 Task: Get directions from Amicalola Falls State Park, Georgia, United States to Asheville, North Carolina, United States  and explore the nearby things to do with rating 4 and above and open 24 hours
Action: Mouse moved to (141, 70)
Screenshot: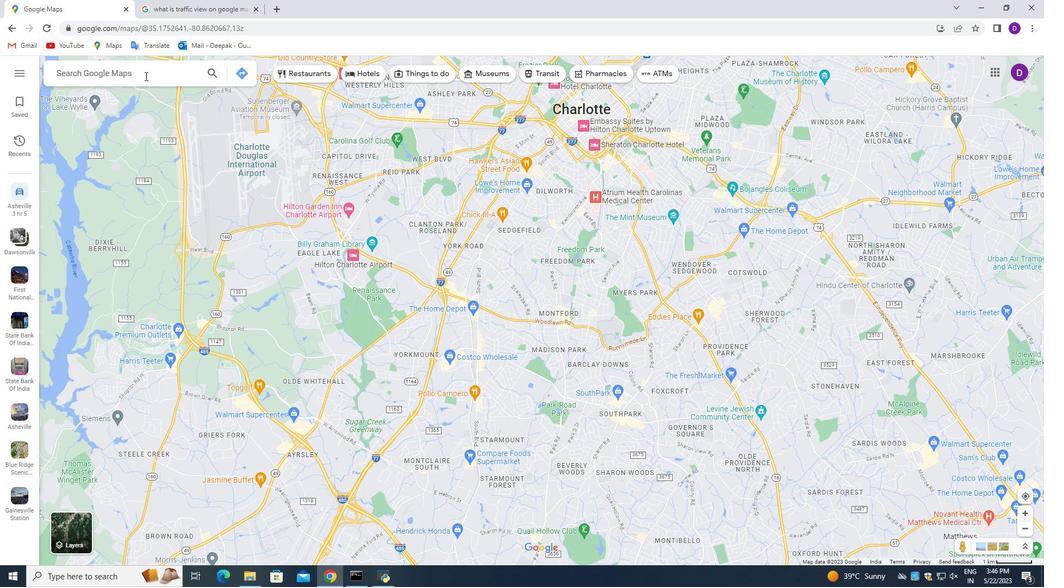 
Action: Mouse pressed left at (141, 70)
Screenshot: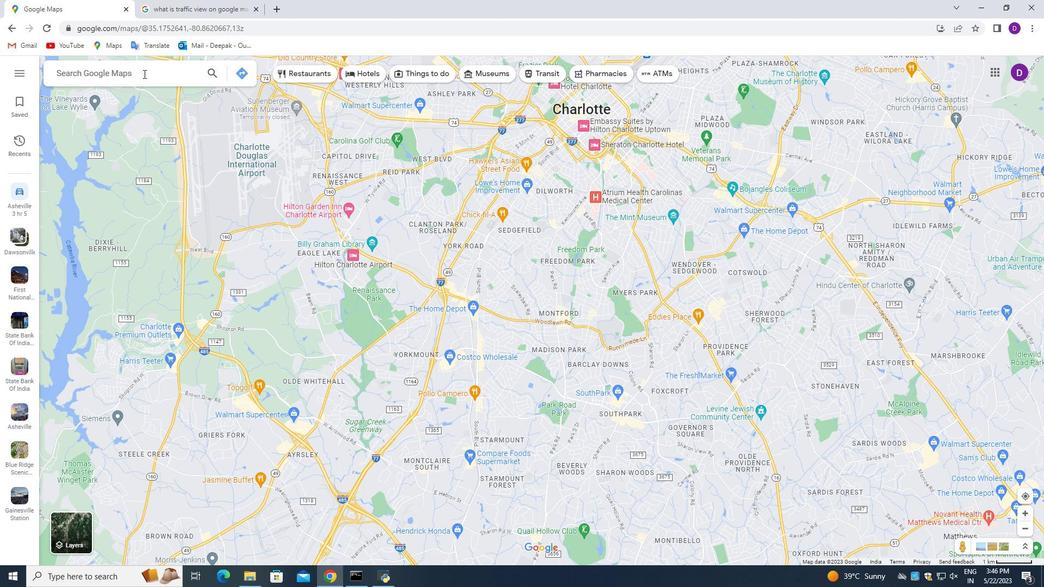 
Action: Mouse moved to (290, 147)
Screenshot: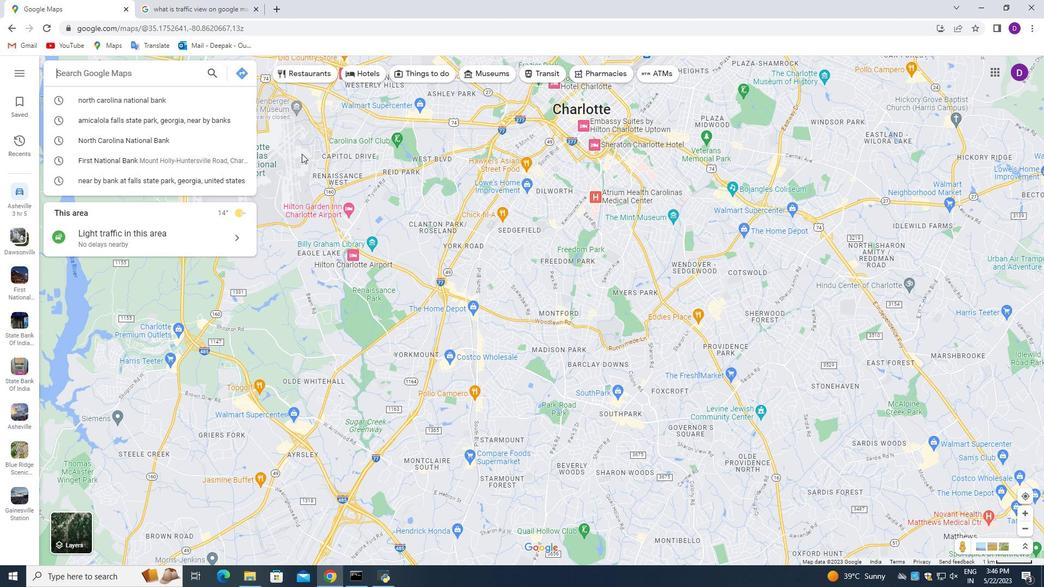 
Action: Key pressed <Key.shift_r>Amicalola<Key.space><Key.shift_r>Falls<Key.space><Key.shift_r>State<Key.space><Key.shift>Park,<Key.space><Key.shift_r>Georgia<Key.space><Key.backspace>,<Key.space><Key.shift>United<Key.space><Key.shift_r>States
Screenshot: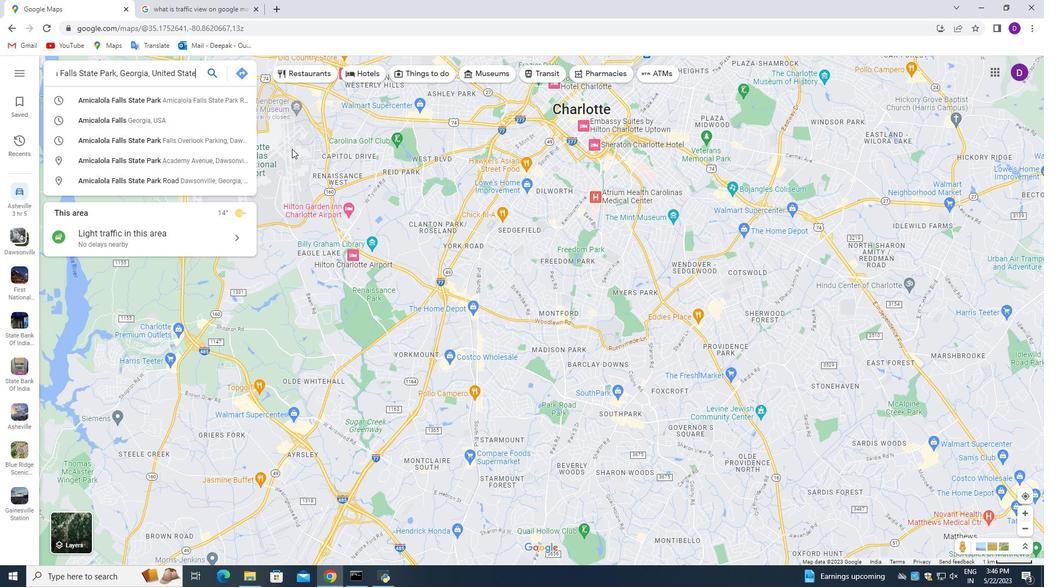 
Action: Mouse moved to (242, 65)
Screenshot: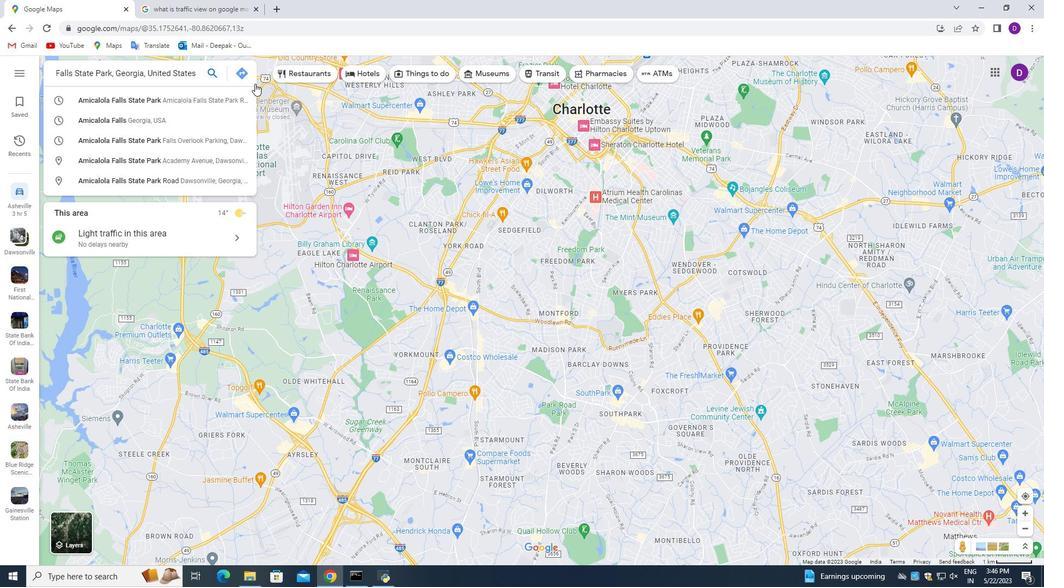 
Action: Mouse pressed left at (242, 65)
Screenshot: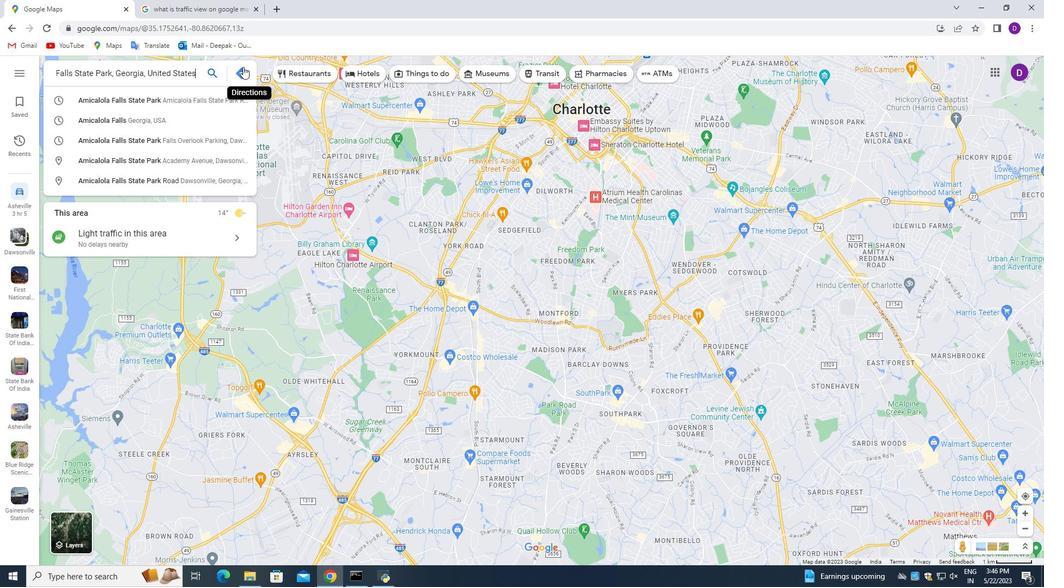 
Action: Mouse moved to (135, 107)
Screenshot: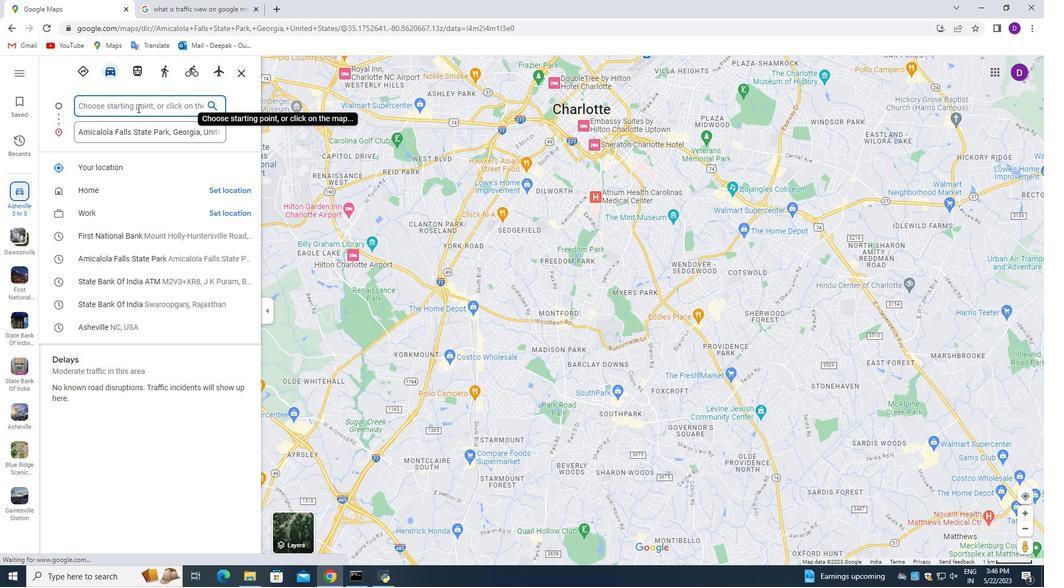 
Action: Mouse pressed left at (135, 107)
Screenshot: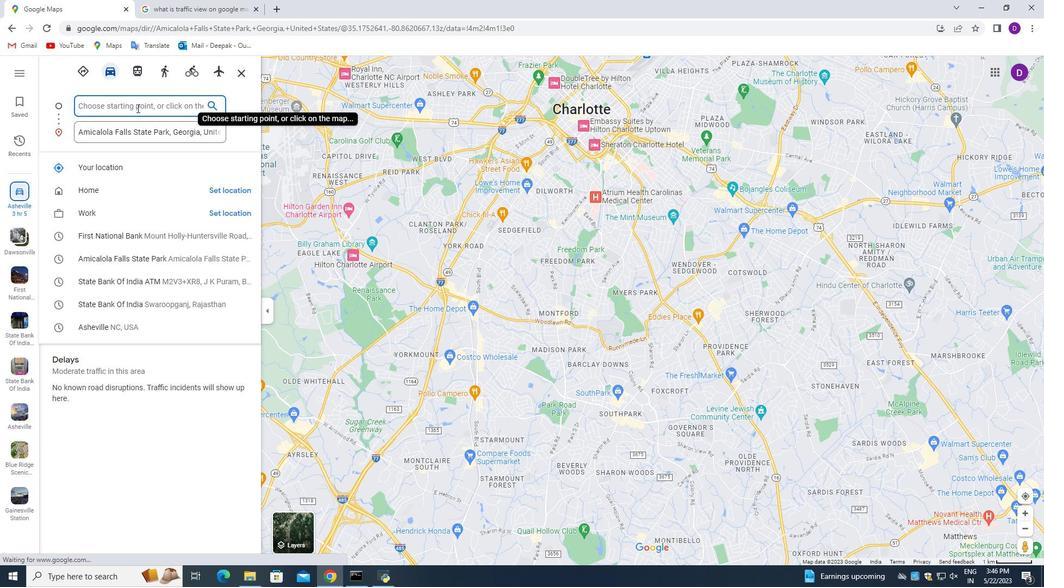 
Action: Mouse moved to (62, 79)
Screenshot: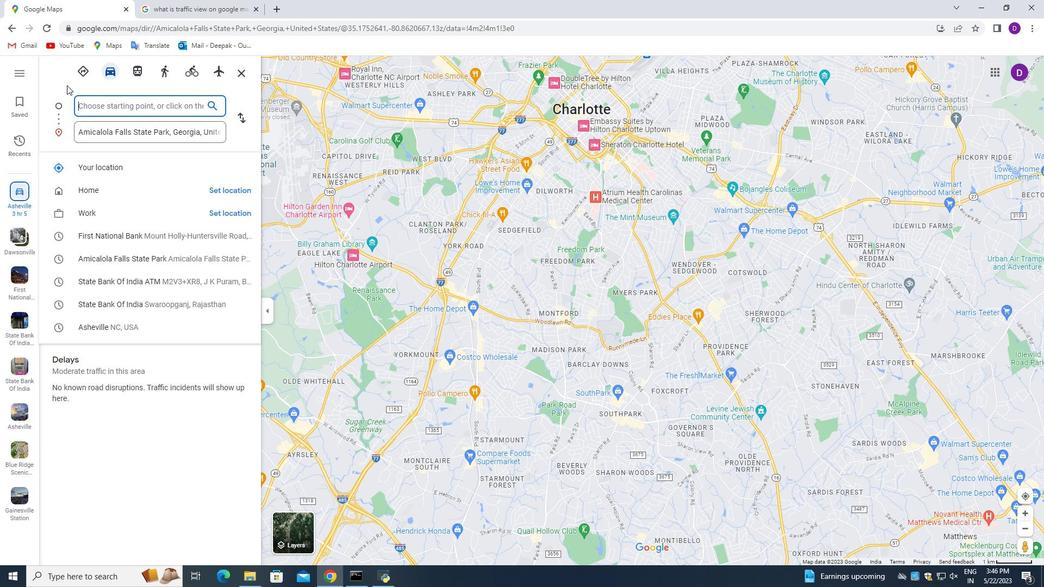 
Action: Key pressed <Key.shift_r>Asheville,<Key.space><Key.shift>North<Key.space><Key.shift_r>Carolina,<Key.space><Key.shift>United<Key.space><Key.shift_r>States
Screenshot: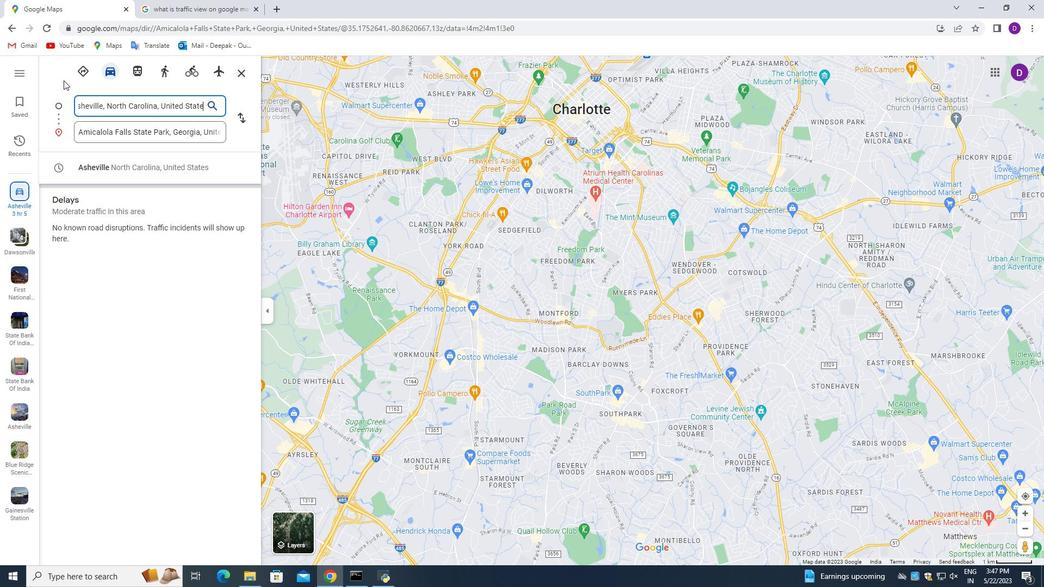 
Action: Mouse moved to (246, 120)
Screenshot: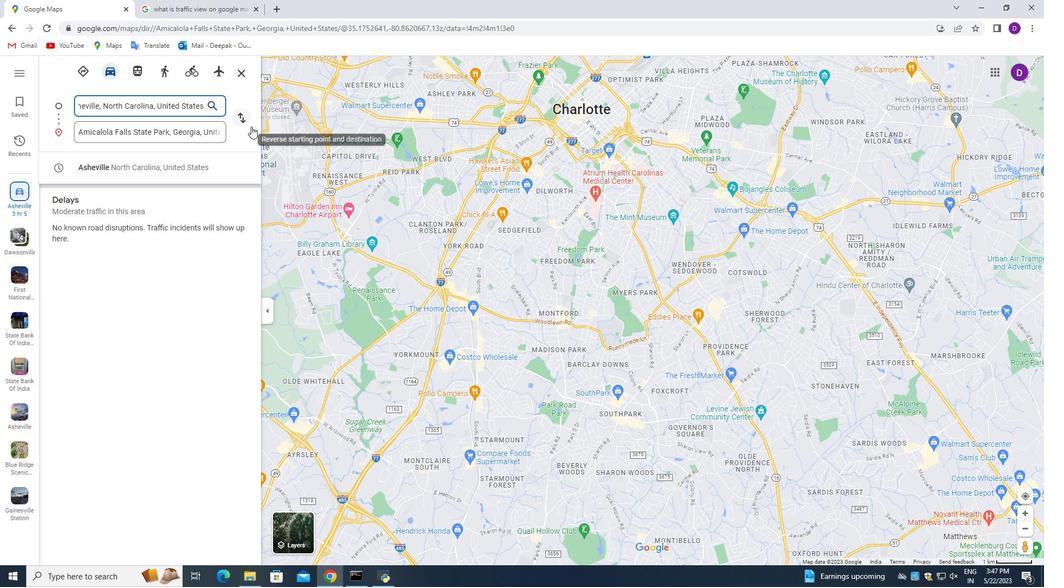 
Action: Mouse pressed left at (246, 120)
Screenshot: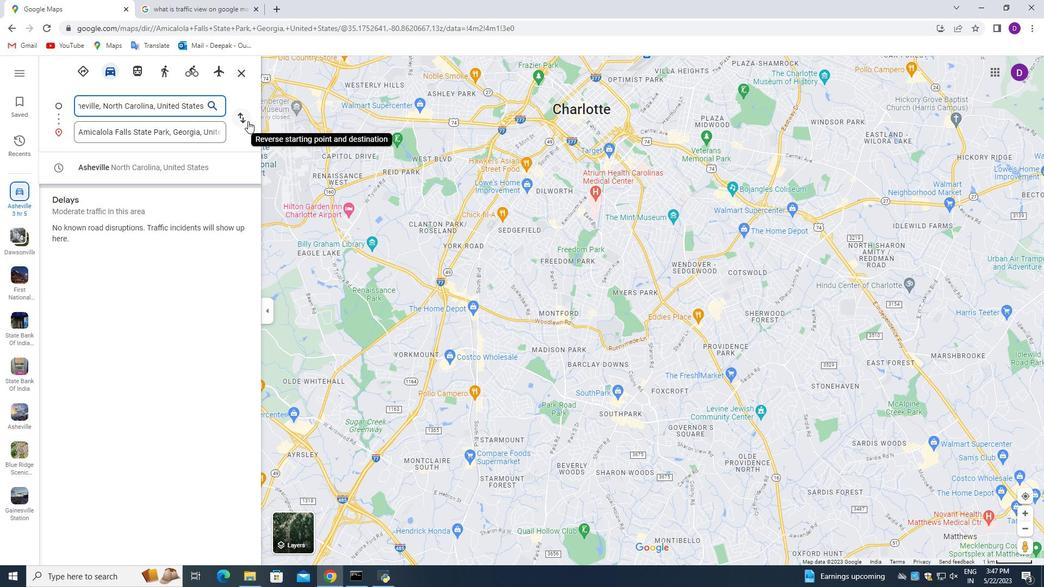 
Action: Mouse moved to (507, 444)
Screenshot: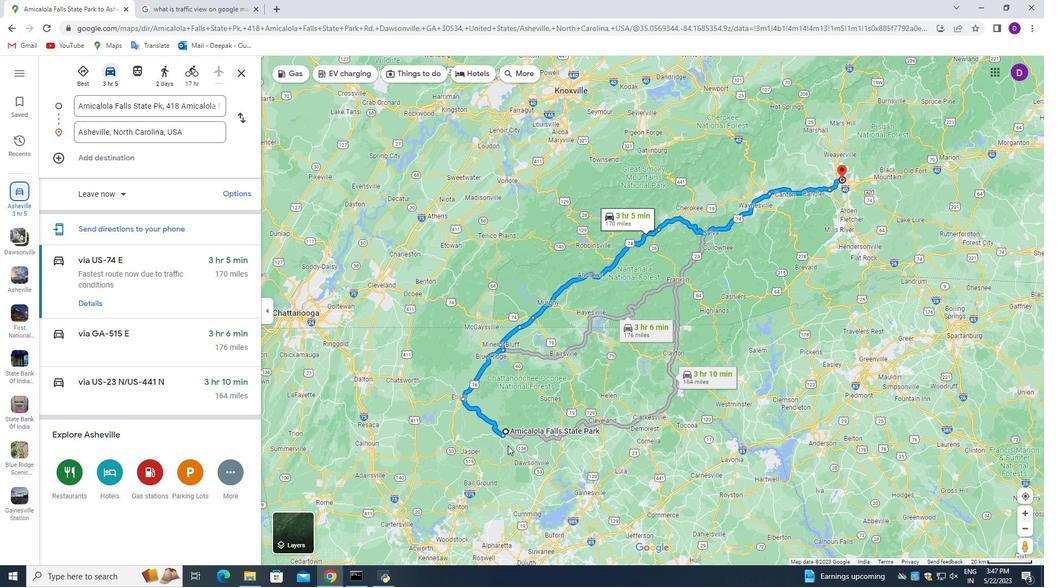 
Action: Mouse scrolled (507, 444) with delta (0, 0)
Screenshot: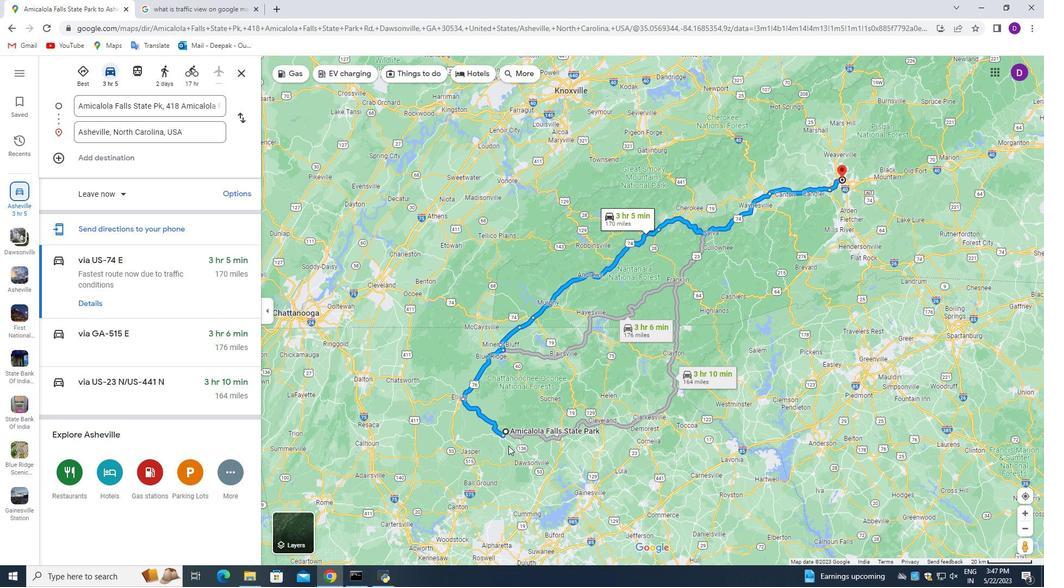 
Action: Mouse scrolled (507, 444) with delta (0, 0)
Screenshot: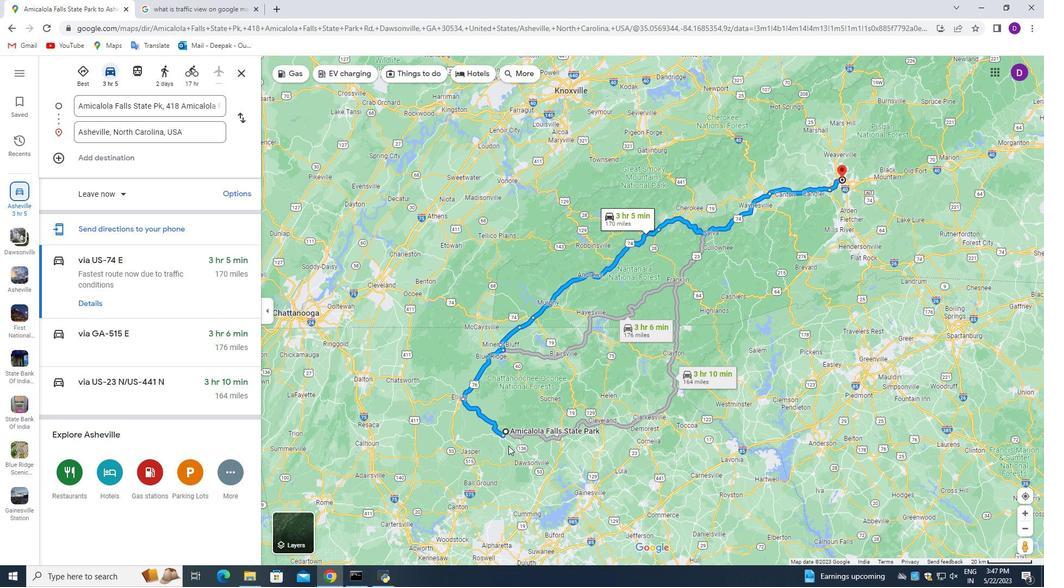 
Action: Mouse scrolled (507, 444) with delta (0, 0)
Screenshot: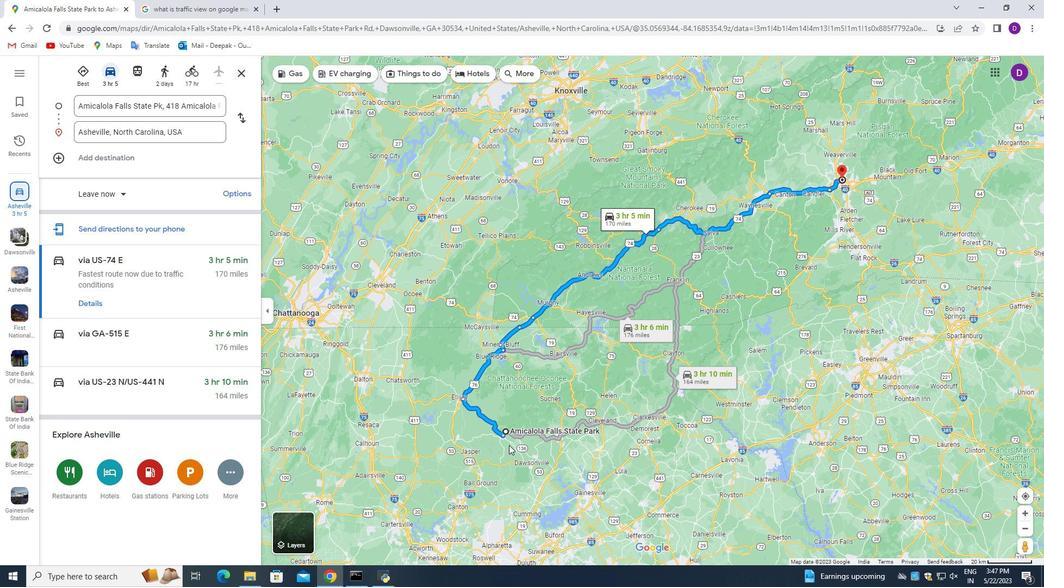 
Action: Mouse moved to (501, 441)
Screenshot: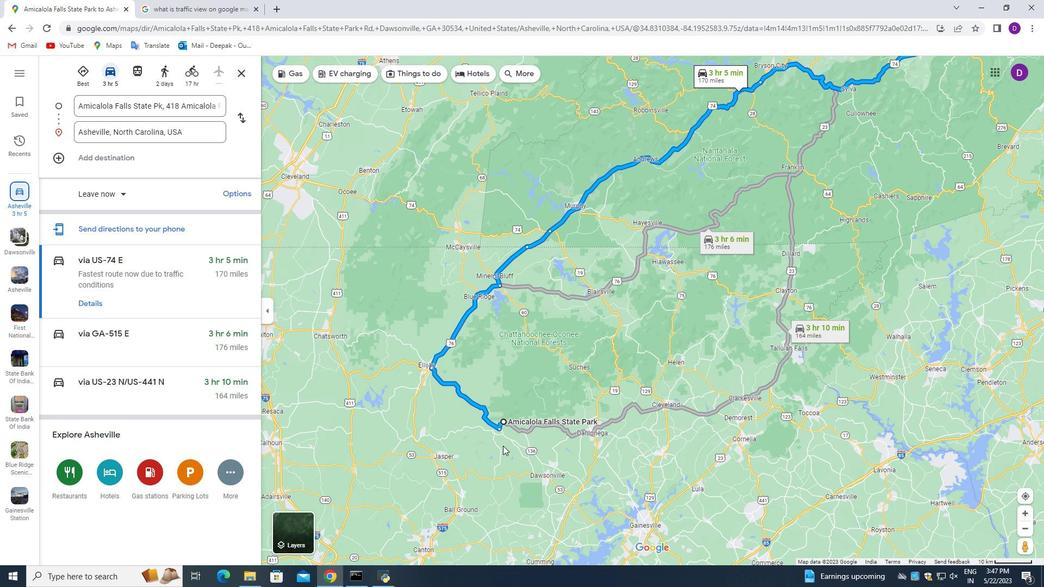 
Action: Mouse scrolled (501, 444) with delta (0, 0)
Screenshot: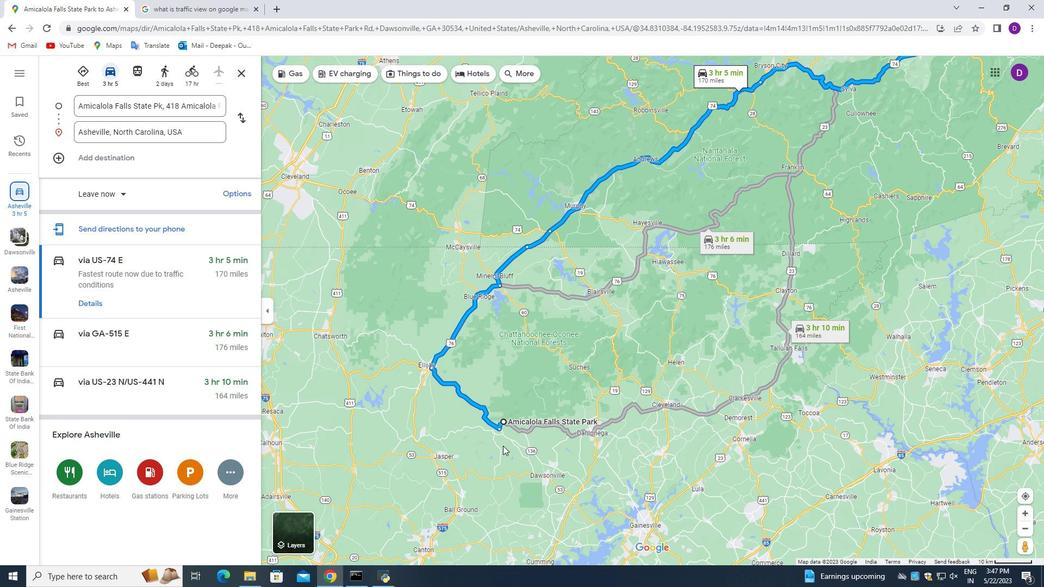 
Action: Mouse moved to (503, 432)
Screenshot: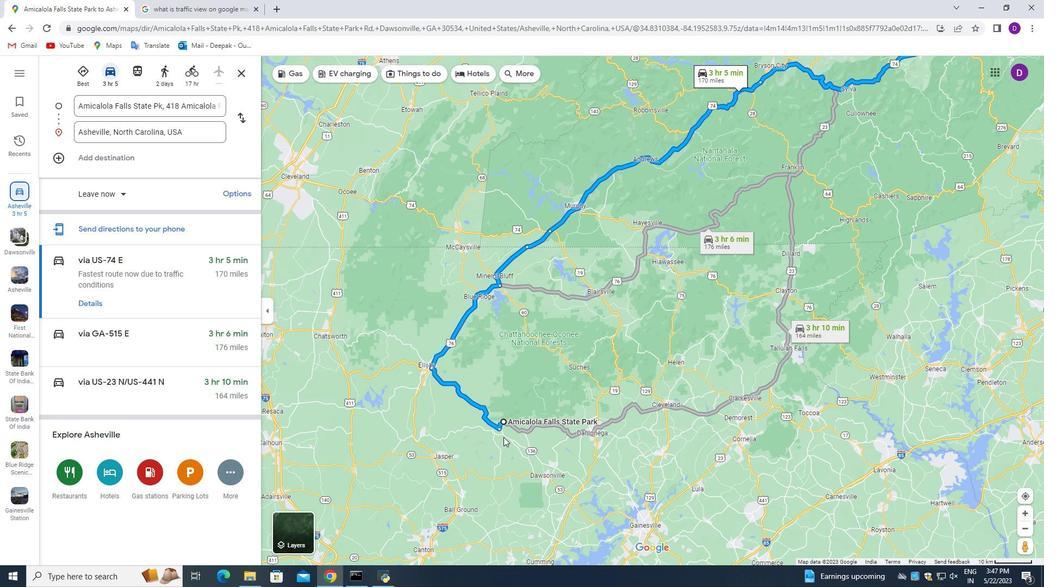 
Action: Mouse scrolled (503, 432) with delta (0, 0)
Screenshot: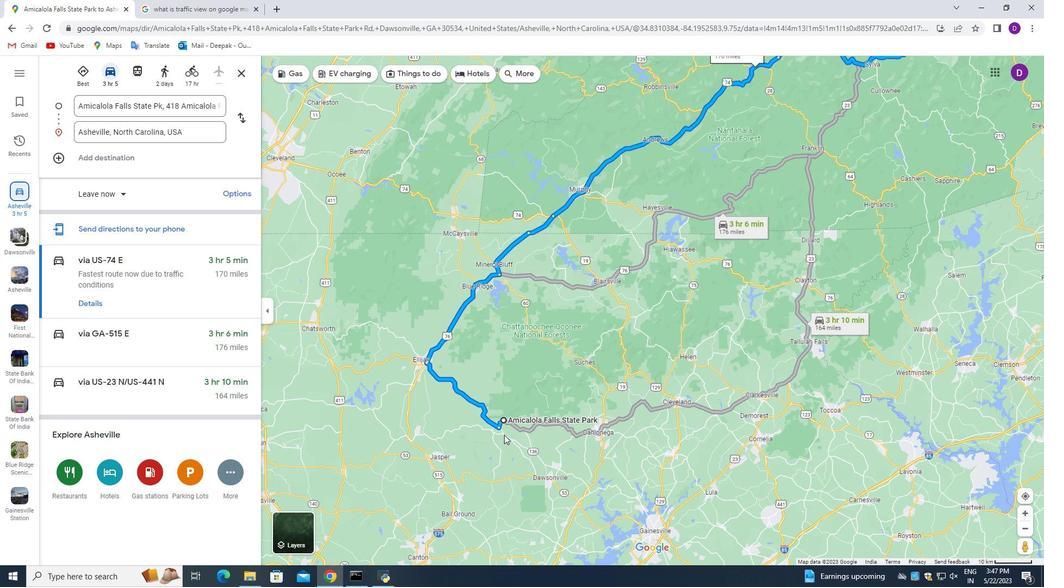 
Action: Mouse scrolled (503, 432) with delta (0, 0)
Screenshot: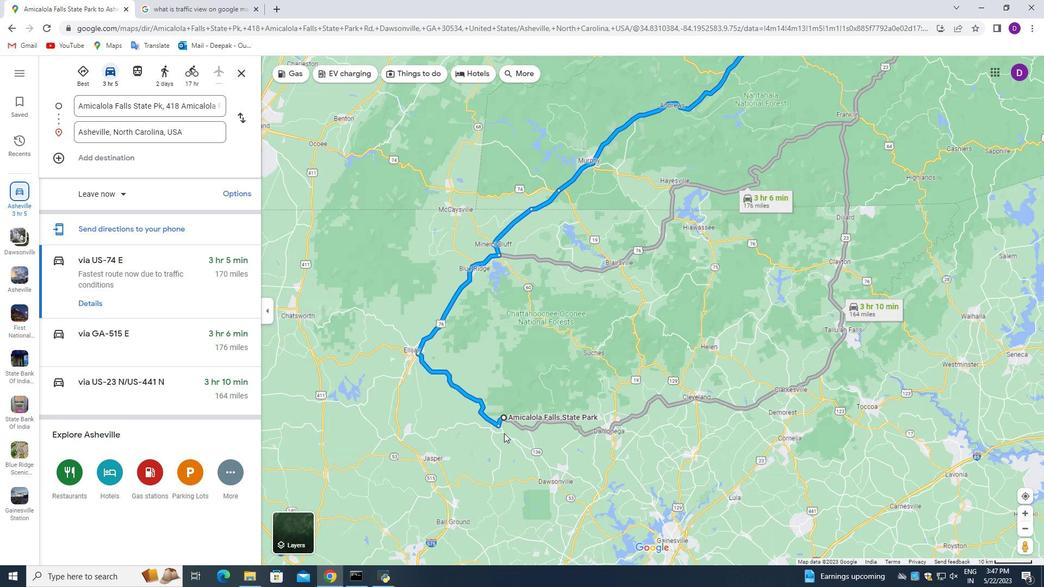 
Action: Mouse scrolled (503, 432) with delta (0, 0)
Screenshot: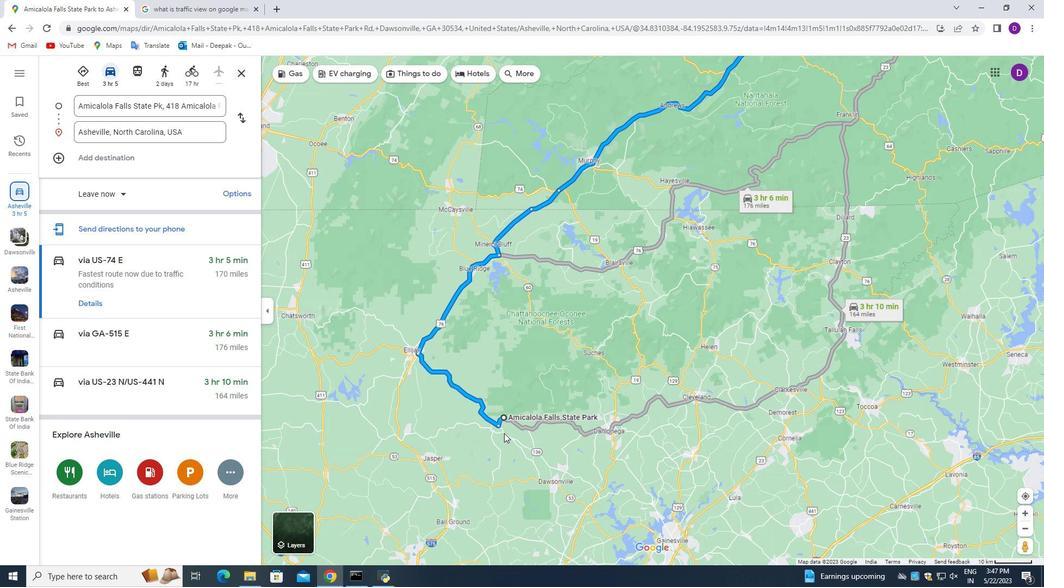 
Action: Mouse scrolled (503, 432) with delta (0, 0)
Screenshot: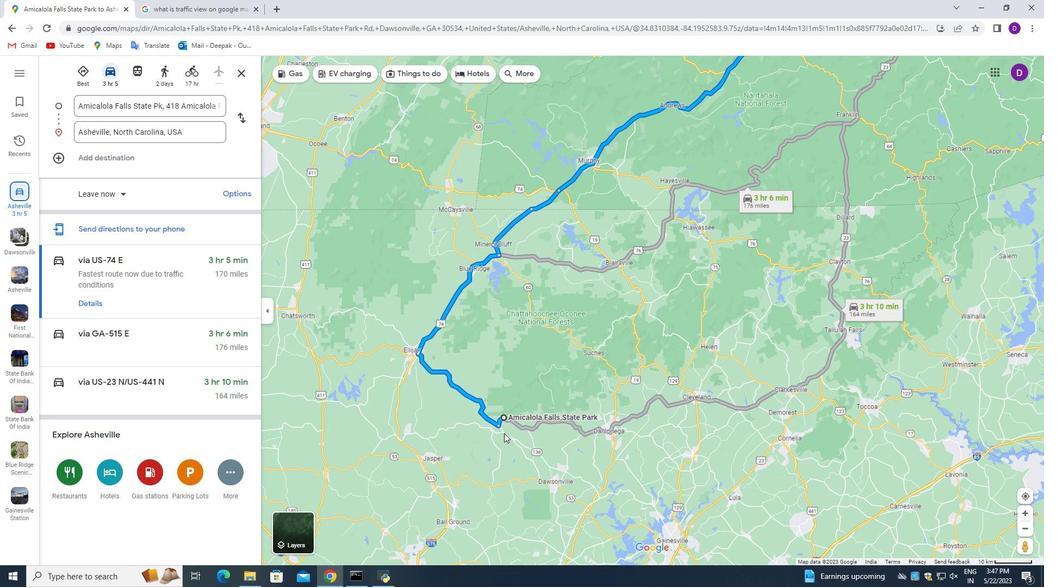 
Action: Mouse scrolled (503, 432) with delta (0, 0)
Screenshot: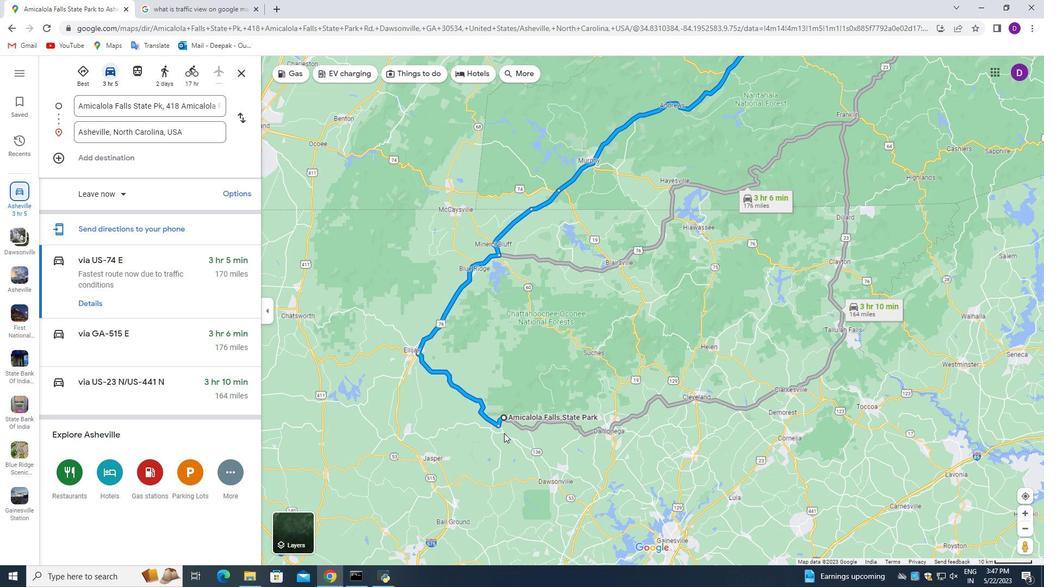 
Action: Mouse scrolled (503, 432) with delta (0, 0)
Screenshot: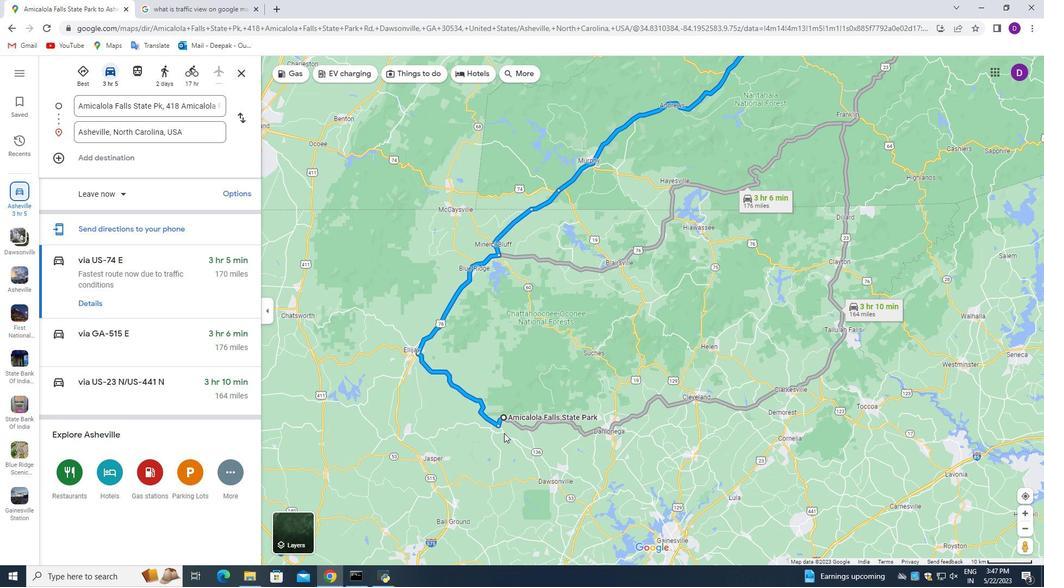 
Action: Mouse scrolled (503, 432) with delta (0, 0)
Screenshot: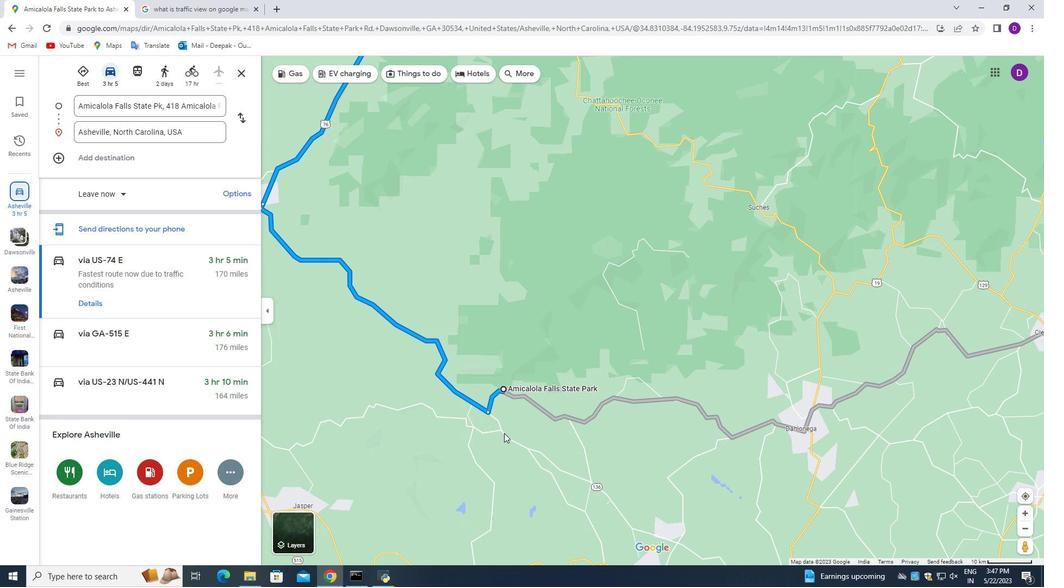 
Action: Mouse scrolled (503, 432) with delta (0, 0)
Screenshot: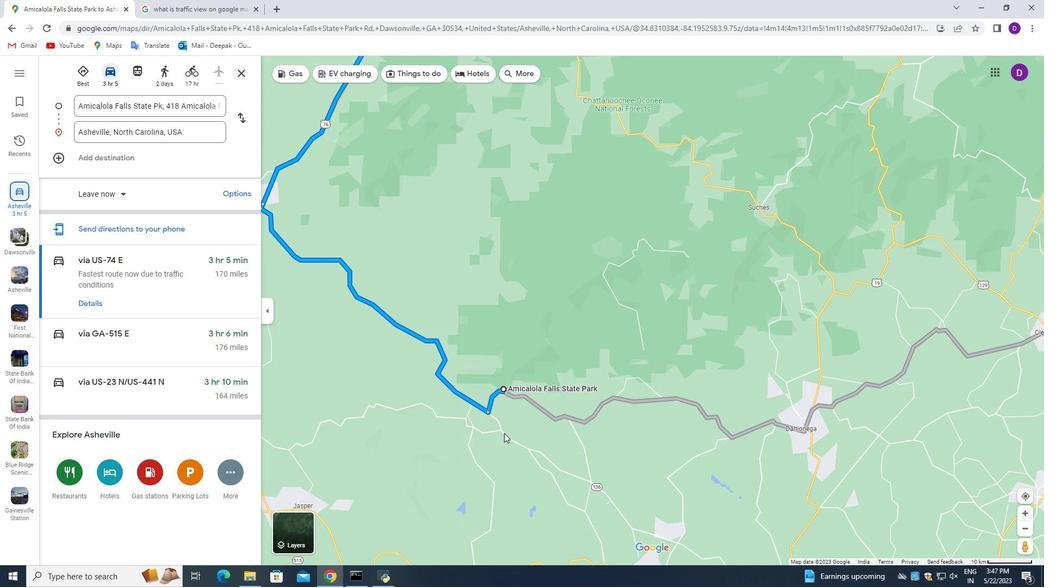
Action: Mouse scrolled (503, 432) with delta (0, 0)
Screenshot: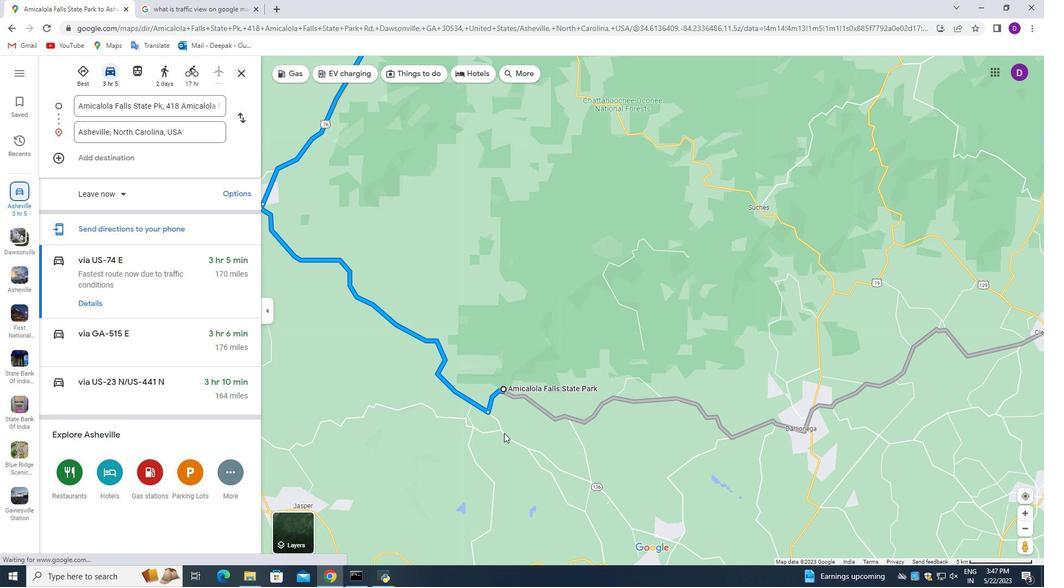 
Action: Mouse moved to (483, 420)
Screenshot: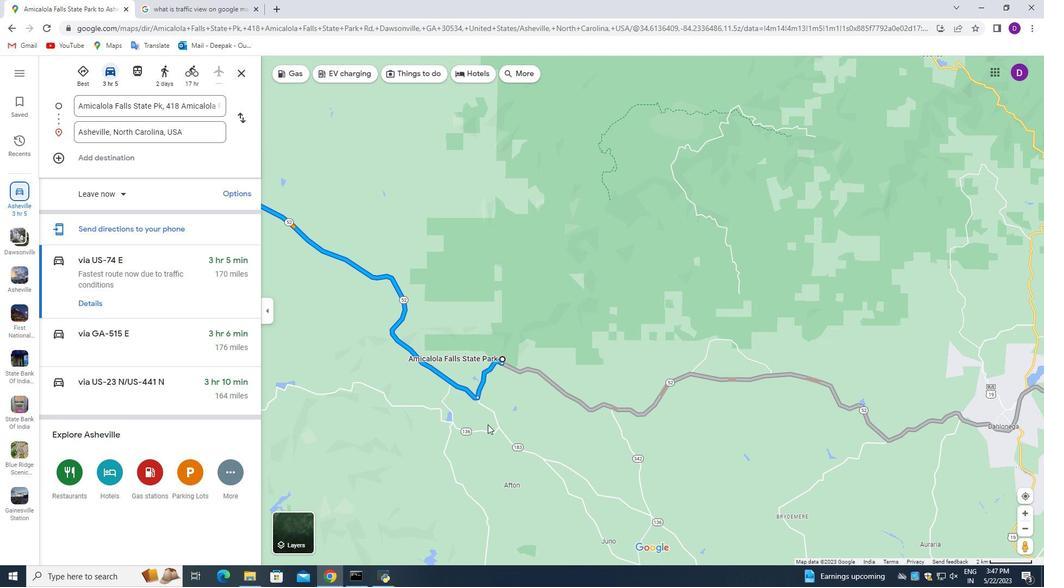 
Action: Mouse scrolled (483, 420) with delta (0, 0)
Screenshot: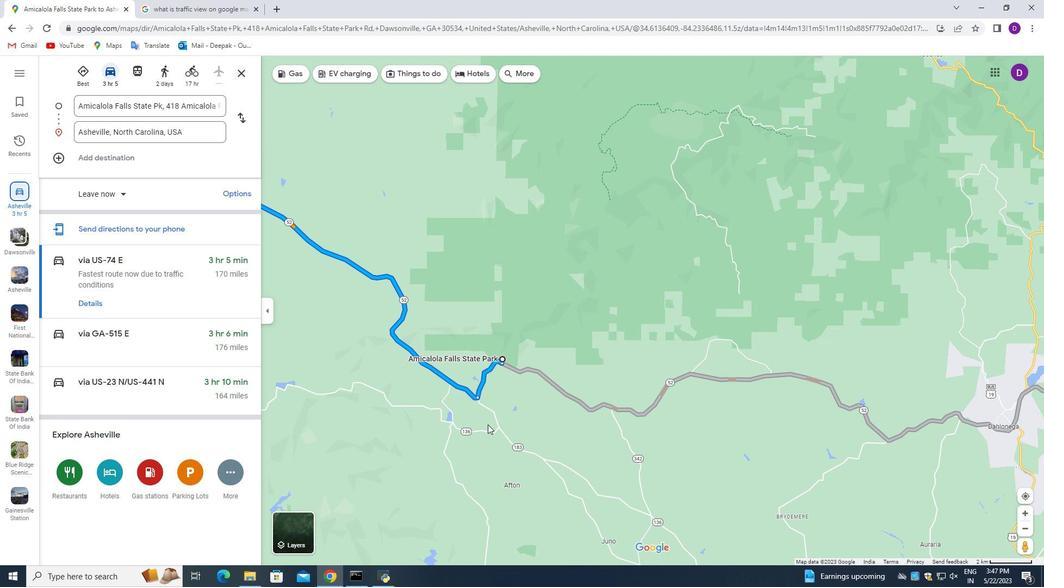 
Action: Mouse scrolled (483, 420) with delta (0, 0)
Screenshot: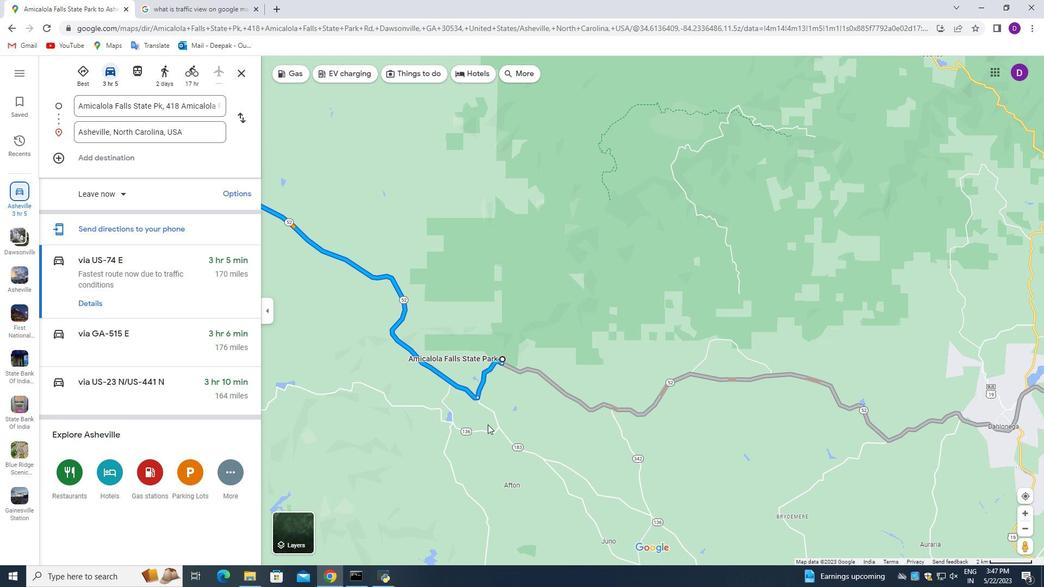 
Action: Mouse scrolled (483, 420) with delta (0, 0)
Screenshot: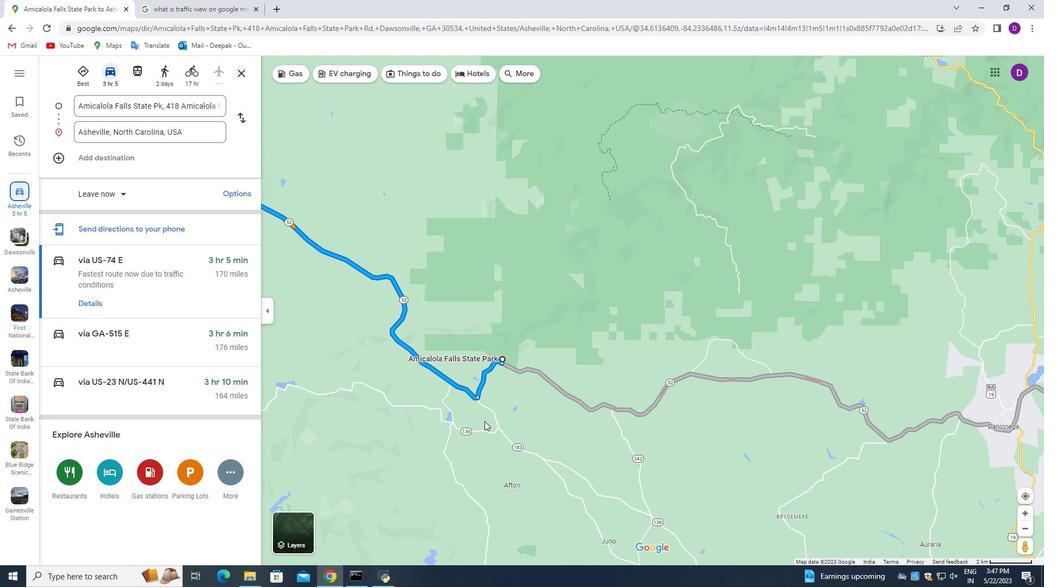 
Action: Mouse moved to (479, 404)
Screenshot: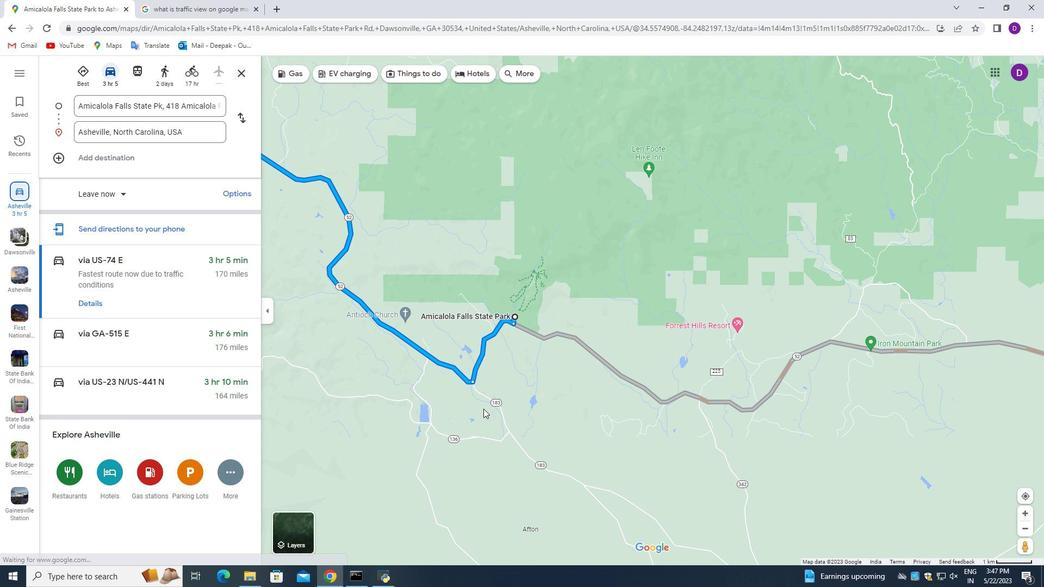 
Action: Mouse scrolled (480, 405) with delta (0, 0)
Screenshot: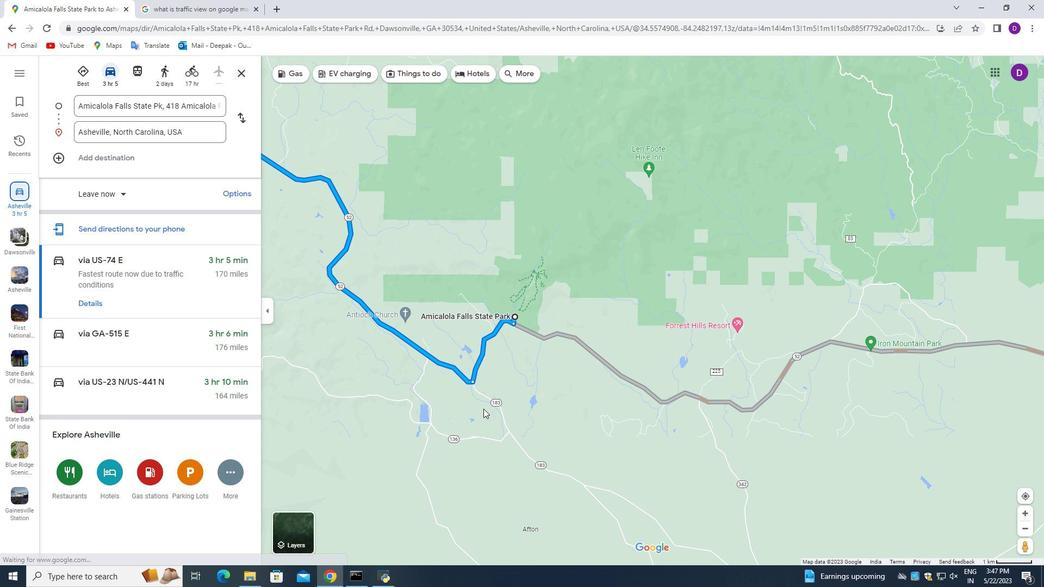 
Action: Mouse scrolled (479, 404) with delta (0, 0)
Screenshot: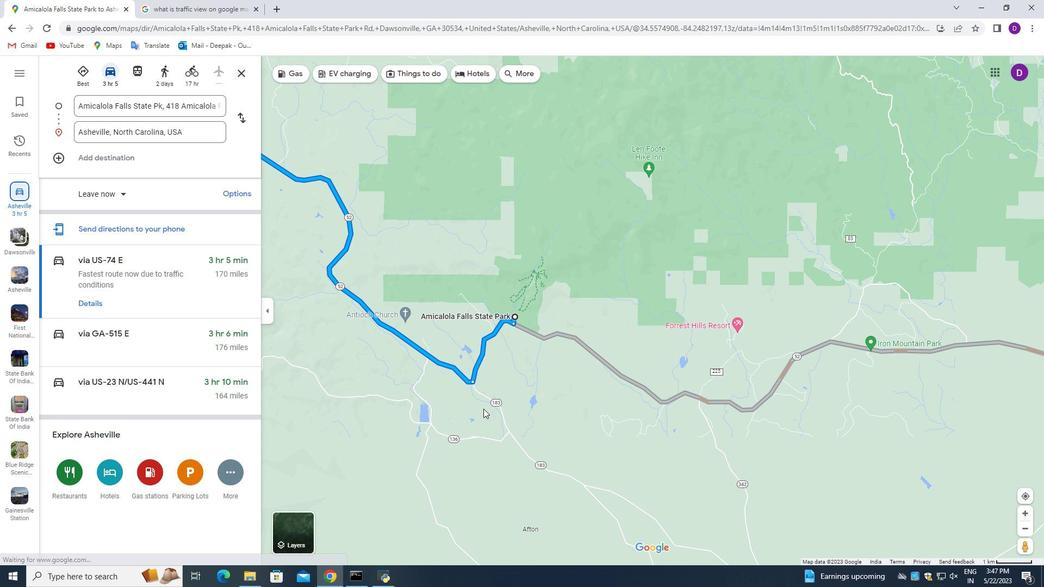 
Action: Mouse scrolled (479, 404) with delta (0, 0)
Screenshot: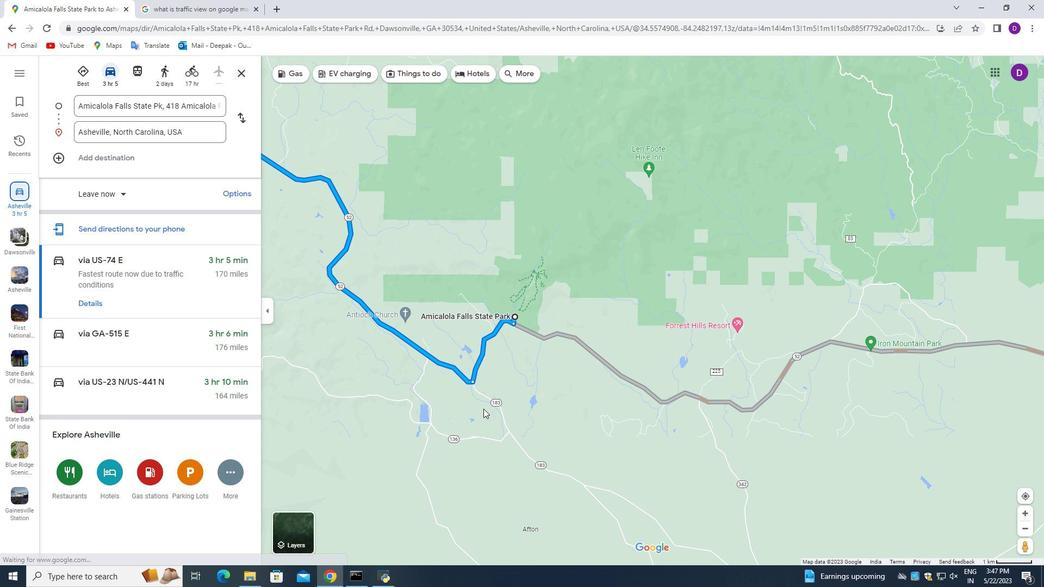 
Action: Mouse scrolled (479, 404) with delta (0, 0)
Screenshot: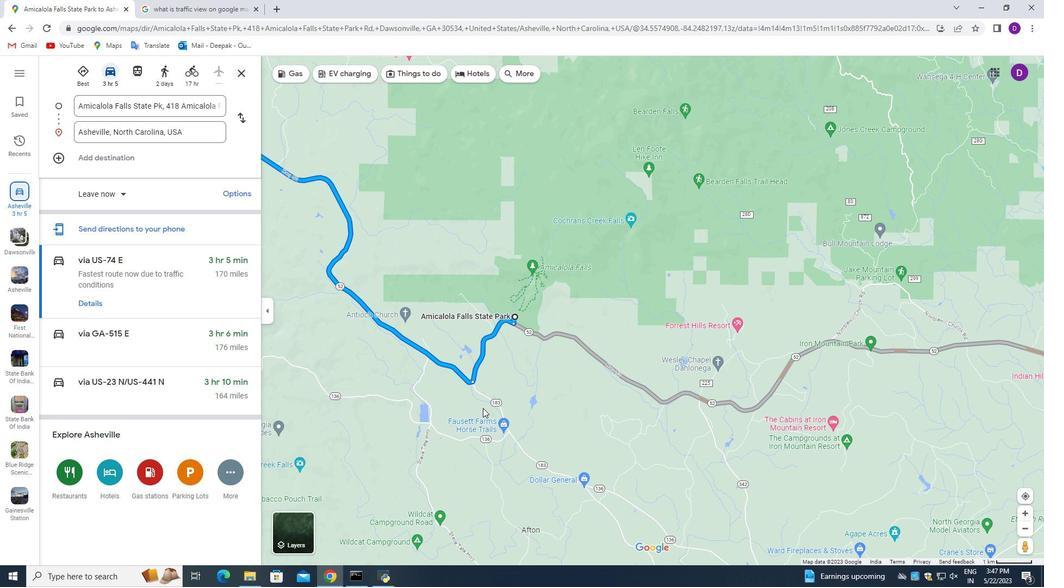 
Action: Mouse moved to (525, 453)
Screenshot: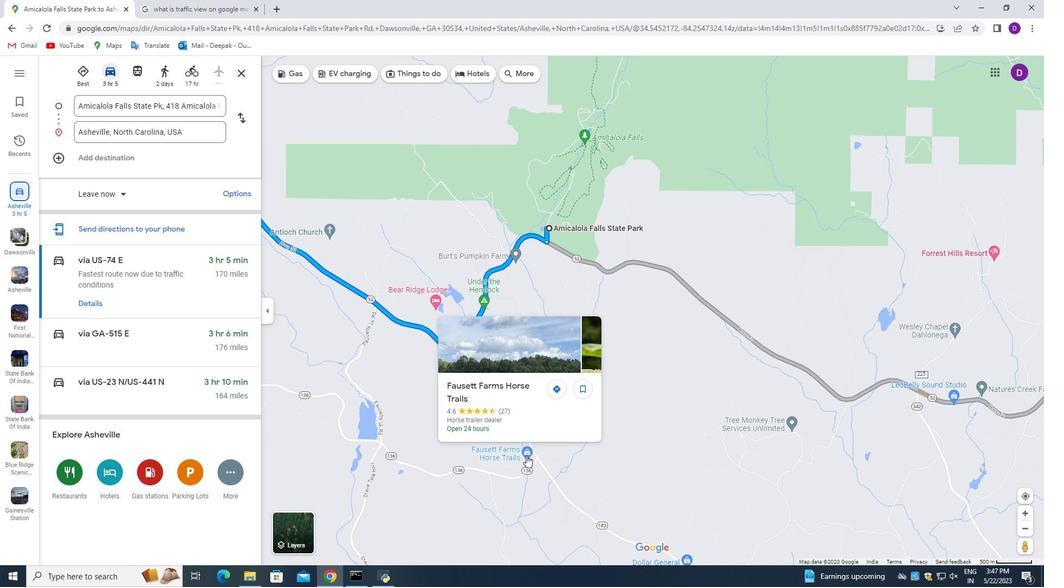 
Action: Mouse pressed left at (525, 453)
Screenshot: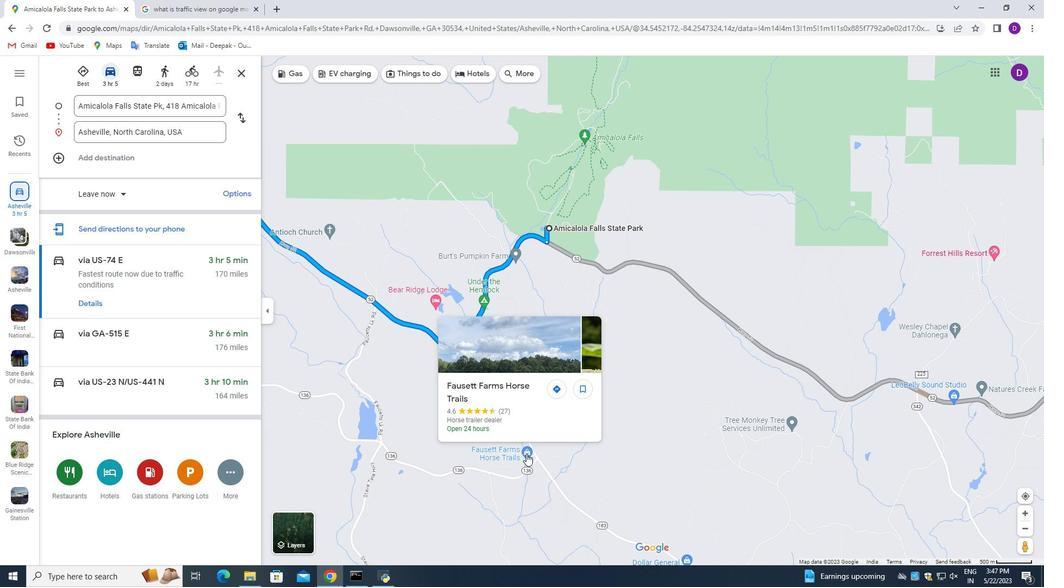 
Action: Mouse moved to (146, 371)
Screenshot: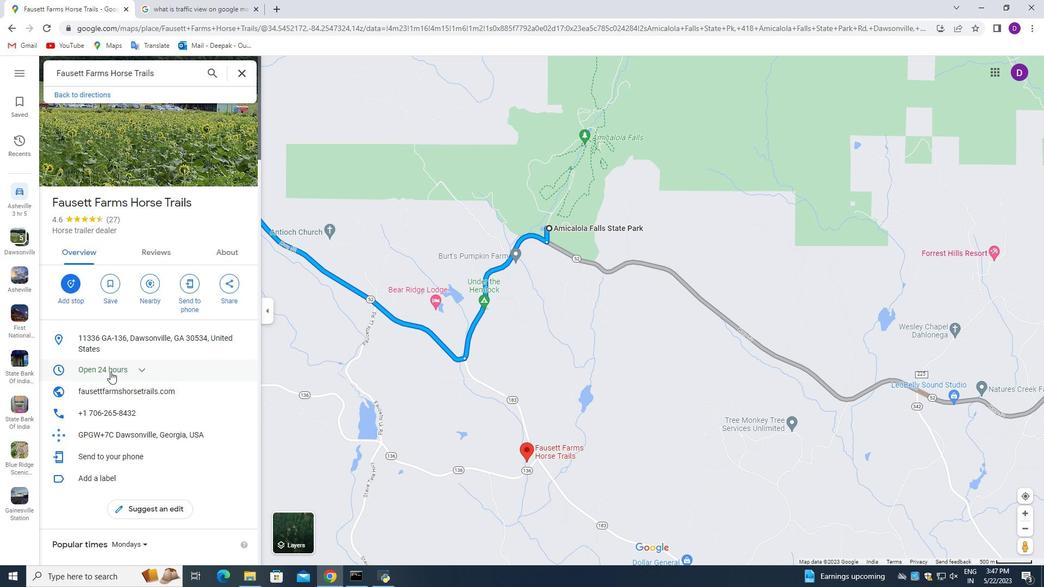 
Action: Mouse pressed left at (146, 371)
Screenshot: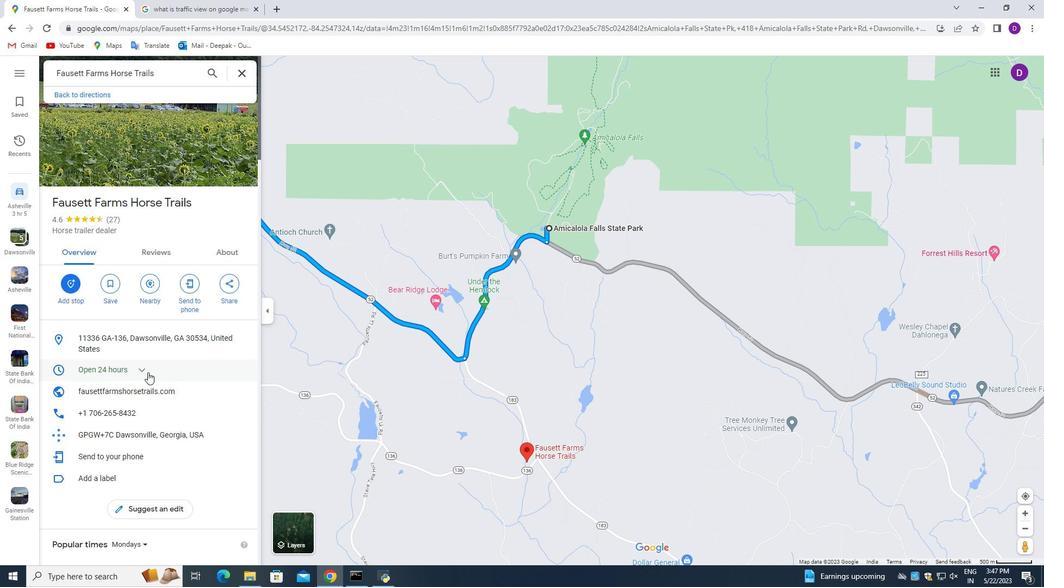 
Action: Mouse moved to (147, 371)
Screenshot: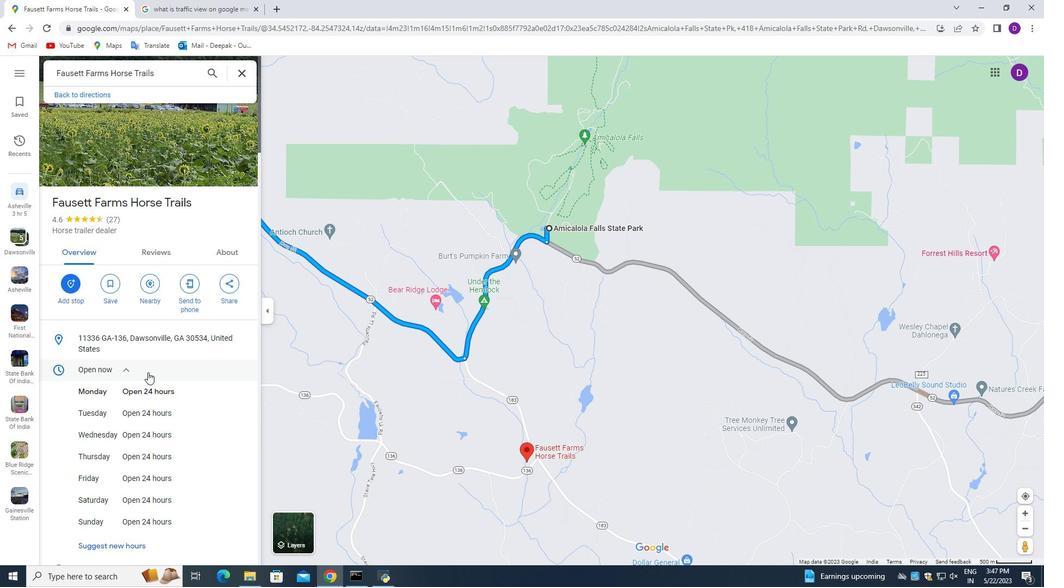 
Action: Mouse scrolled (147, 370) with delta (0, 0)
Screenshot: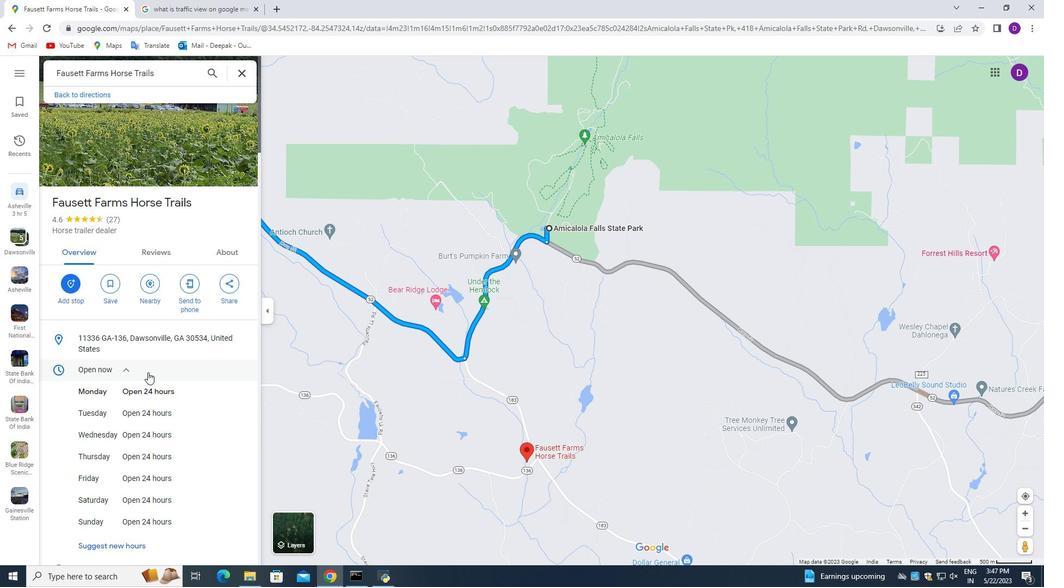 
Action: Mouse moved to (148, 372)
Screenshot: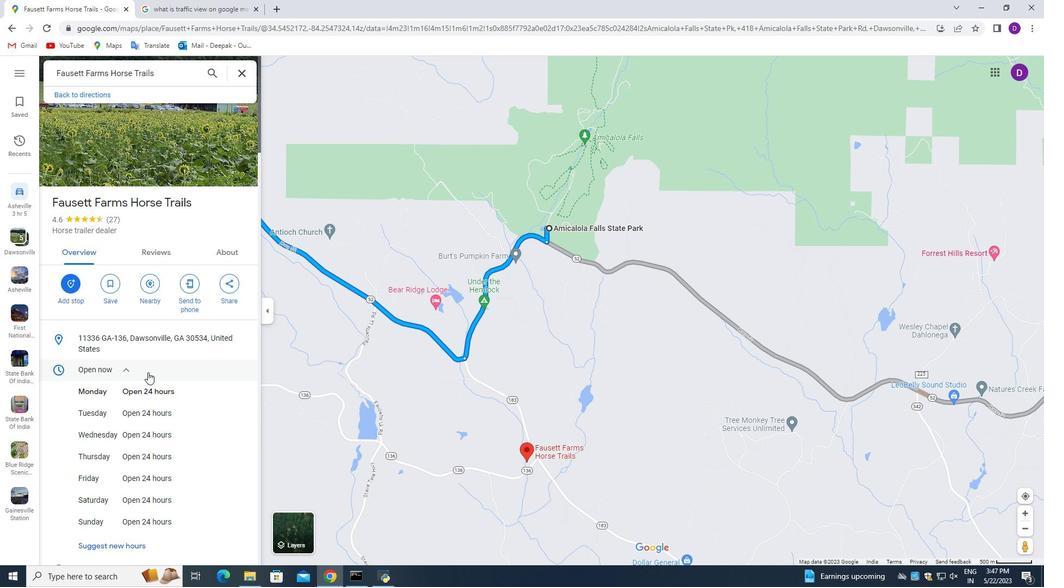 
Action: Mouse scrolled (148, 372) with delta (0, 0)
Screenshot: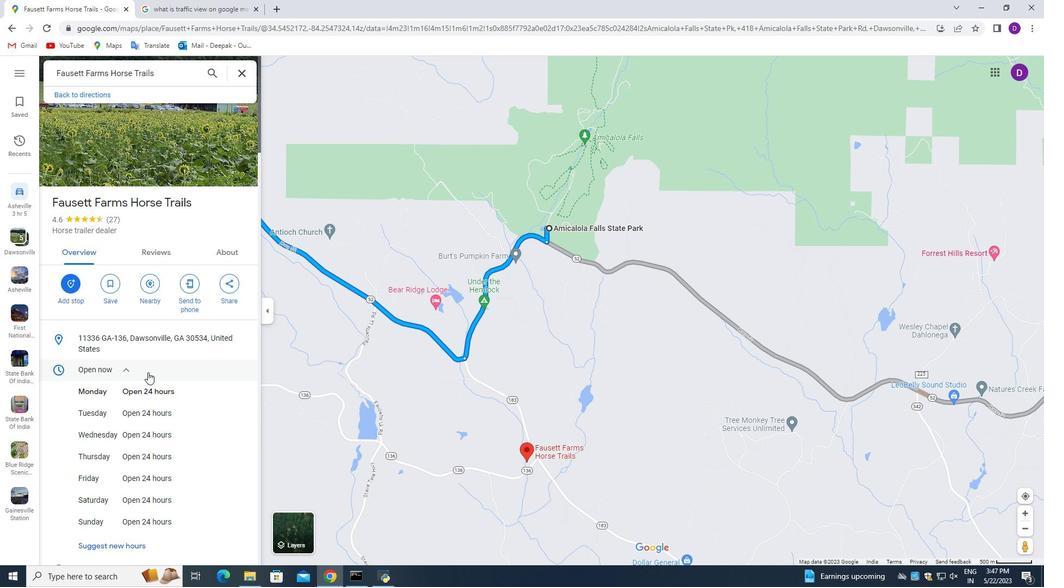 
Action: Mouse moved to (144, 358)
Screenshot: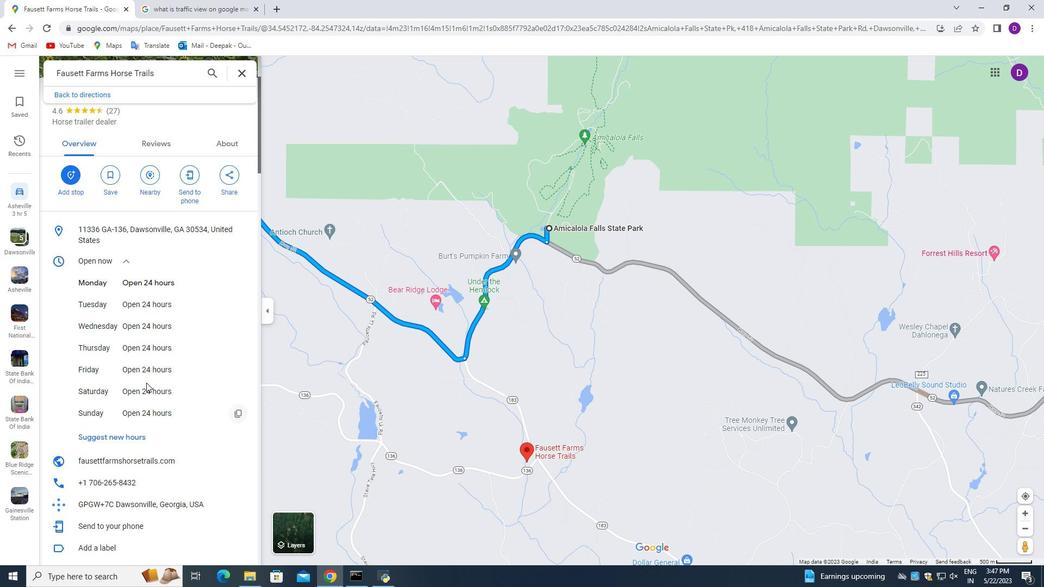 
Action: Mouse scrolled (144, 360) with delta (0, 0)
Screenshot: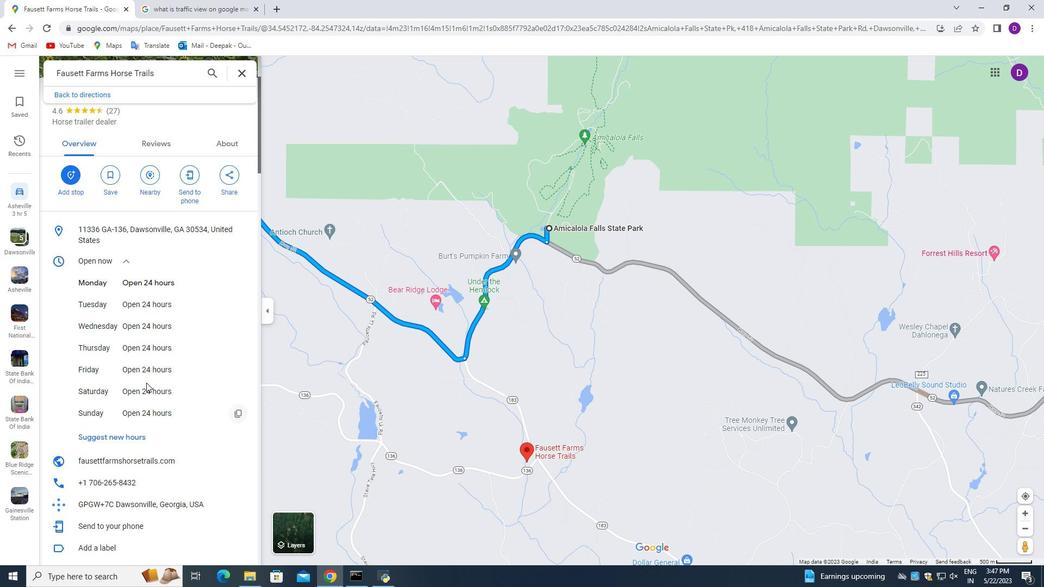
Action: Mouse moved to (144, 354)
Screenshot: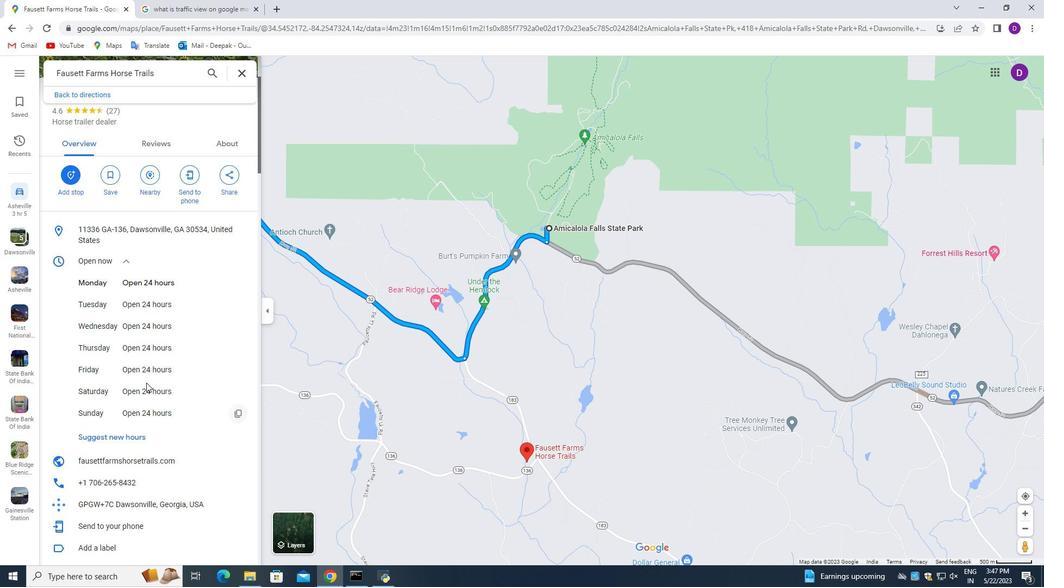 
Action: Mouse scrolled (144, 354) with delta (0, 0)
Screenshot: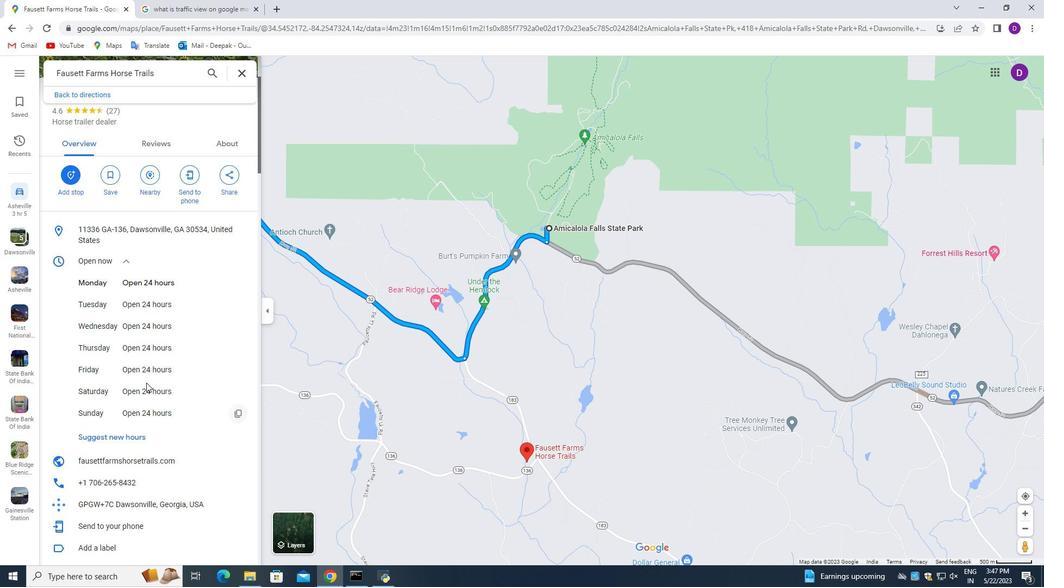 
Action: Mouse moved to (144, 351)
Screenshot: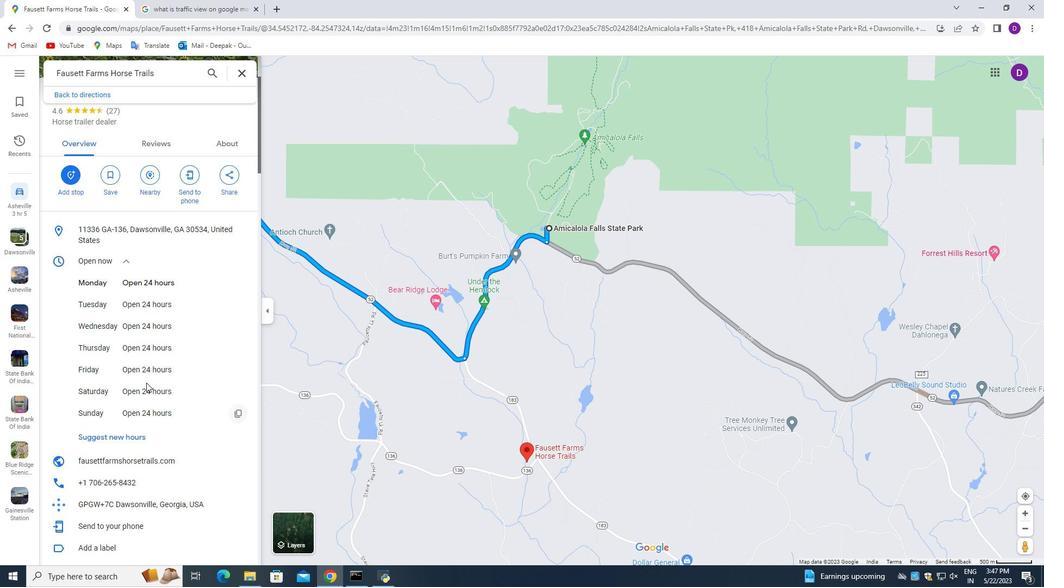 
Action: Mouse scrolled (144, 351) with delta (0, 0)
Screenshot: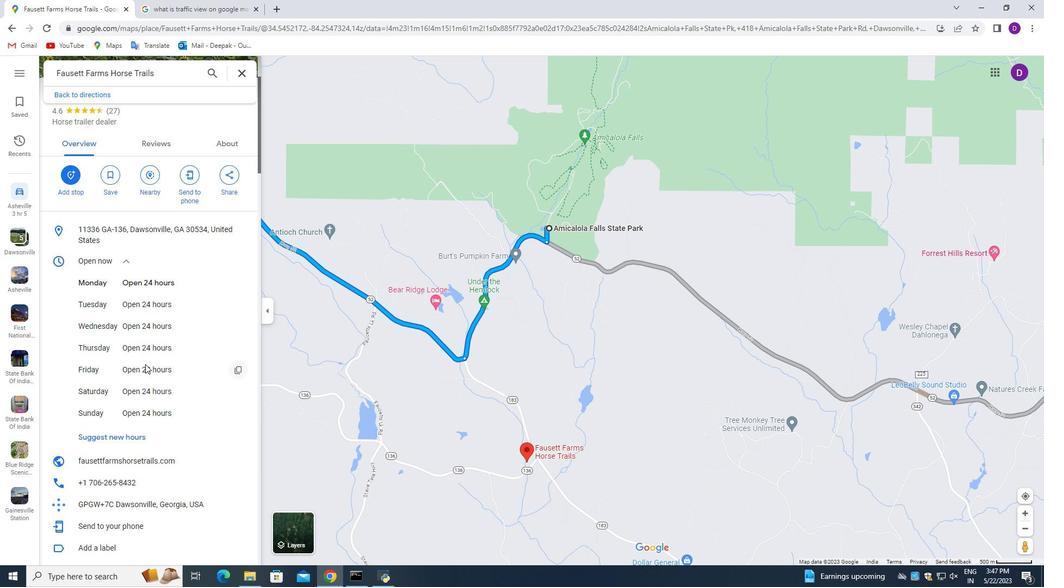 
Action: Mouse moved to (144, 348)
Screenshot: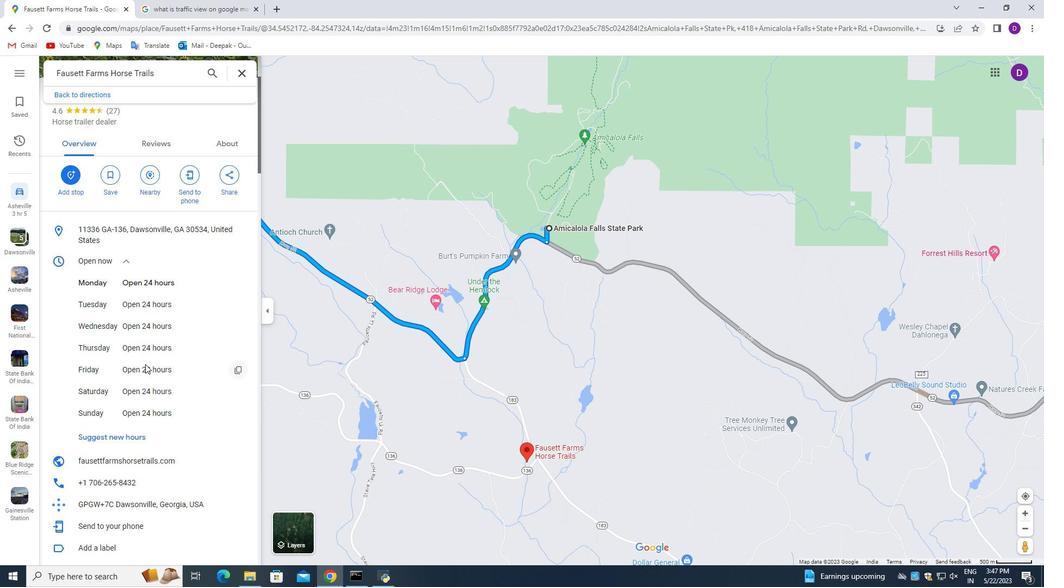
Action: Mouse scrolled (144, 348) with delta (0, 0)
Screenshot: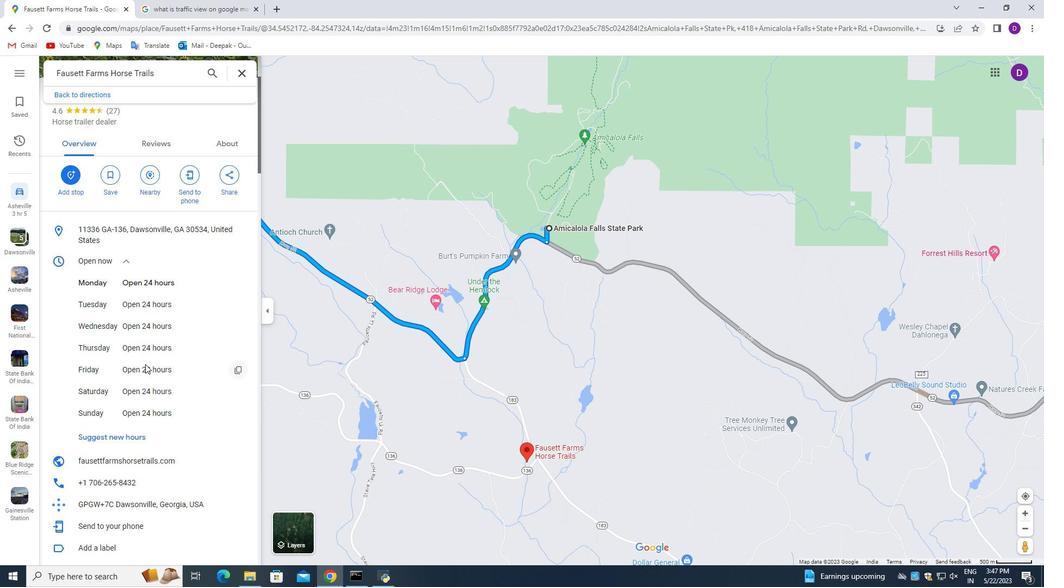 
Action: Mouse moved to (144, 341)
Screenshot: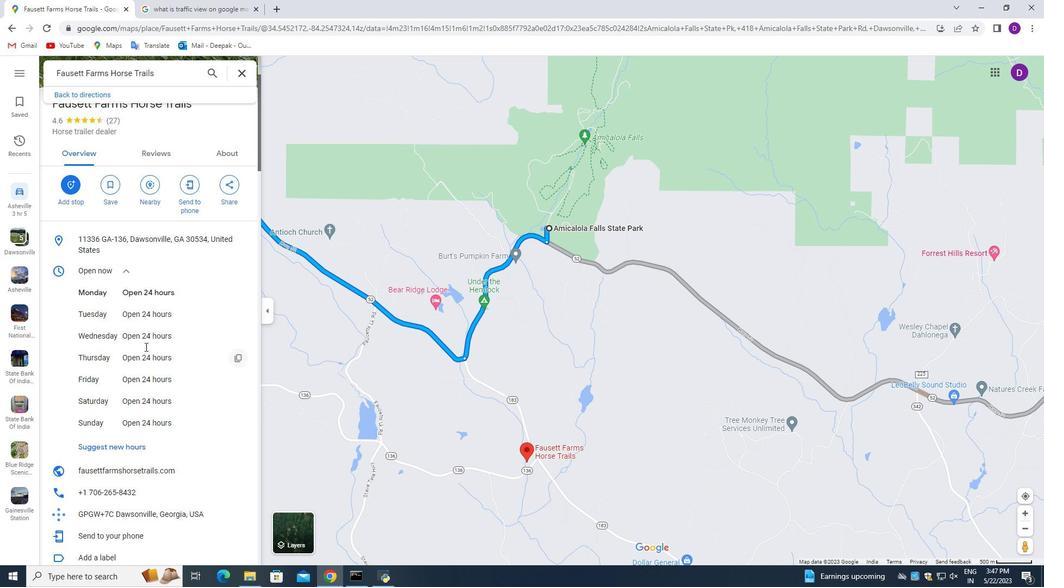 
Action: Mouse scrolled (144, 341) with delta (0, 0)
Screenshot: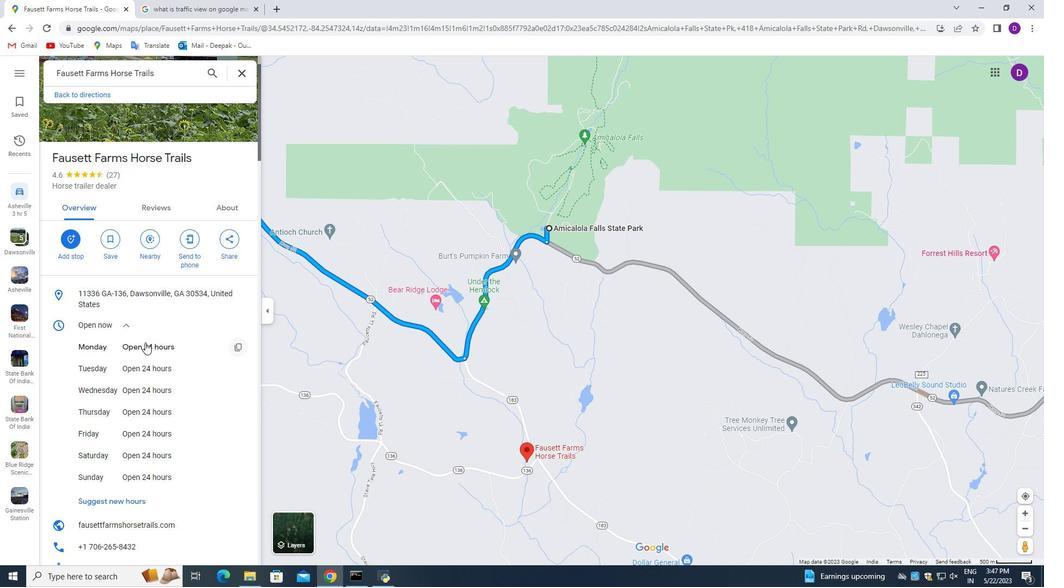 
Action: Mouse scrolled (144, 341) with delta (0, 0)
Screenshot: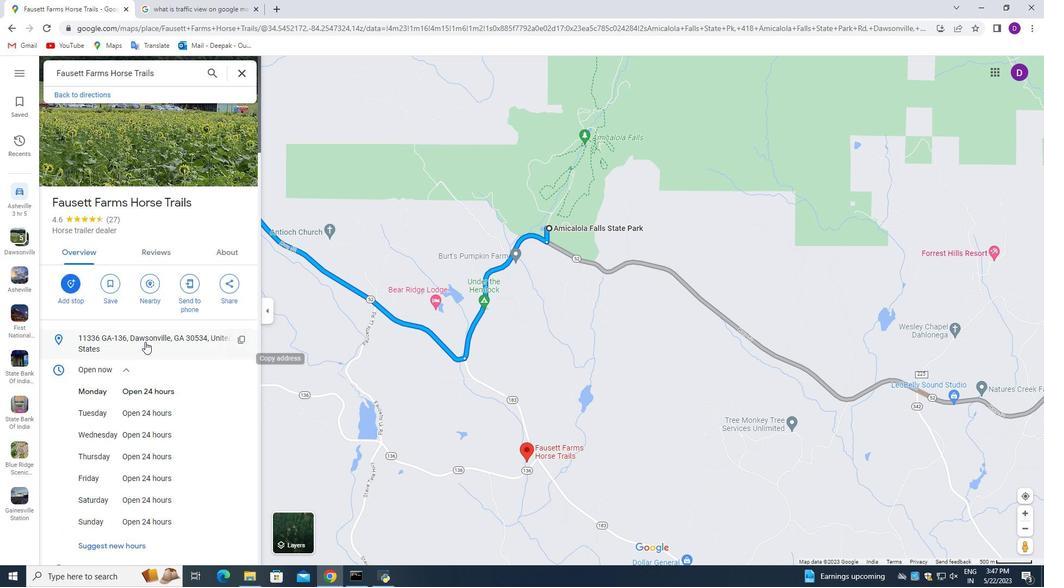 
Action: Mouse scrolled (144, 341) with delta (0, 0)
Screenshot: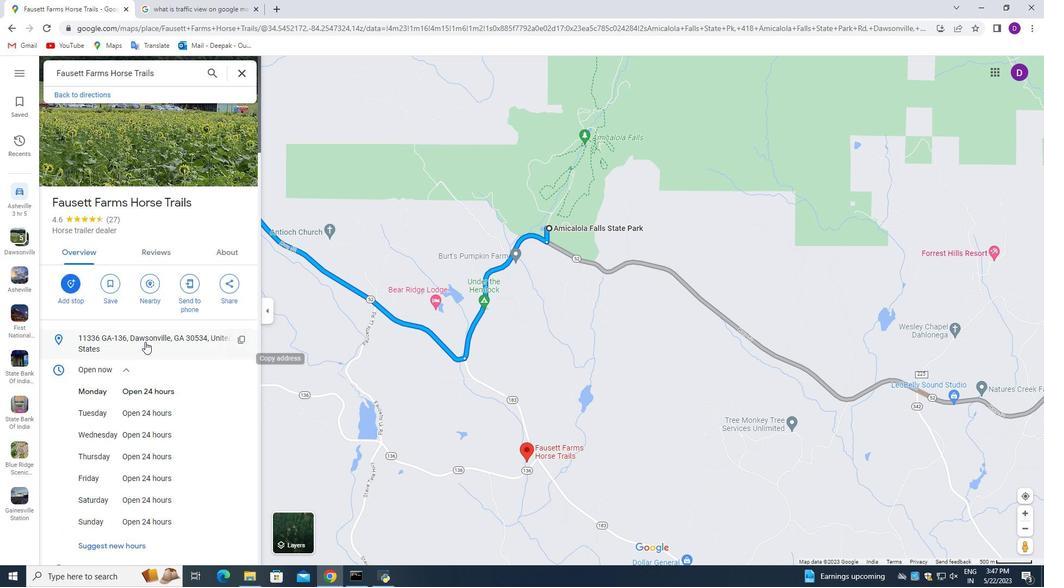 
Action: Mouse scrolled (144, 341) with delta (0, 0)
Screenshot: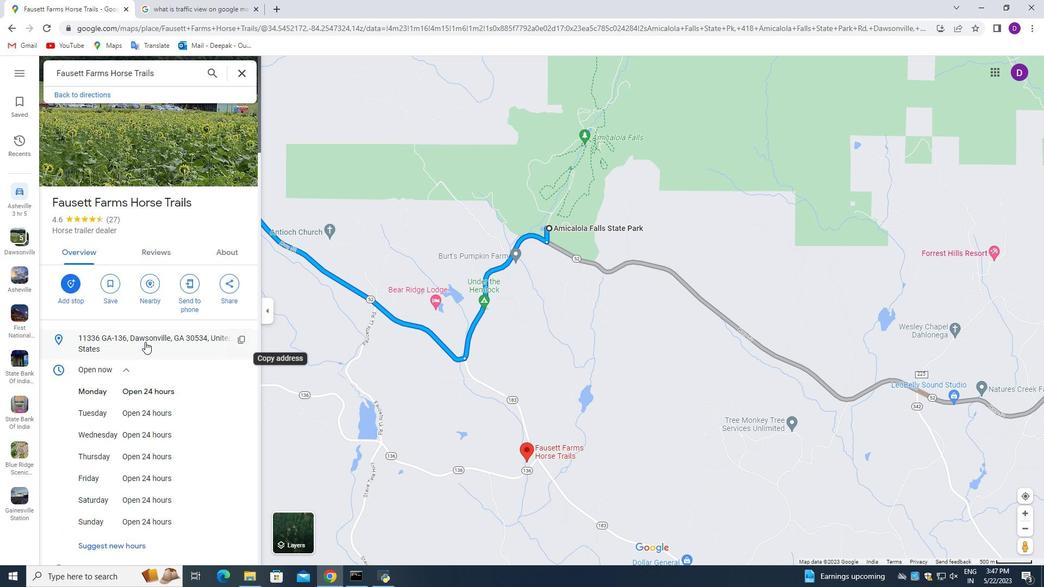 
Action: Mouse moved to (149, 258)
Screenshot: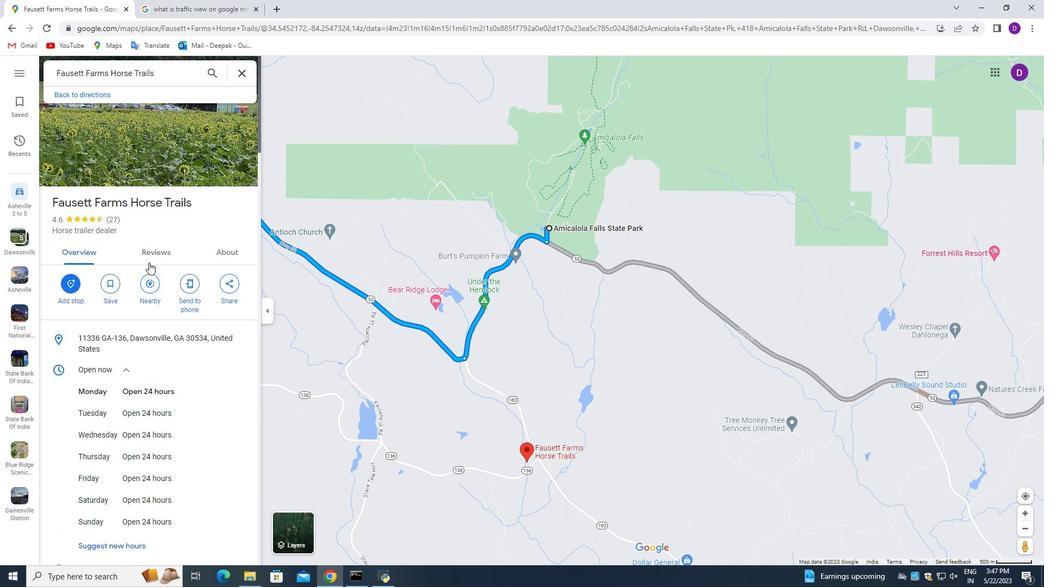 
Action: Mouse pressed left at (149, 258)
Screenshot: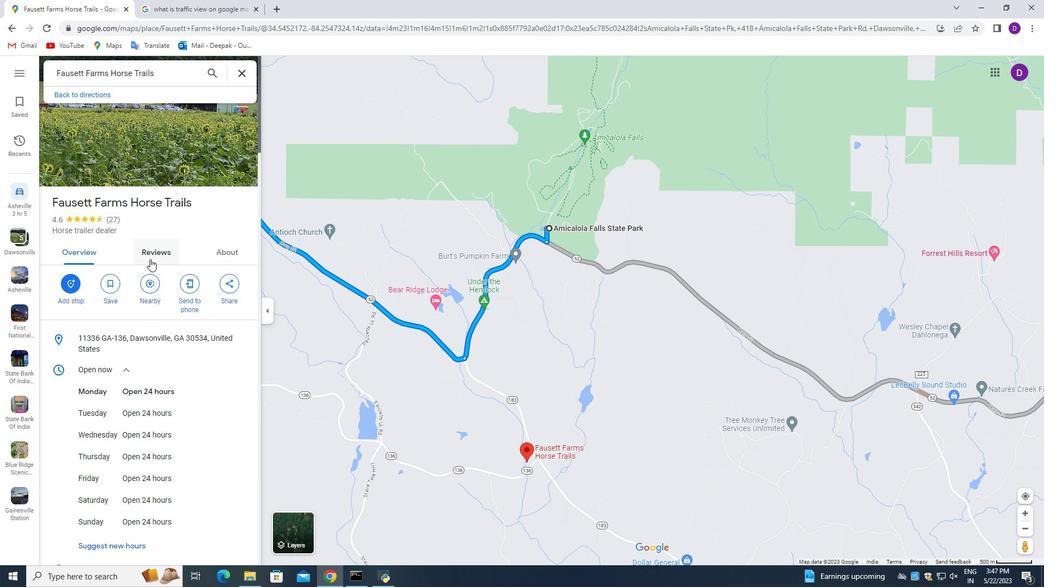 
Action: Mouse moved to (155, 236)
Screenshot: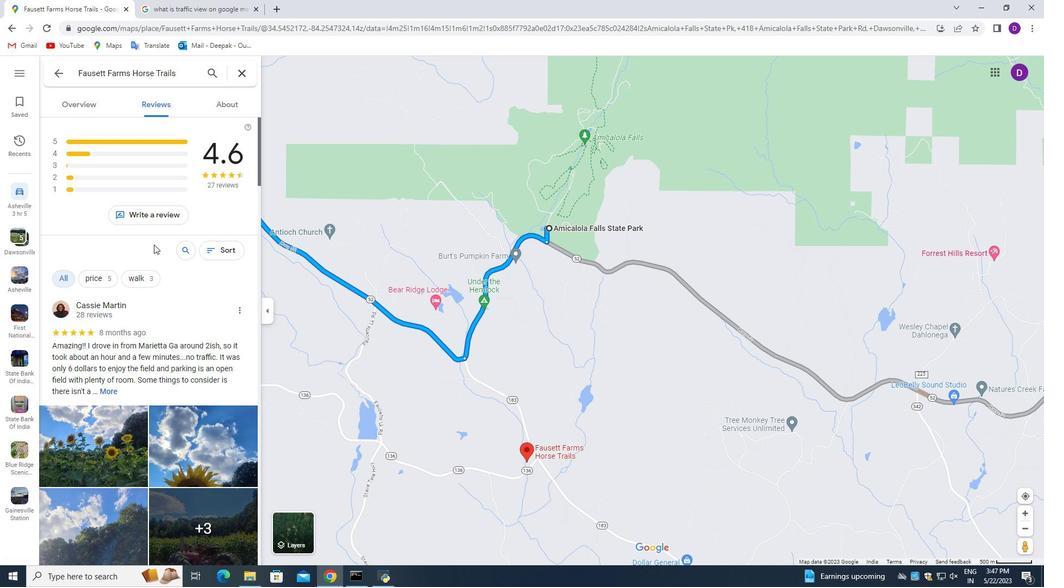 
Action: Mouse scrolled (155, 237) with delta (0, 0)
Screenshot: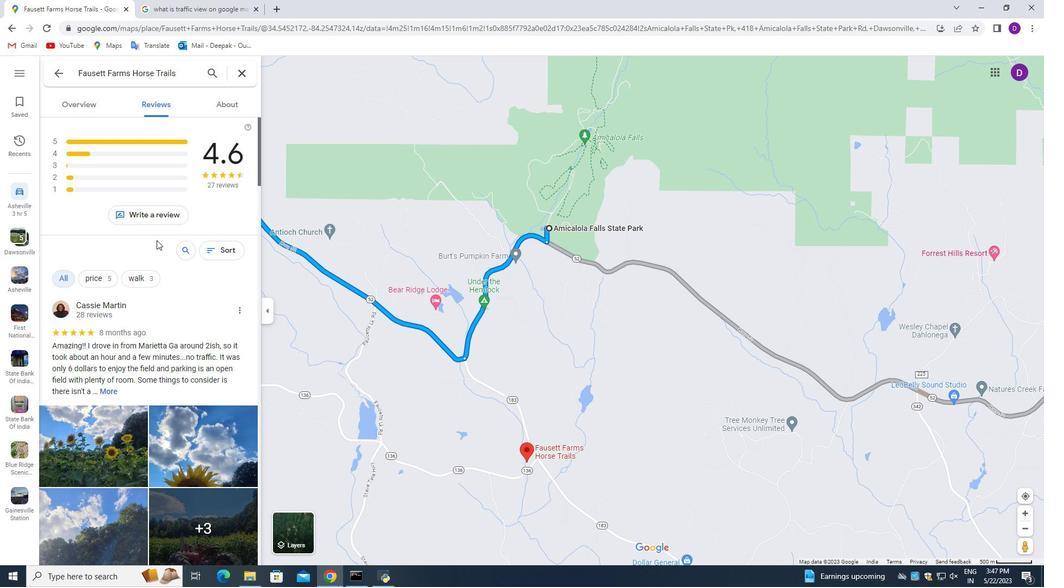 
Action: Mouse moved to (156, 236)
Screenshot: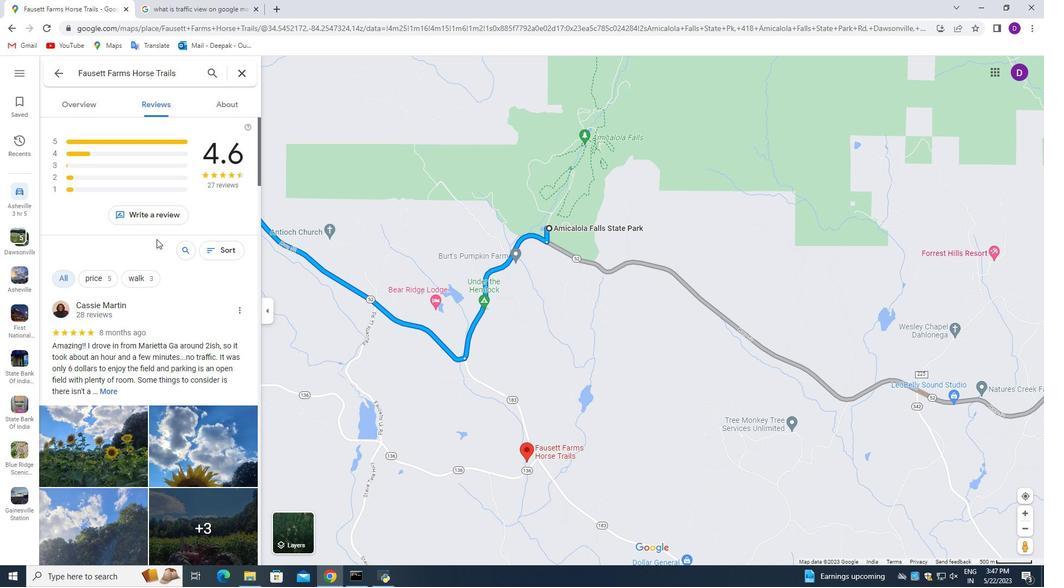 
Action: Mouse scrolled (156, 237) with delta (0, 0)
Screenshot: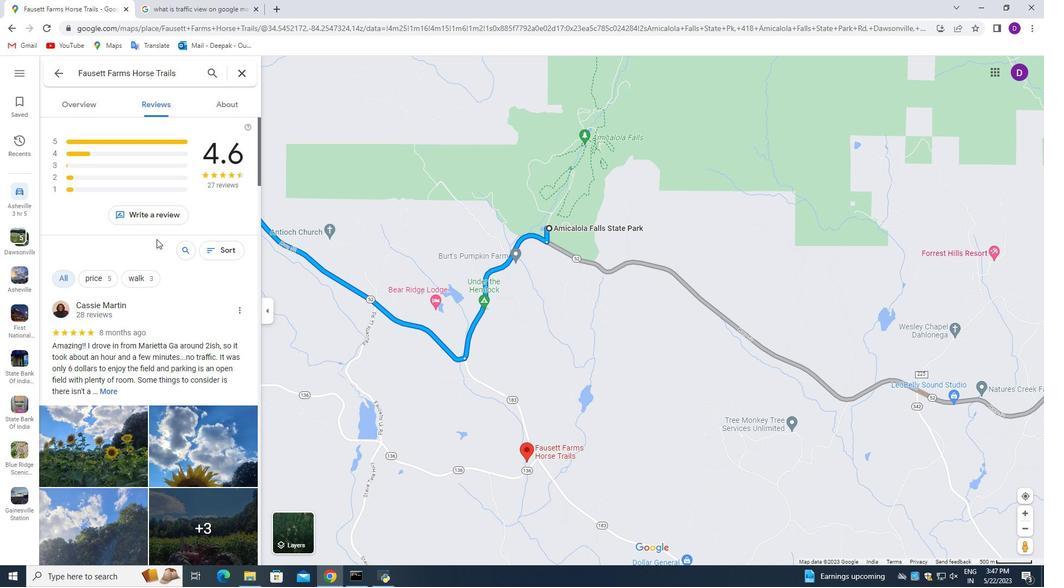 
Action: Mouse moved to (157, 239)
Screenshot: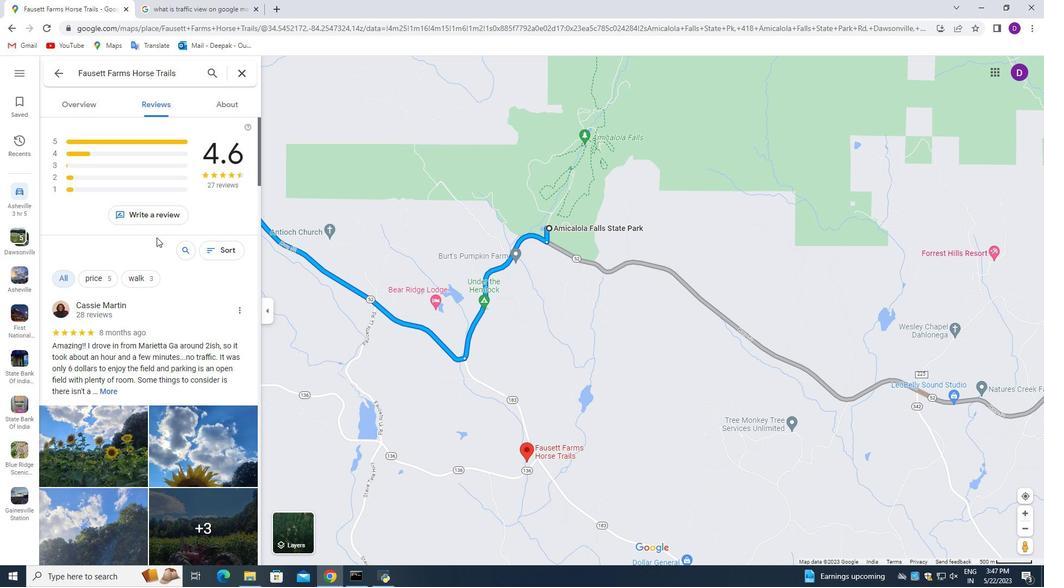 
Action: Mouse scrolled (157, 240) with delta (0, 0)
Screenshot: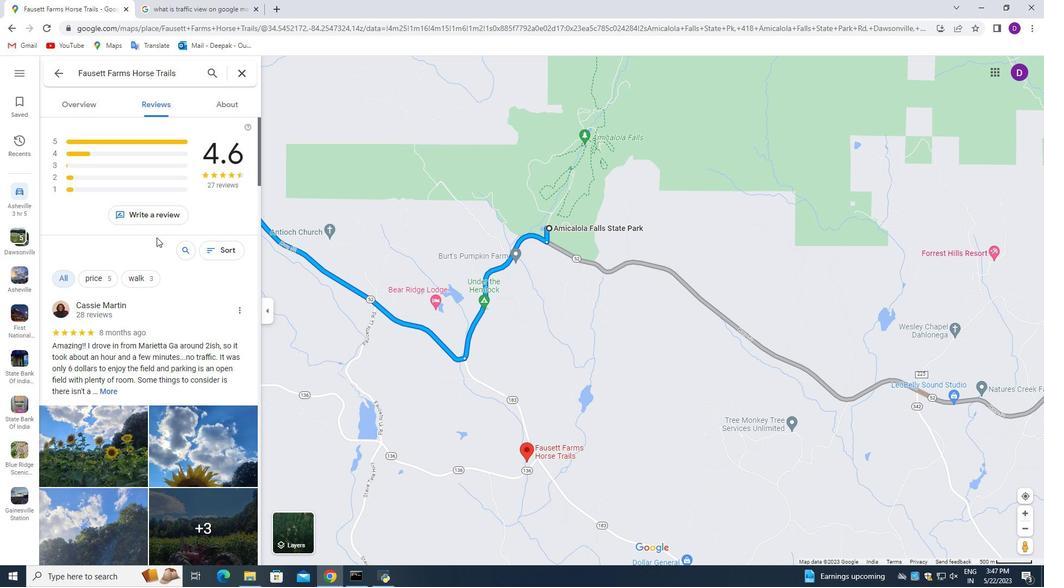 
Action: Mouse moved to (156, 243)
Screenshot: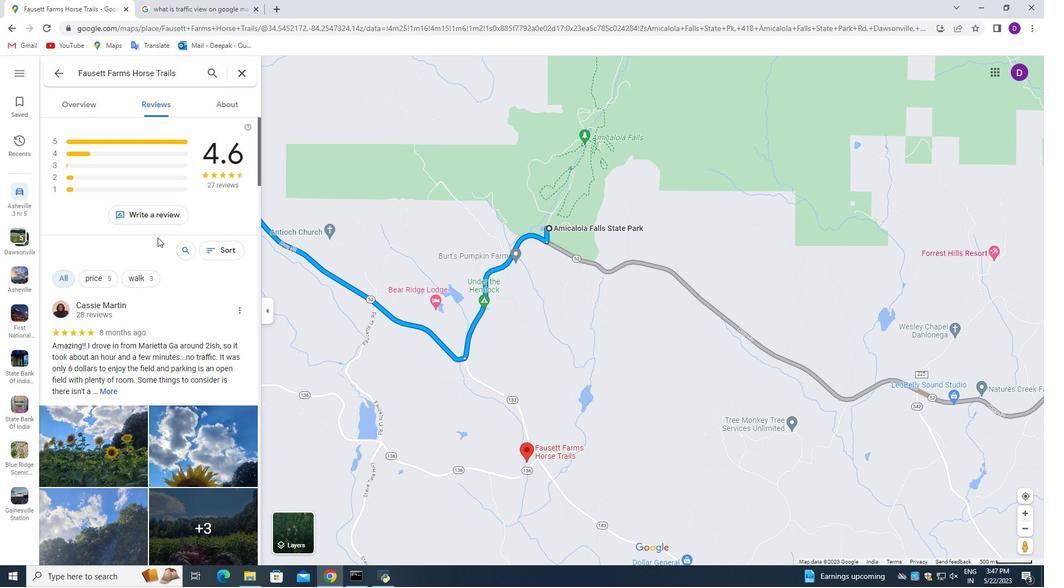 
Action: Mouse scrolled (156, 244) with delta (0, 0)
Screenshot: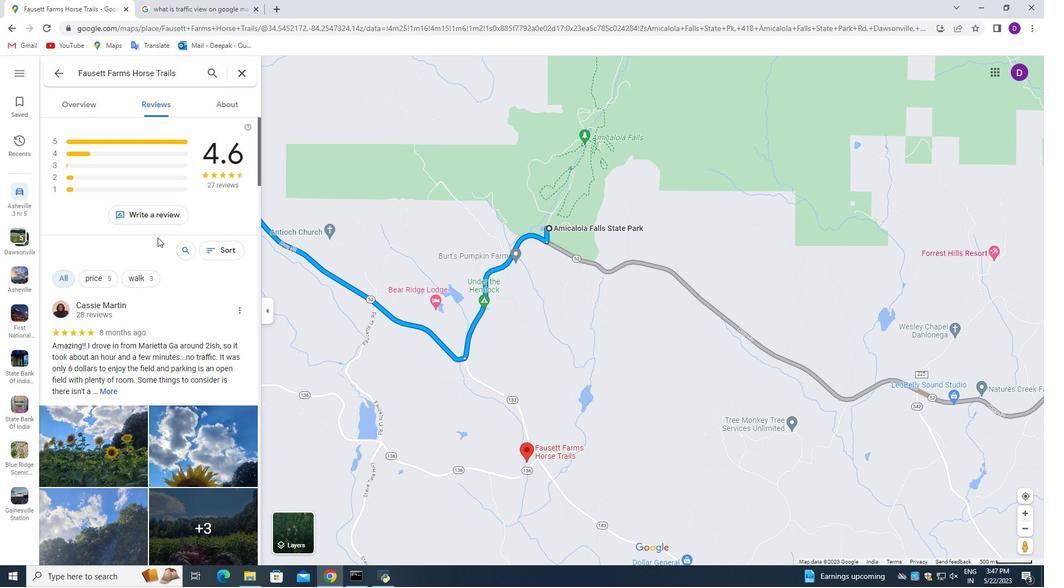 
Action: Mouse moved to (156, 244)
Screenshot: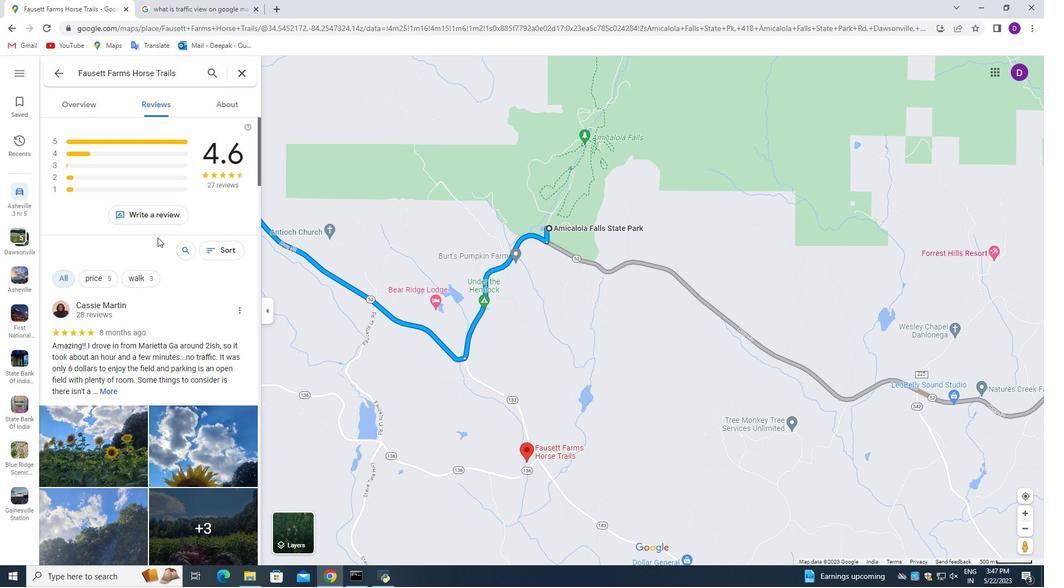 
Action: Mouse scrolled (156, 244) with delta (0, 0)
Screenshot: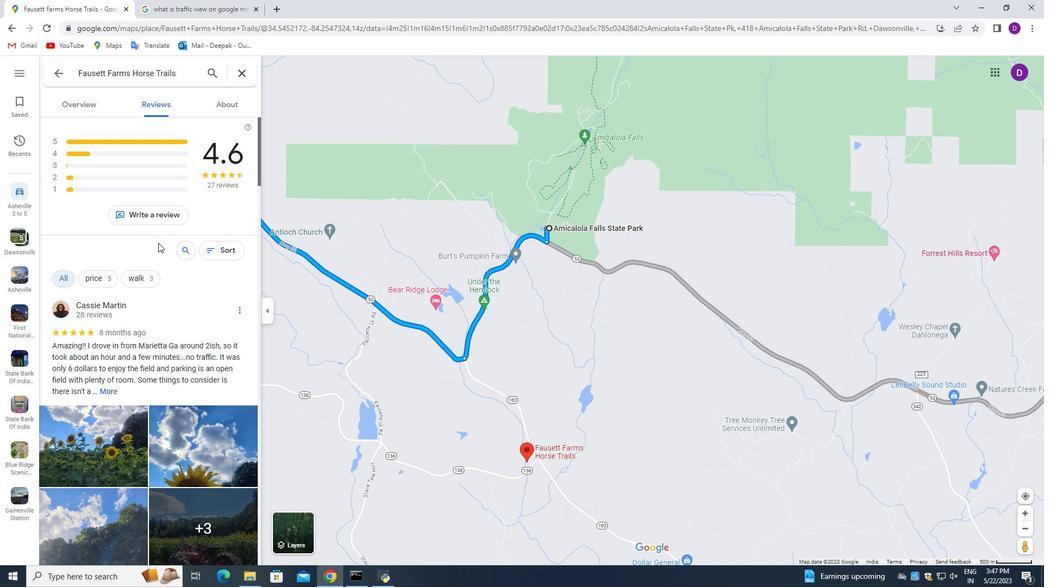 
Action: Mouse moved to (168, 337)
Screenshot: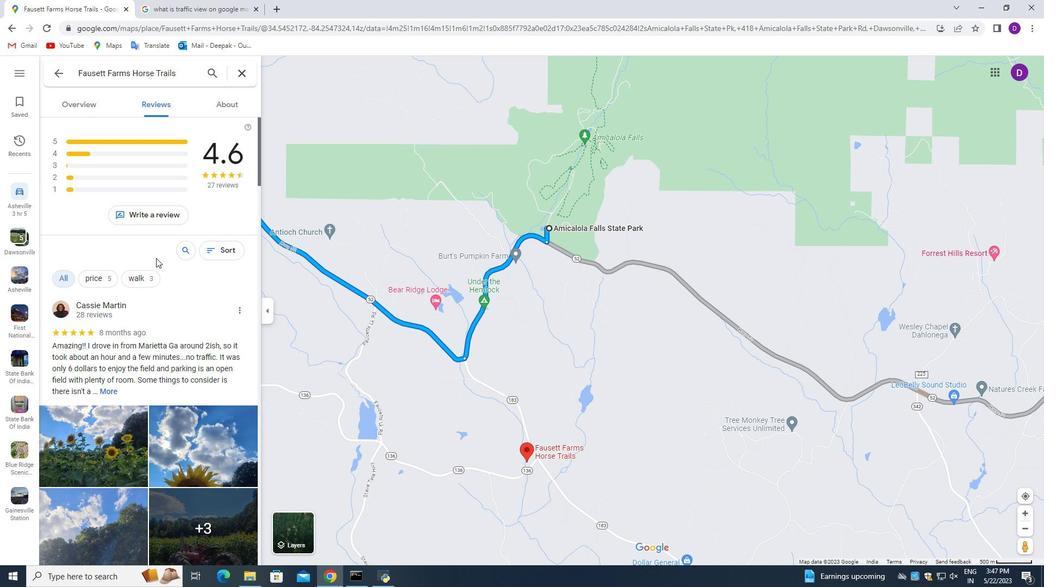 
Action: Mouse scrolled (164, 311) with delta (0, 0)
Screenshot: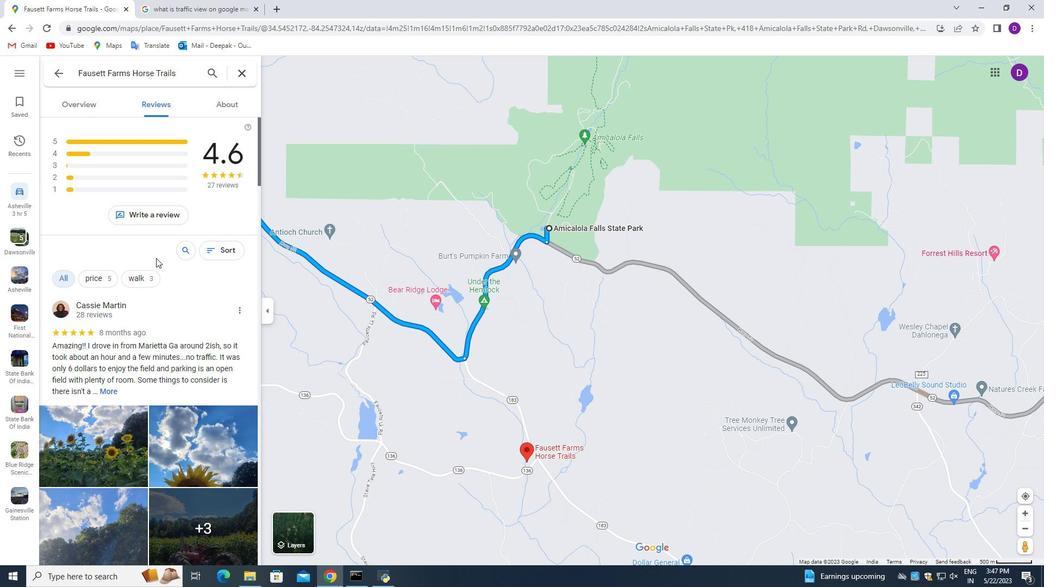 
Action: Mouse moved to (168, 342)
Screenshot: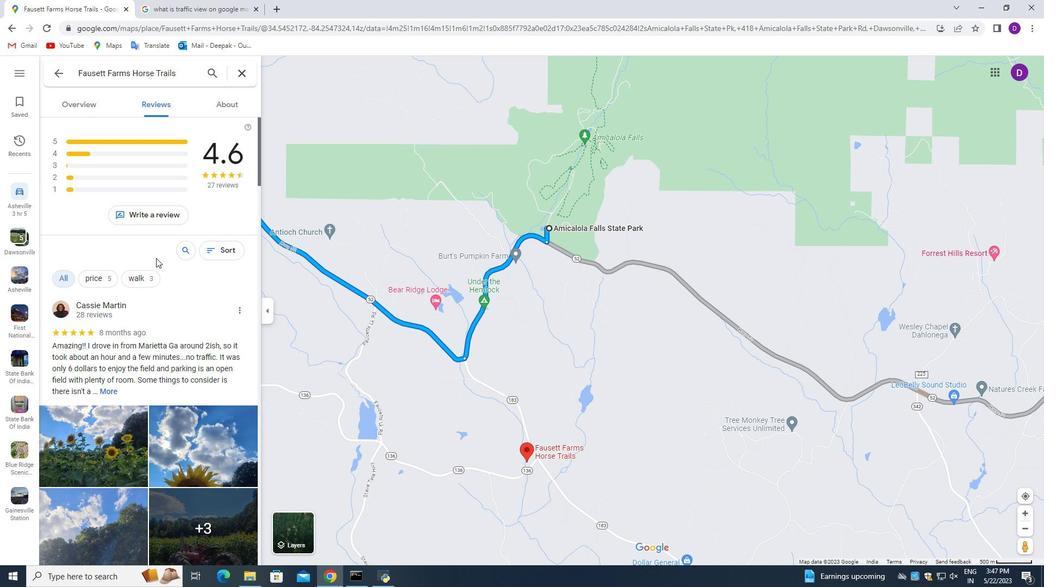 
Action: Mouse scrolled (168, 336) with delta (0, 0)
Screenshot: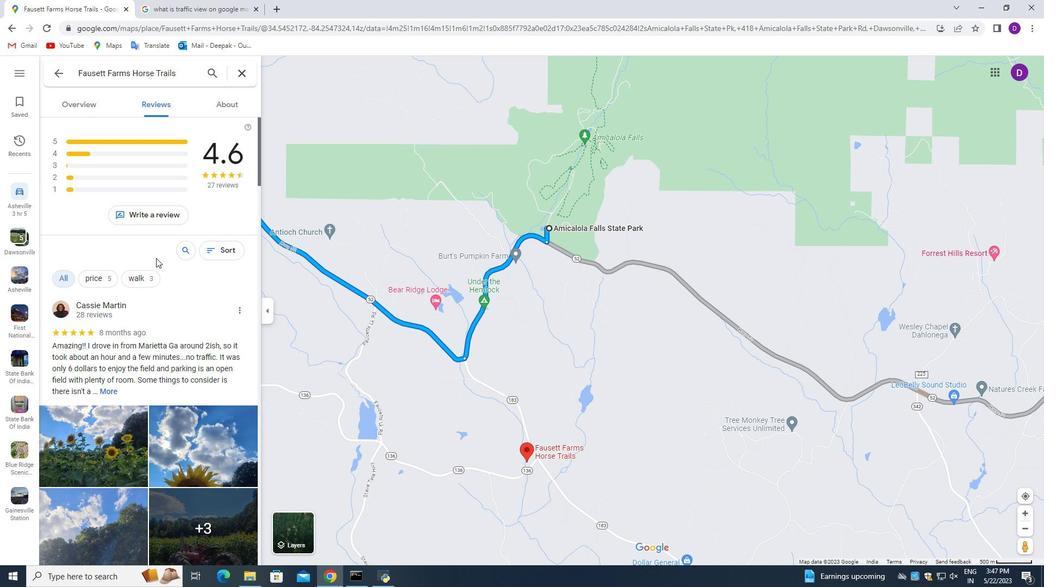 
Action: Mouse moved to (168, 342)
Screenshot: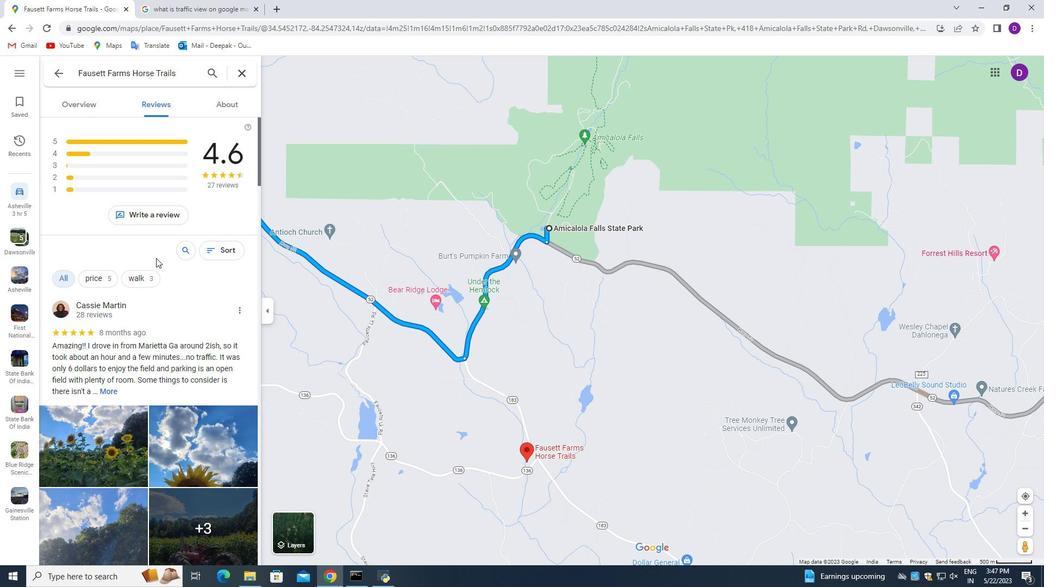 
Action: Mouse scrolled (168, 342) with delta (0, 0)
Screenshot: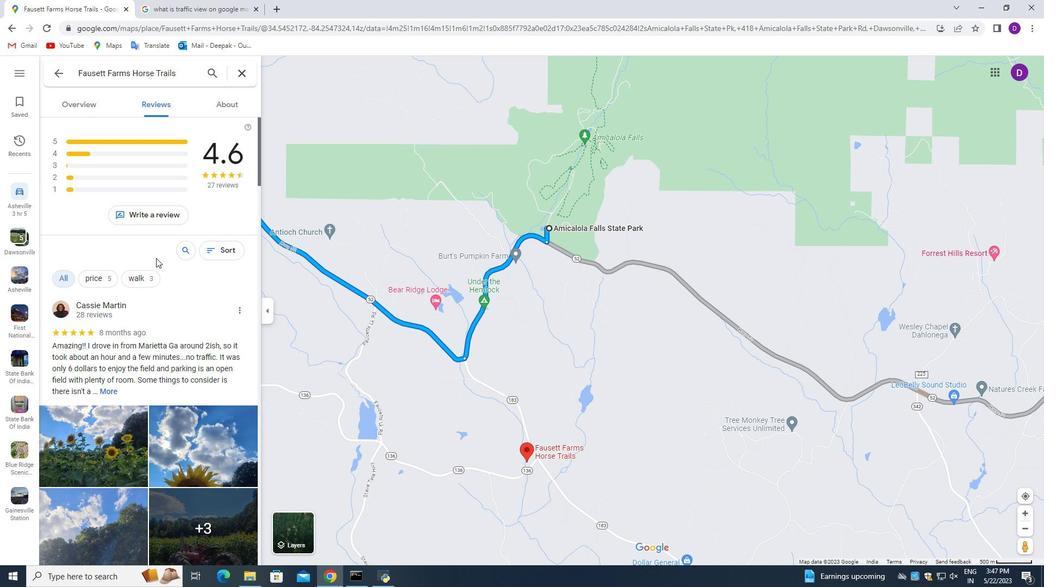
Action: Mouse moved to (129, 292)
Screenshot: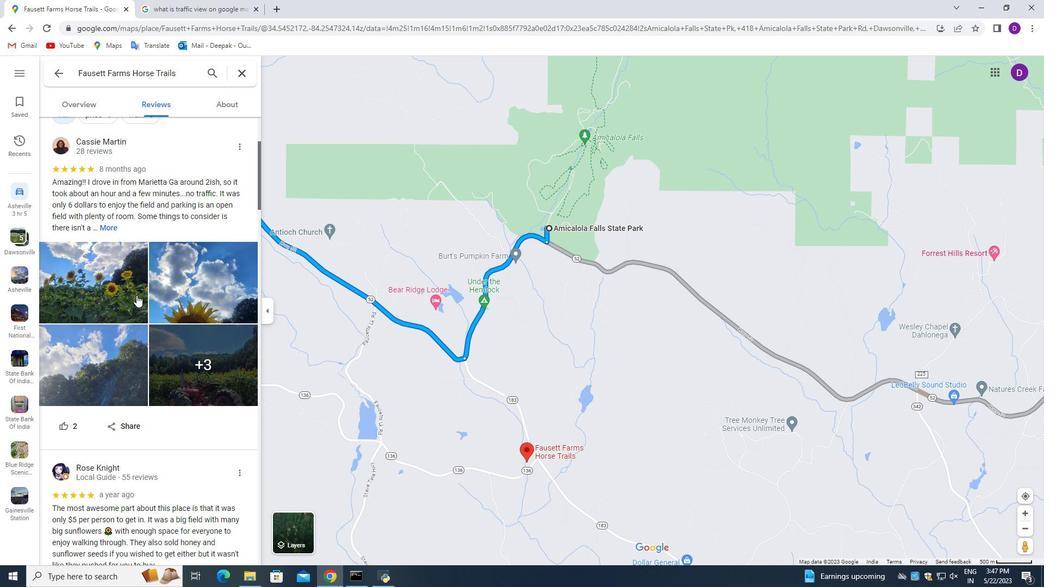 
Action: Mouse pressed left at (129, 292)
Screenshot: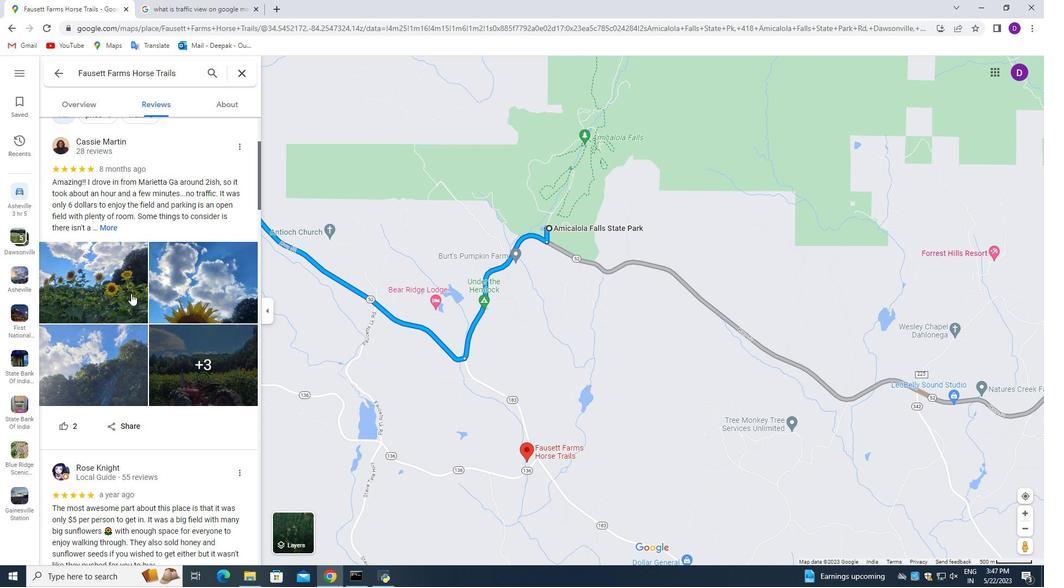 
Action: Mouse moved to (662, 483)
Screenshot: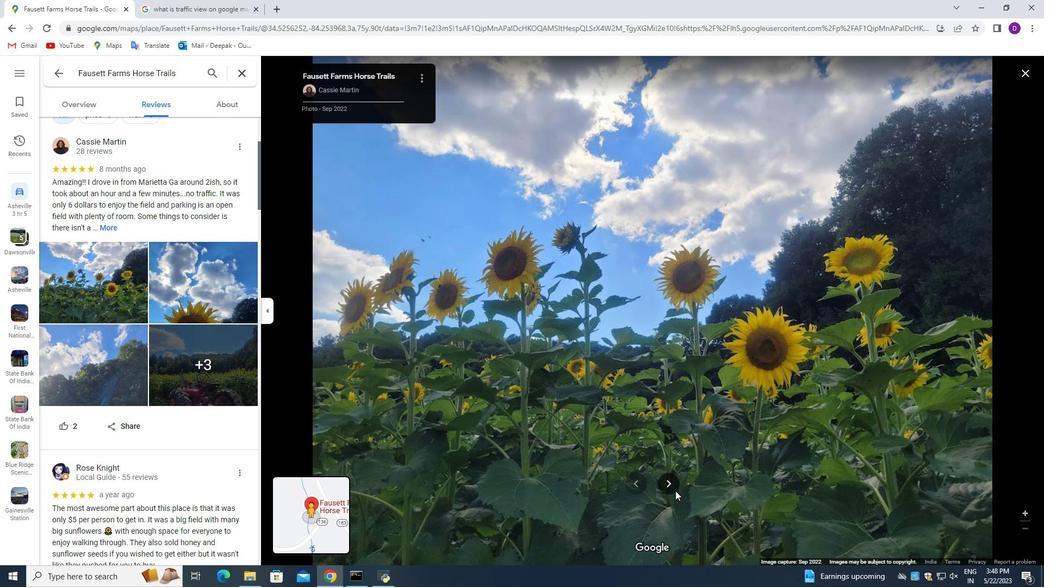 
Action: Mouse pressed left at (662, 483)
Screenshot: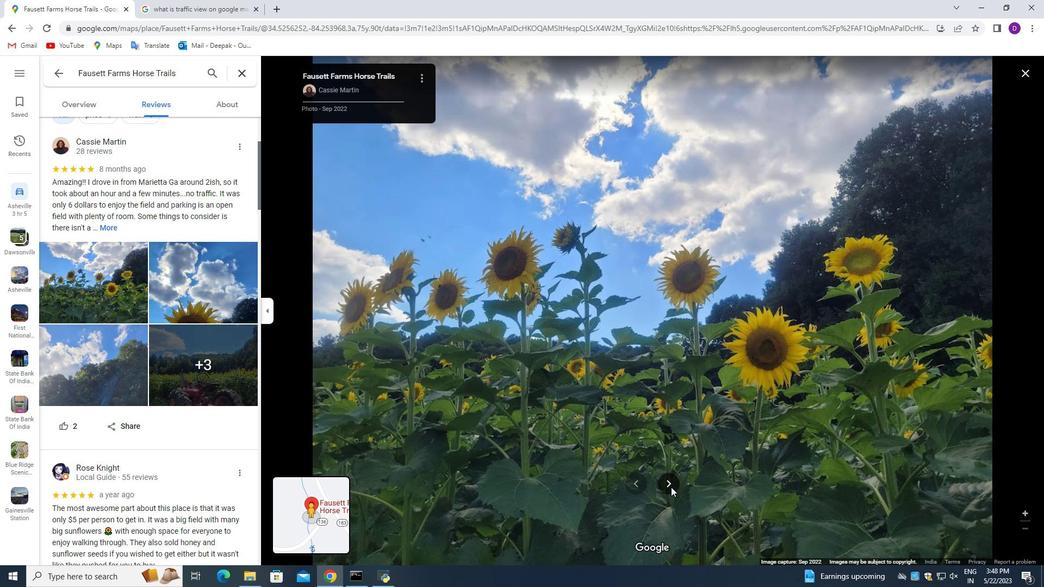 
Action: Mouse pressed left at (662, 483)
Screenshot: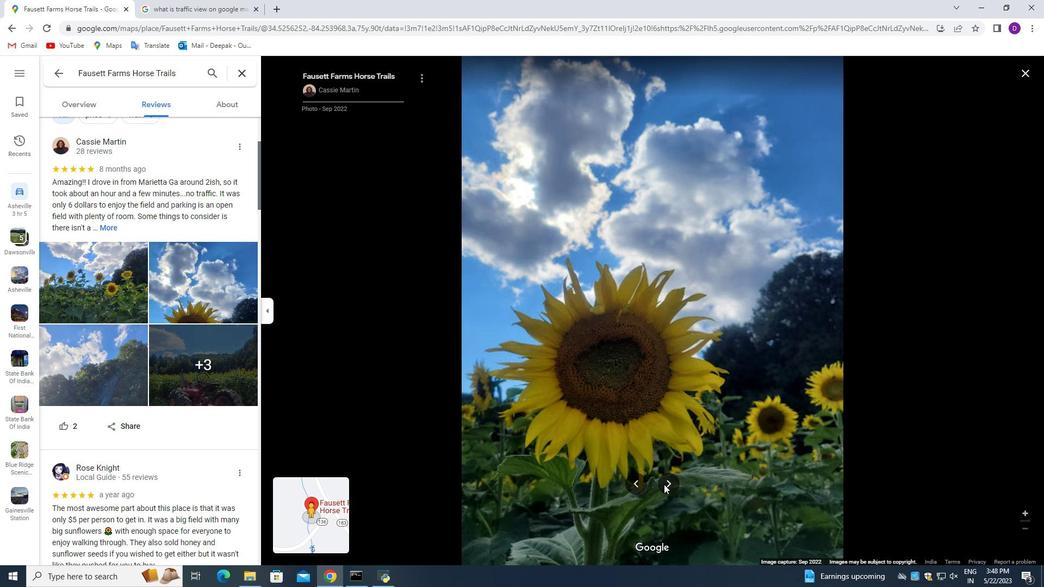 
Action: Mouse pressed left at (662, 483)
Screenshot: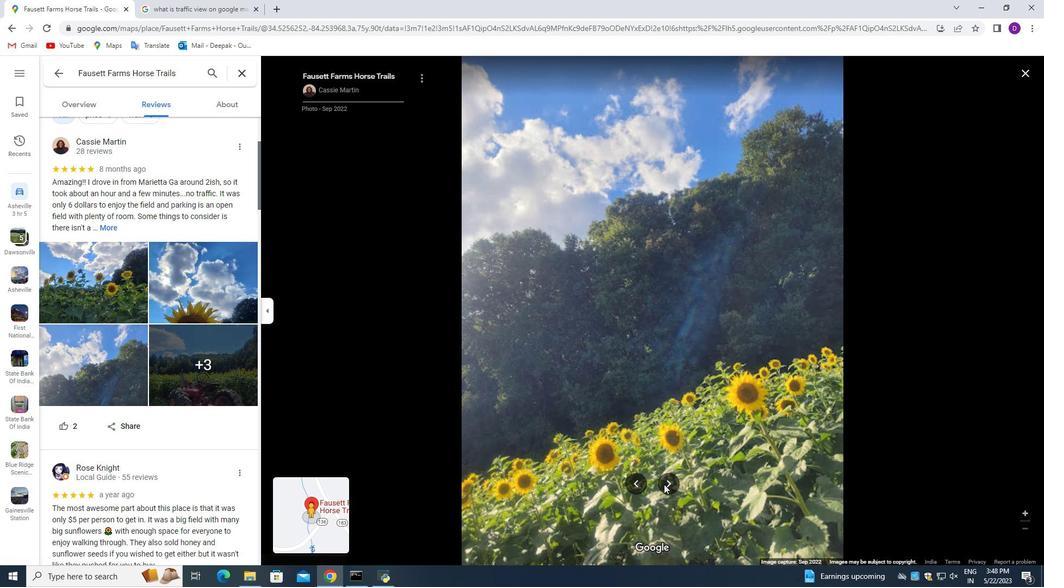 
Action: Mouse moved to (632, 489)
Screenshot: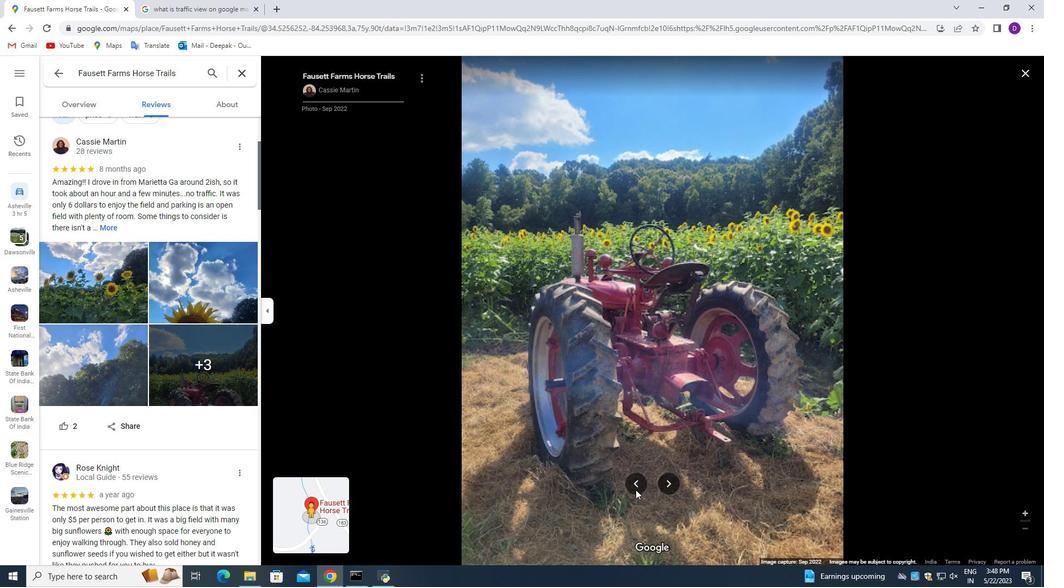 
Action: Mouse pressed left at (632, 489)
Screenshot: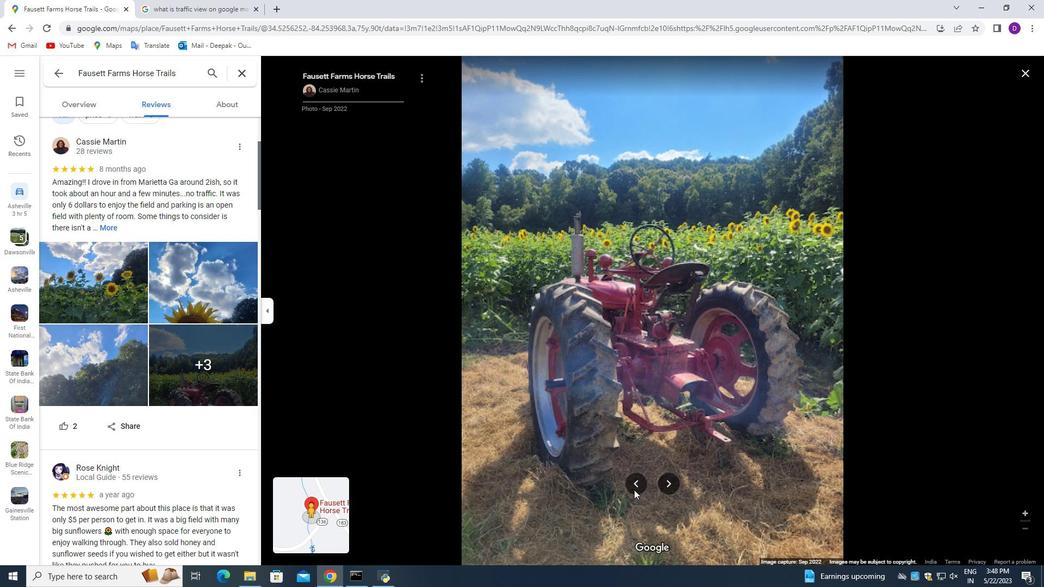
Action: Mouse moved to (662, 486)
Screenshot: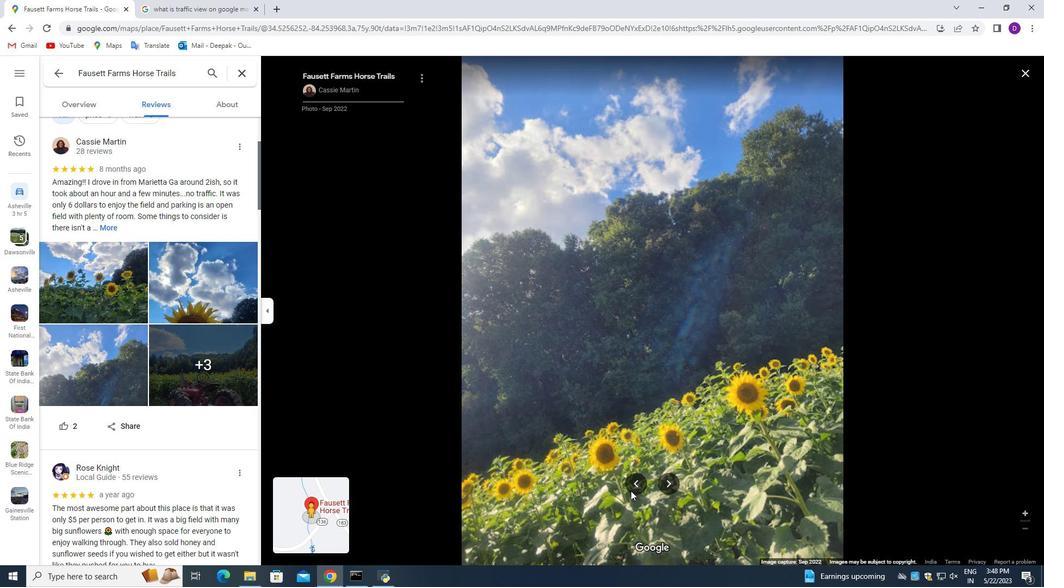 
Action: Mouse pressed left at (662, 486)
Screenshot: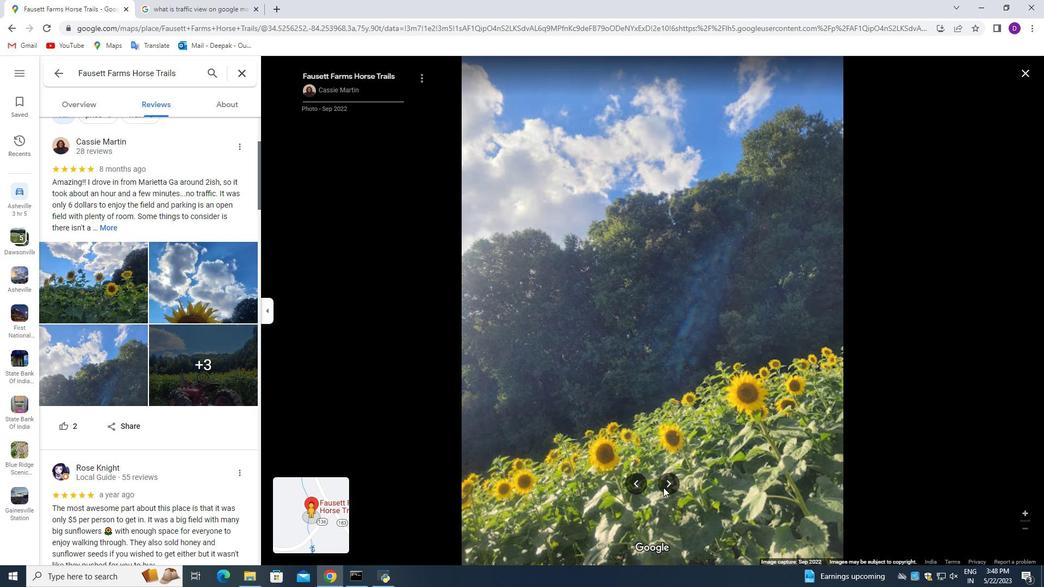 
Action: Mouse moved to (663, 485)
Screenshot: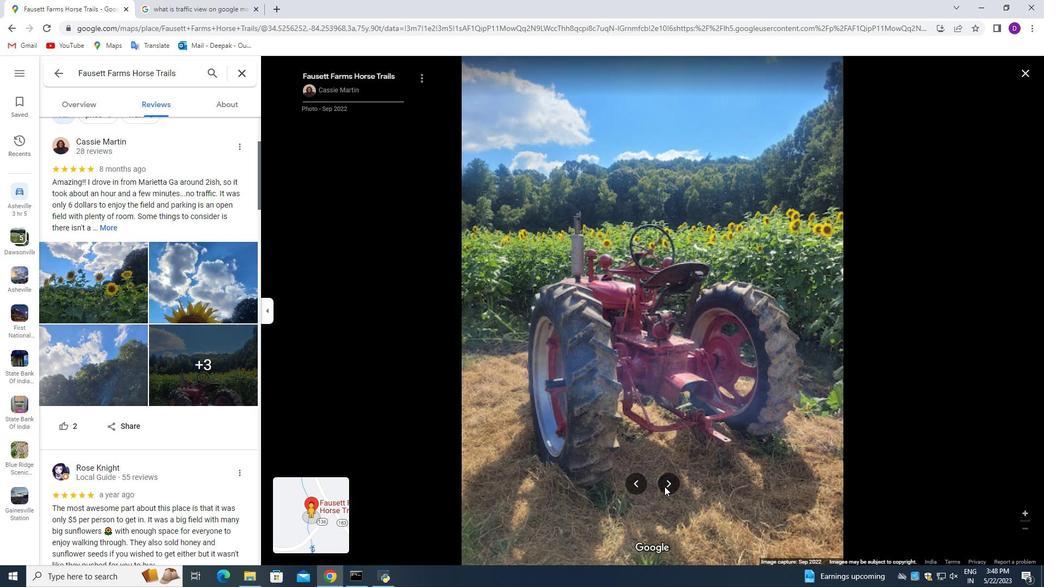 
Action: Mouse pressed left at (663, 485)
Screenshot: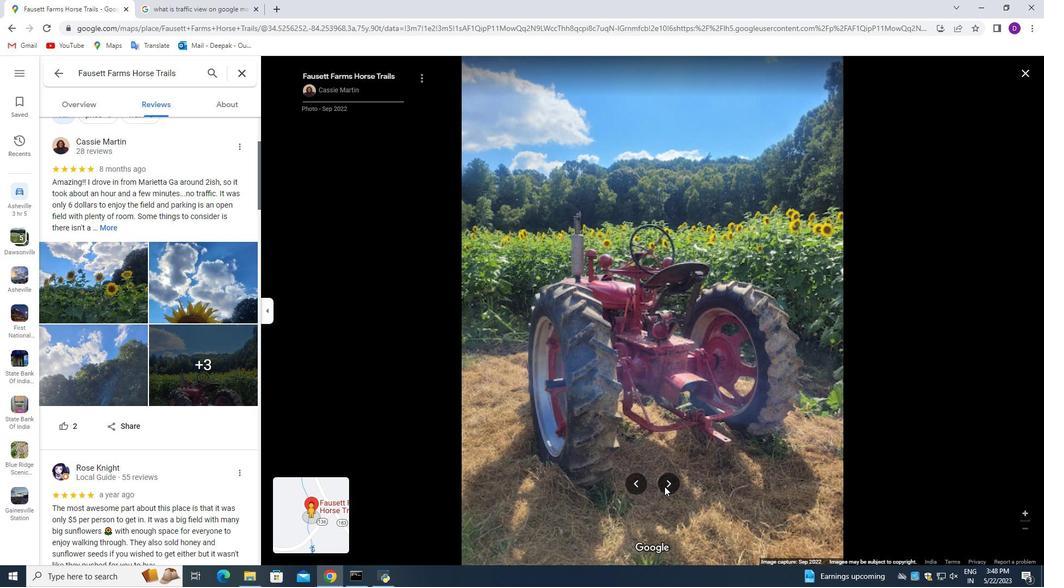 
Action: Mouse pressed left at (663, 485)
Screenshot: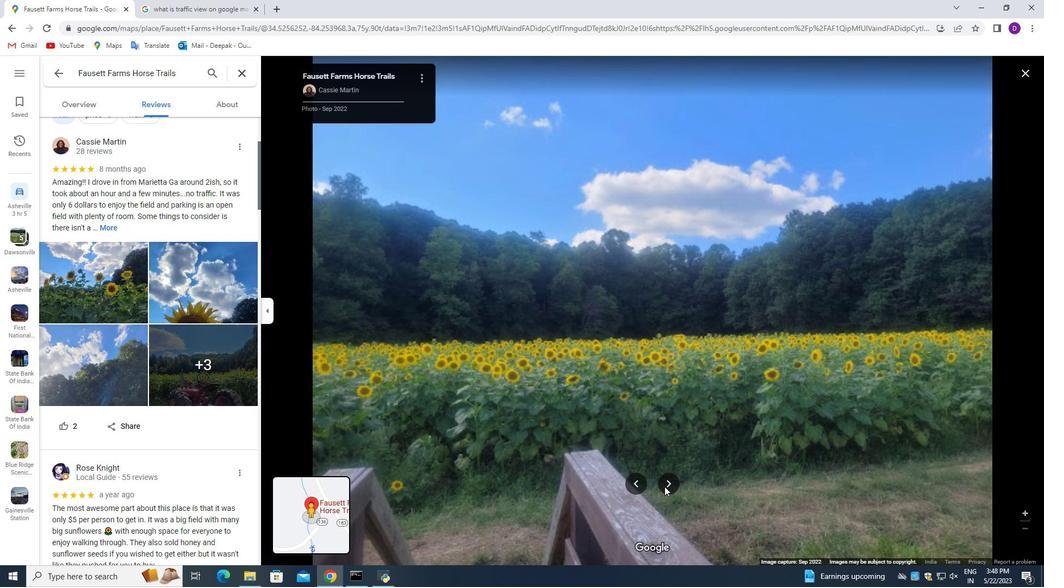 
Action: Mouse pressed left at (663, 485)
Screenshot: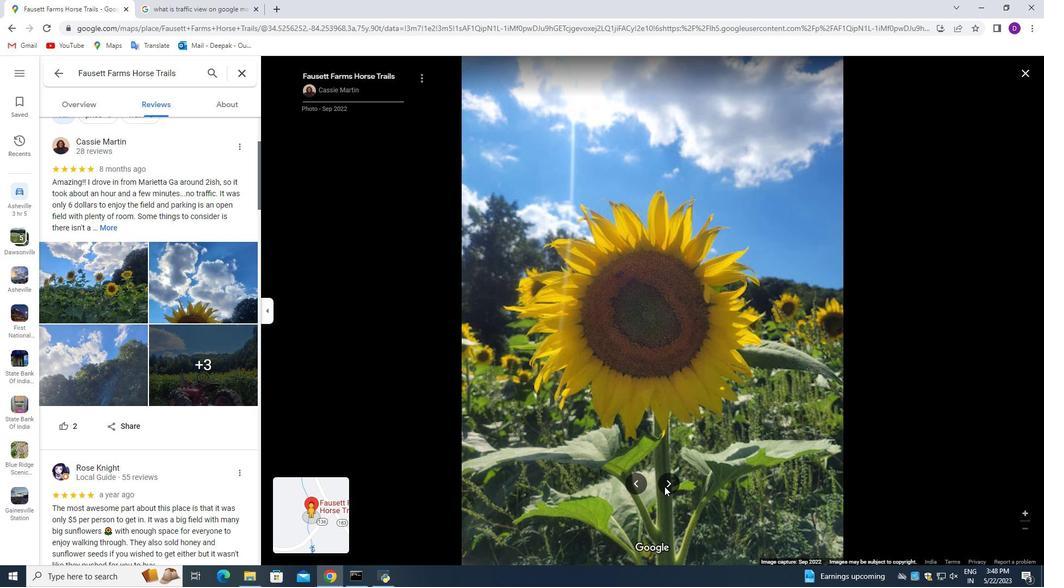 
Action: Mouse moved to (668, 482)
Screenshot: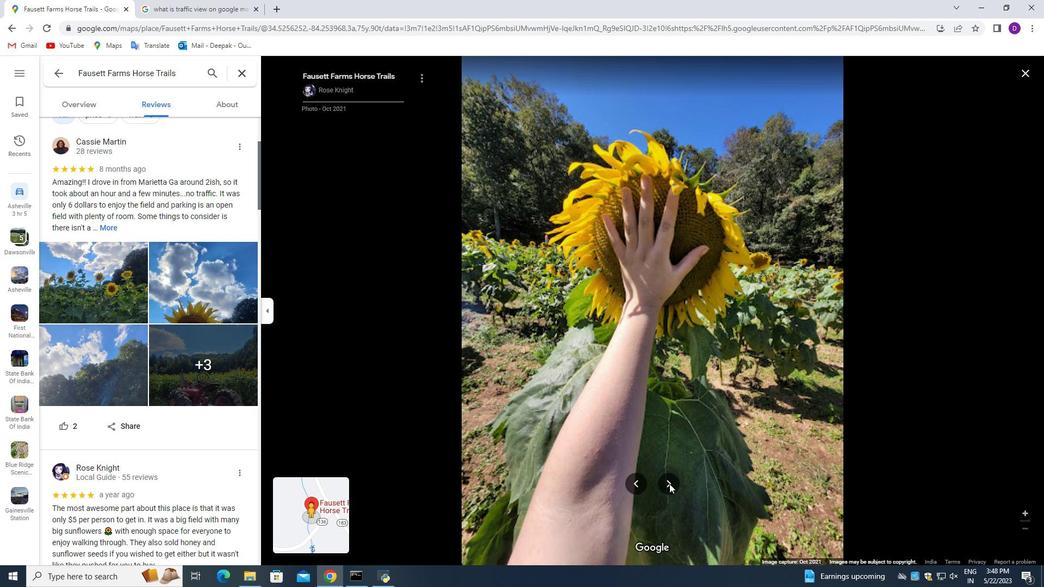
Action: Mouse pressed left at (668, 482)
Screenshot: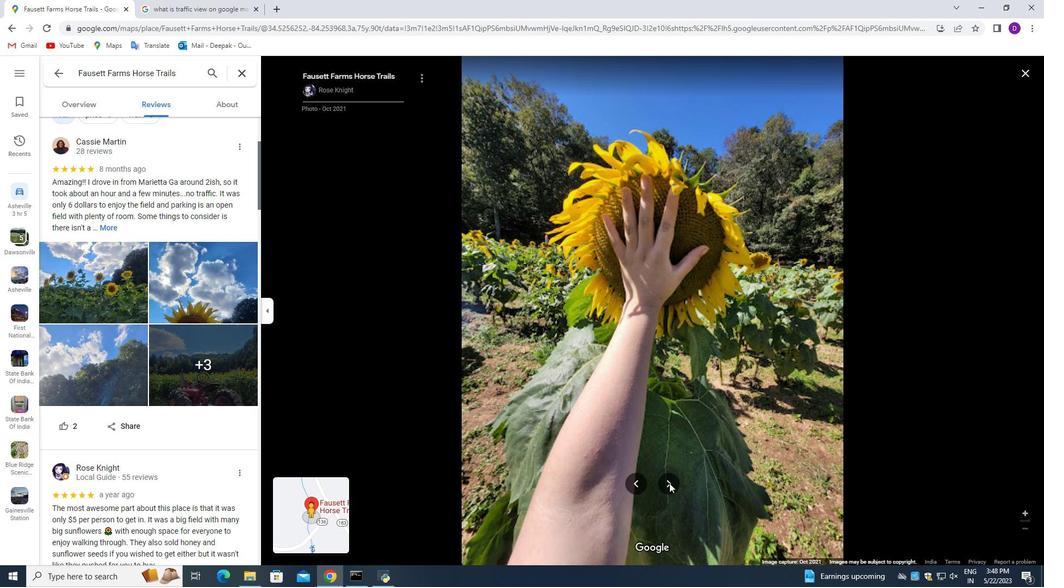 
Action: Mouse pressed left at (668, 482)
Screenshot: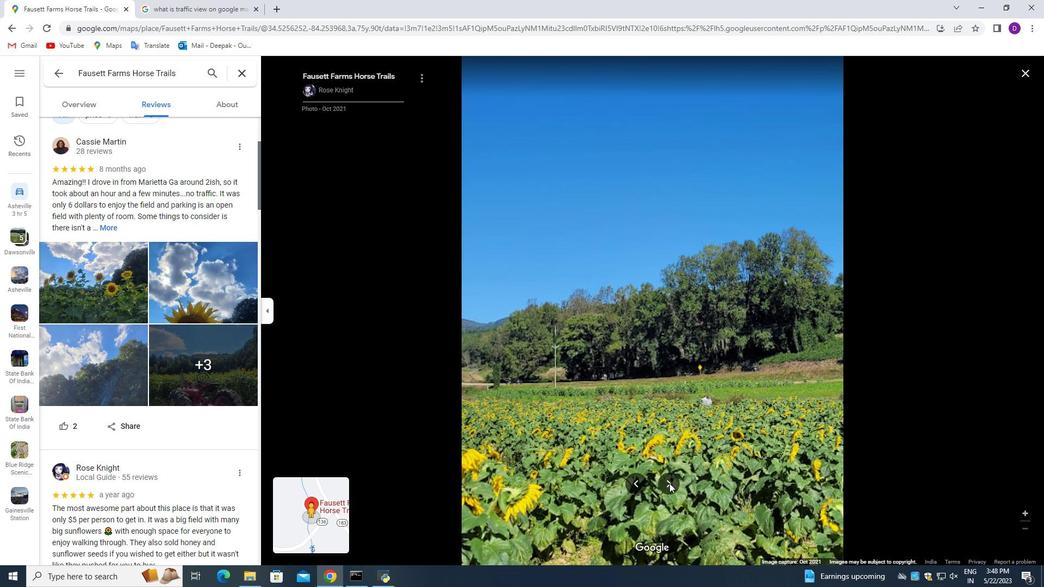 
Action: Mouse pressed left at (668, 482)
Screenshot: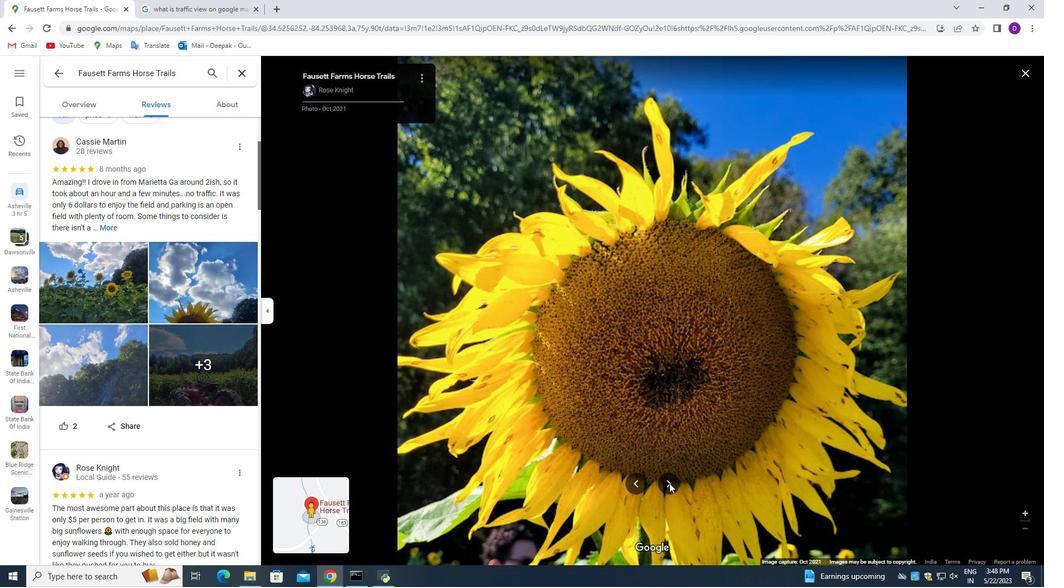 
Action: Mouse pressed left at (668, 482)
Screenshot: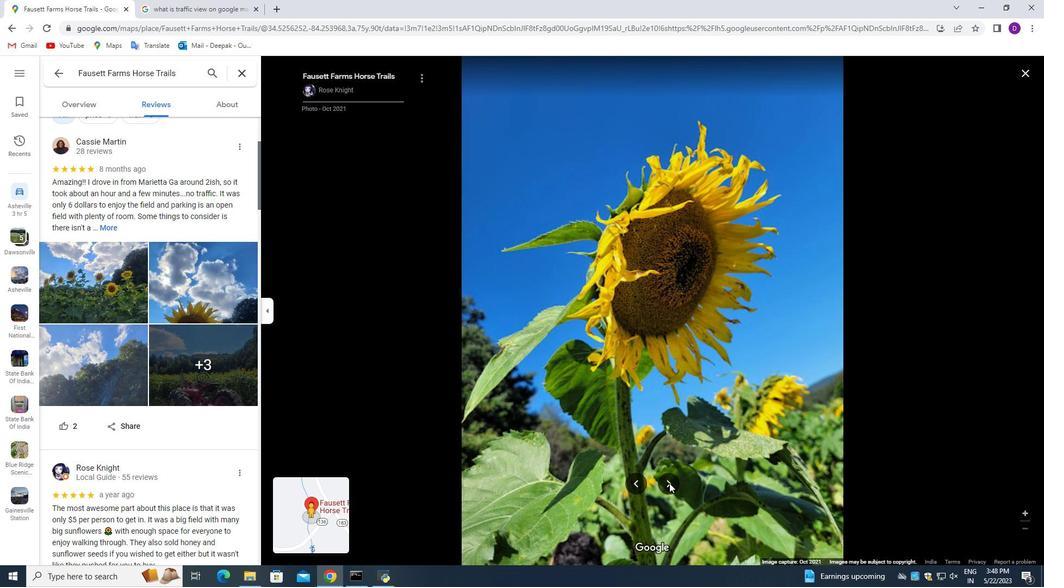 
Action: Mouse moved to (651, 486)
Screenshot: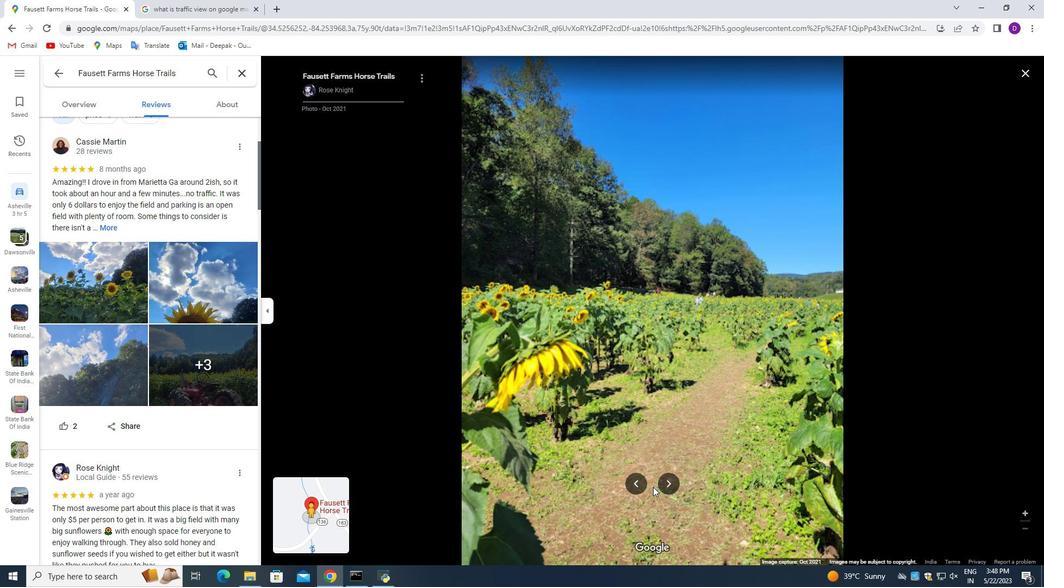 
Action: Mouse pressed left at (651, 486)
Screenshot: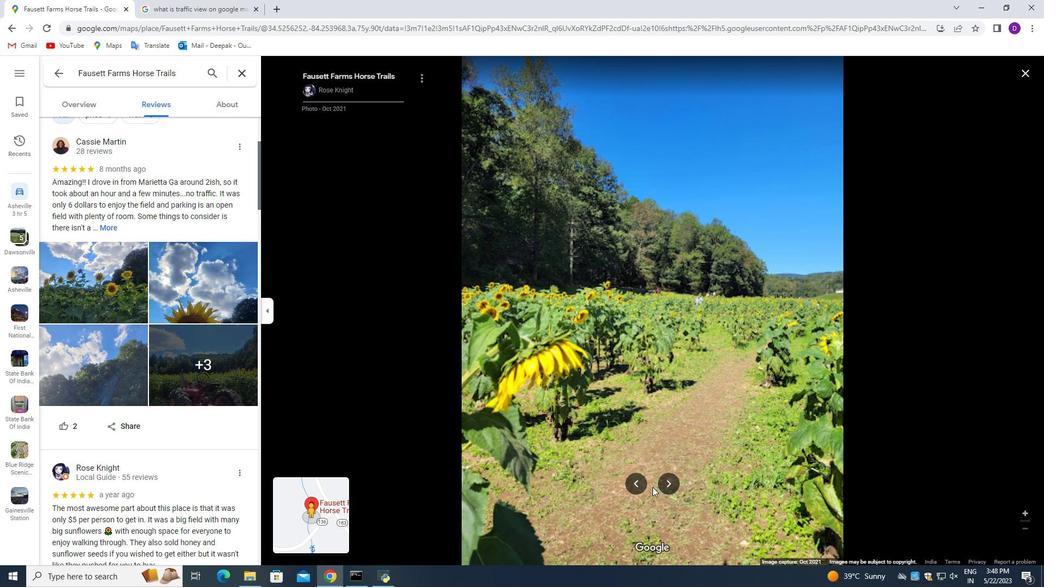 
Action: Mouse moved to (662, 483)
Screenshot: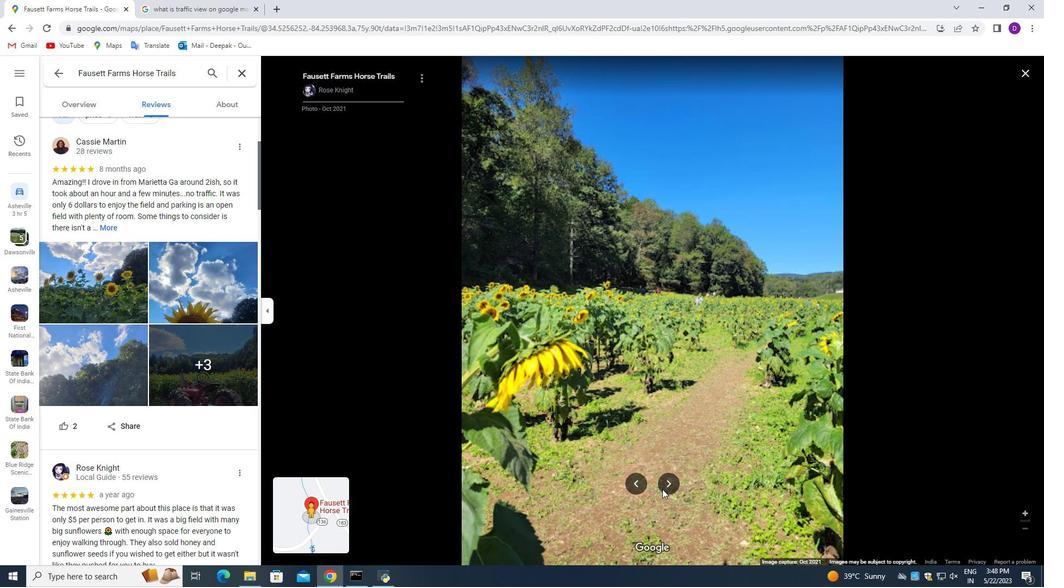 
Action: Mouse pressed left at (662, 483)
Screenshot: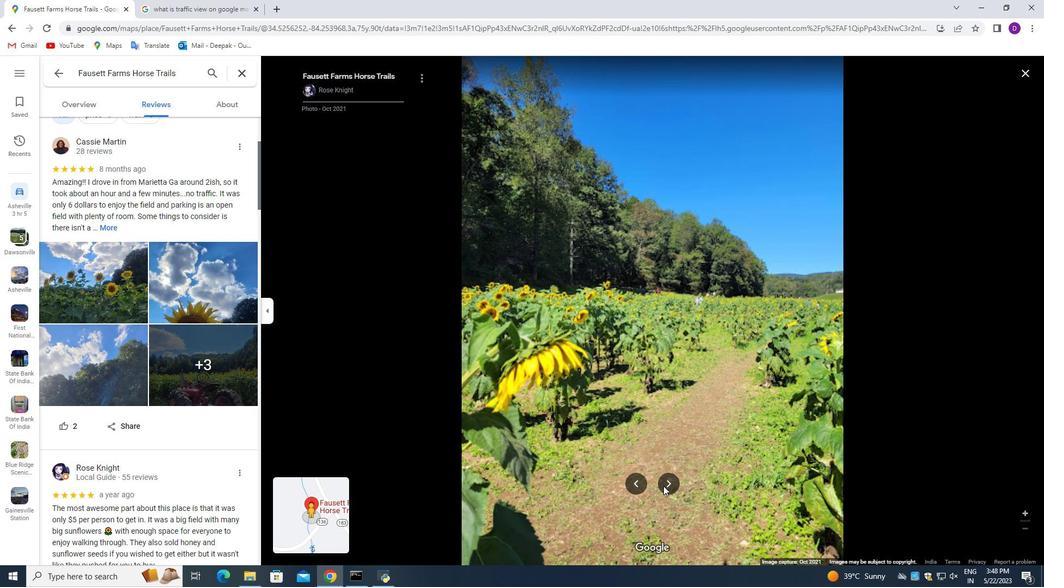 
Action: Mouse moved to (661, 485)
Screenshot: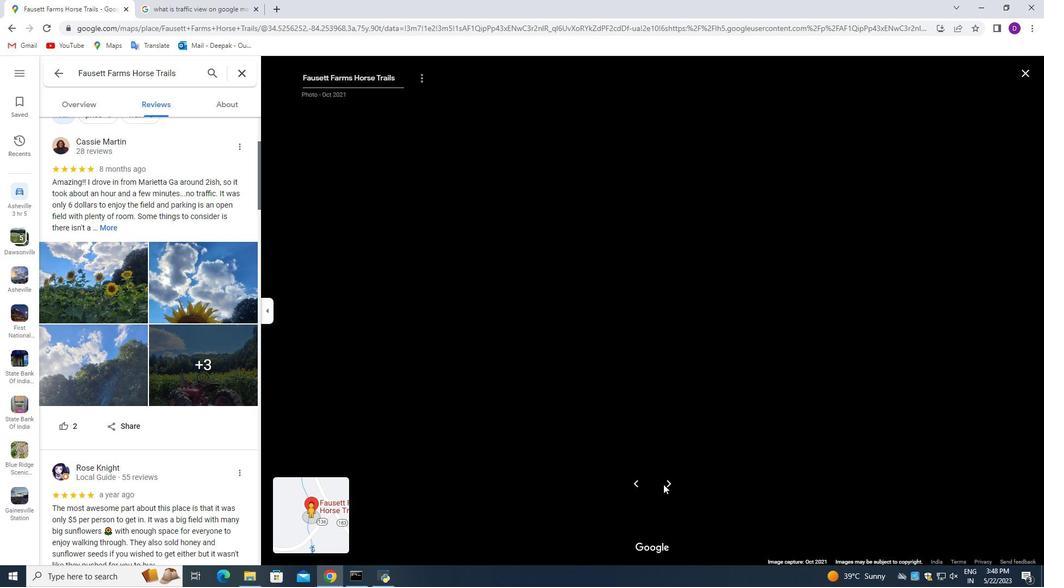 
Action: Key pressed <Key.right><Key.right><Key.right><Key.right><Key.right><Key.right><Key.right><Key.right><Key.right><Key.right><Key.right><Key.right>
Screenshot: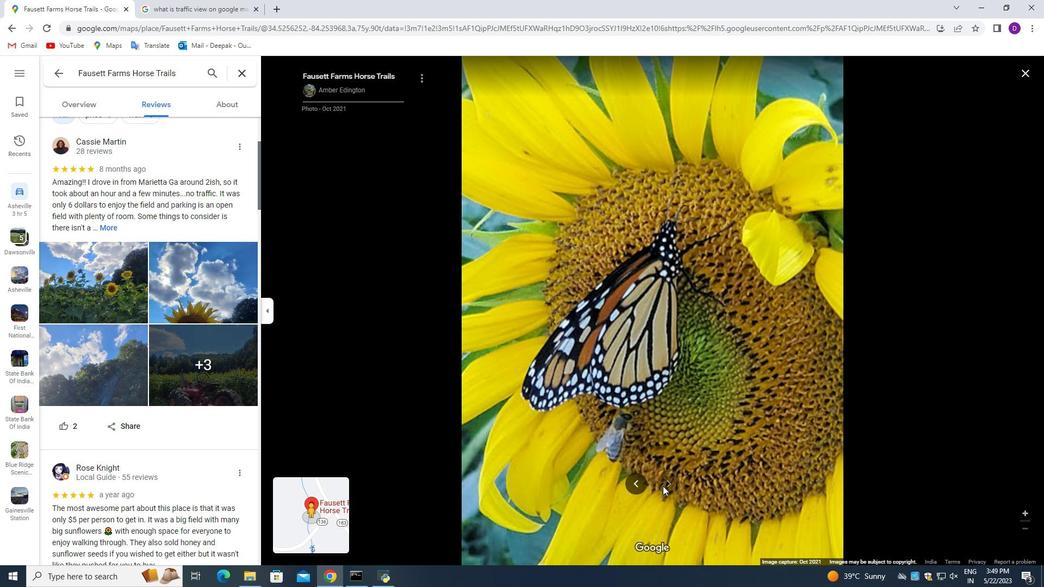 
Action: Mouse moved to (631, 485)
Screenshot: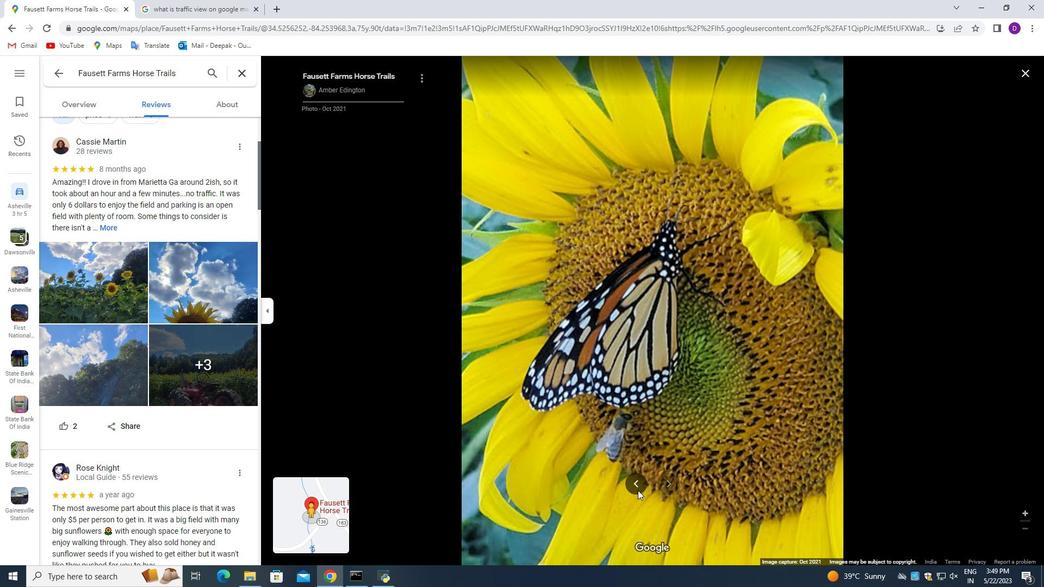 
Action: Mouse pressed left at (631, 485)
Screenshot: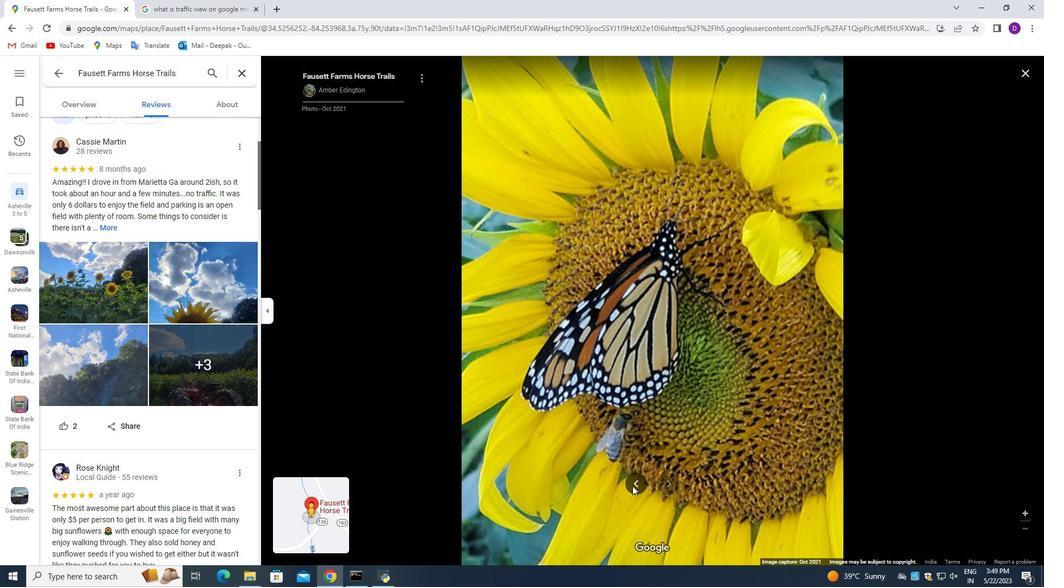 
Action: Mouse moved to (630, 482)
Screenshot: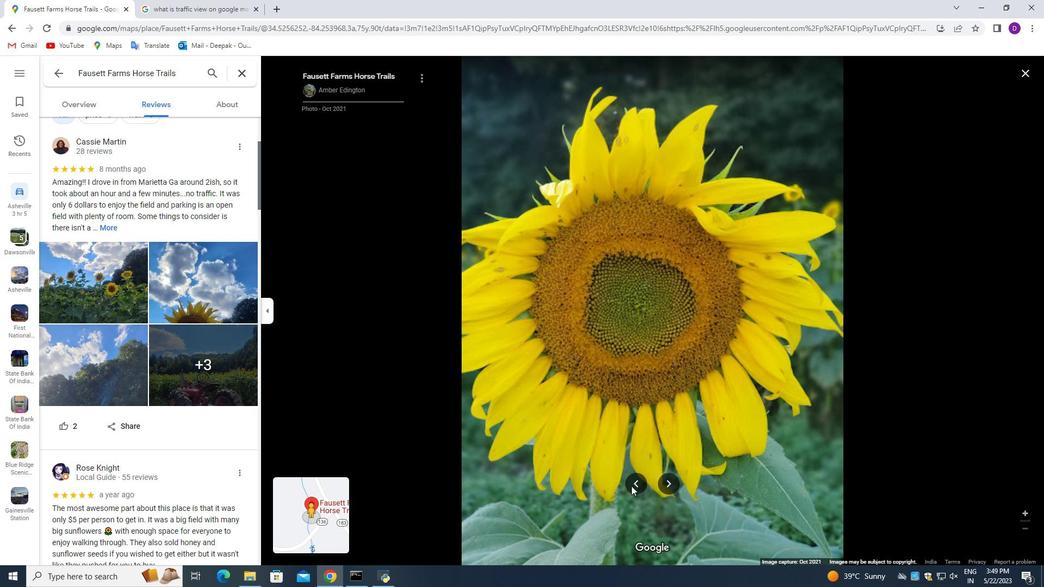 
Action: Mouse pressed left at (630, 482)
Screenshot: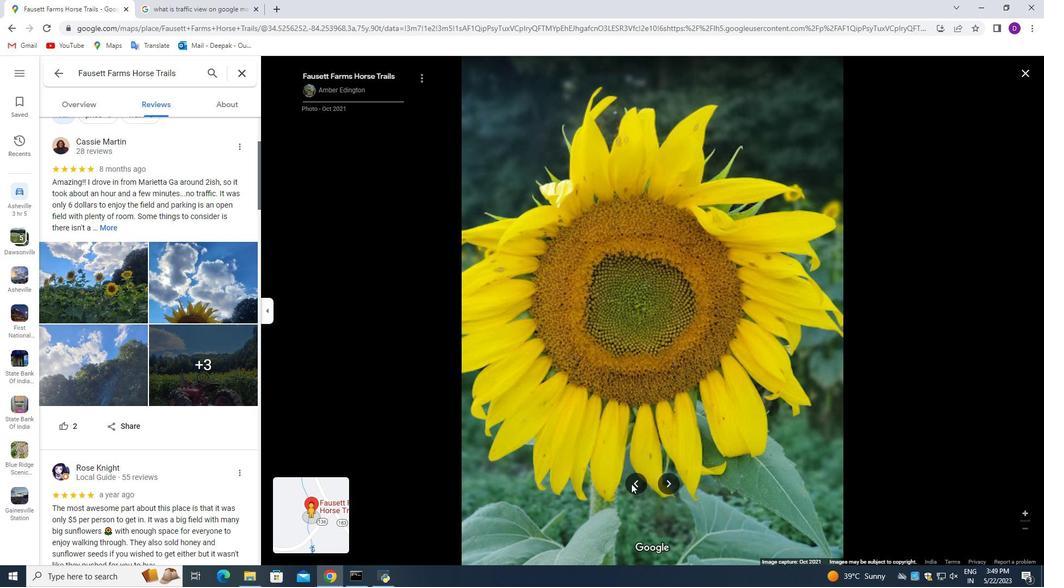
Action: Mouse pressed left at (630, 482)
Screenshot: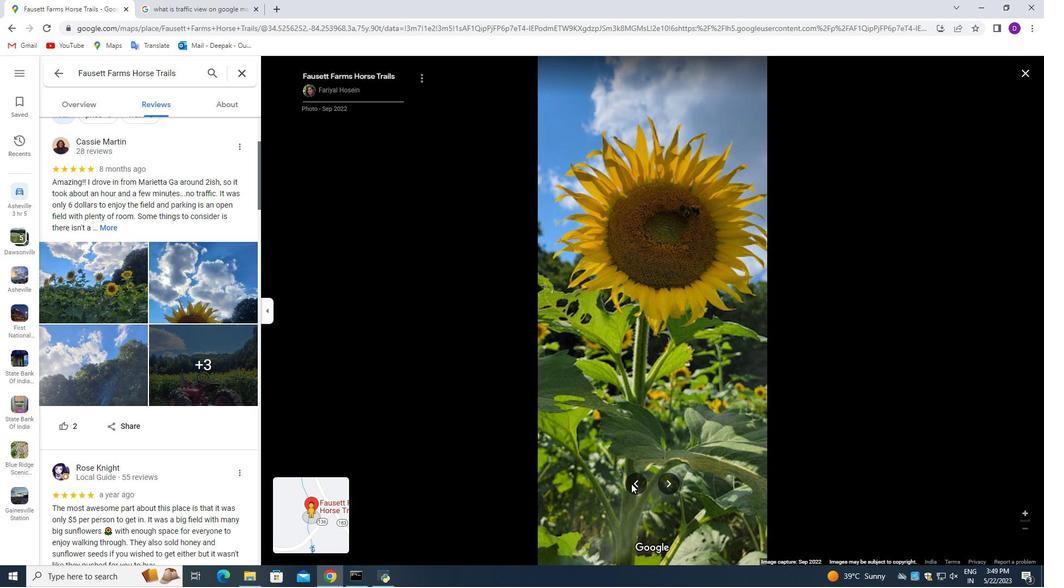 
Action: Mouse moved to (1022, 71)
Screenshot: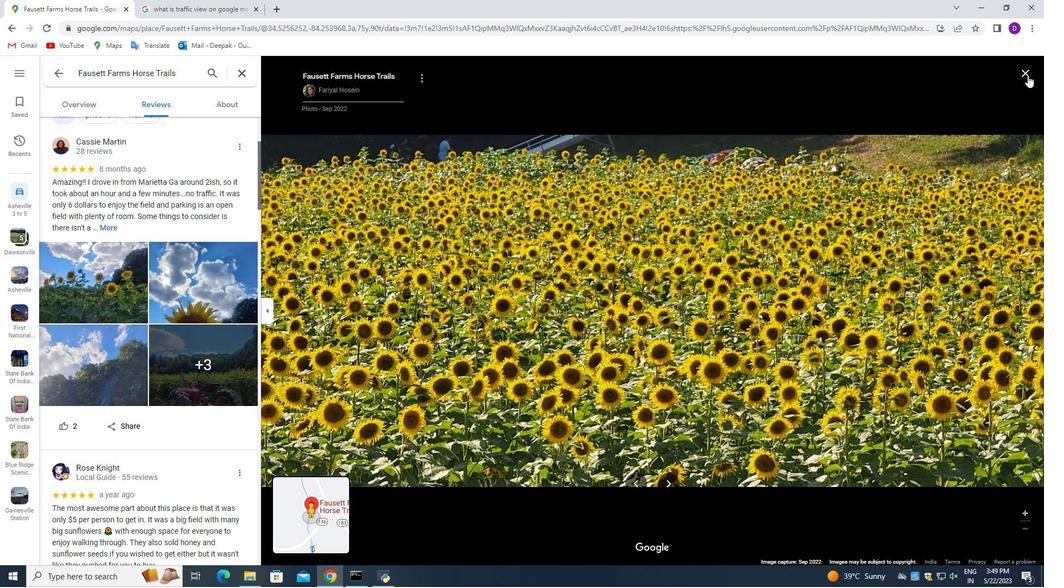 
Action: Mouse pressed left at (1022, 71)
Screenshot: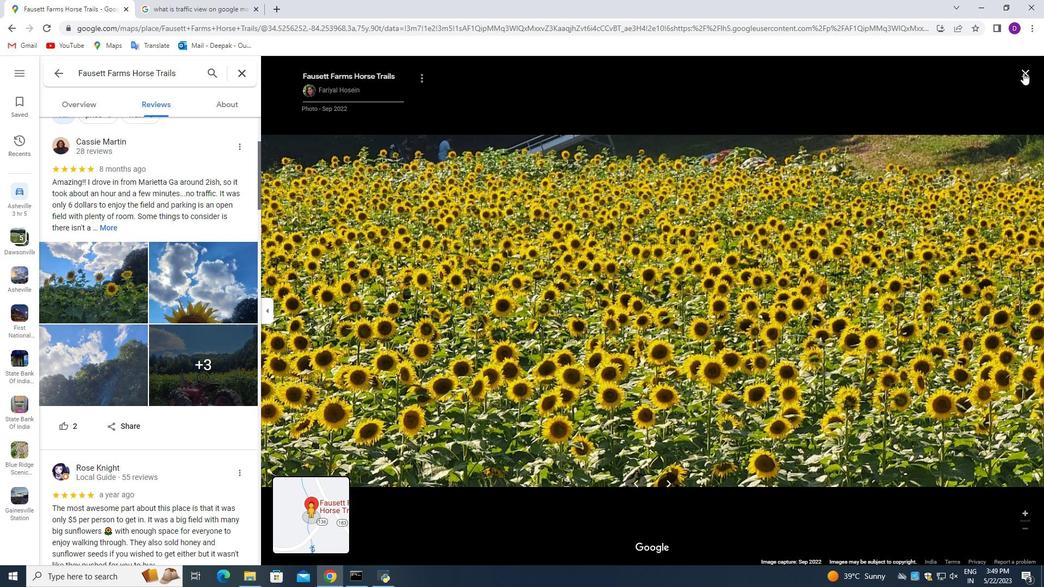 
Action: Mouse moved to (782, 268)
Screenshot: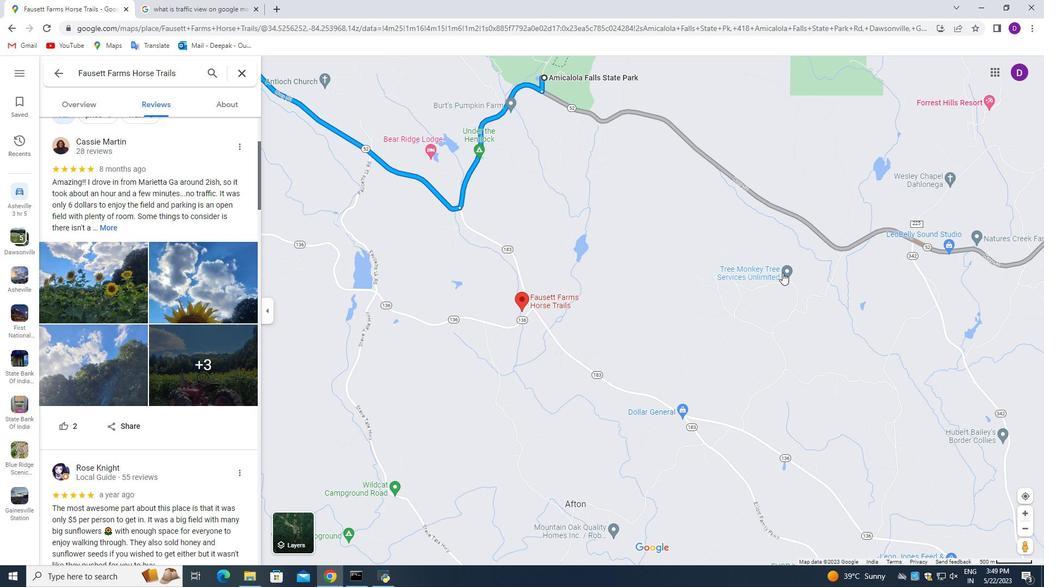 
Action: Mouse pressed left at (782, 268)
Screenshot: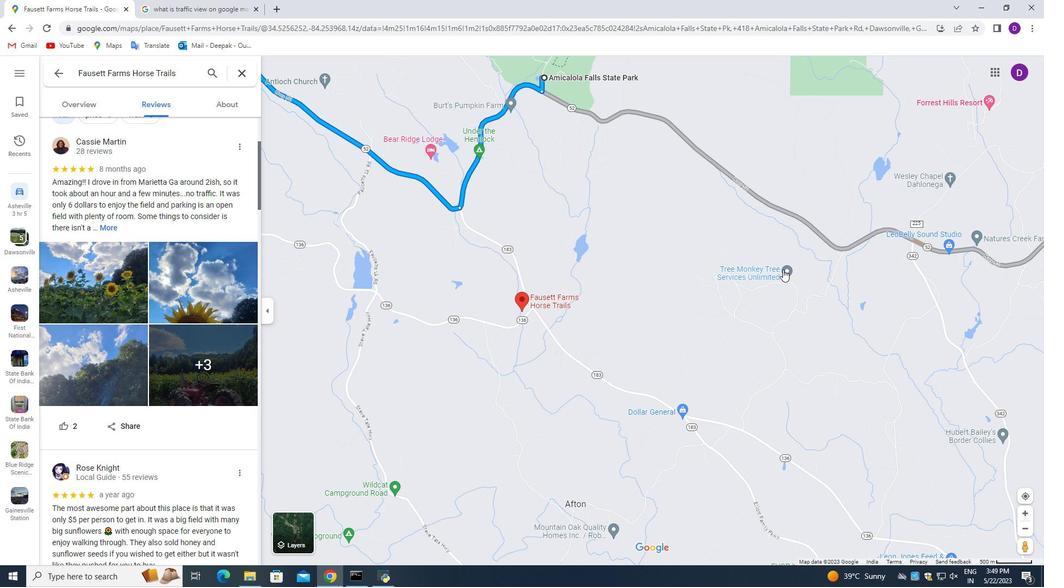 
Action: Mouse moved to (200, 261)
Screenshot: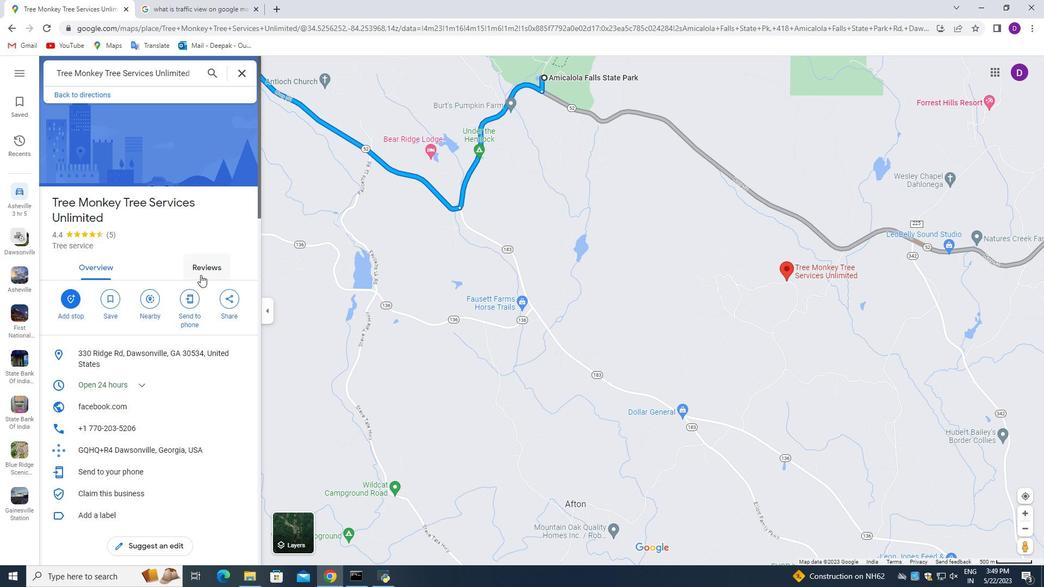 
Action: Mouse pressed left at (200, 261)
Screenshot: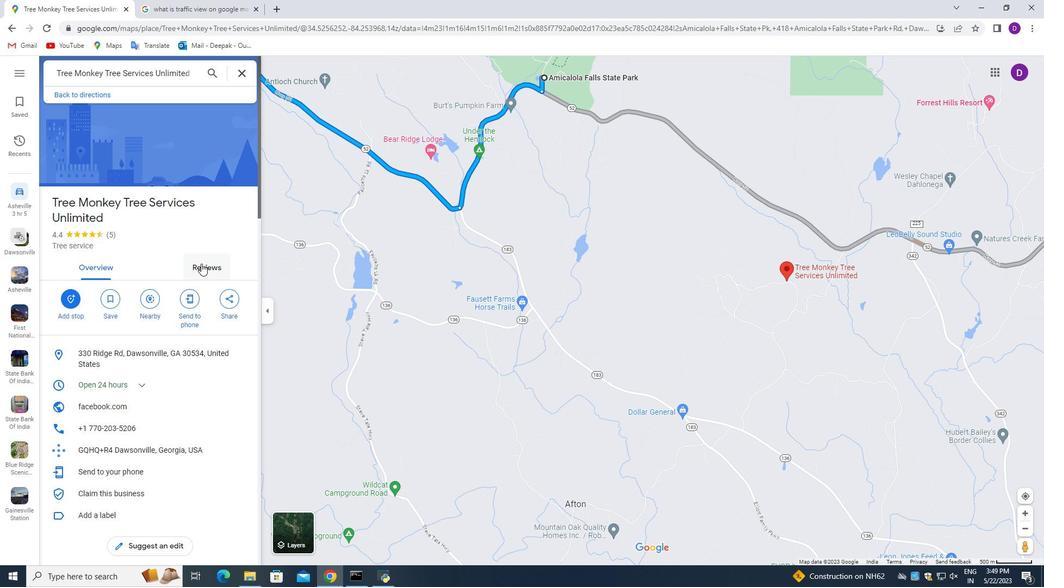 
Action: Mouse moved to (149, 311)
Screenshot: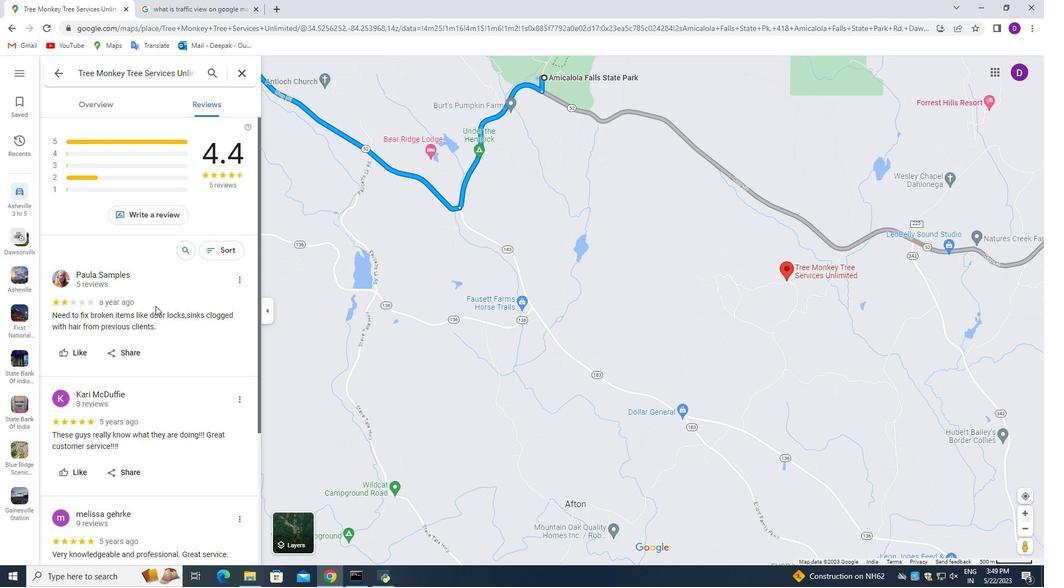 
Action: Mouse scrolled (149, 312) with delta (0, 0)
Screenshot: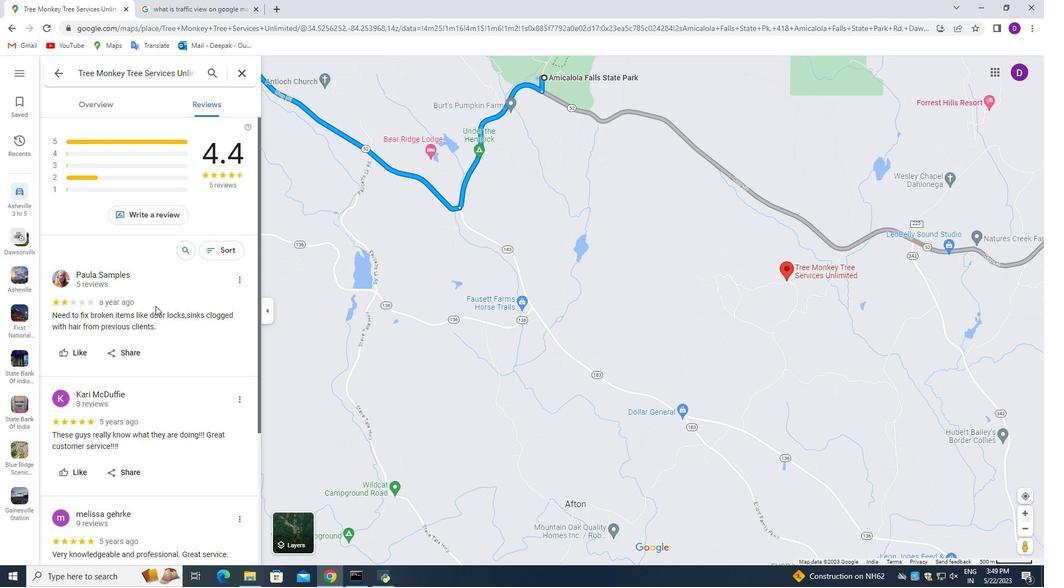 
Action: Mouse scrolled (149, 312) with delta (0, 0)
Screenshot: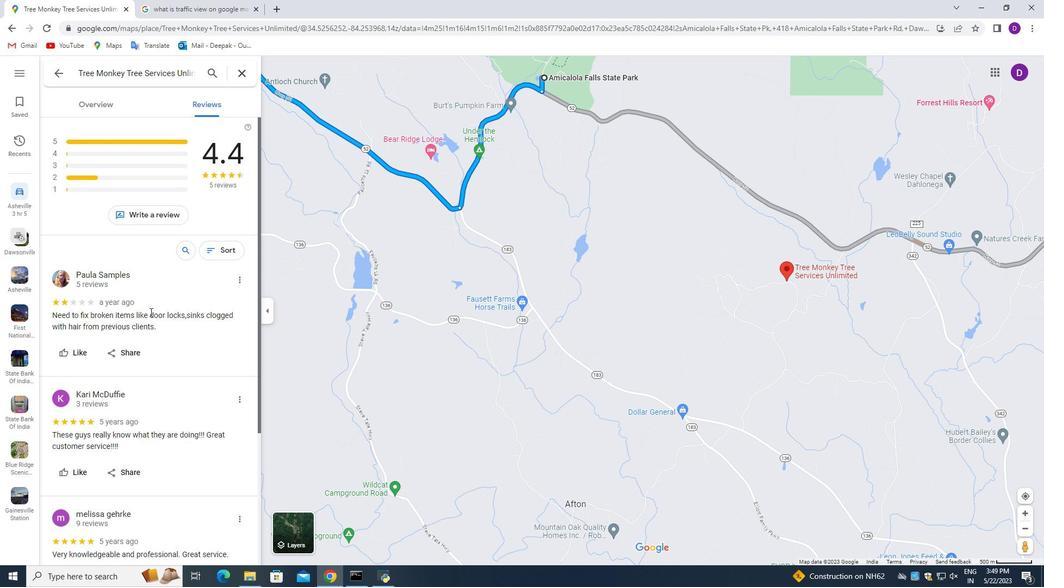 
Action: Mouse moved to (149, 312)
Screenshot: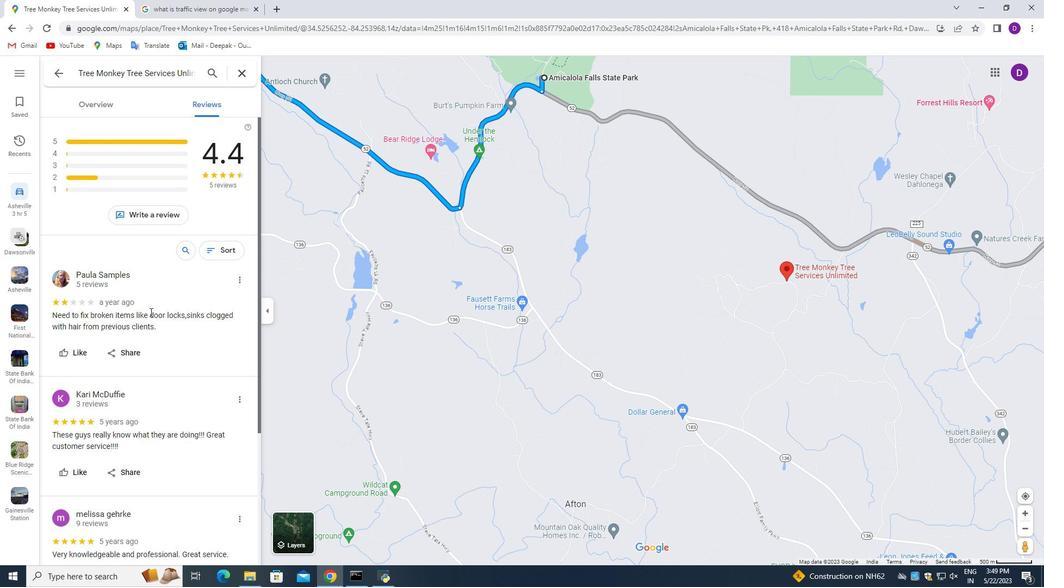 
Action: Mouse scrolled (149, 312) with delta (0, 0)
Screenshot: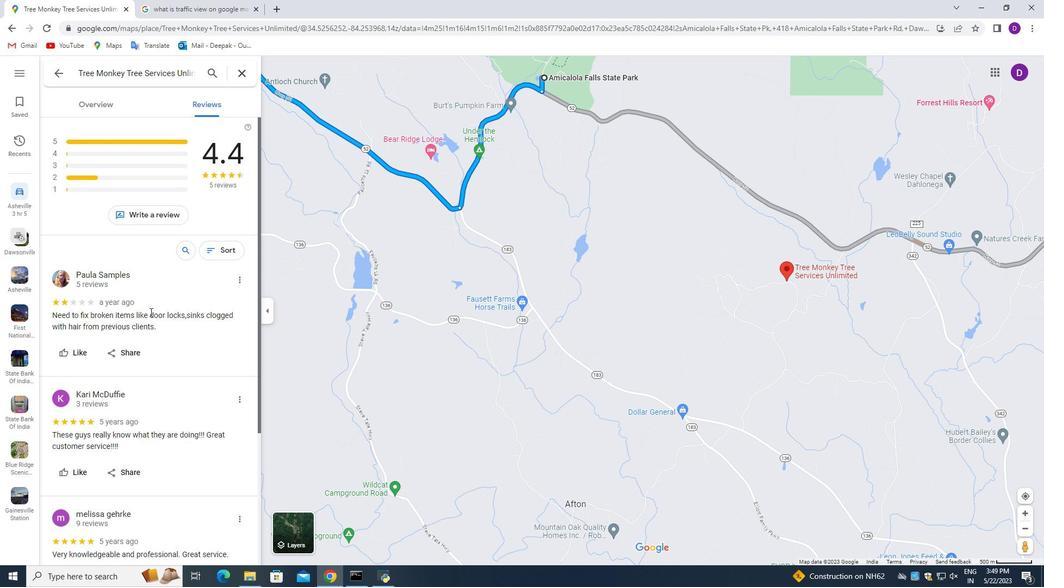 
Action: Mouse scrolled (149, 312) with delta (0, 0)
Screenshot: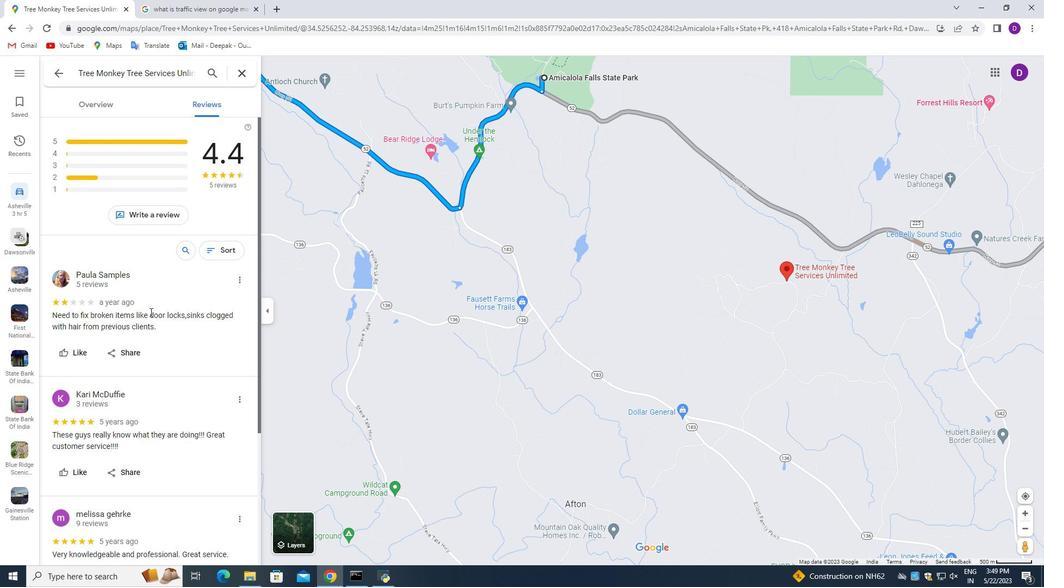 
Action: Mouse scrolled (149, 312) with delta (0, 0)
Screenshot: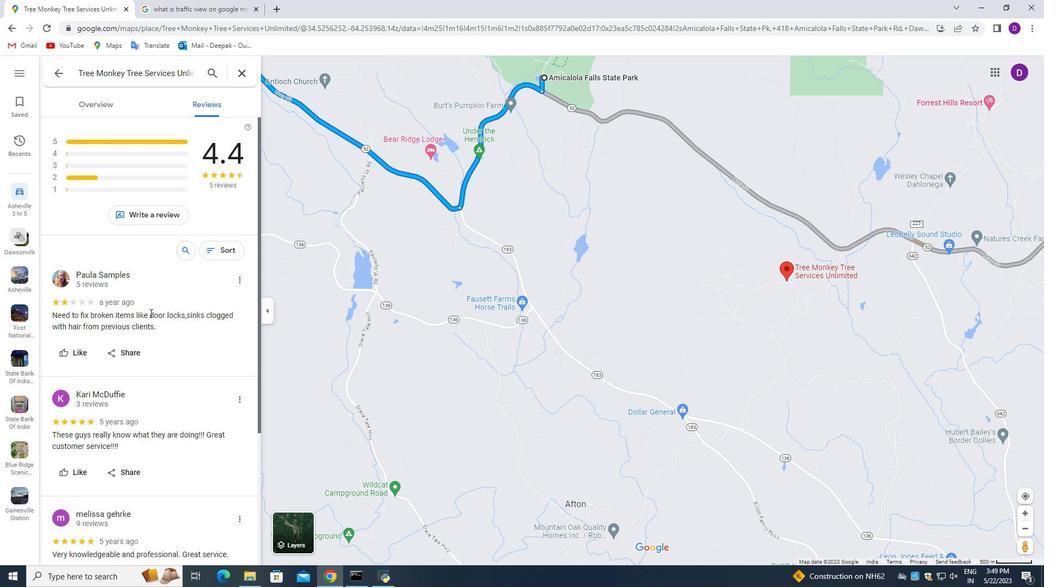 
Action: Mouse scrolled (149, 312) with delta (0, 0)
Screenshot: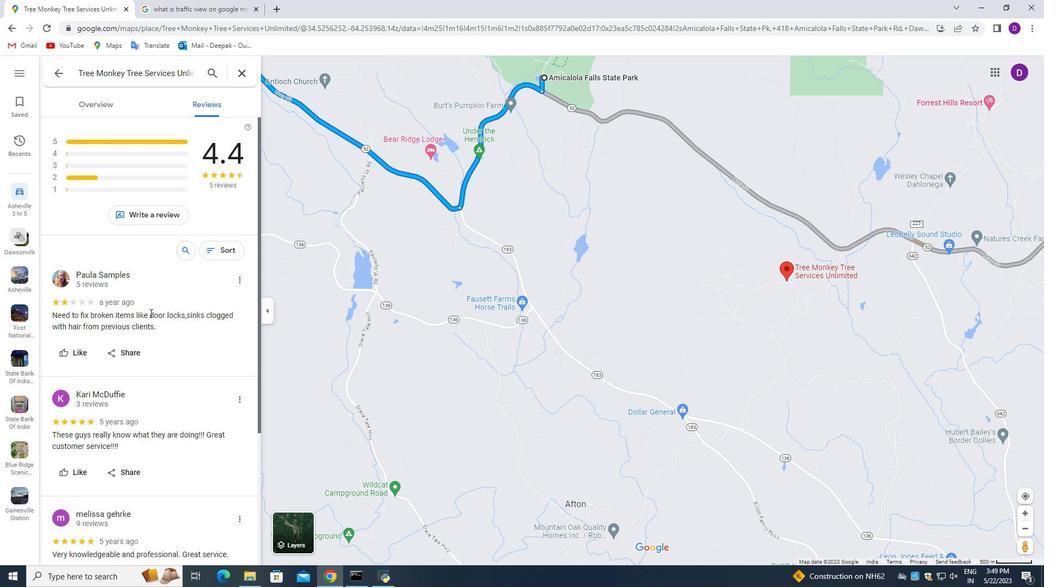 
Action: Mouse moved to (149, 312)
Screenshot: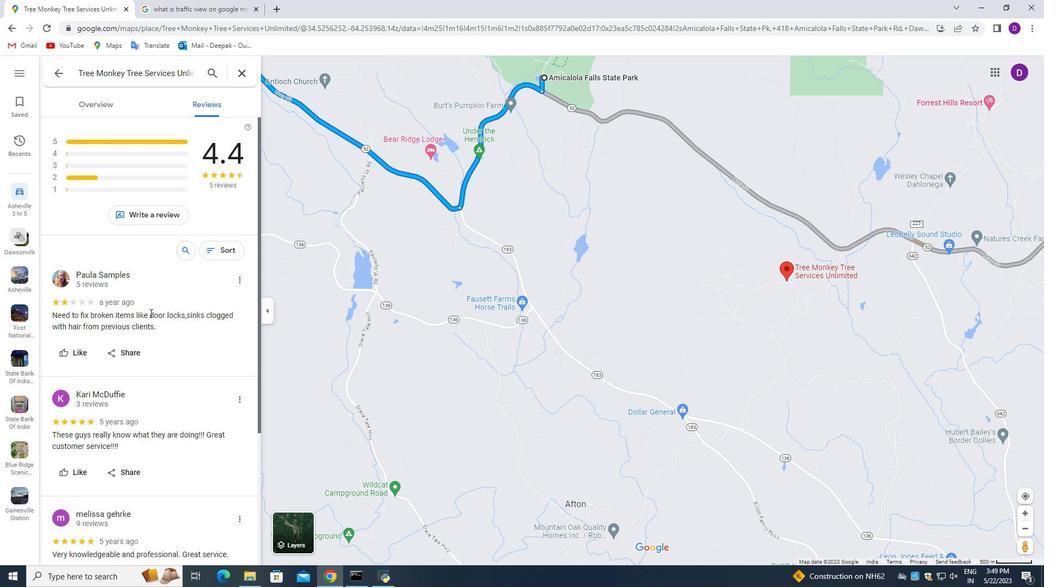 
Action: Mouse scrolled (149, 311) with delta (0, 0)
Screenshot: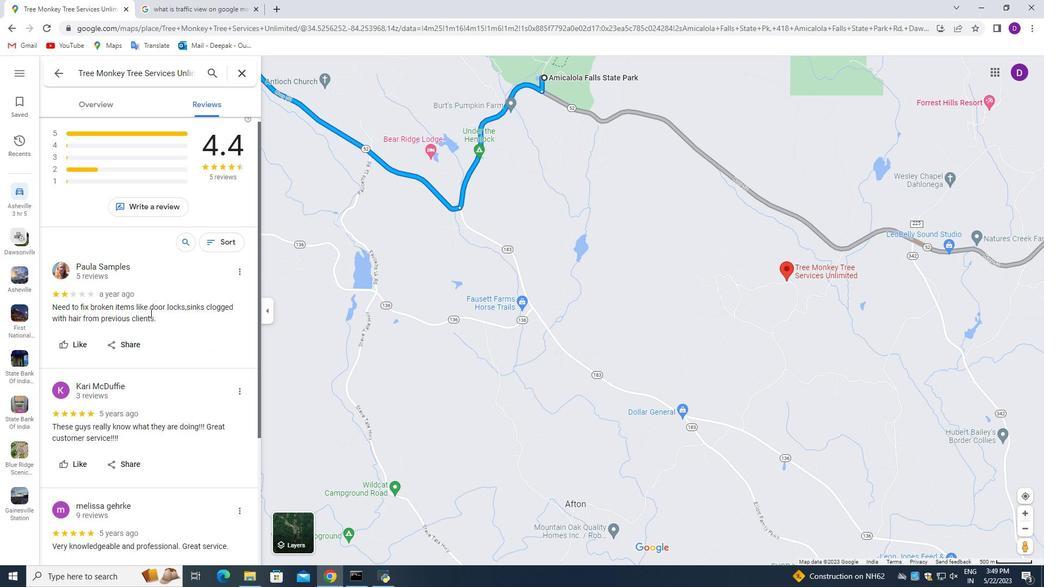 
Action: Mouse moved to (149, 311)
Screenshot: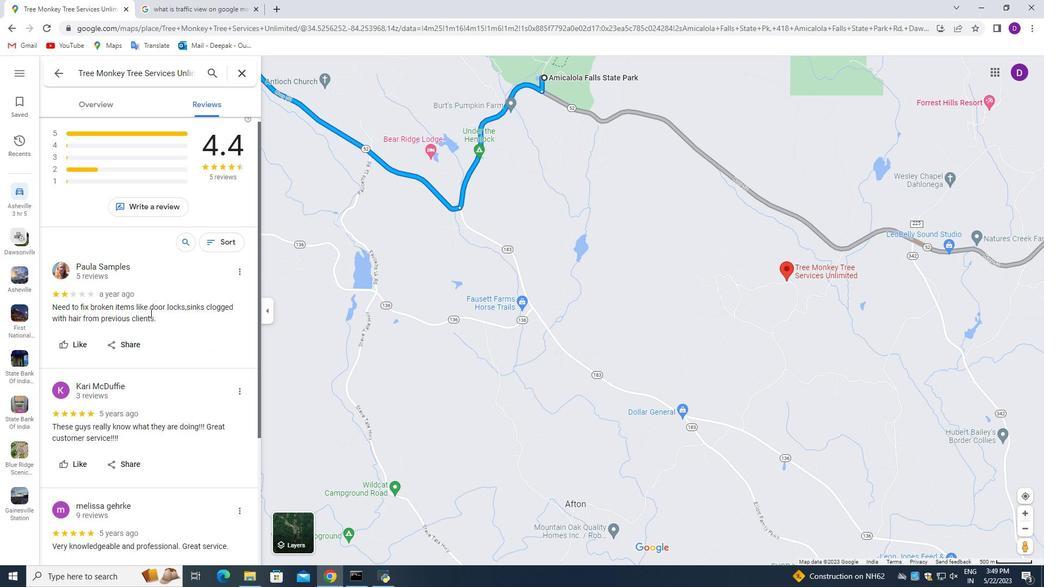 
Action: Mouse scrolled (149, 311) with delta (0, 0)
Screenshot: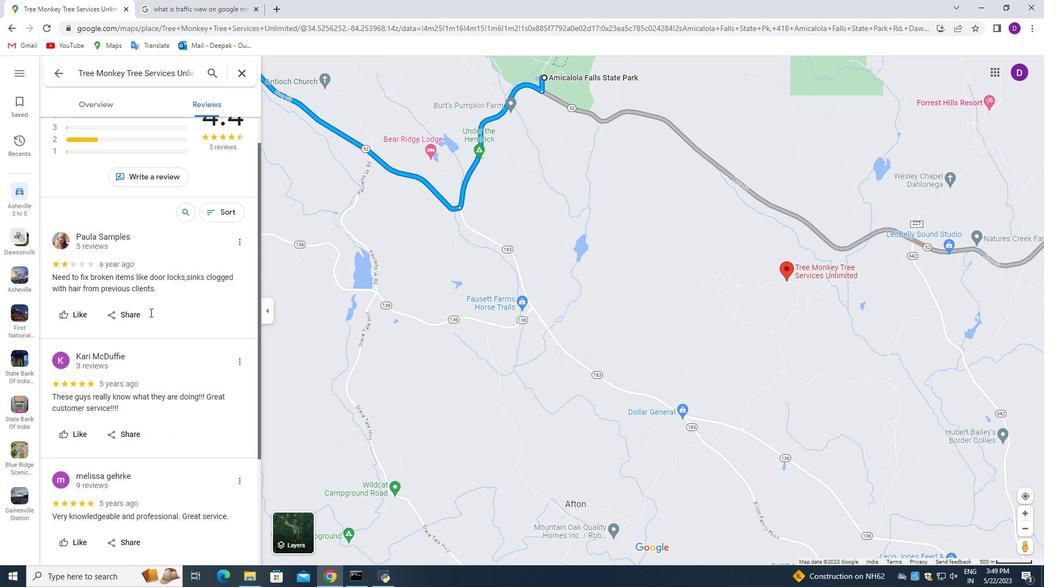 
Action: Mouse moved to (150, 312)
Screenshot: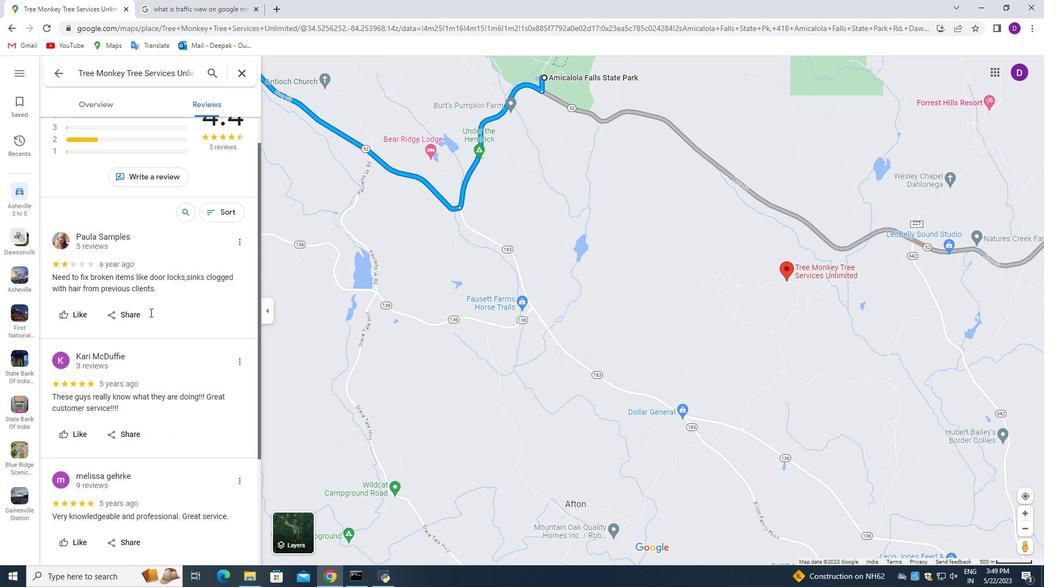 
Action: Mouse scrolled (149, 311) with delta (0, 0)
Screenshot: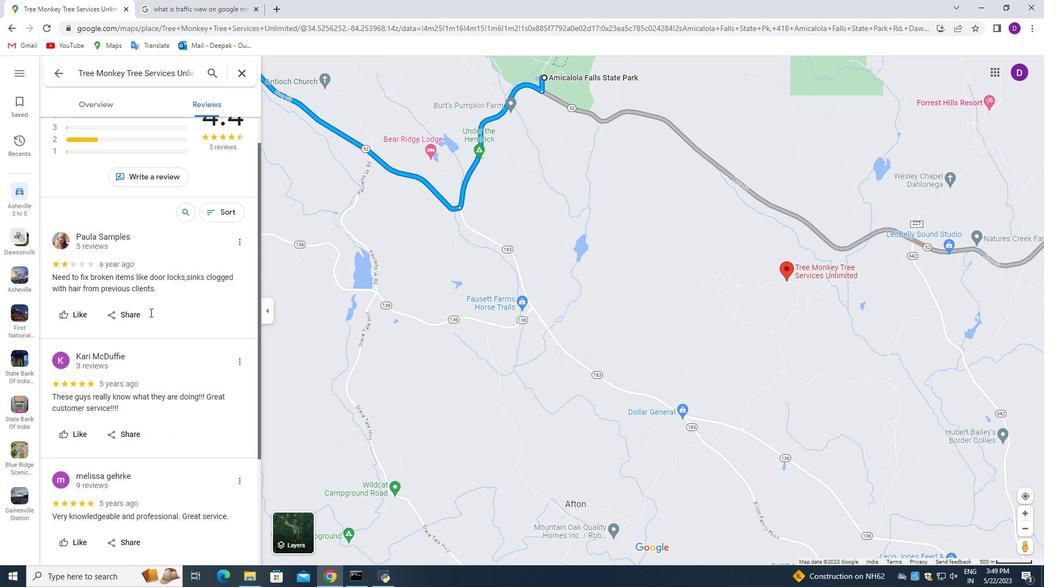 
Action: Mouse moved to (150, 313)
Screenshot: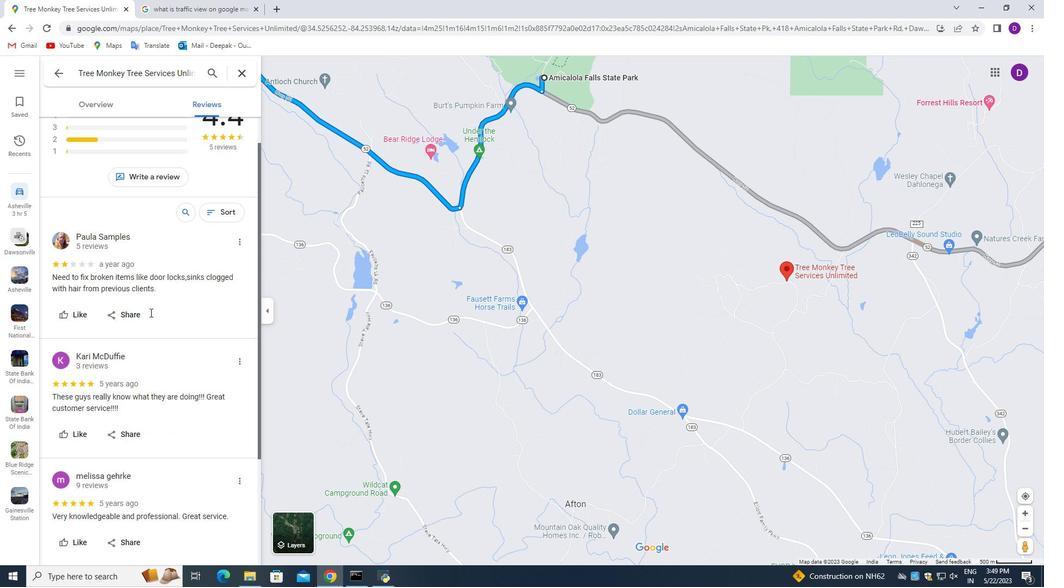 
Action: Mouse scrolled (149, 310) with delta (0, 0)
Screenshot: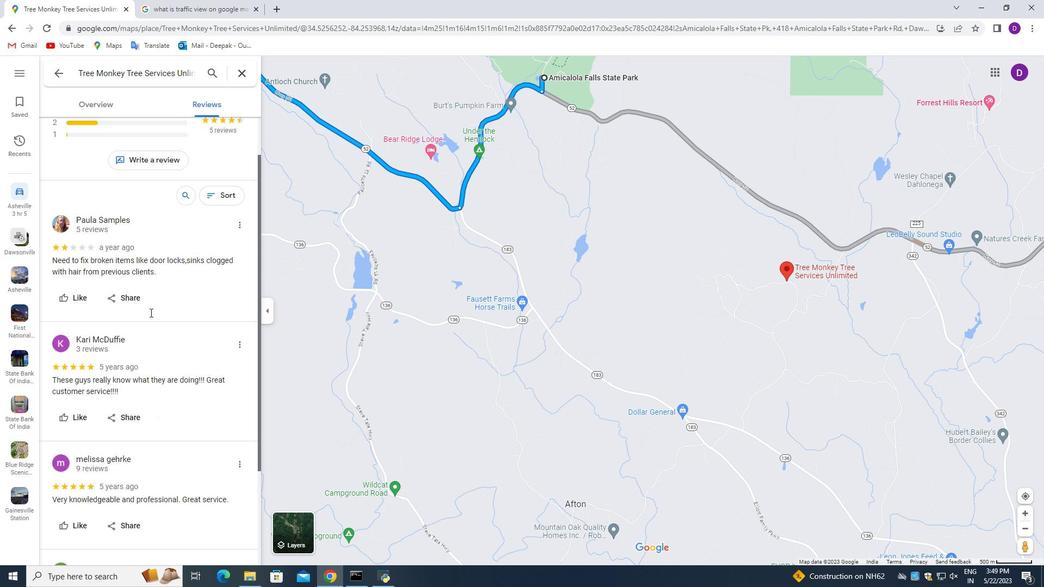 
Action: Mouse moved to (152, 318)
Screenshot: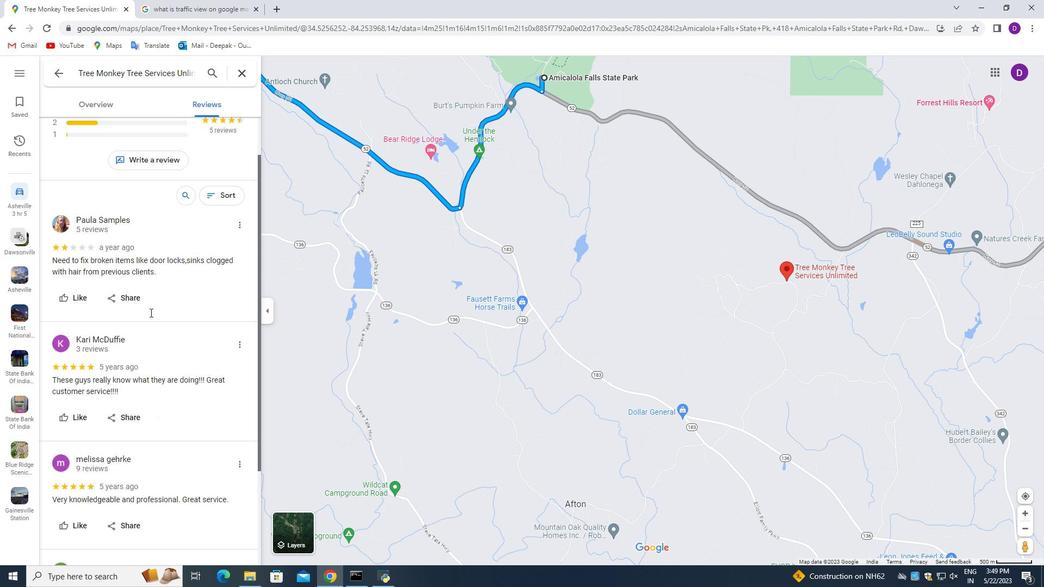 
Action: Mouse scrolled (150, 312) with delta (0, 0)
Screenshot: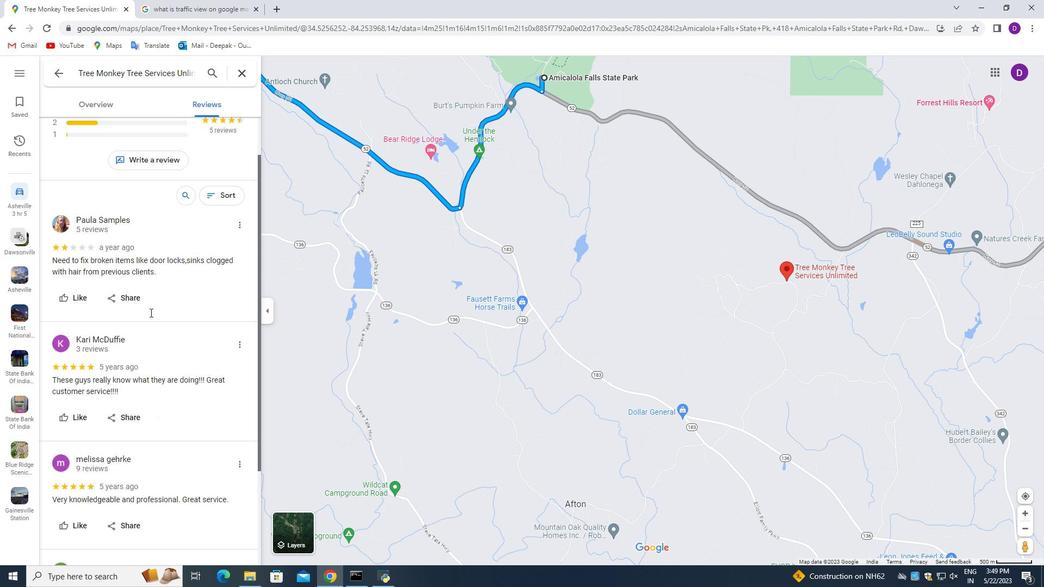 
Action: Mouse moved to (169, 429)
Screenshot: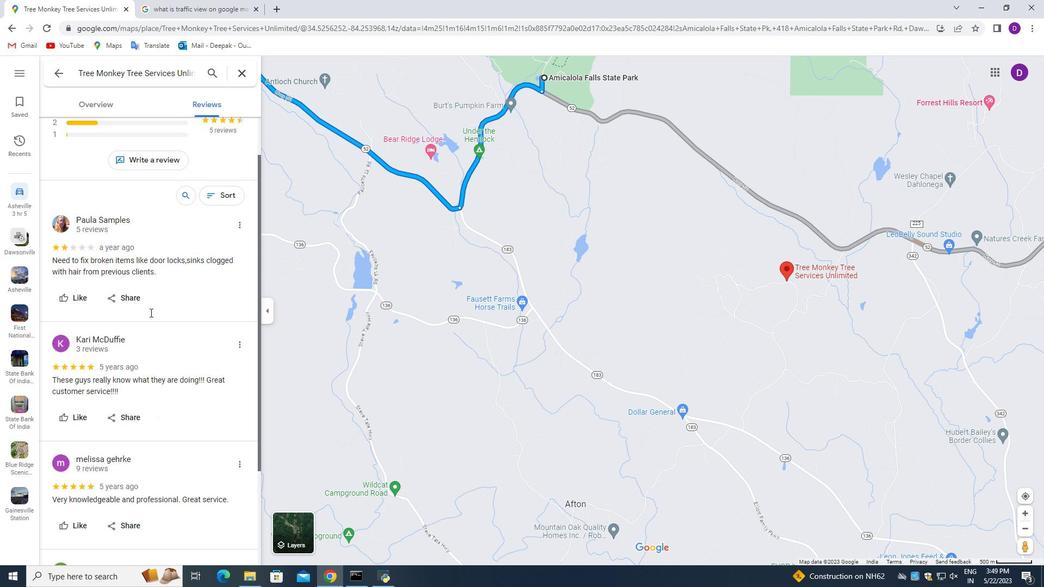 
Action: Mouse scrolled (152, 319) with delta (0, 0)
Screenshot: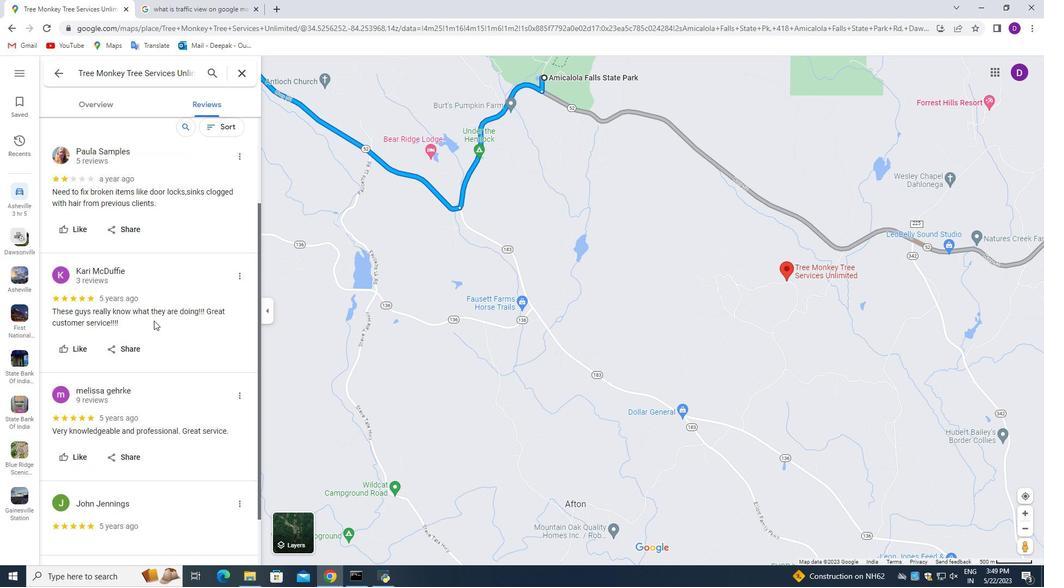
Action: Mouse moved to (175, 447)
Screenshot: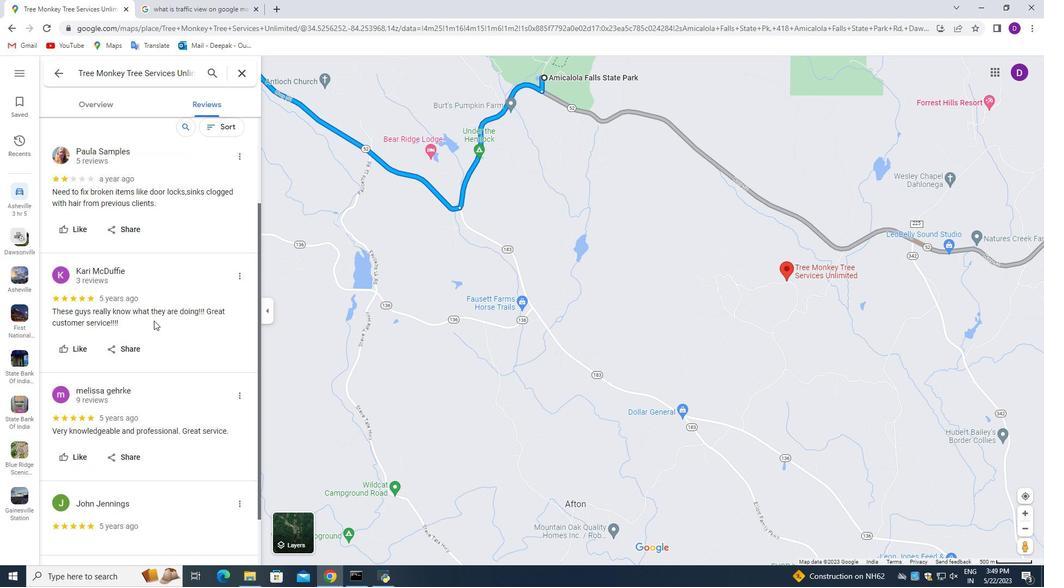 
Action: Mouse scrolled (154, 331) with delta (0, 0)
Screenshot: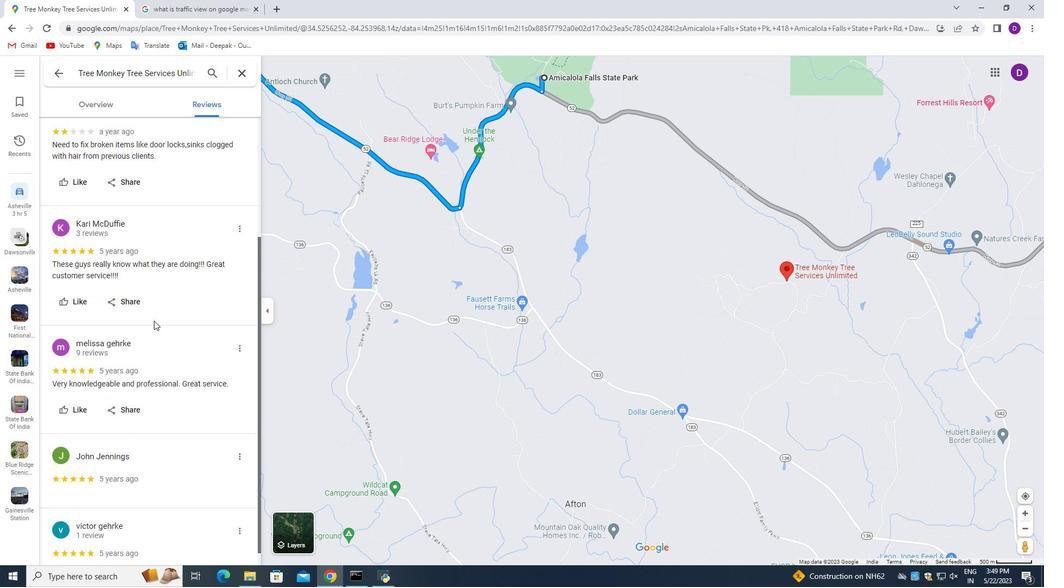 
Action: Mouse moved to (175, 464)
Screenshot: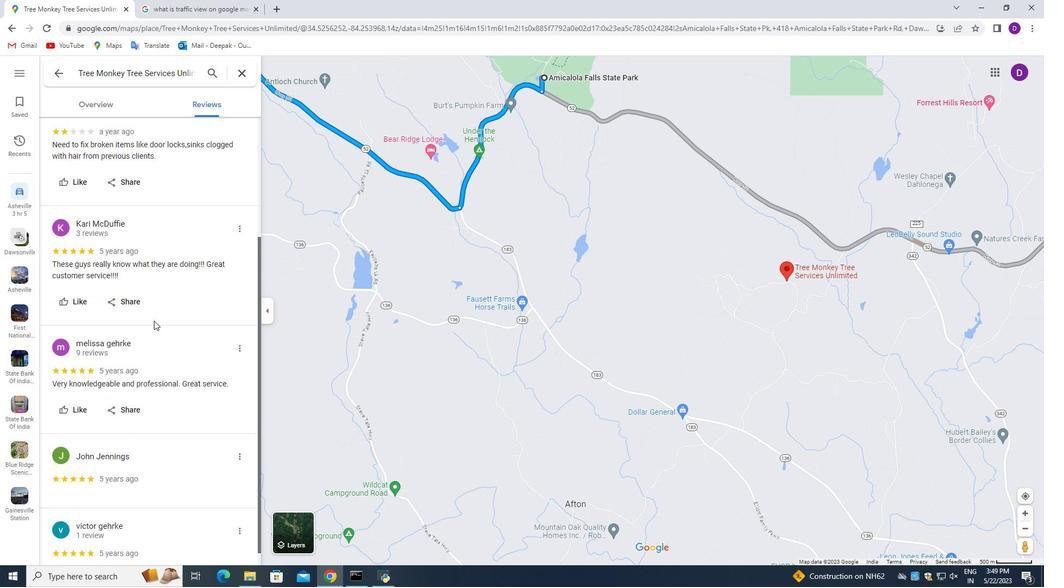 
Action: Mouse scrolled (155, 358) with delta (0, 0)
Screenshot: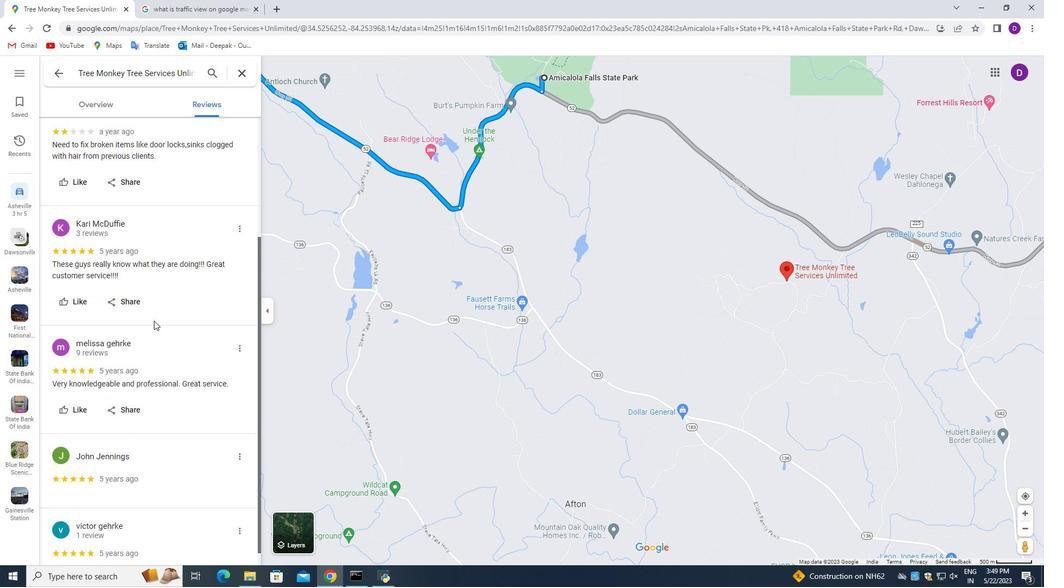 
Action: Mouse moved to (175, 480)
Screenshot: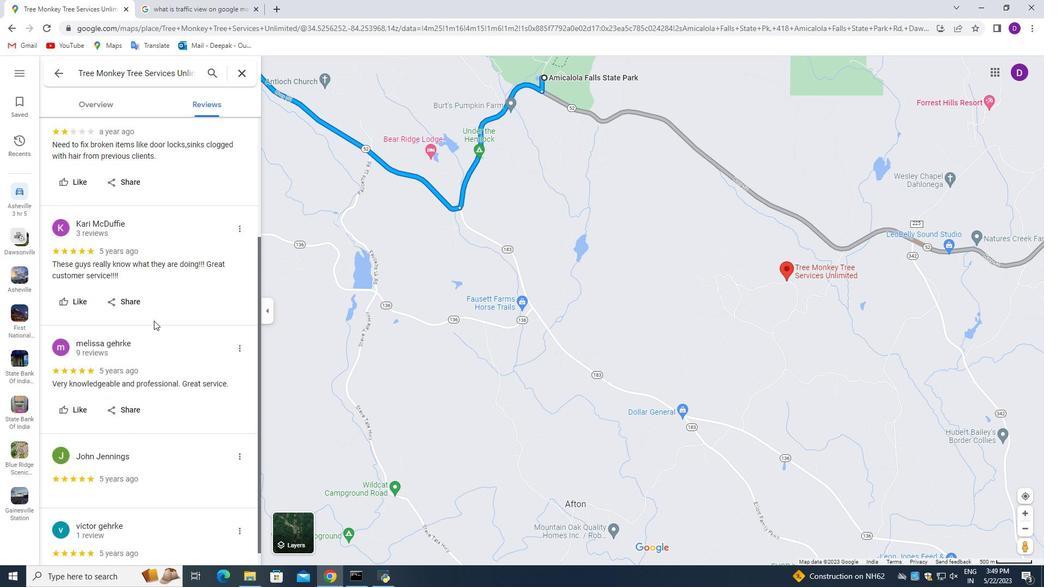 
Action: Mouse scrolled (175, 465) with delta (0, 0)
Screenshot: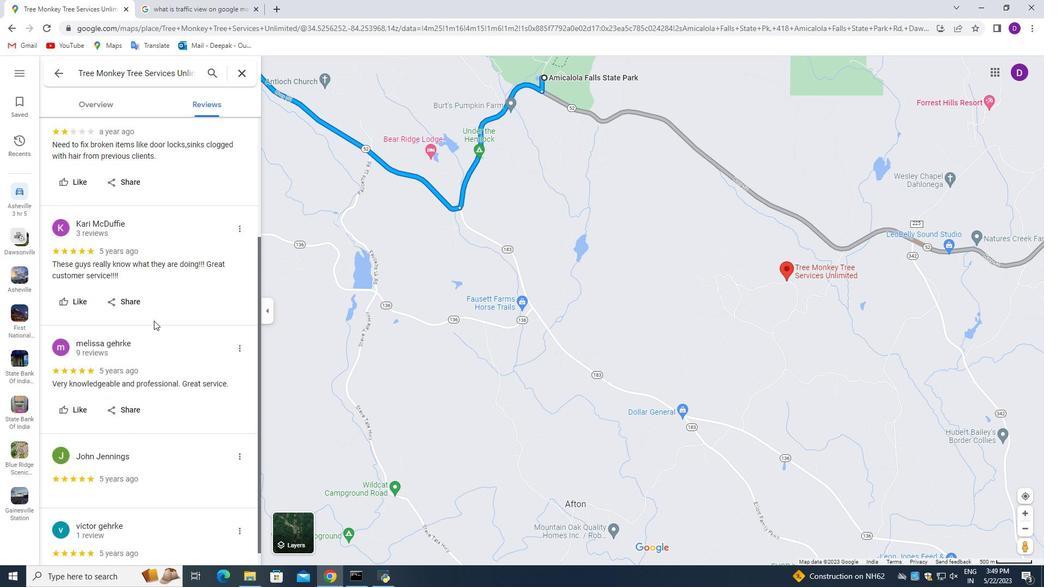 
Action: Mouse moved to (175, 481)
Screenshot: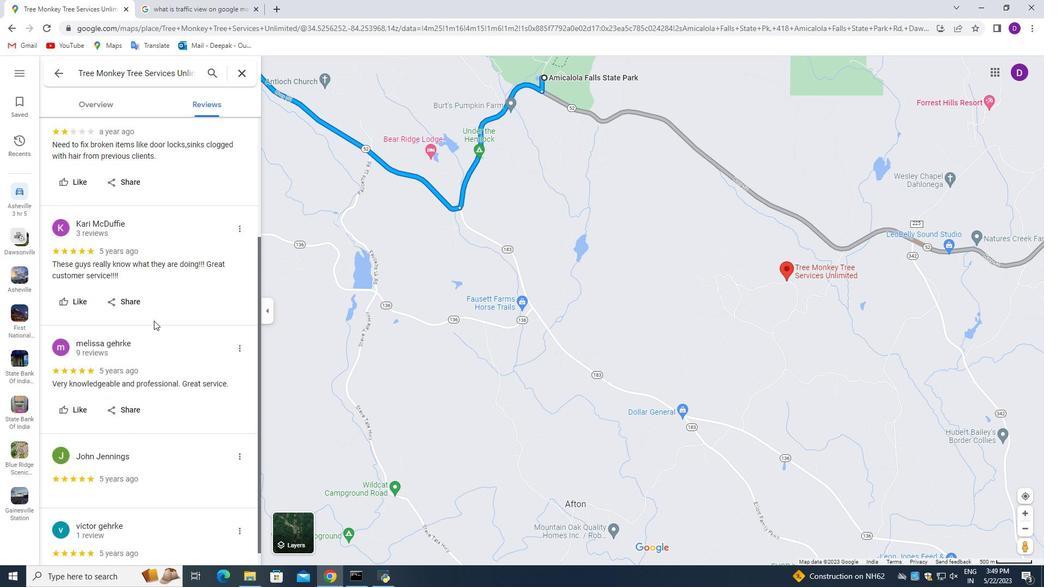 
Action: Mouse scrolled (175, 472) with delta (0, 0)
Screenshot: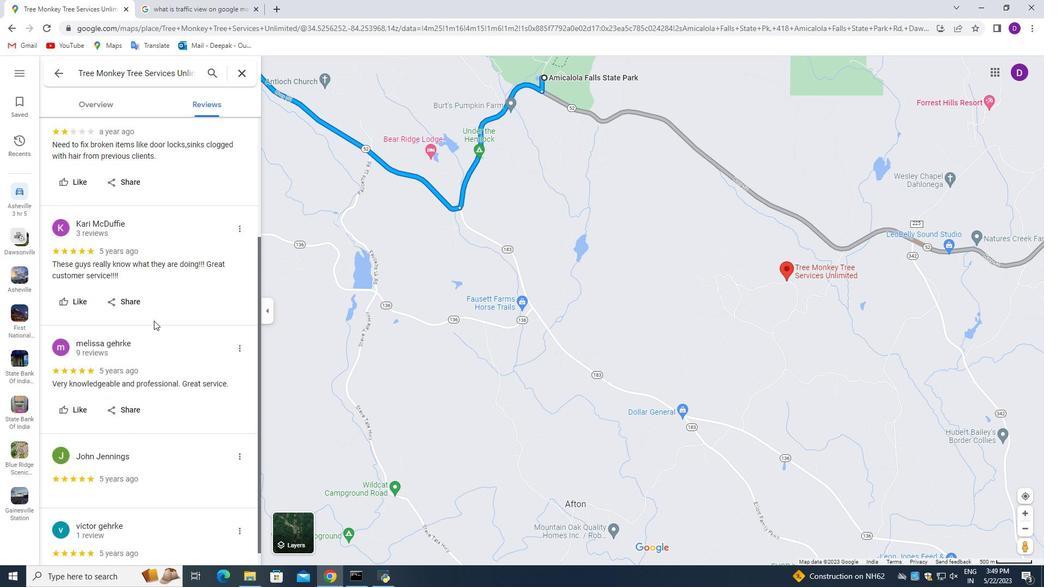 
Action: Mouse moved to (174, 485)
Screenshot: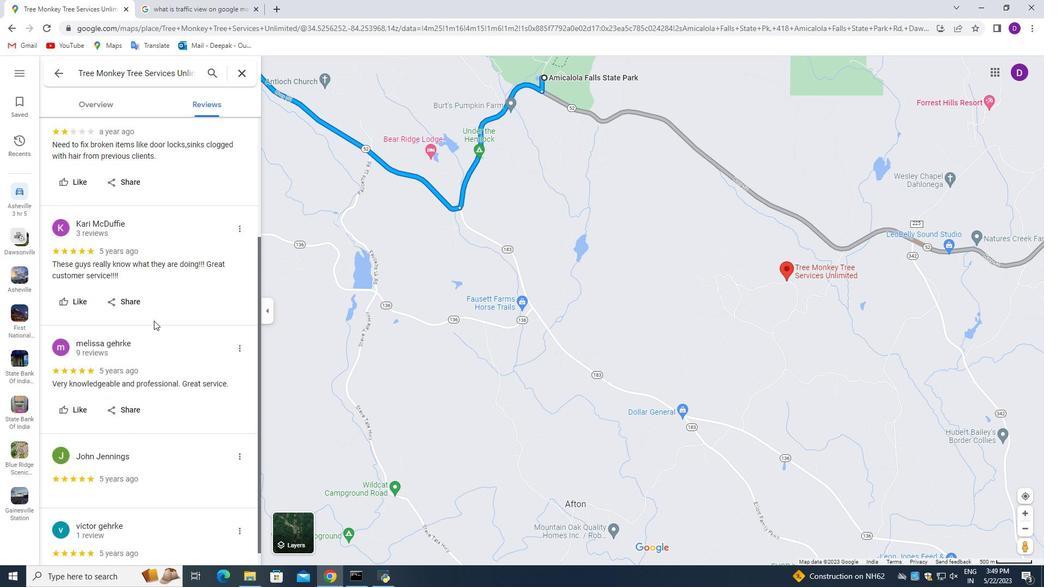 
Action: Mouse scrolled (175, 481) with delta (0, 0)
Screenshot: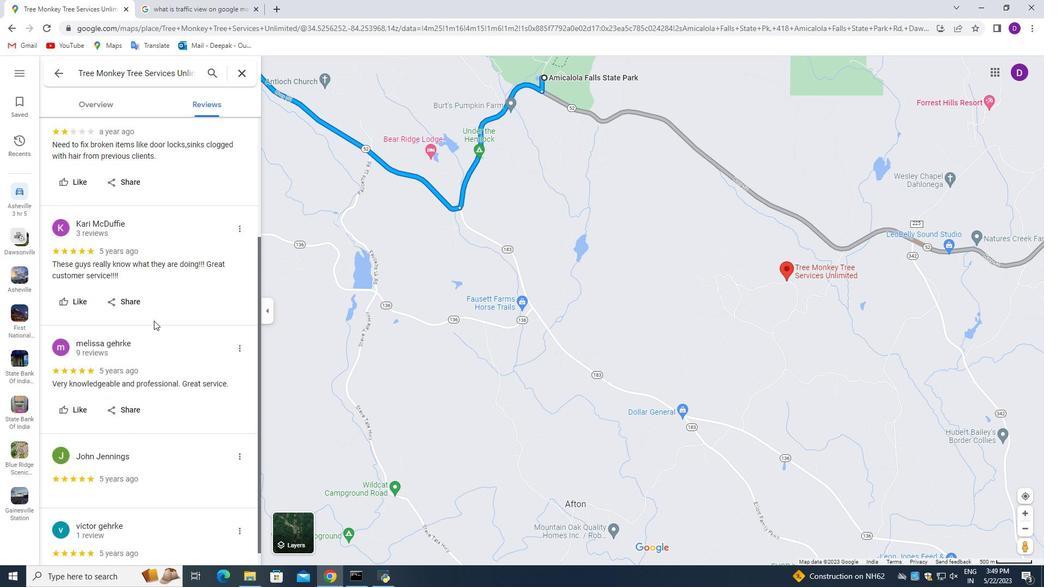 
Action: Mouse moved to (172, 465)
Screenshot: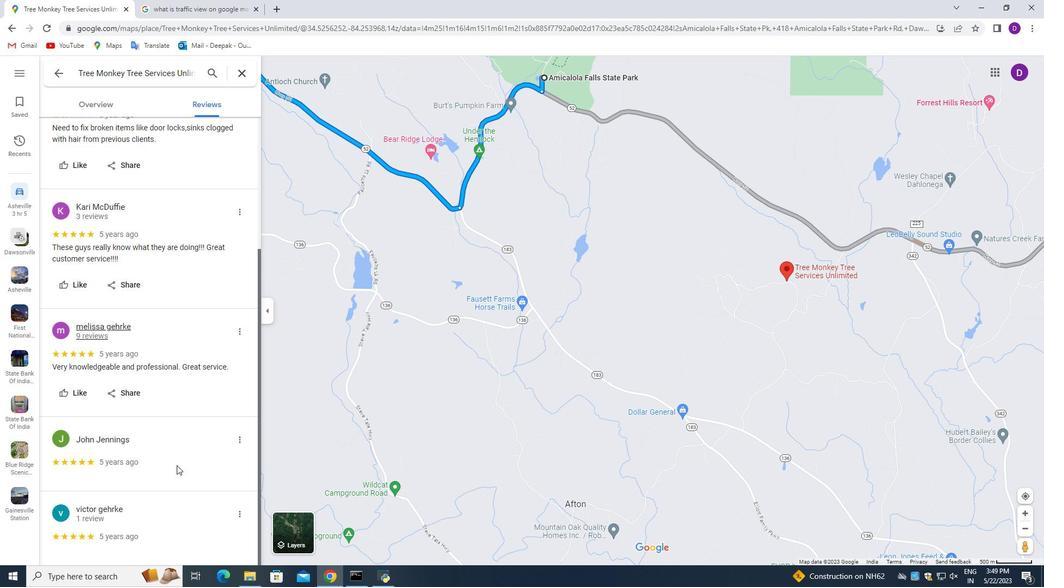 
Action: Mouse scrolled (172, 465) with delta (0, 0)
Screenshot: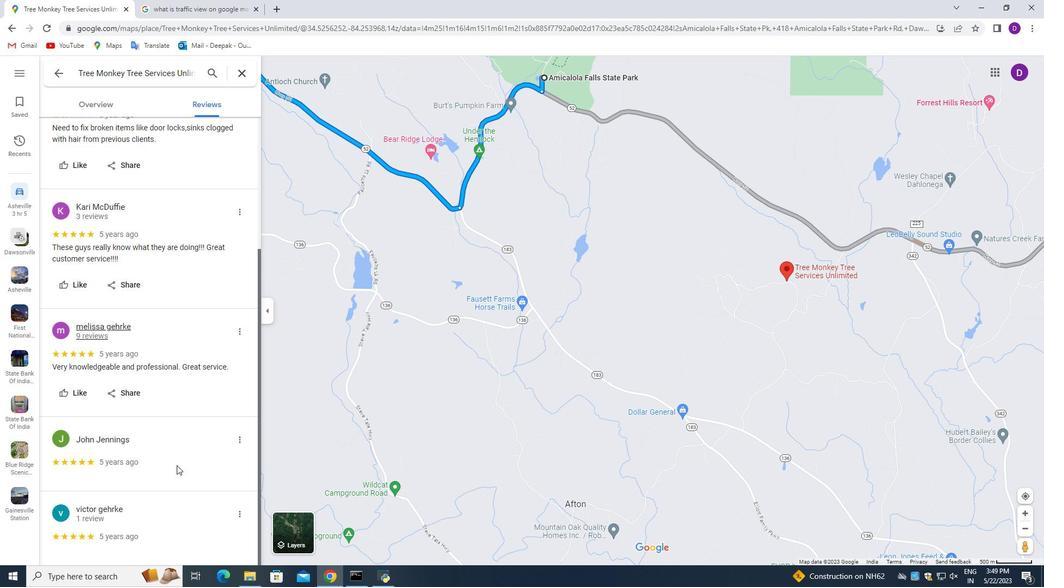 
Action: Mouse moved to (180, 472)
Screenshot: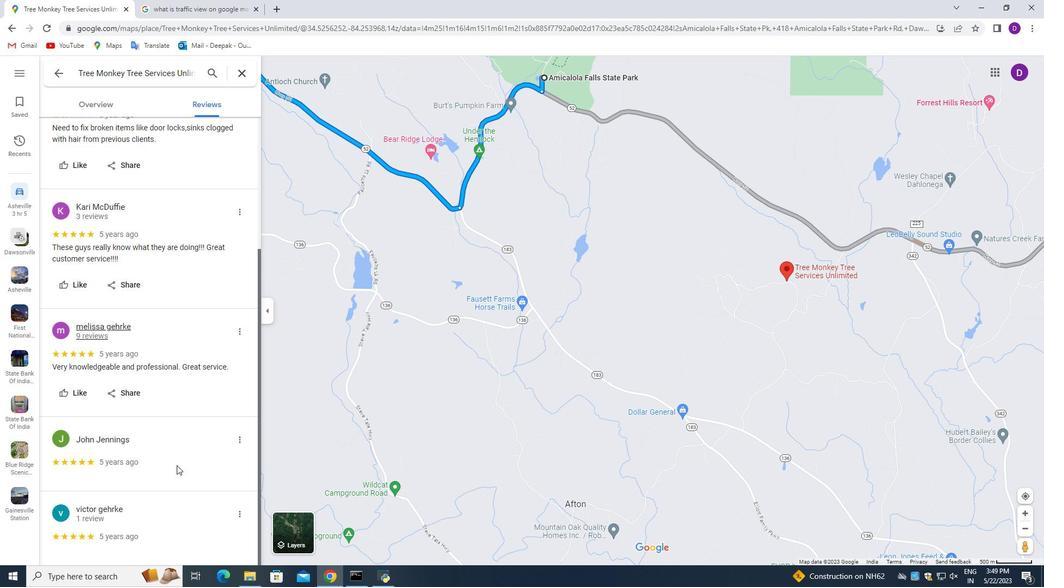 
Action: Mouse scrolled (180, 471) with delta (0, 0)
Screenshot: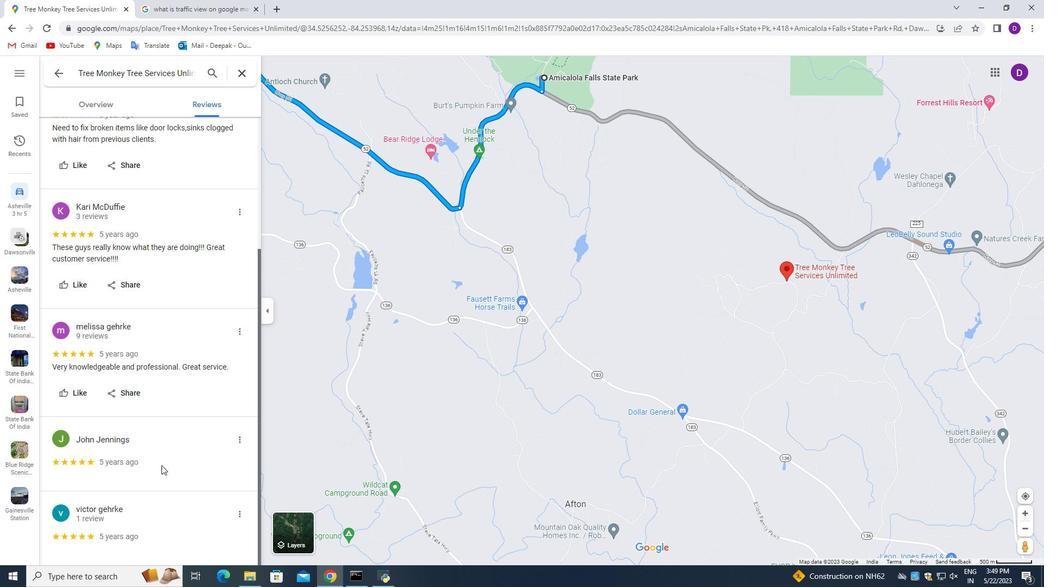 
Action: Mouse moved to (180, 473)
Screenshot: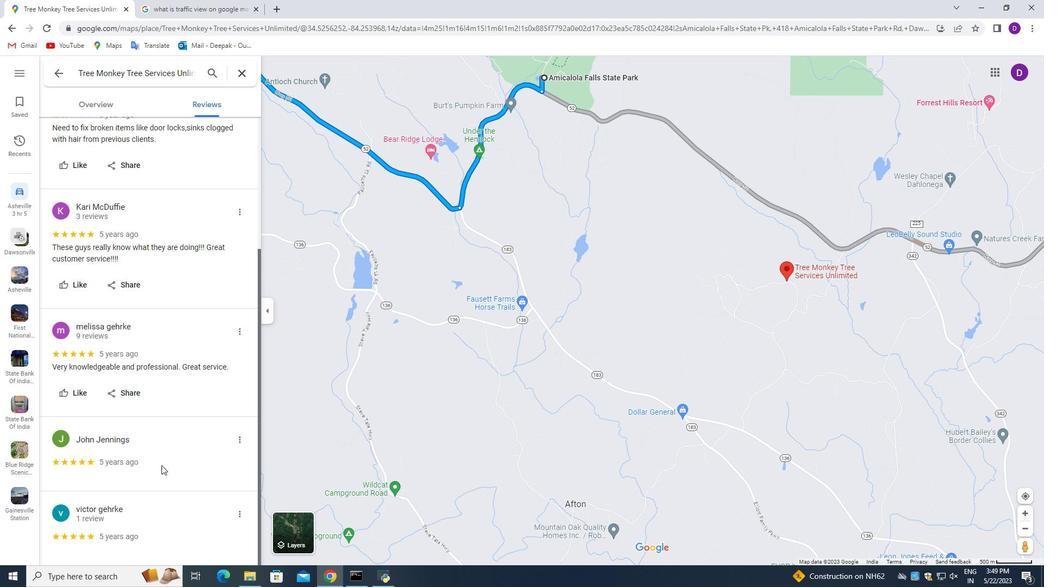 
Action: Mouse scrolled (180, 473) with delta (0, 0)
Screenshot: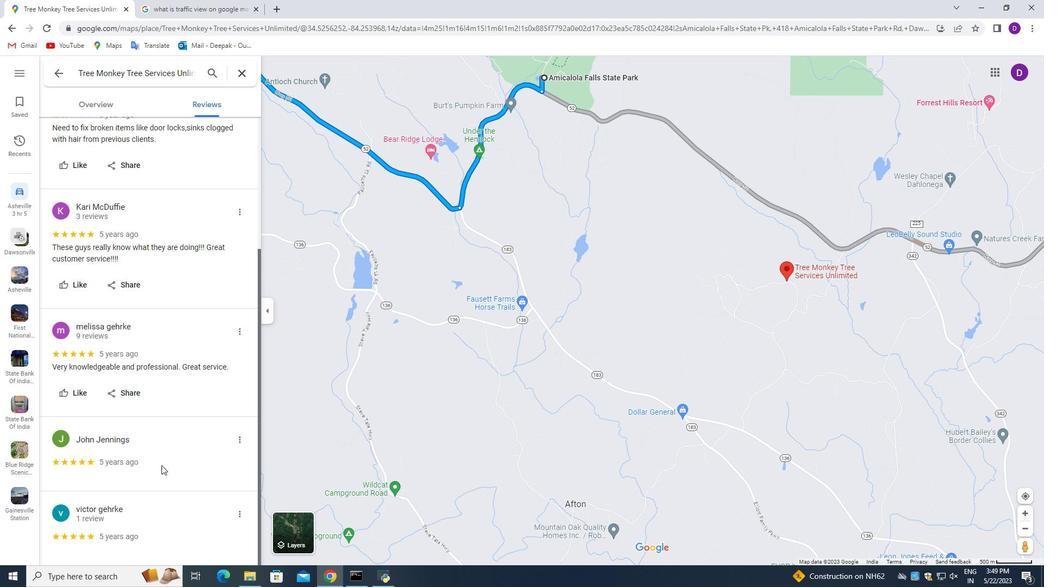
Action: Mouse moved to (180, 474)
Screenshot: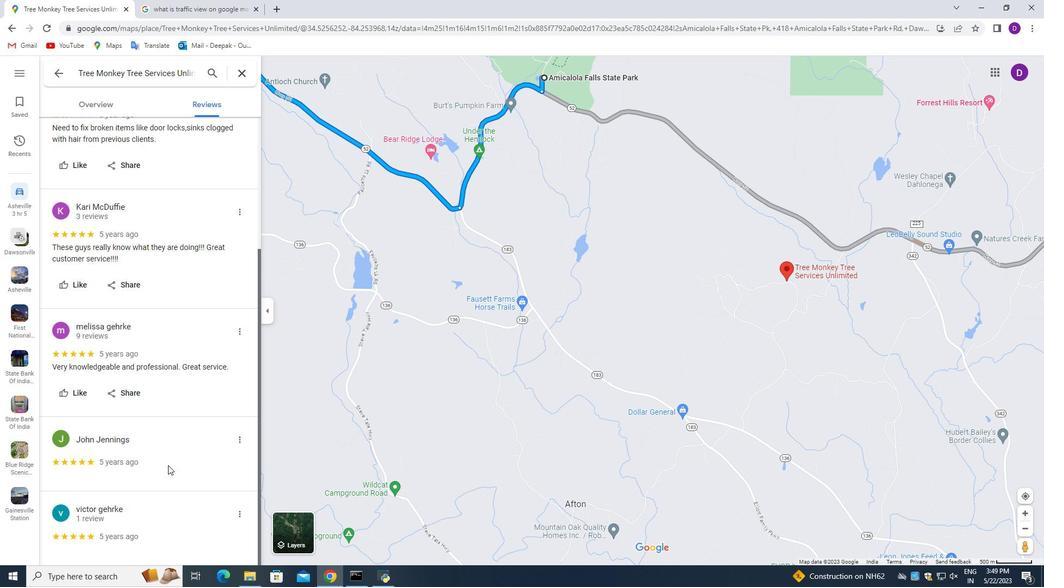 
Action: Mouse scrolled (180, 473) with delta (0, 0)
Screenshot: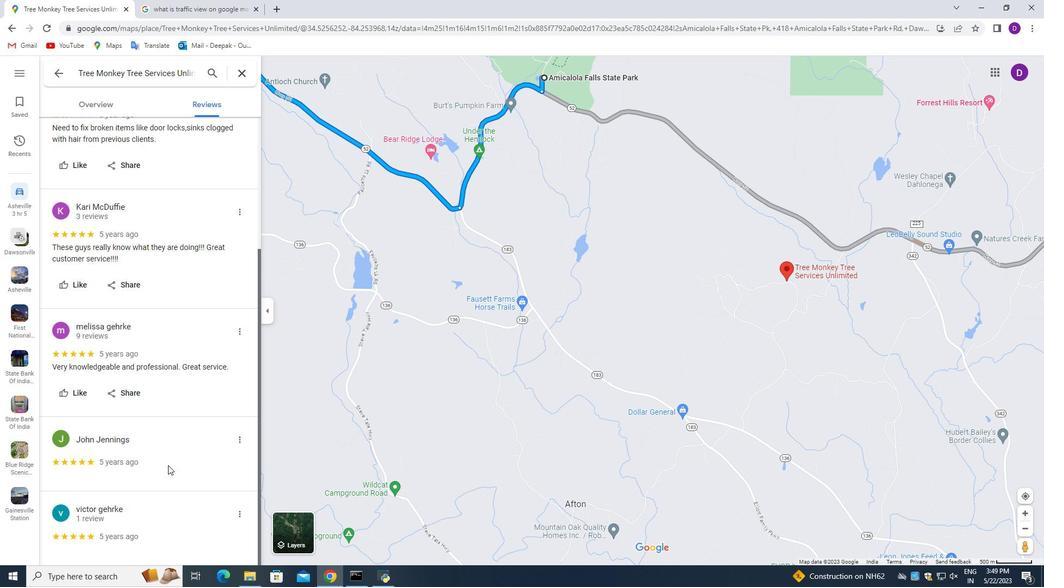 
Action: Mouse moved to (170, 460)
Screenshot: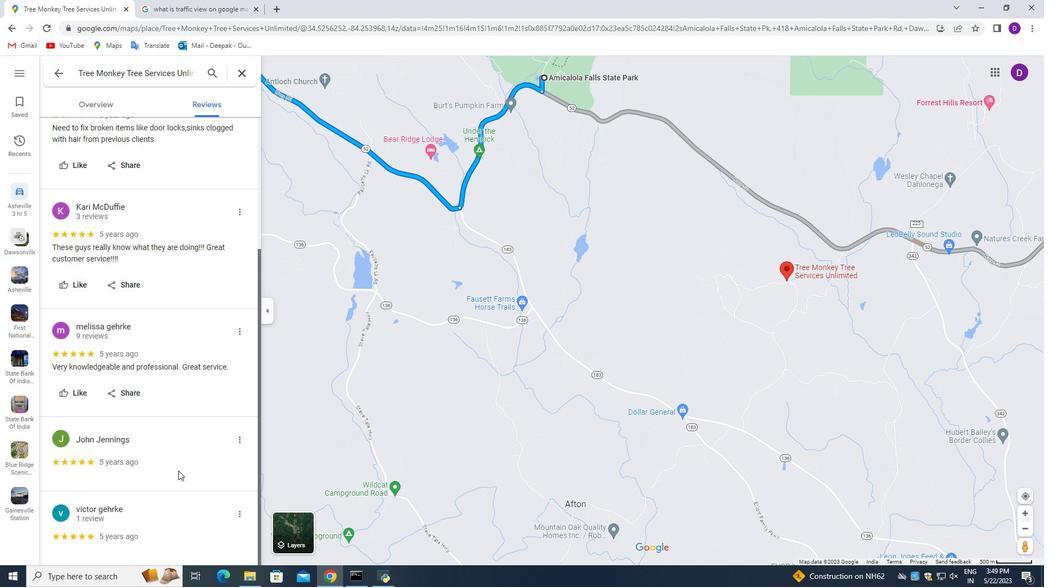 
Action: Mouse scrolled (170, 460) with delta (0, 0)
Screenshot: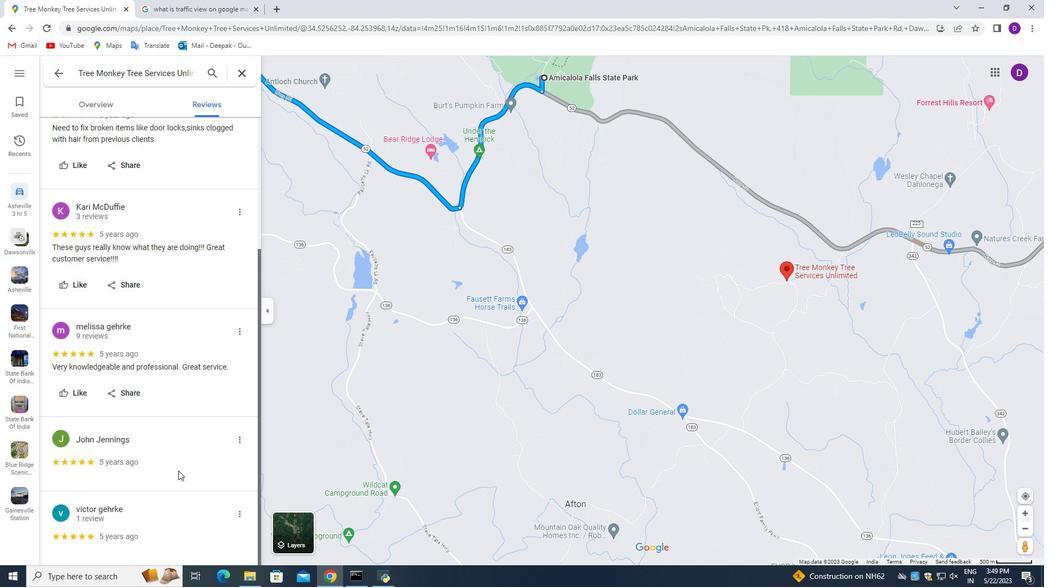 
Action: Mouse scrolled (170, 460) with delta (0, 0)
Screenshot: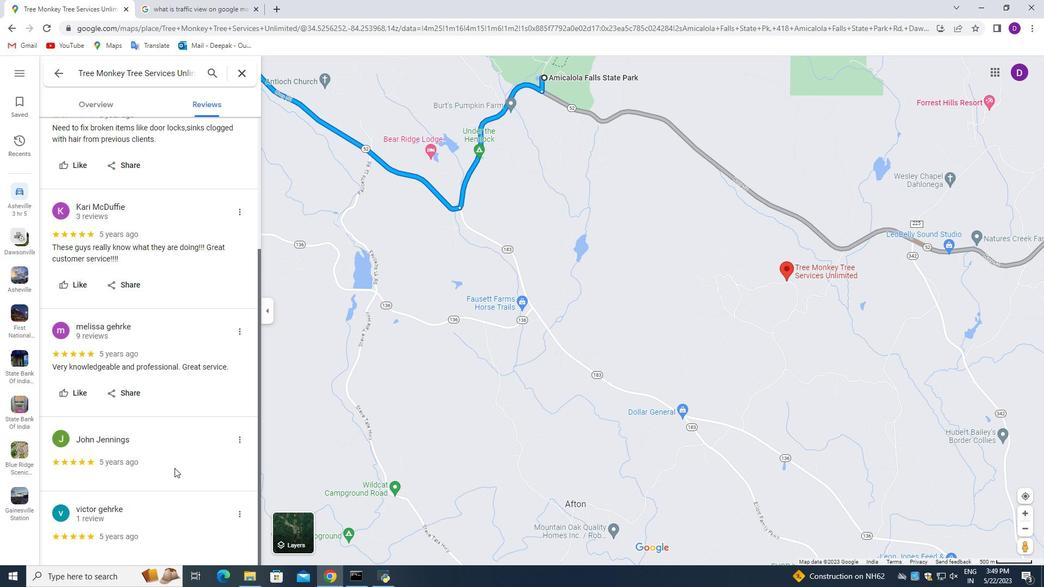 
Action: Mouse moved to (170, 459)
Screenshot: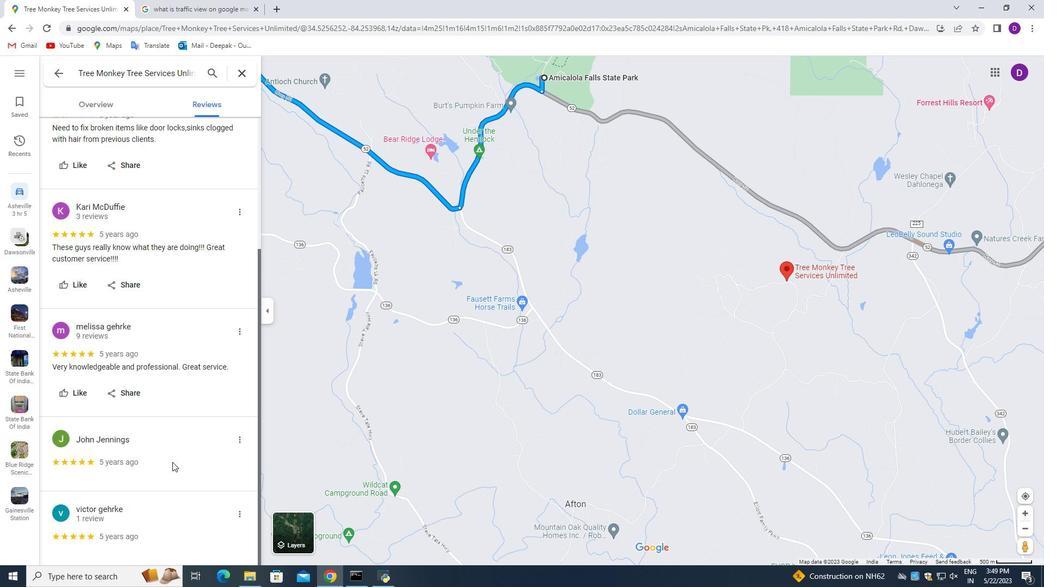 
Action: Mouse scrolled (170, 460) with delta (0, 0)
Screenshot: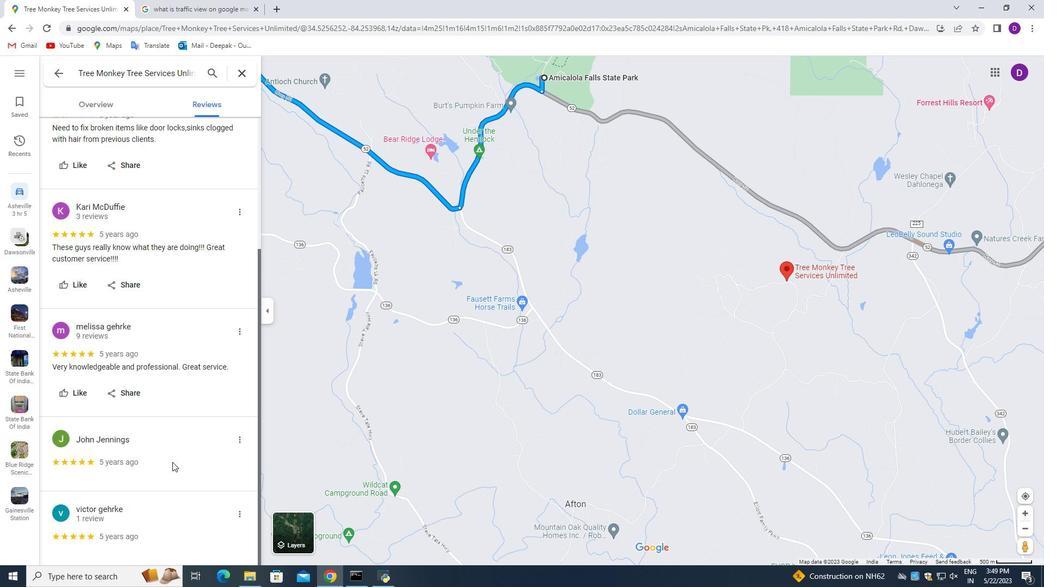 
Action: Mouse scrolled (170, 460) with delta (0, 0)
Screenshot: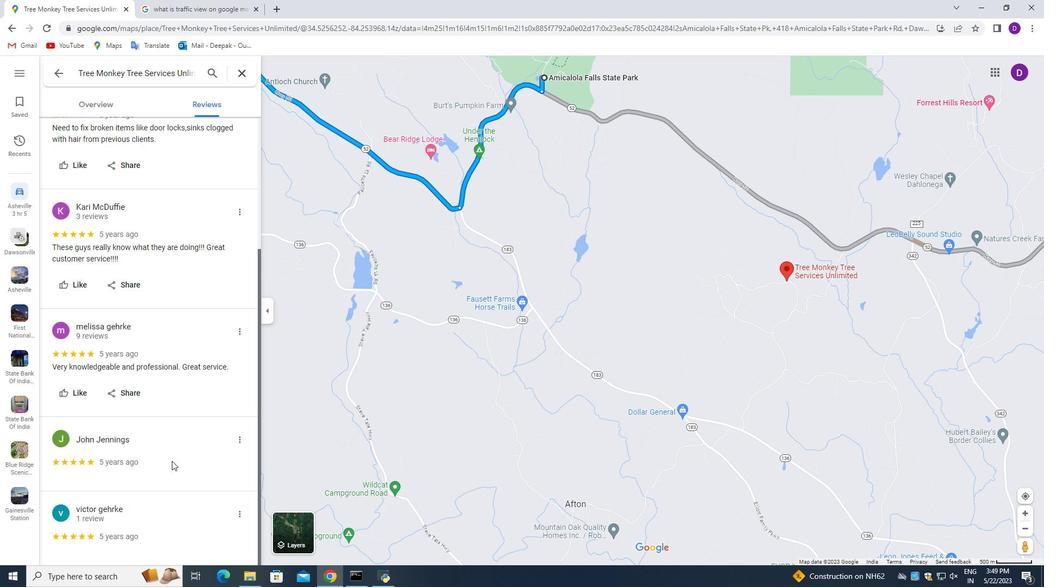 
Action: Mouse moved to (144, 417)
Screenshot: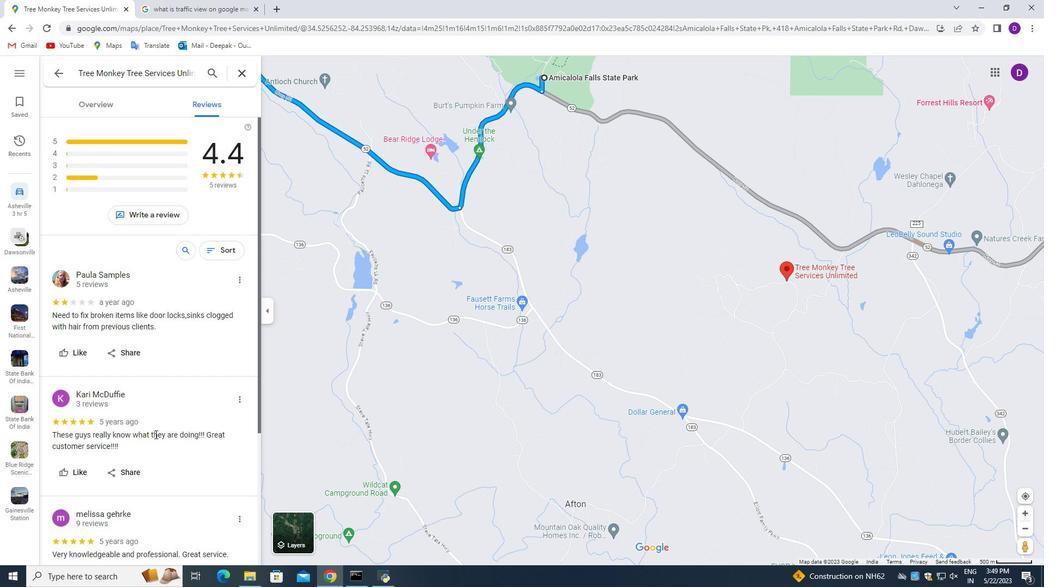 
Action: Mouse scrolled (144, 418) with delta (0, 0)
Screenshot: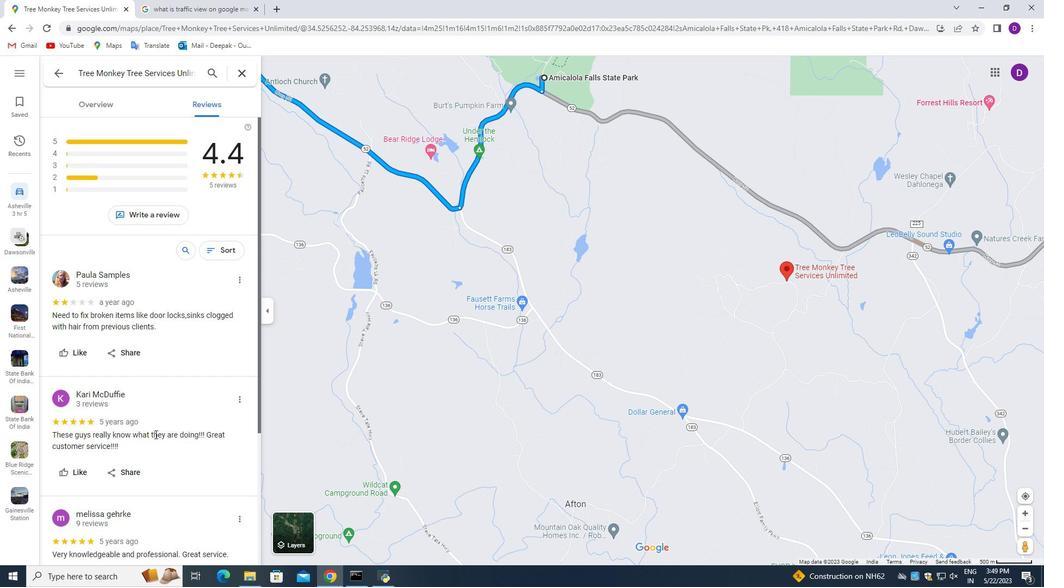 
Action: Mouse moved to (144, 416)
Screenshot: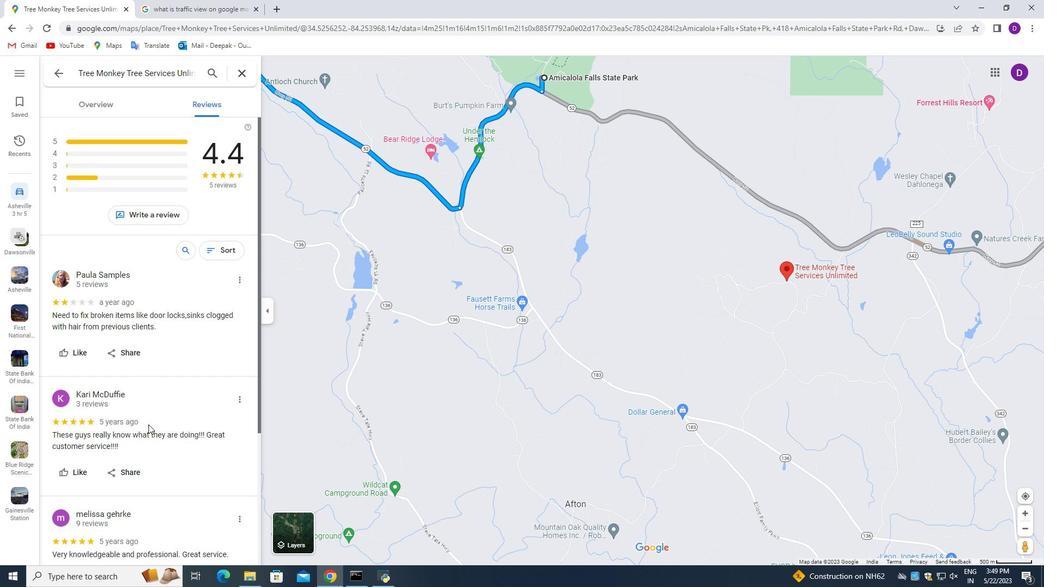 
Action: Mouse scrolled (144, 417) with delta (0, 0)
Screenshot: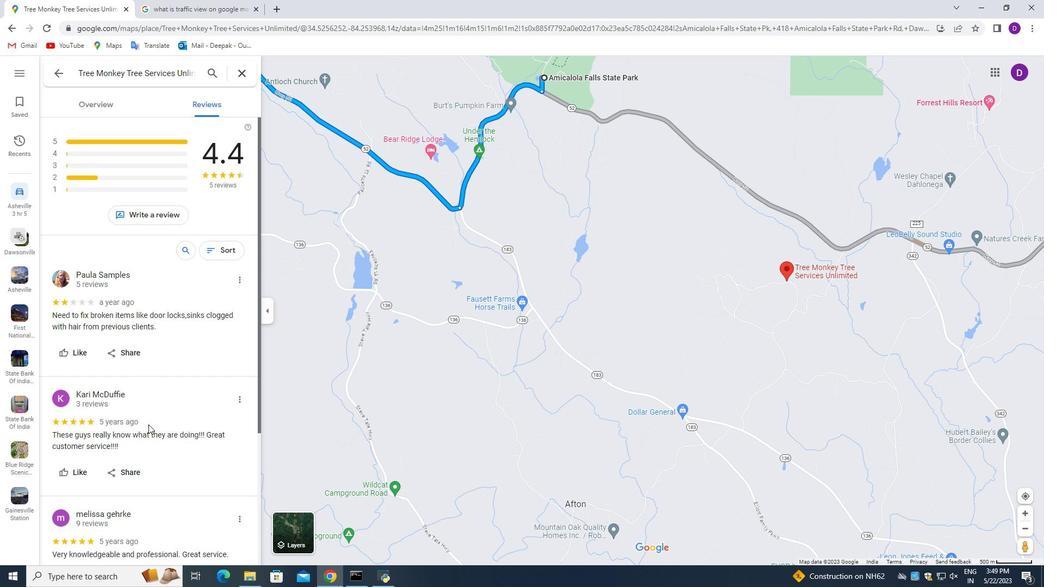 
Action: Mouse moved to (144, 416)
Screenshot: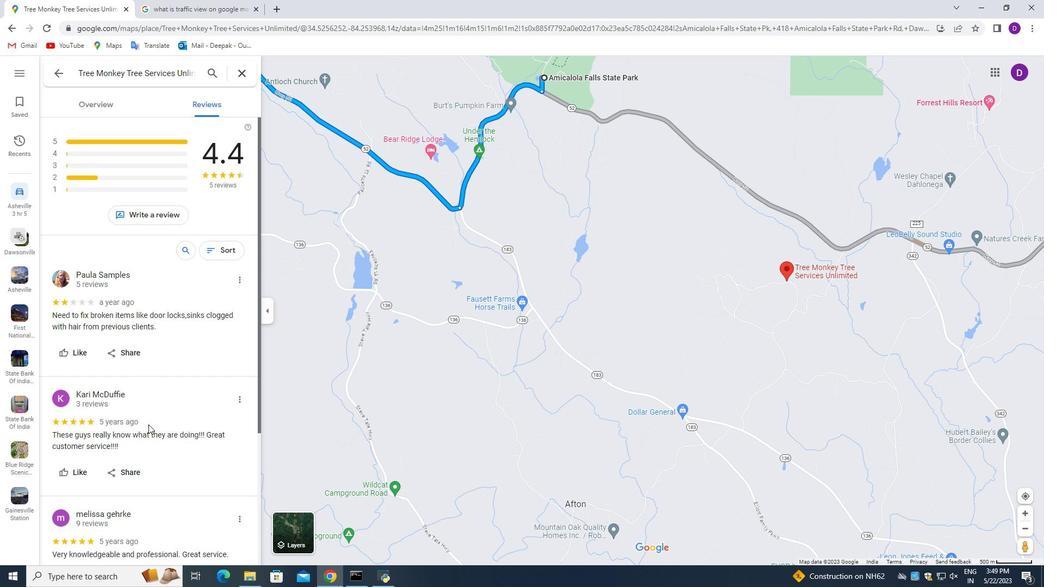 
Action: Mouse scrolled (144, 416) with delta (0, 0)
Screenshot: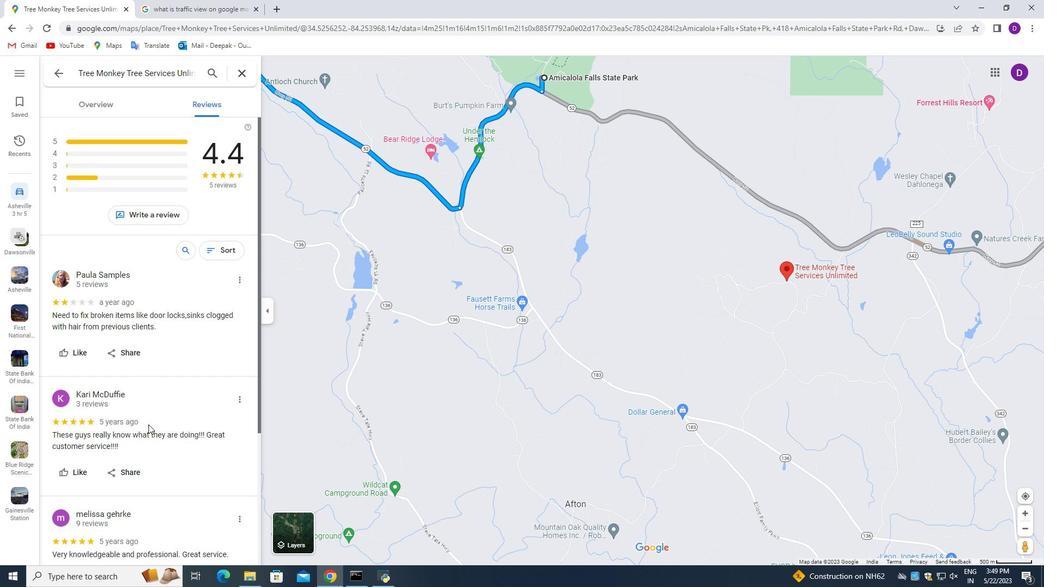 
Action: Mouse scrolled (144, 416) with delta (0, 0)
Screenshot: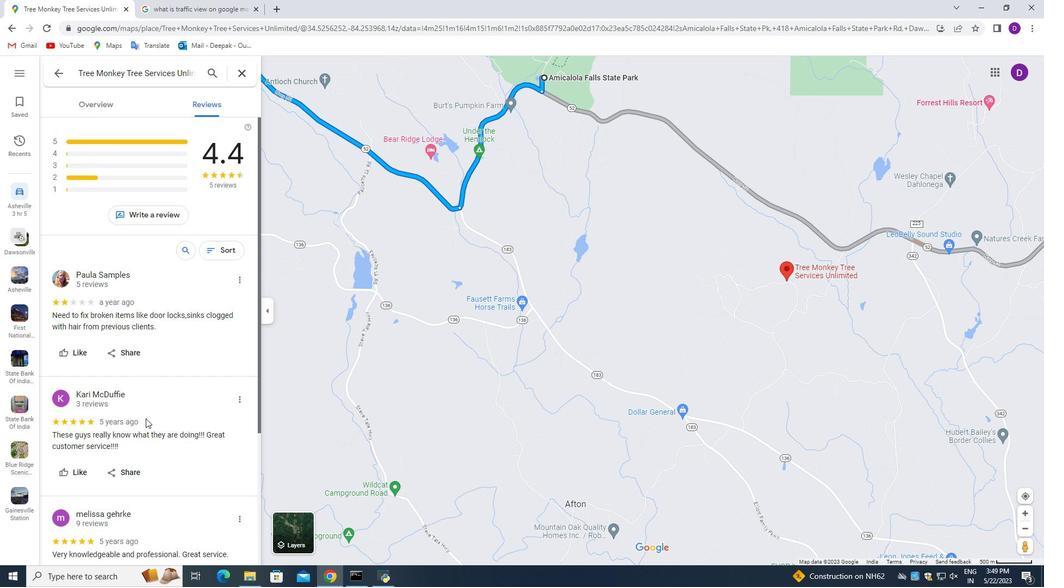 
Action: Mouse scrolled (144, 416) with delta (0, 0)
Screenshot: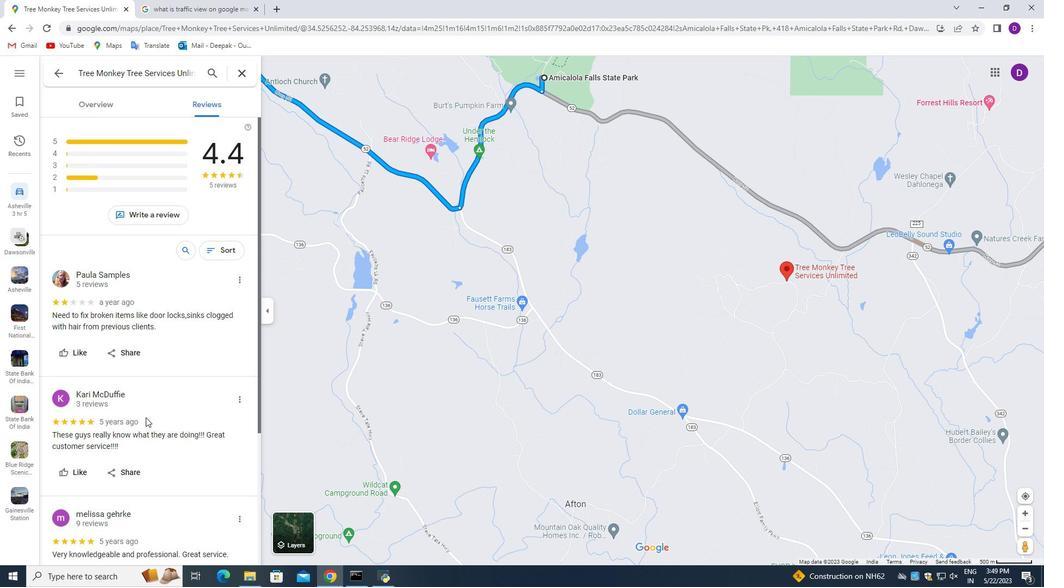 
Action: Mouse moved to (613, 267)
Screenshot: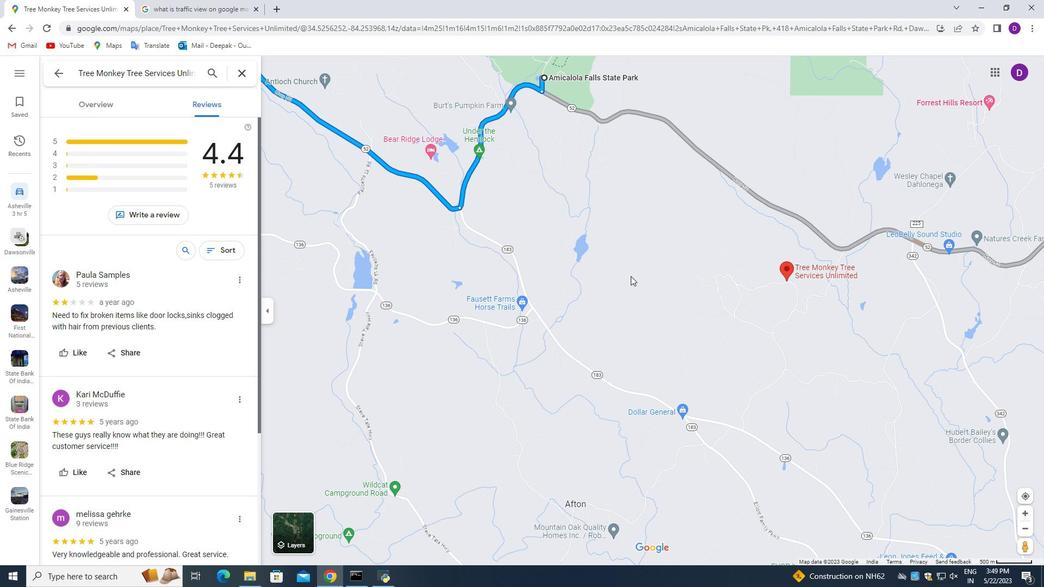 
Action: Mouse pressed left at (613, 267)
Screenshot: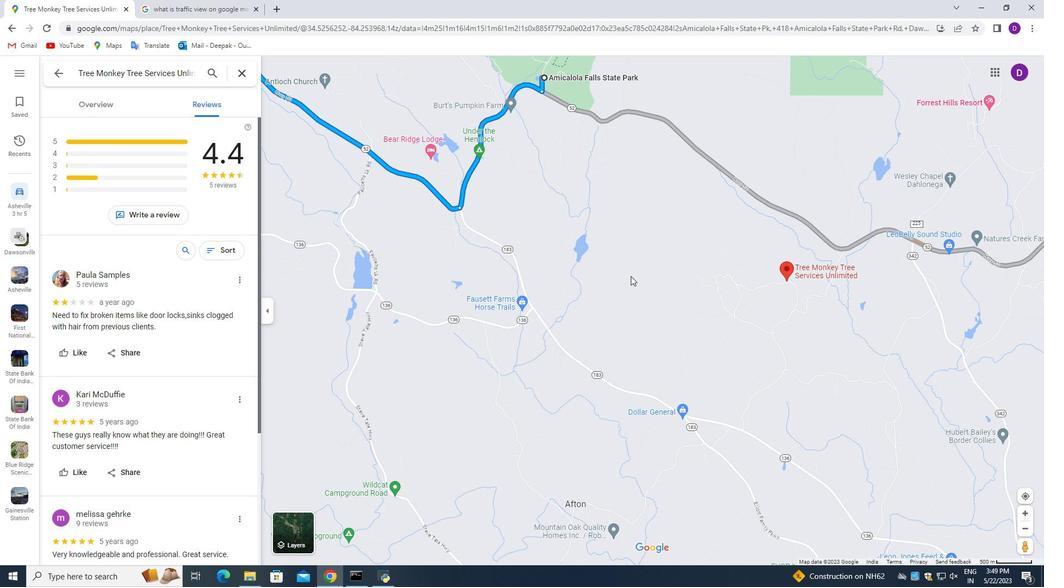 
Action: Mouse moved to (610, 224)
Screenshot: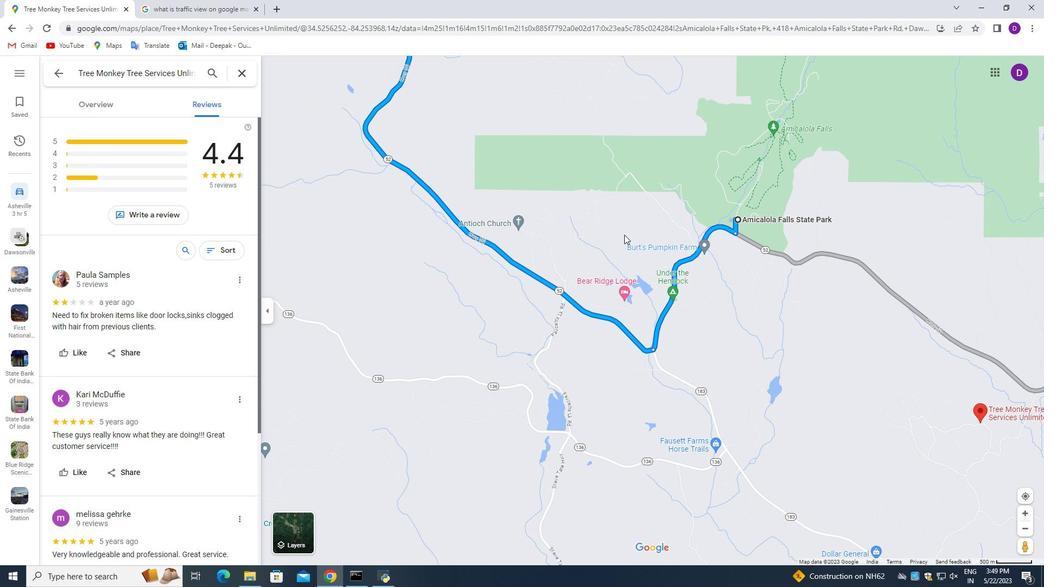 
Action: Mouse pressed left at (610, 224)
Screenshot: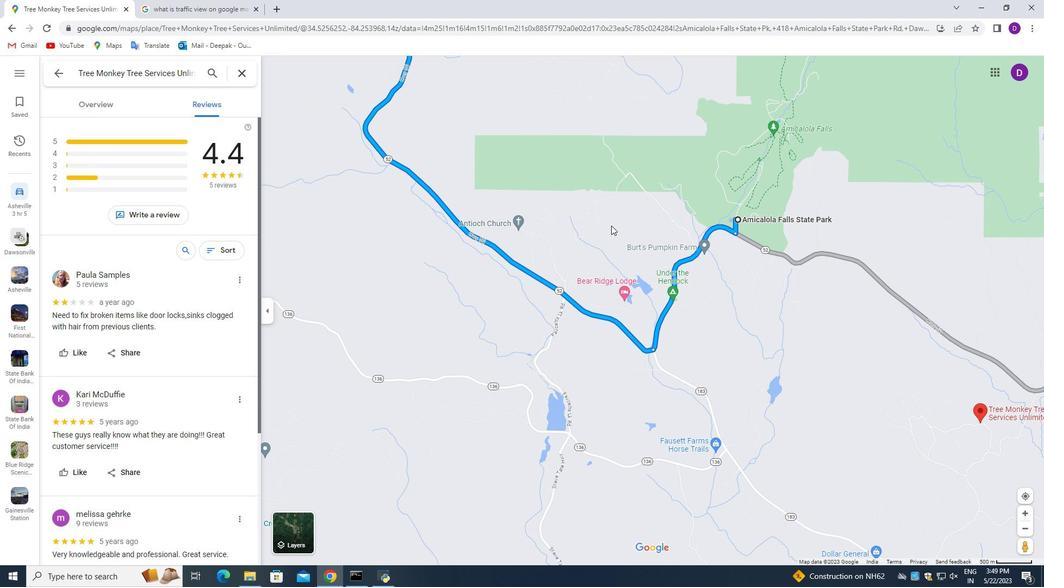 
Action: Mouse moved to (708, 345)
Screenshot: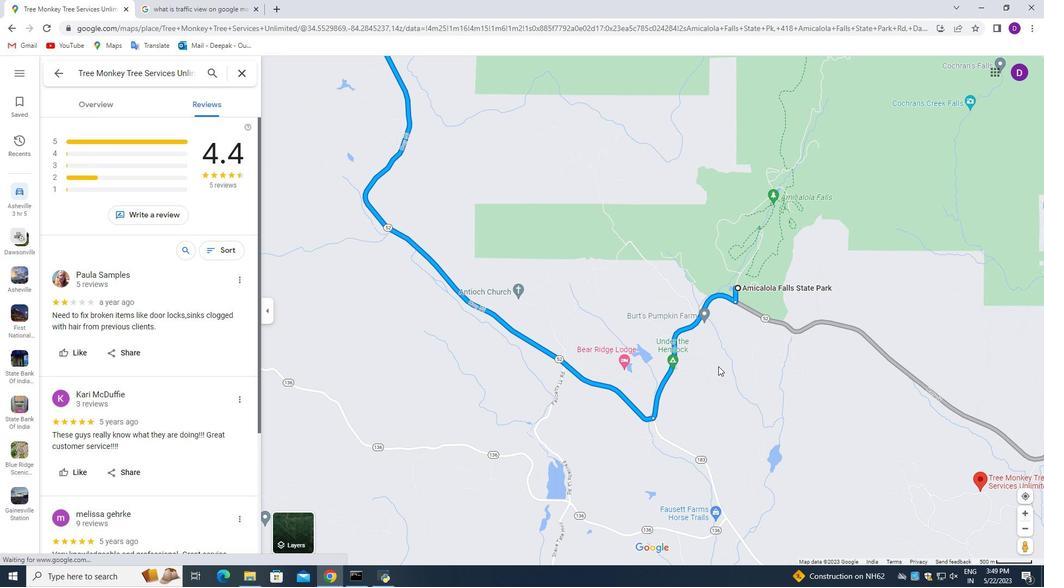 
Action: Mouse scrolled (708, 345) with delta (0, 0)
Screenshot: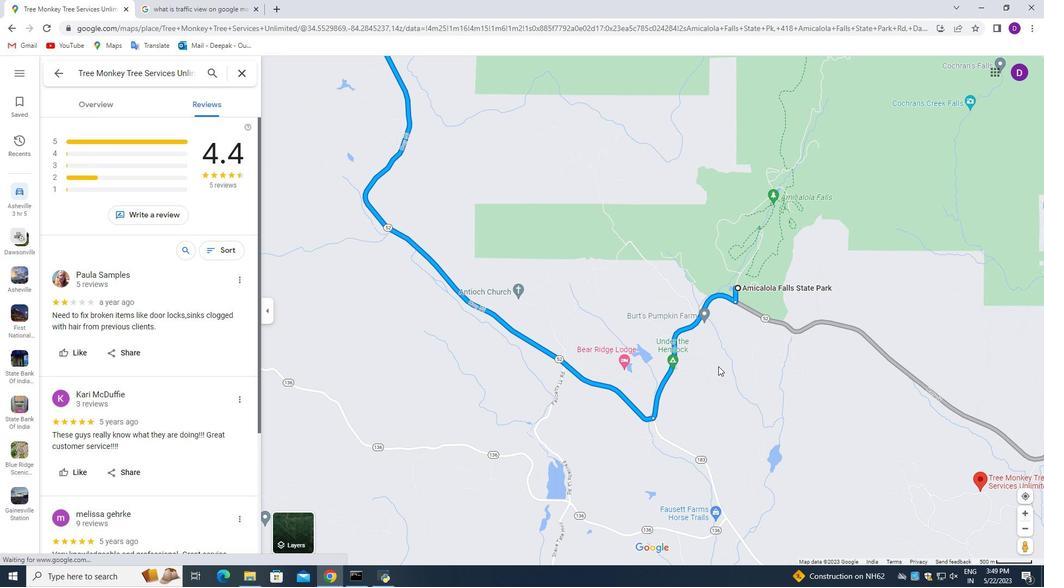 
Action: Mouse moved to (708, 345)
Screenshot: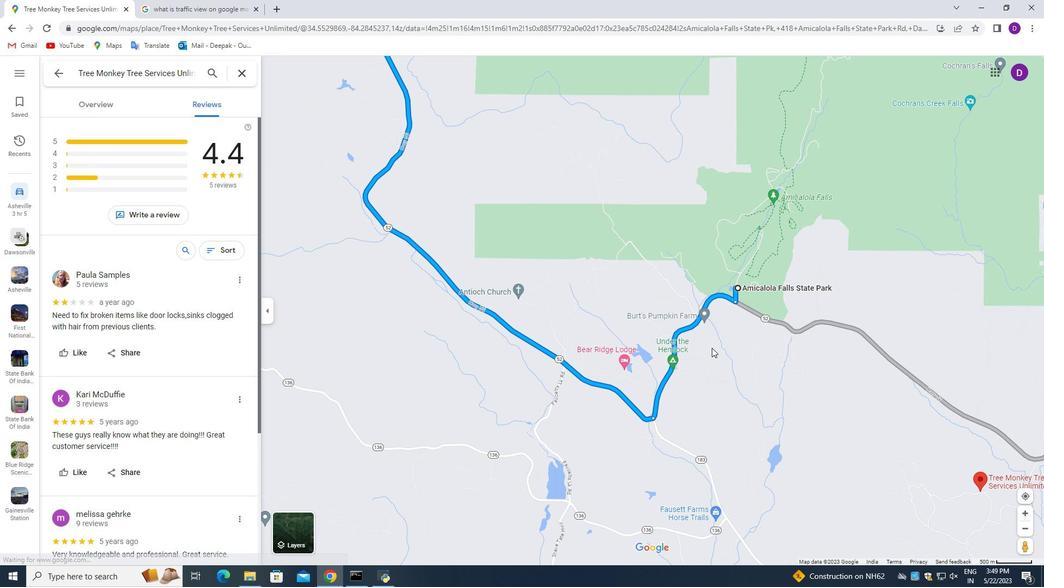 
Action: Mouse scrolled (708, 345) with delta (0, 0)
Screenshot: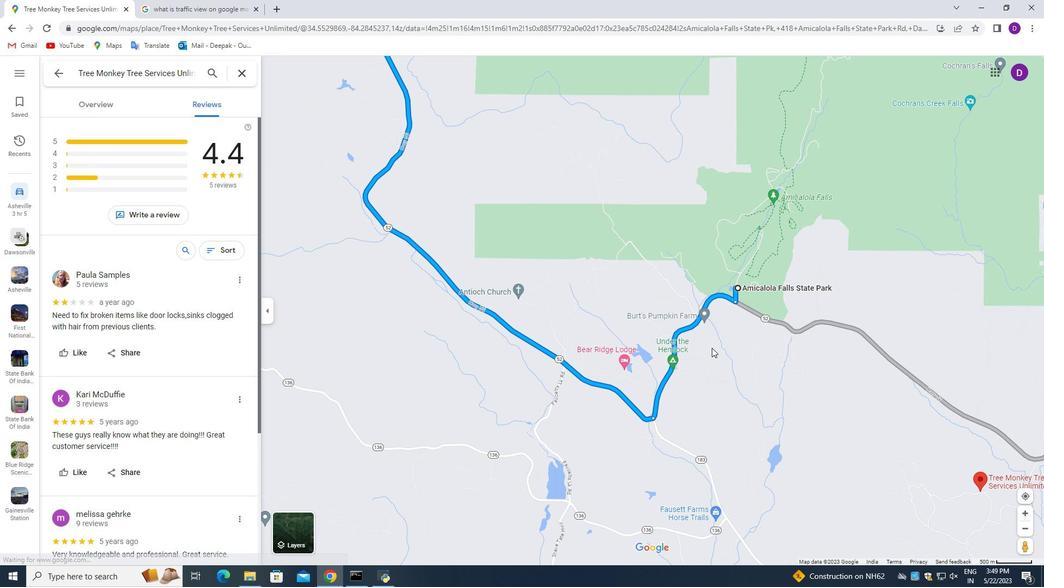 
Action: Mouse scrolled (708, 345) with delta (0, 0)
Screenshot: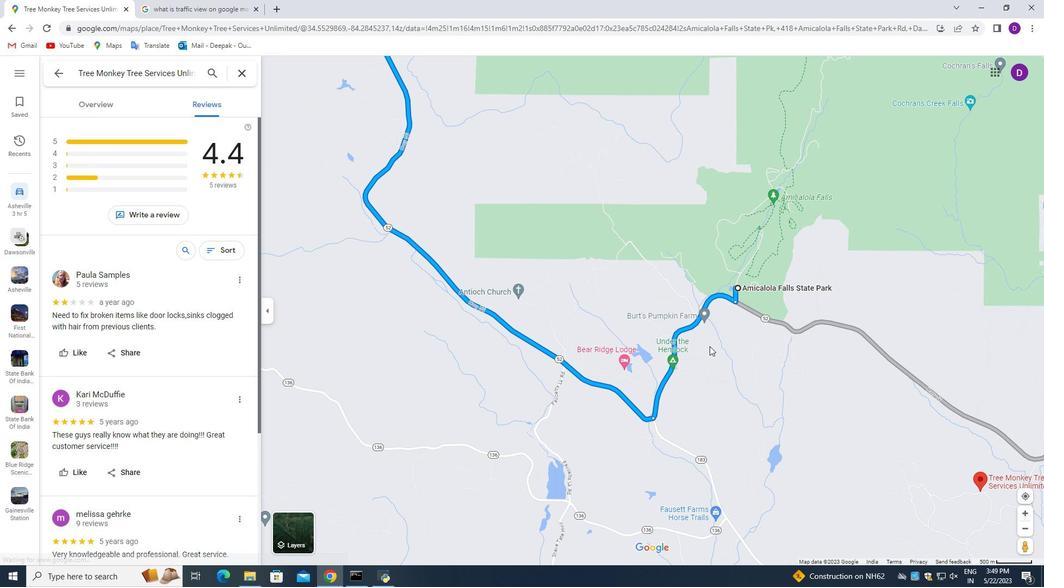 
Action: Mouse scrolled (708, 345) with delta (0, 0)
Screenshot: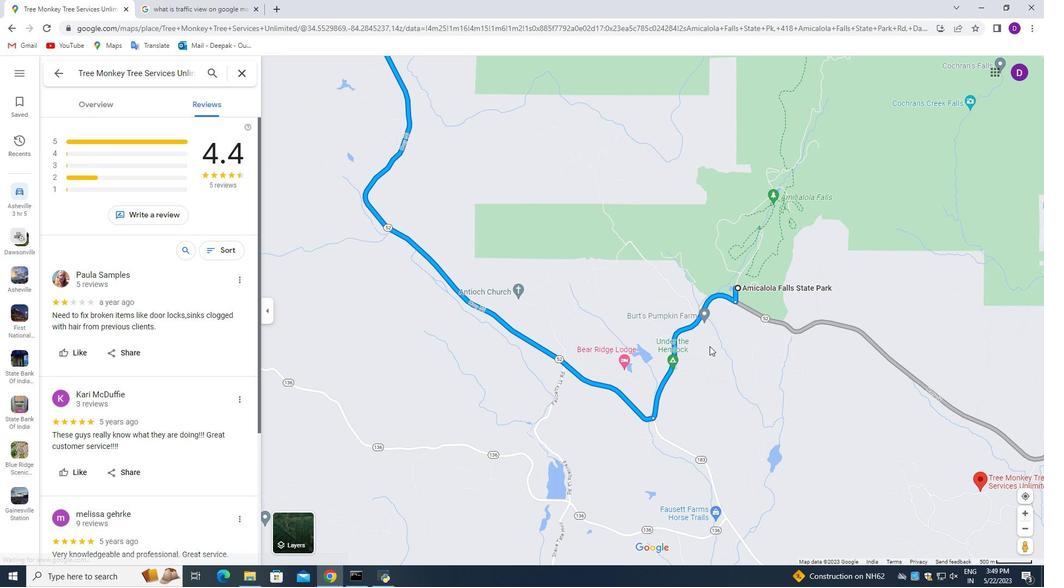 
Action: Mouse scrolled (708, 345) with delta (0, 0)
Screenshot: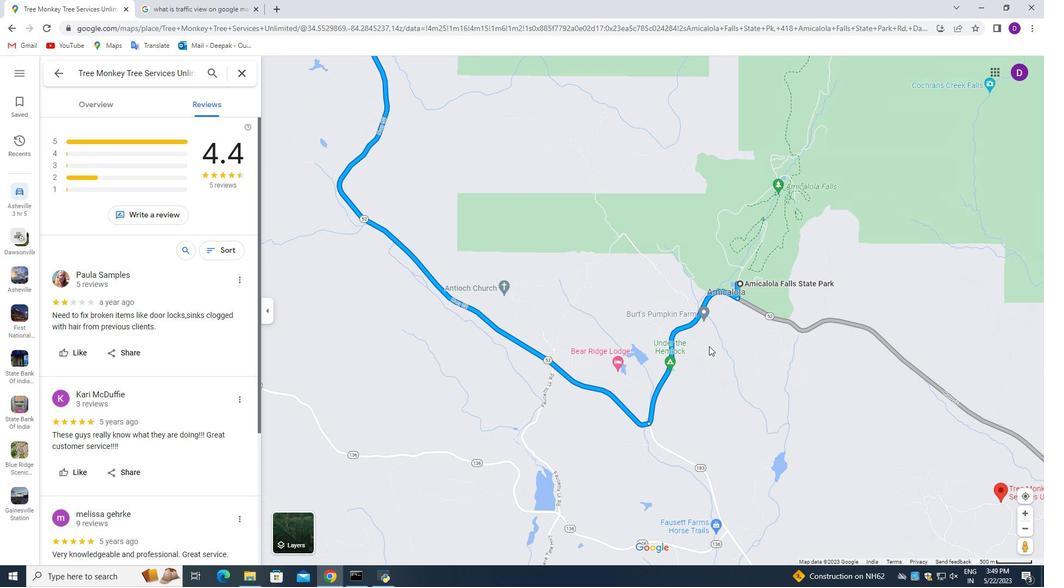 
Action: Mouse scrolled (708, 345) with delta (0, 0)
Screenshot: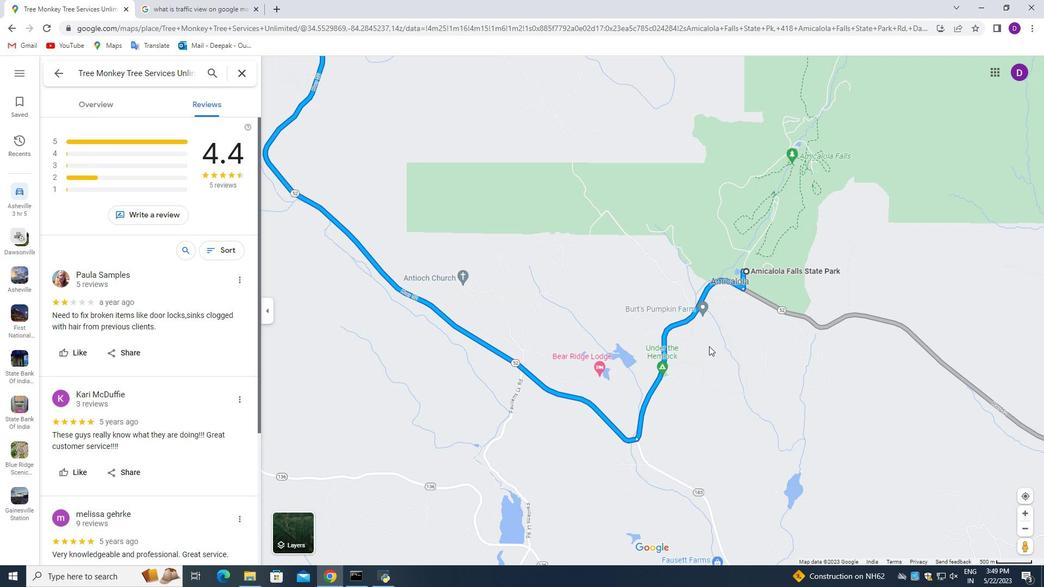 
Action: Mouse moved to (467, 402)
Screenshot: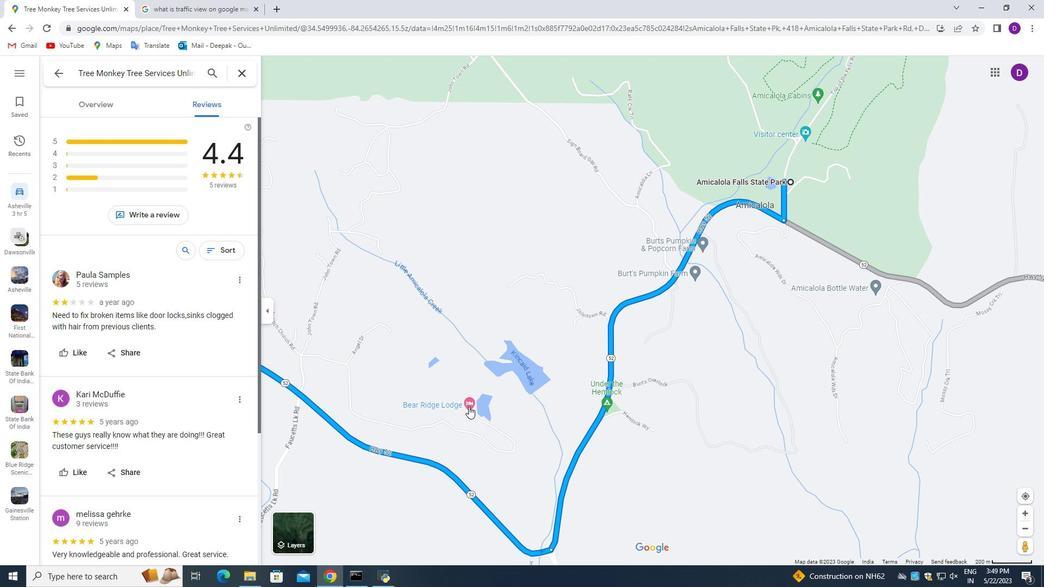 
Action: Mouse pressed left at (467, 402)
Screenshot: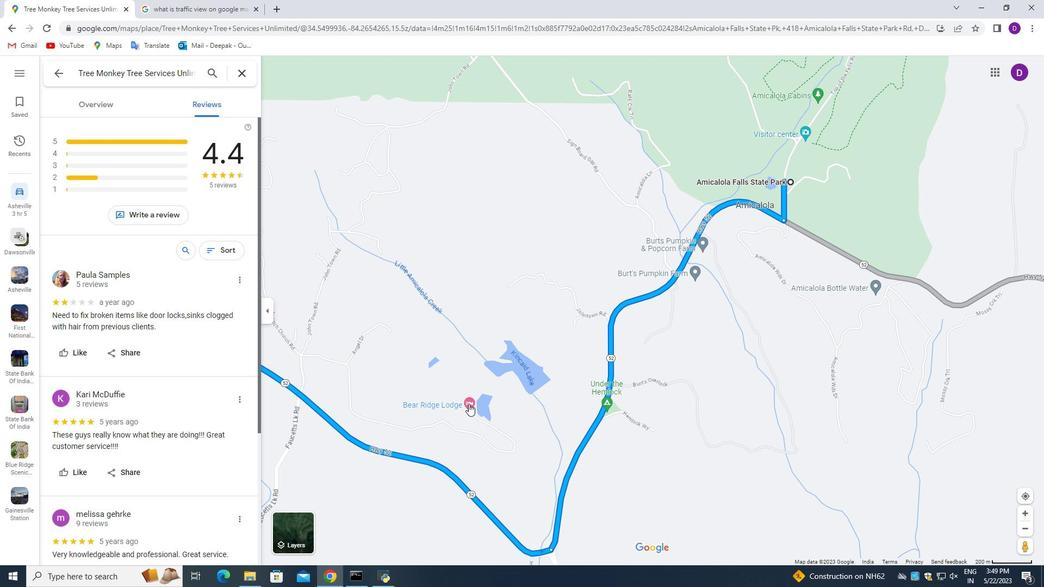 
Action: Mouse moved to (145, 242)
Screenshot: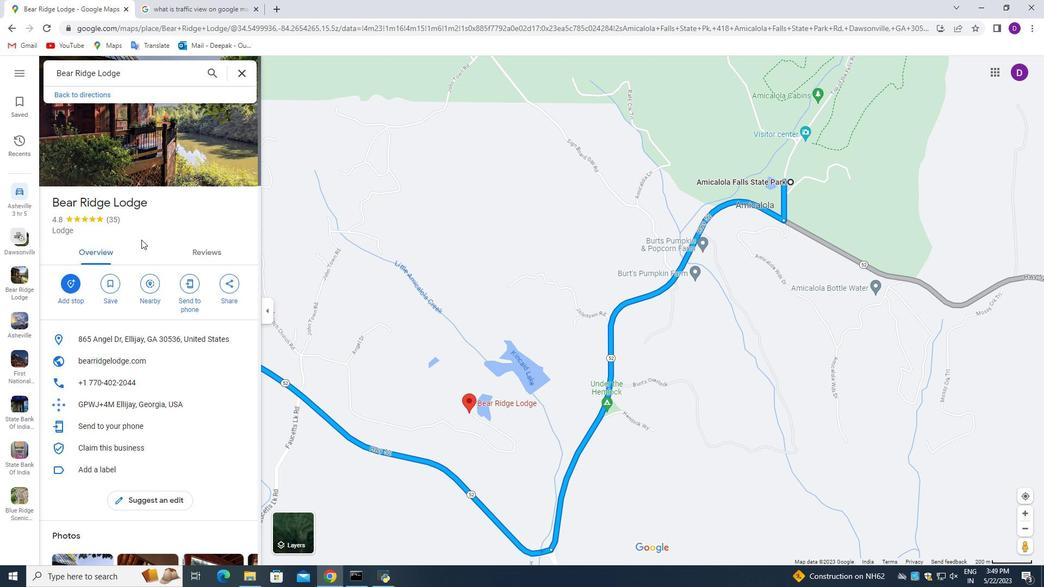 
Action: Mouse scrolled (145, 243) with delta (0, 0)
Screenshot: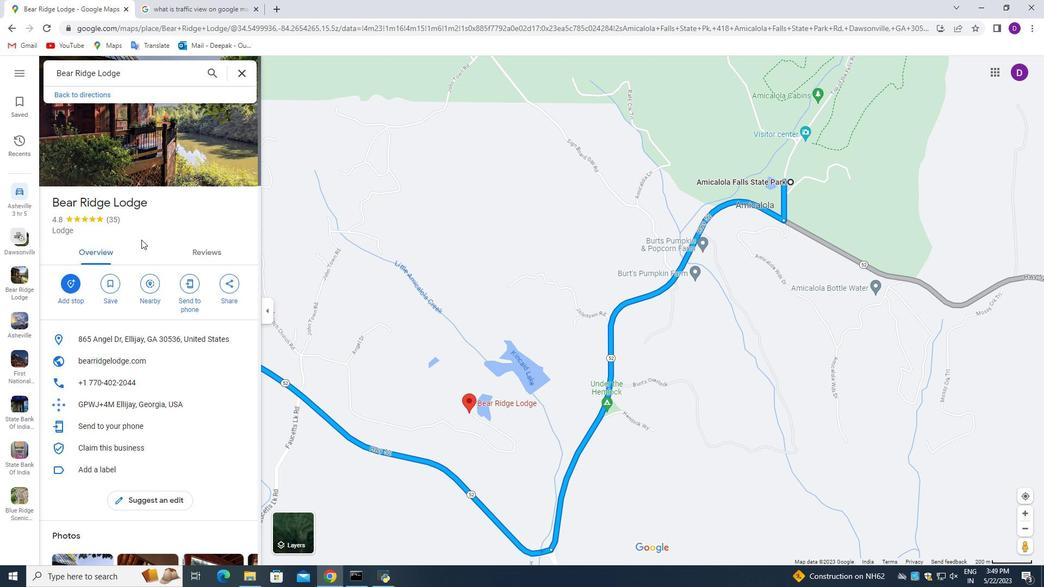 
Action: Mouse scrolled (145, 243) with delta (0, 0)
Screenshot: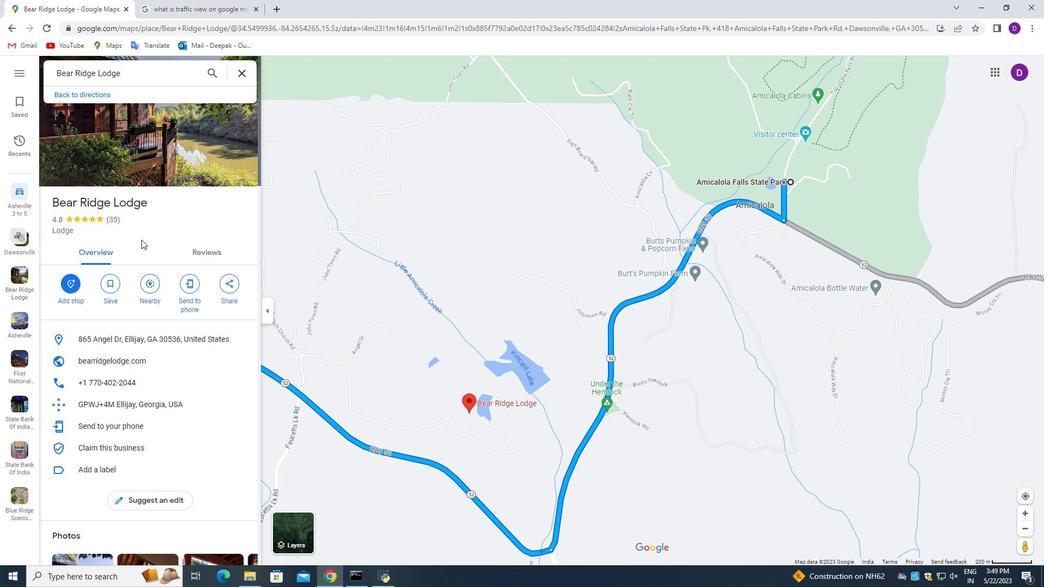 
Action: Mouse moved to (145, 242)
Screenshot: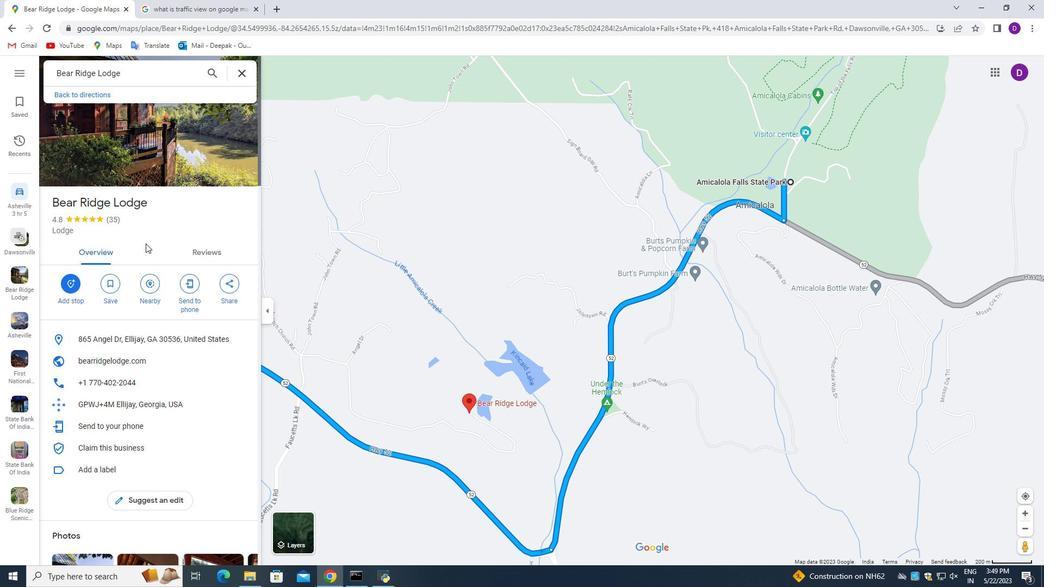 
Action: Mouse scrolled (145, 243) with delta (0, 0)
Screenshot: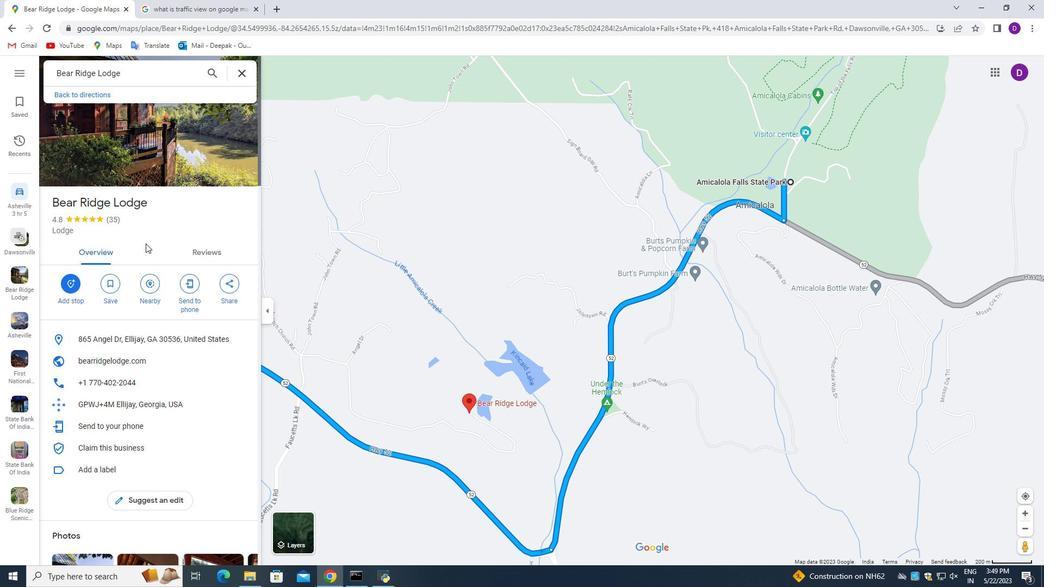 
Action: Mouse moved to (145, 242)
Screenshot: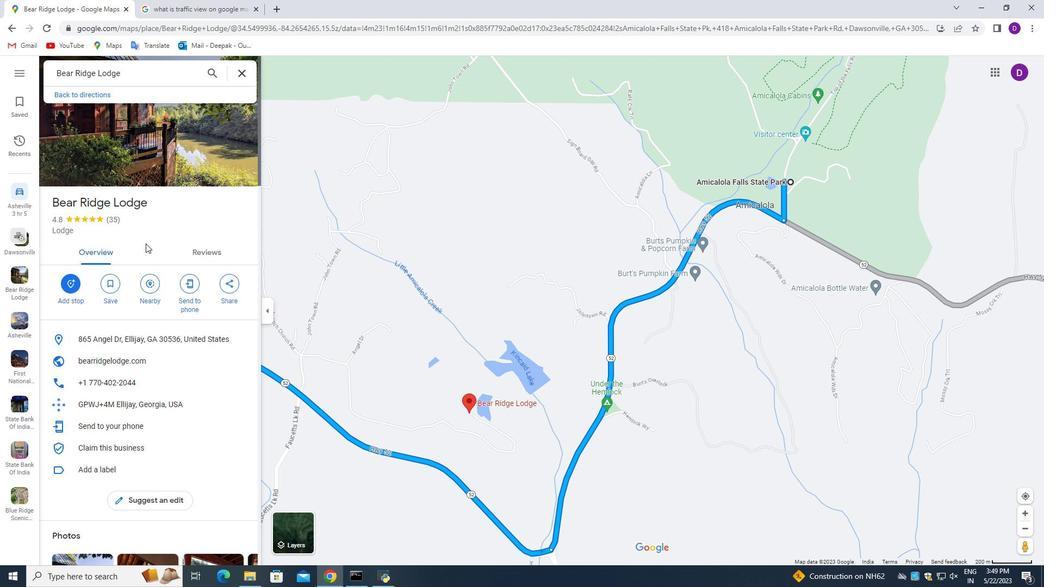 
Action: Mouse scrolled (145, 243) with delta (0, 0)
Screenshot: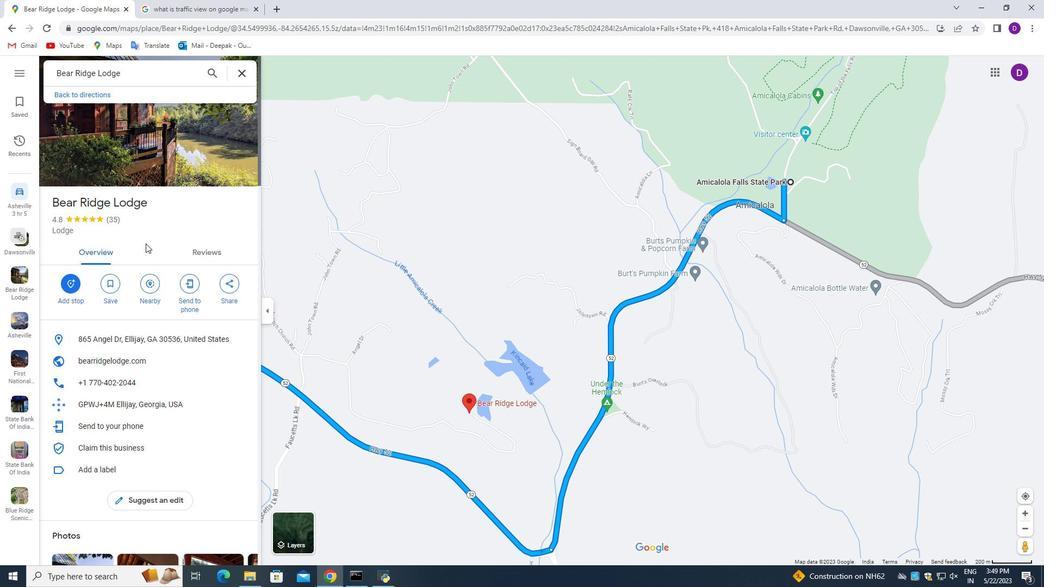
Action: Mouse moved to (150, 281)
Screenshot: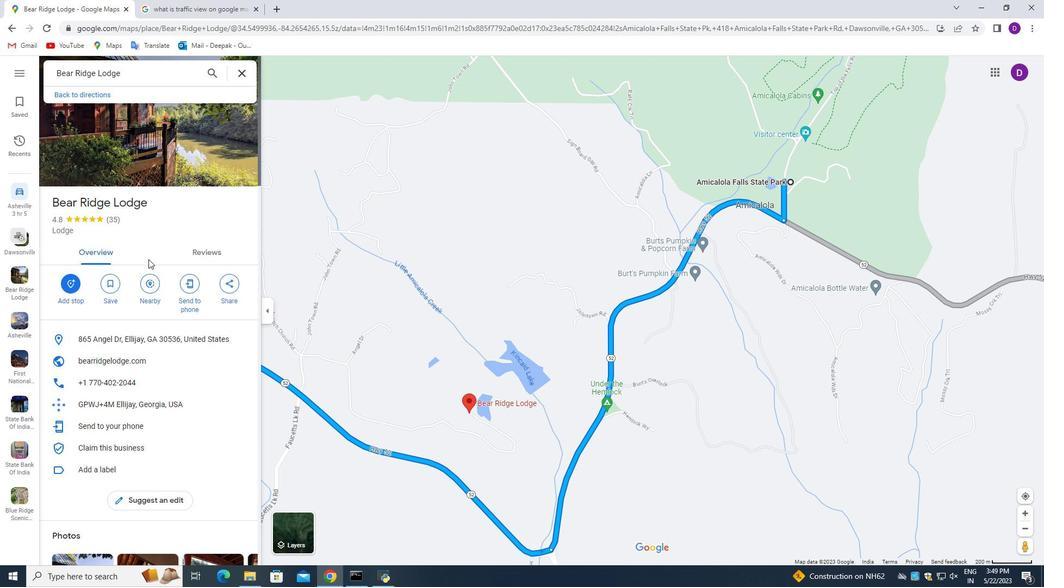 
Action: Mouse scrolled (150, 280) with delta (0, 0)
Screenshot: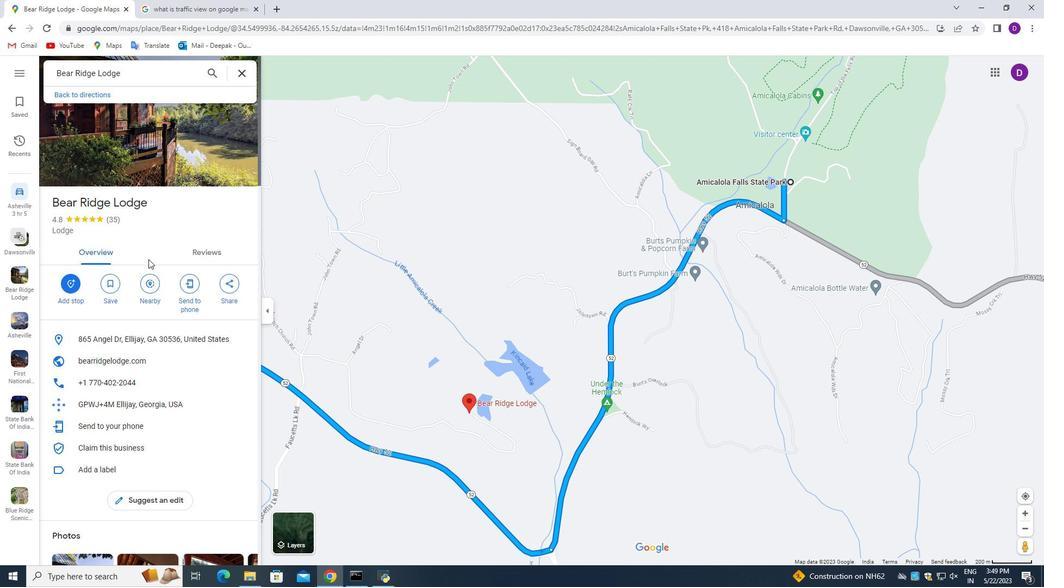 
Action: Mouse moved to (152, 286)
Screenshot: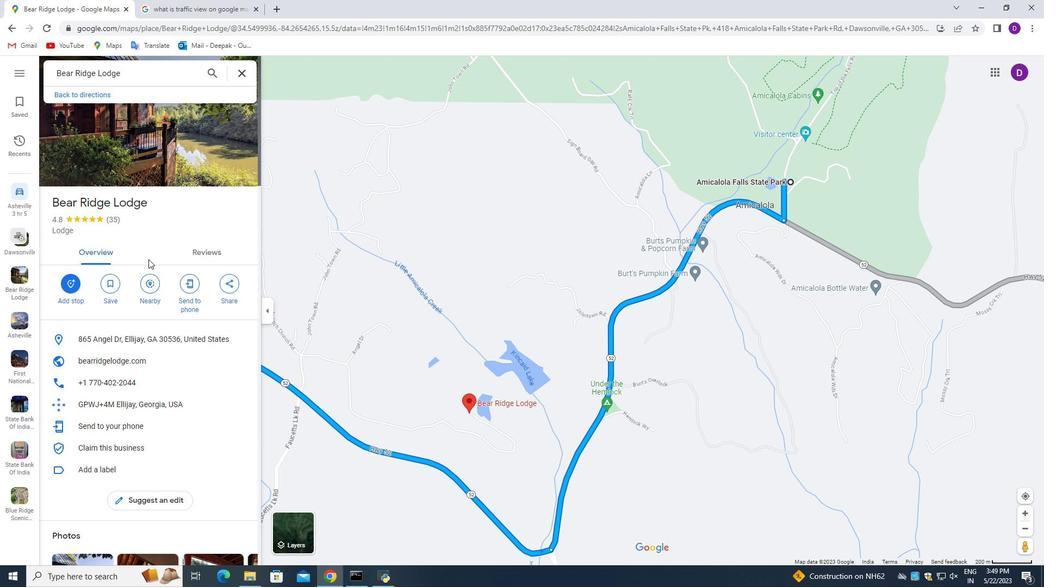 
Action: Mouse scrolled (152, 286) with delta (0, 0)
Screenshot: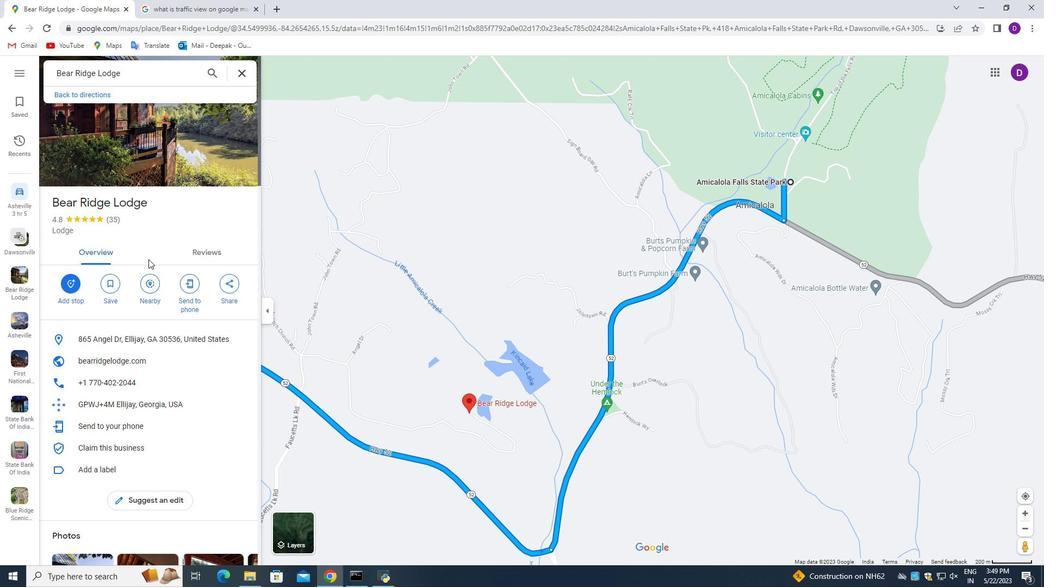 
Action: Mouse moved to (157, 310)
Screenshot: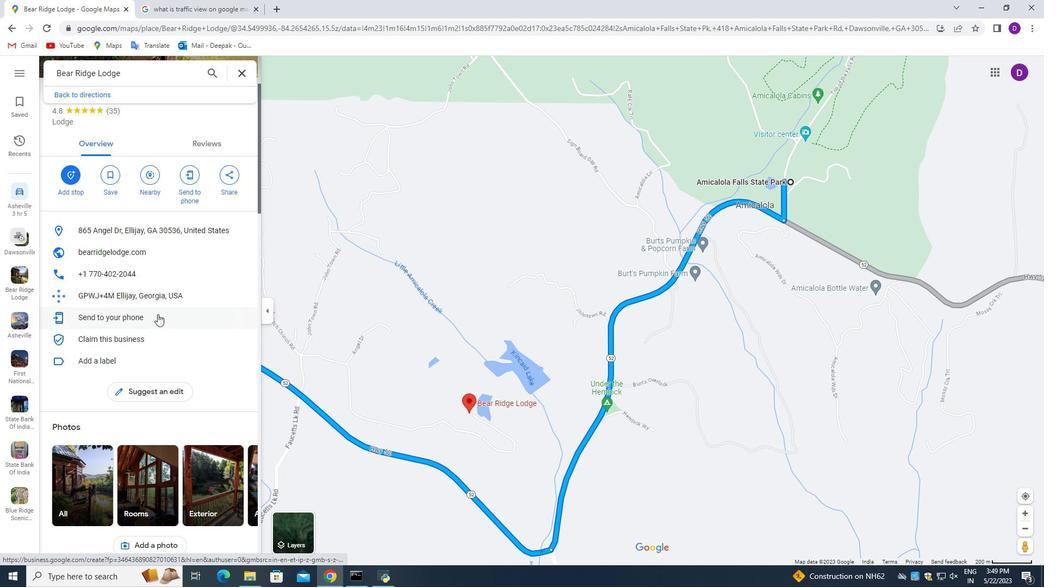 
Action: Mouse scrolled (157, 310) with delta (0, 0)
Screenshot: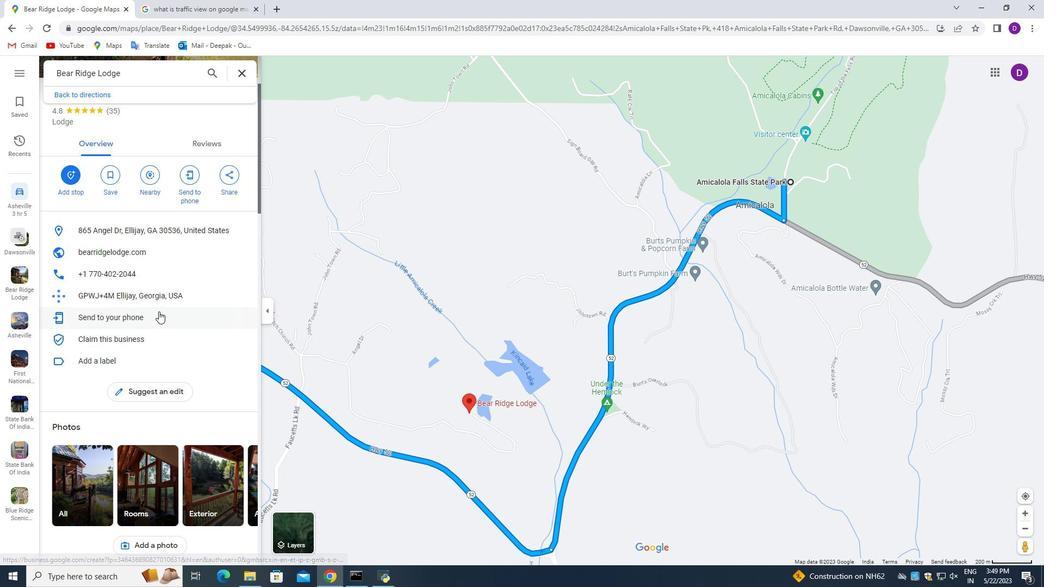 
Action: Mouse scrolled (157, 310) with delta (0, 0)
Screenshot: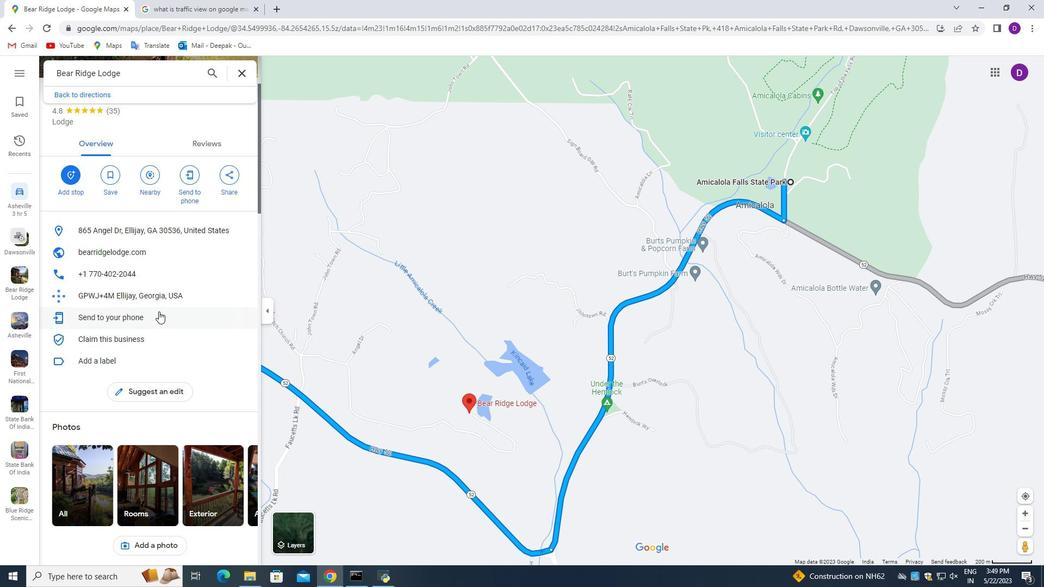 
Action: Mouse scrolled (157, 310) with delta (0, 0)
Screenshot: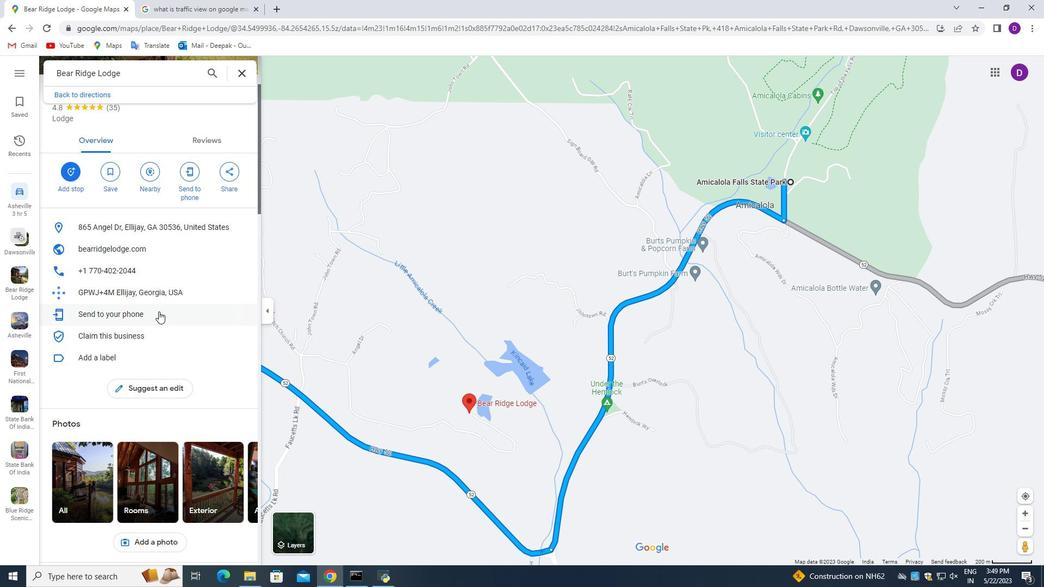 
Action: Mouse scrolled (157, 310) with delta (0, 0)
Screenshot: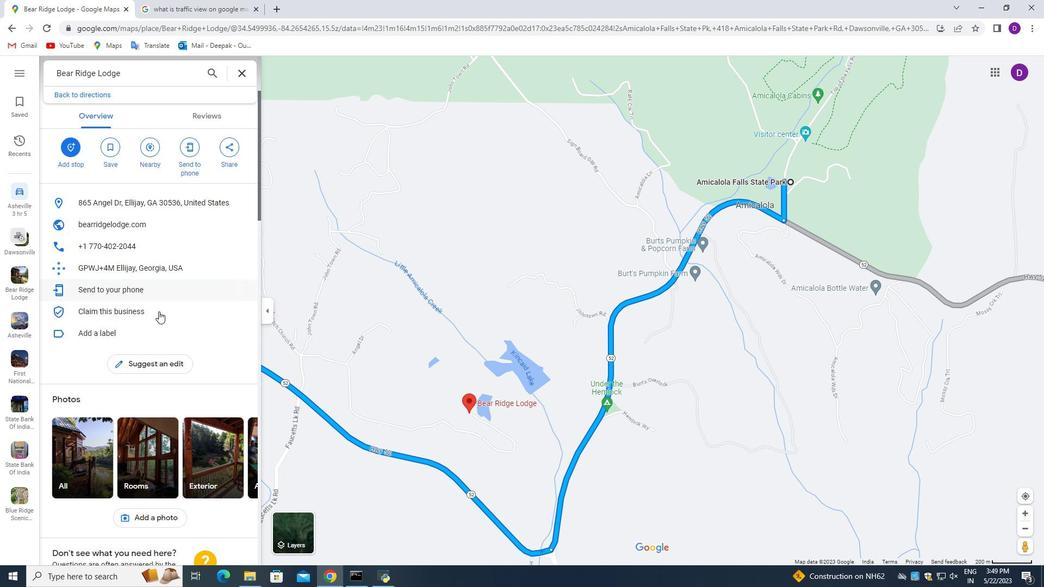 
Action: Mouse moved to (160, 329)
Screenshot: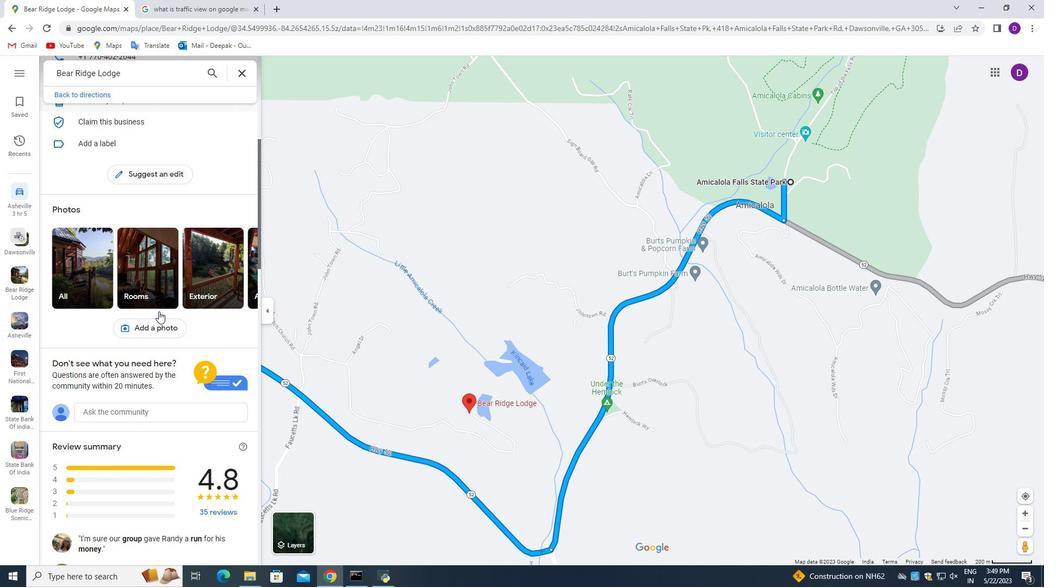 
Action: Mouse scrolled (160, 329) with delta (0, 0)
Screenshot: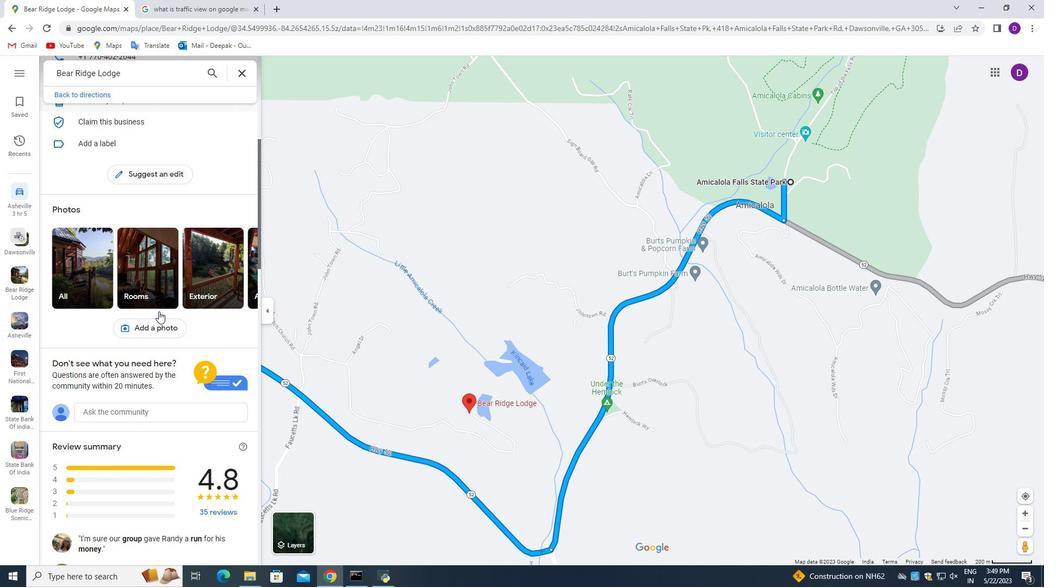 
Action: Mouse moved to (160, 335)
Screenshot: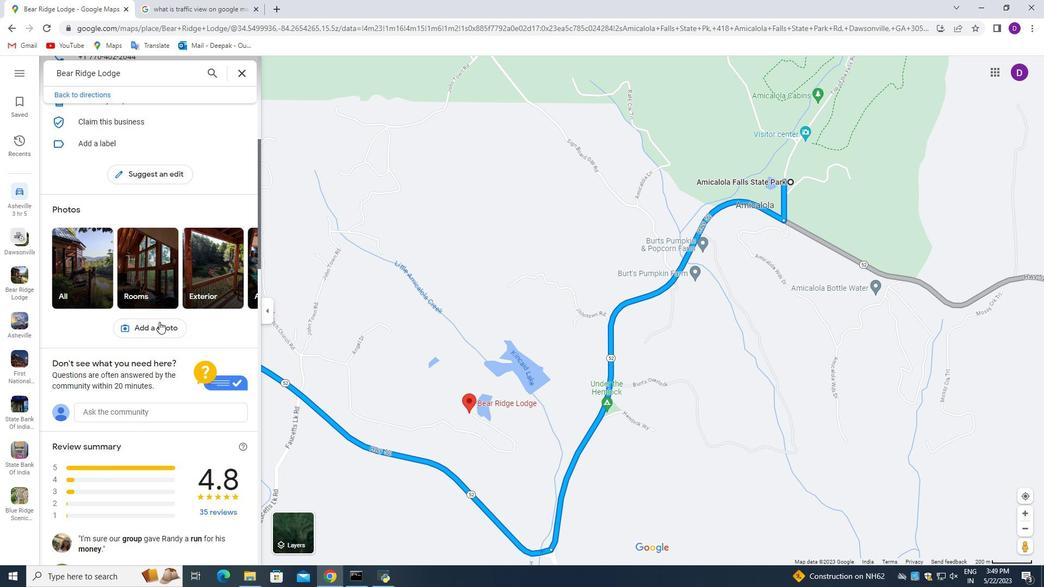 
Action: Mouse scrolled (160, 335) with delta (0, 0)
Screenshot: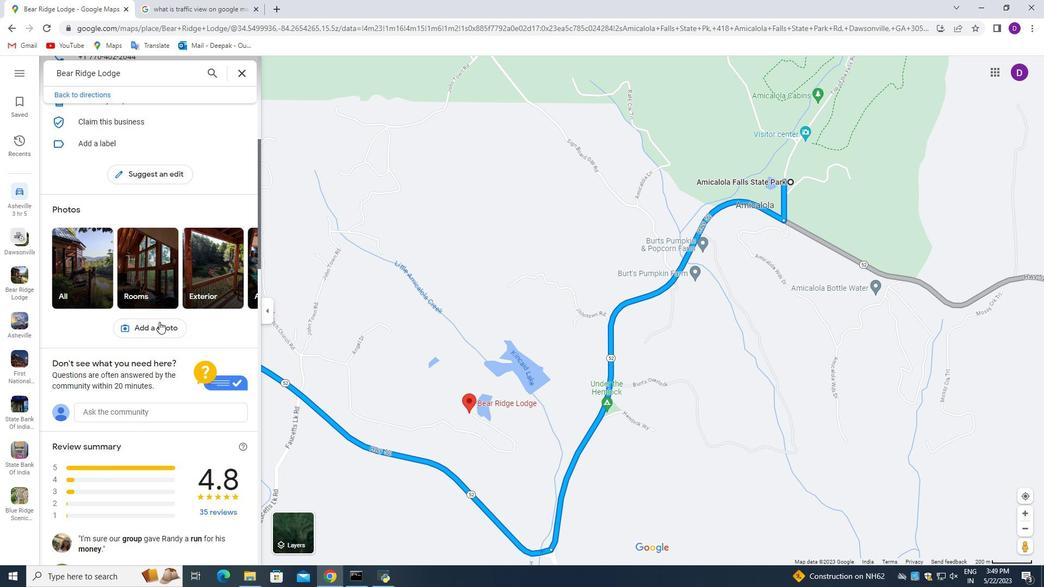 
Action: Mouse moved to (160, 341)
Screenshot: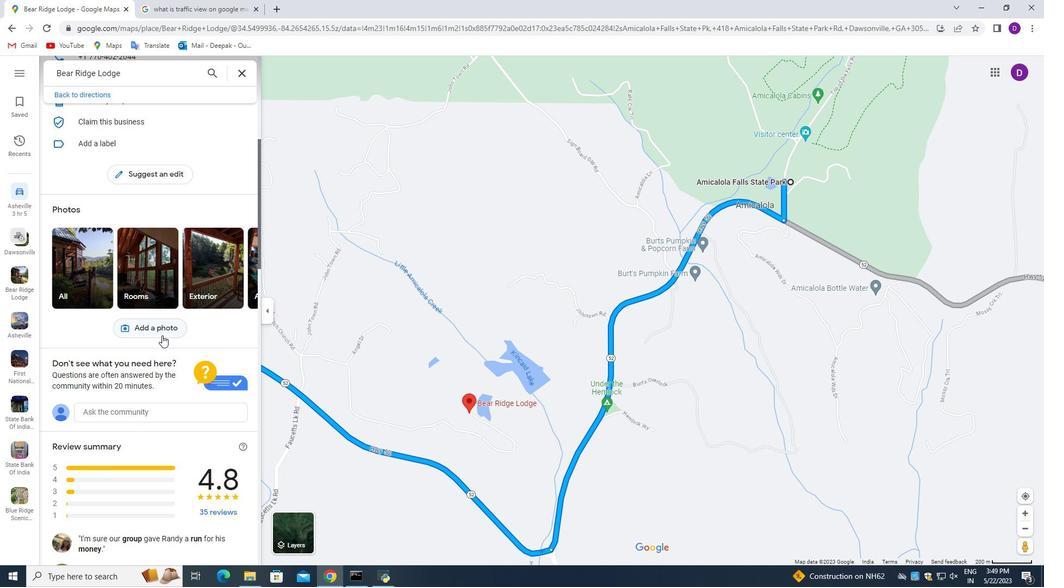 
Action: Mouse scrolled (160, 341) with delta (0, 0)
Screenshot: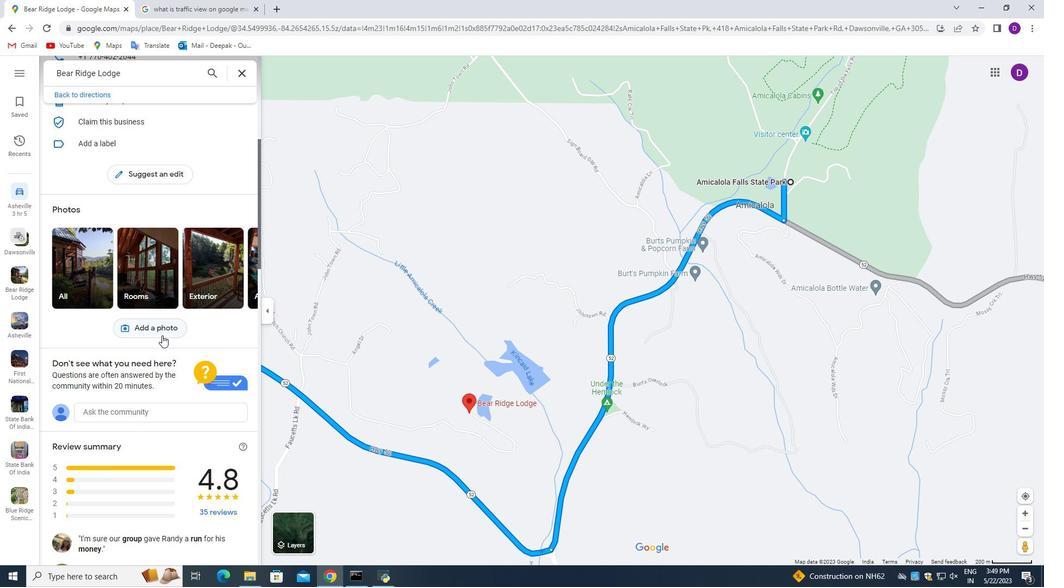 
Action: Mouse moved to (160, 343)
Screenshot: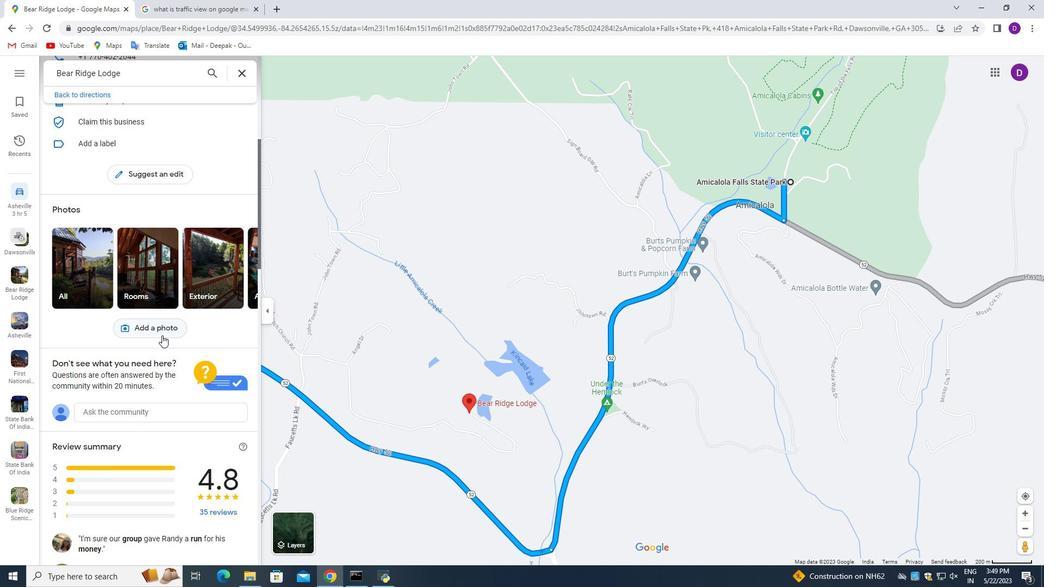 
Action: Mouse scrolled (160, 342) with delta (0, 0)
Screenshot: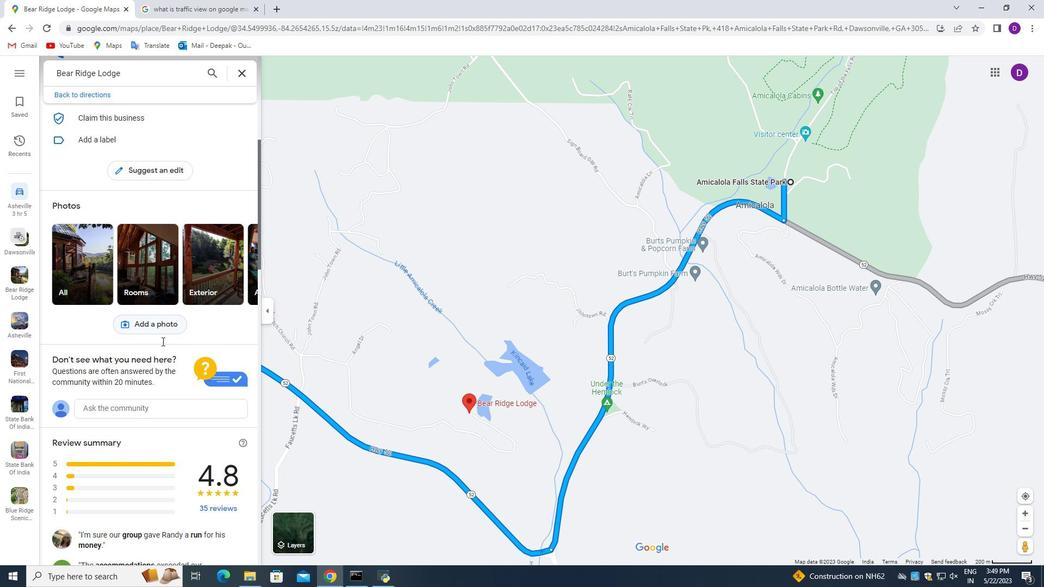 
Action: Mouse scrolled (160, 342) with delta (0, 0)
Screenshot: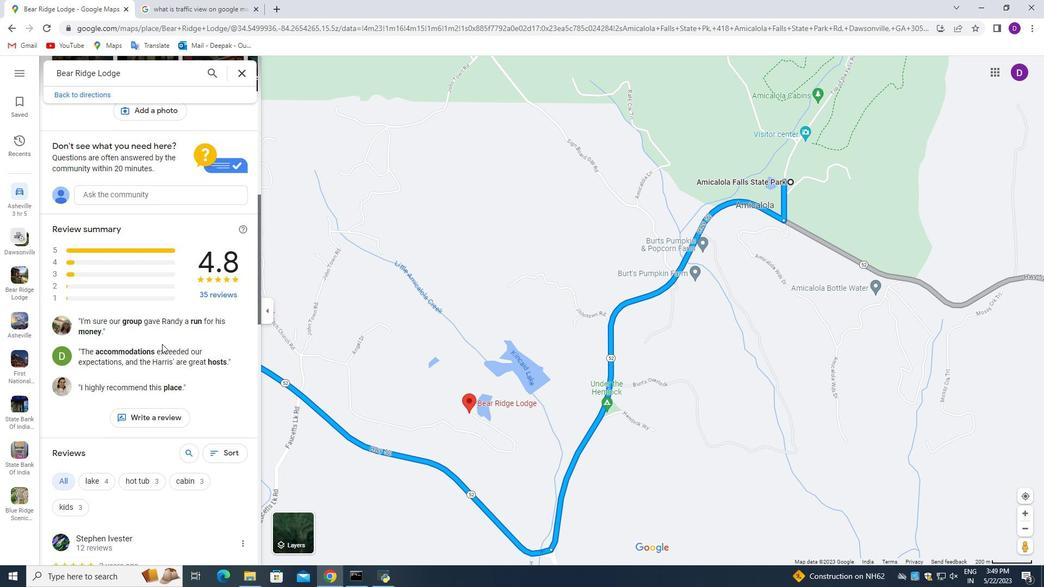 
Action: Mouse scrolled (160, 342) with delta (0, 0)
Screenshot: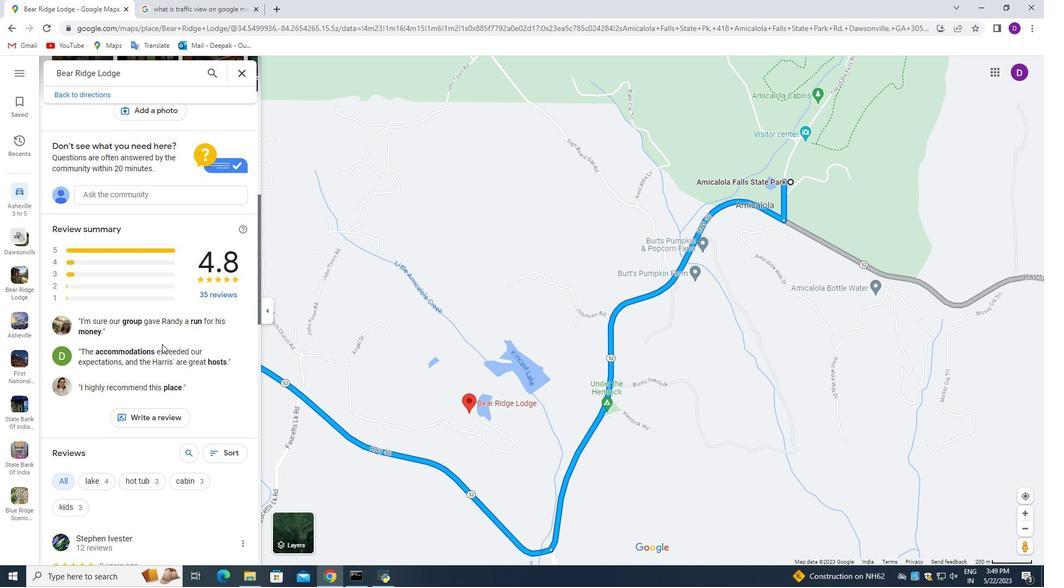 
Action: Mouse scrolled (160, 342) with delta (0, 0)
Screenshot: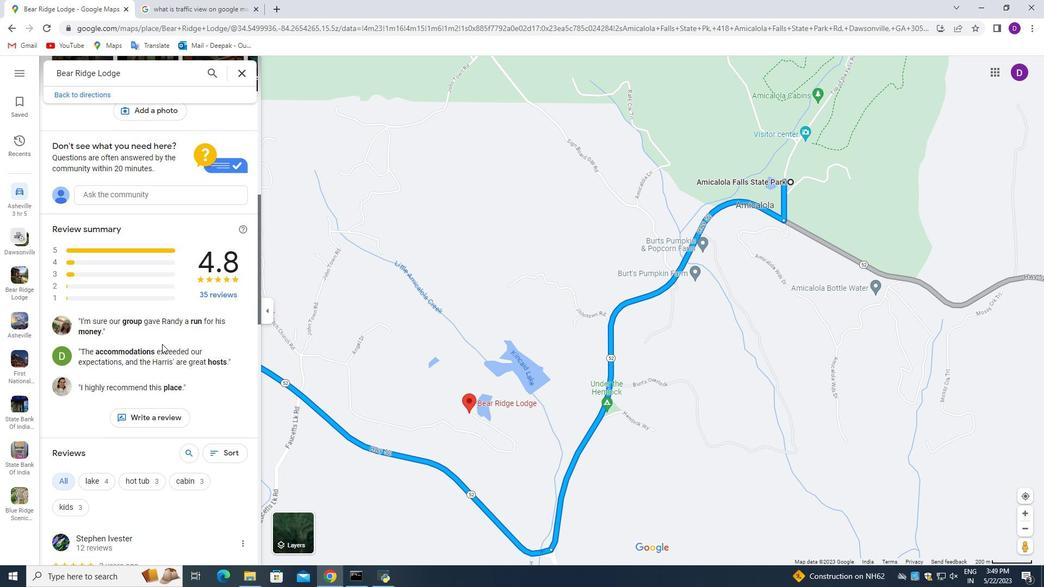 
Action: Mouse scrolled (160, 342) with delta (0, 0)
Screenshot: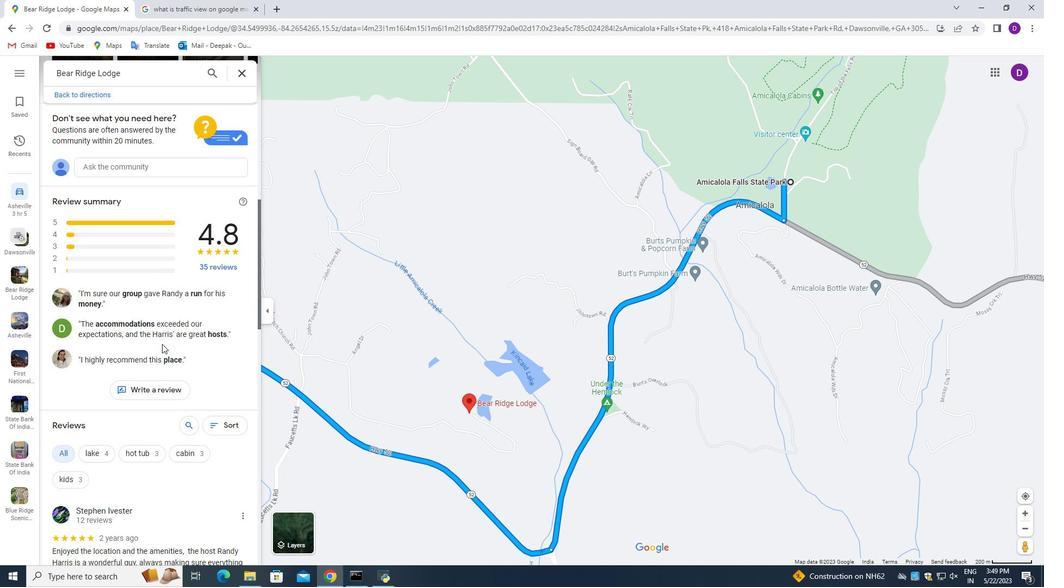 
Action: Mouse scrolled (160, 342) with delta (0, 0)
Screenshot: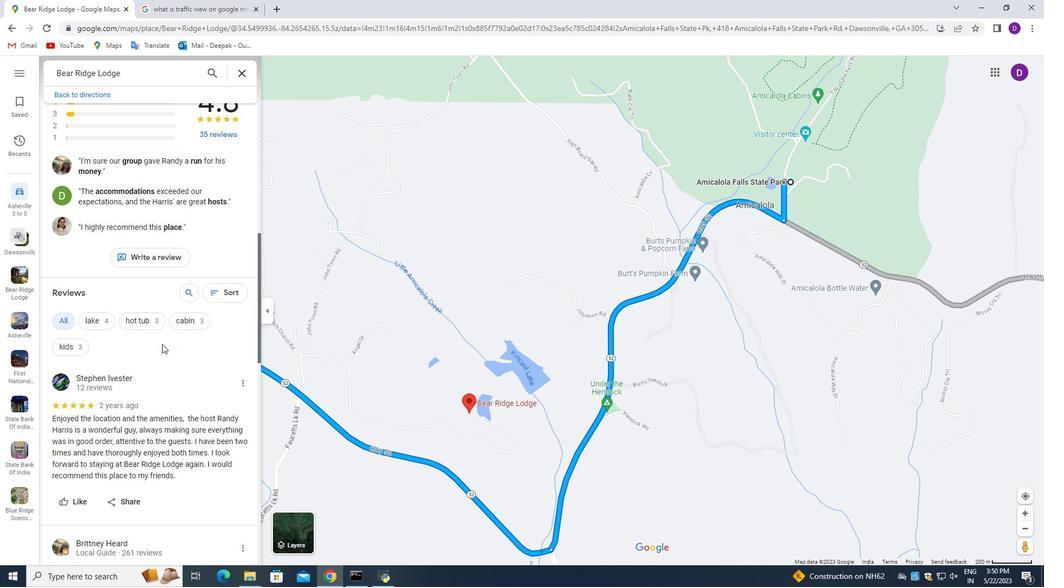 
Action: Mouse scrolled (160, 342) with delta (0, 0)
Screenshot: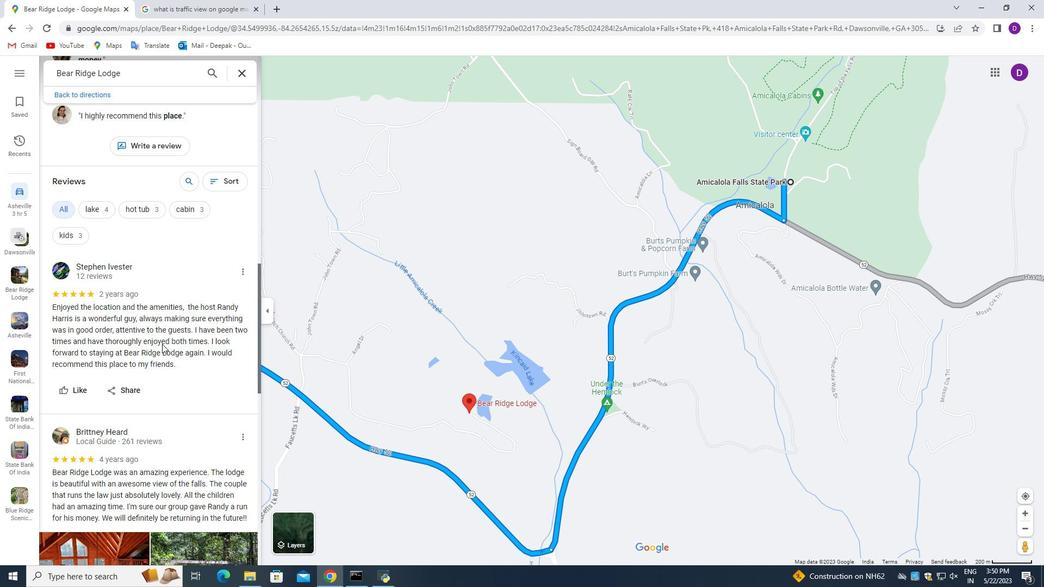 
Action: Mouse scrolled (160, 342) with delta (0, 0)
Screenshot: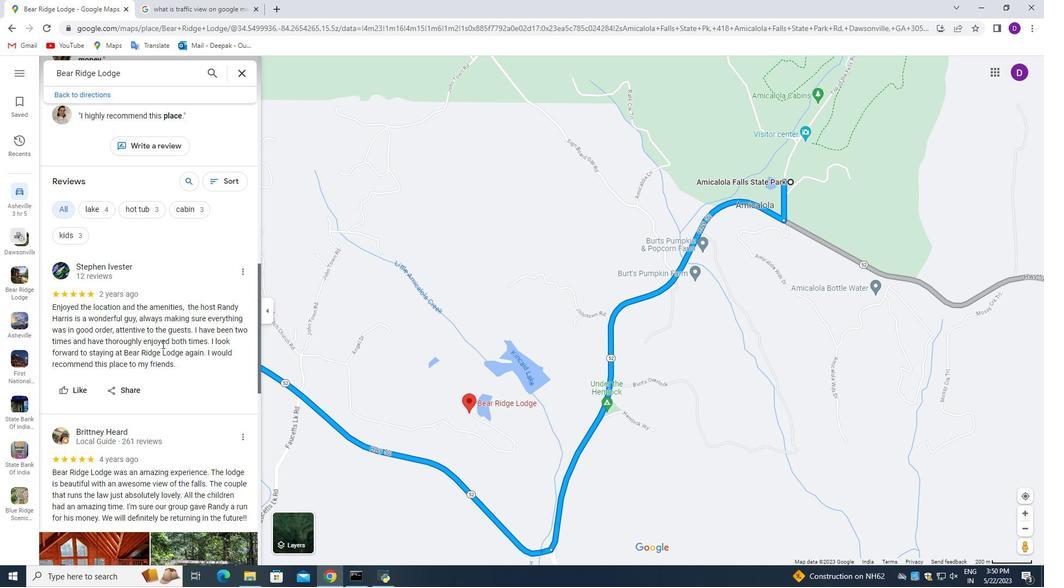 
Action: Mouse scrolled (160, 342) with delta (0, 0)
Screenshot: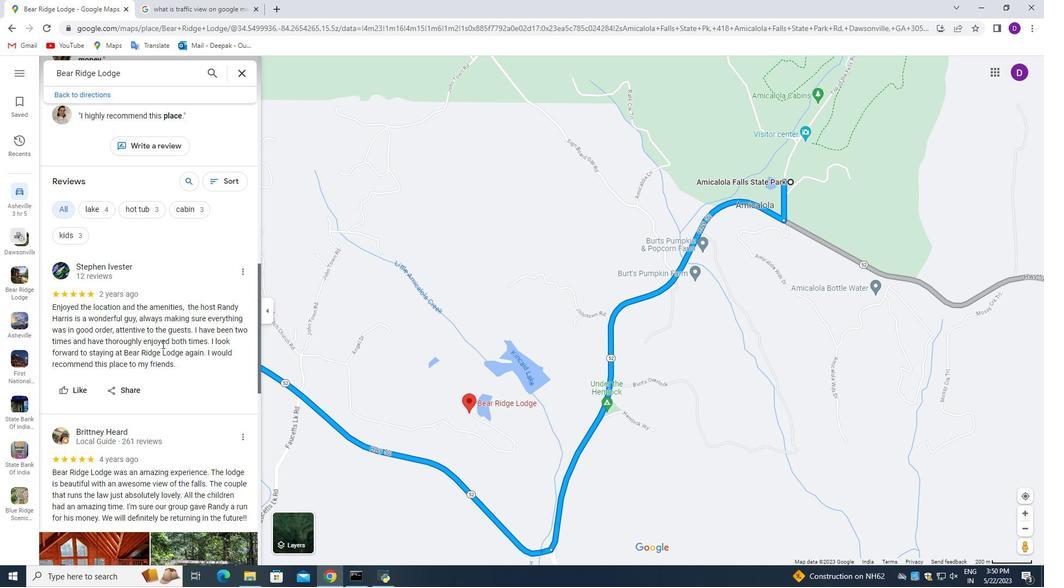 
Action: Mouse scrolled (160, 342) with delta (0, 0)
Screenshot: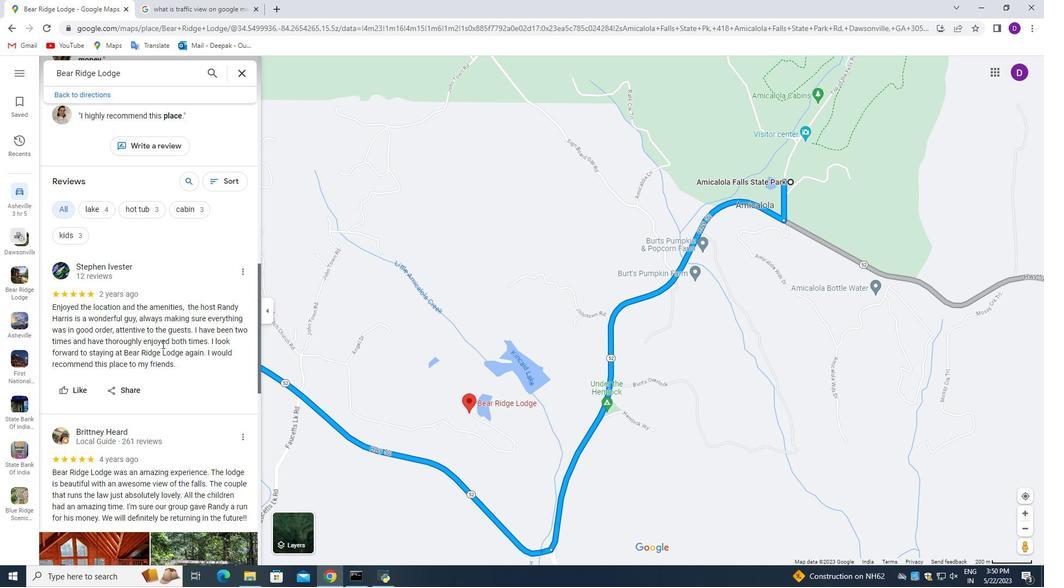 
Action: Mouse scrolled (160, 342) with delta (0, 0)
Screenshot: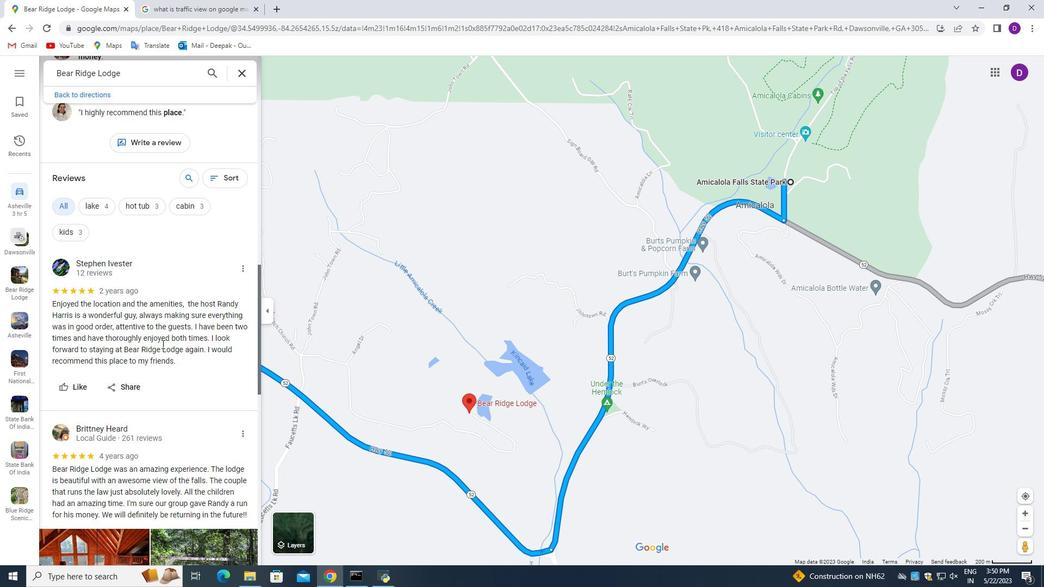 
Action: Mouse scrolled (160, 342) with delta (0, 0)
Screenshot: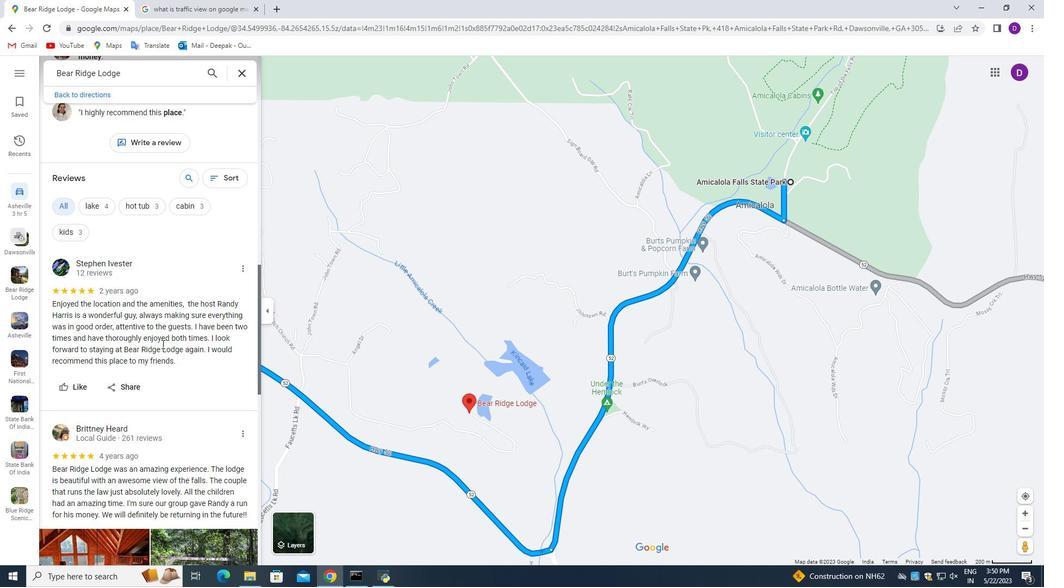 
Action: Mouse moved to (132, 377)
Screenshot: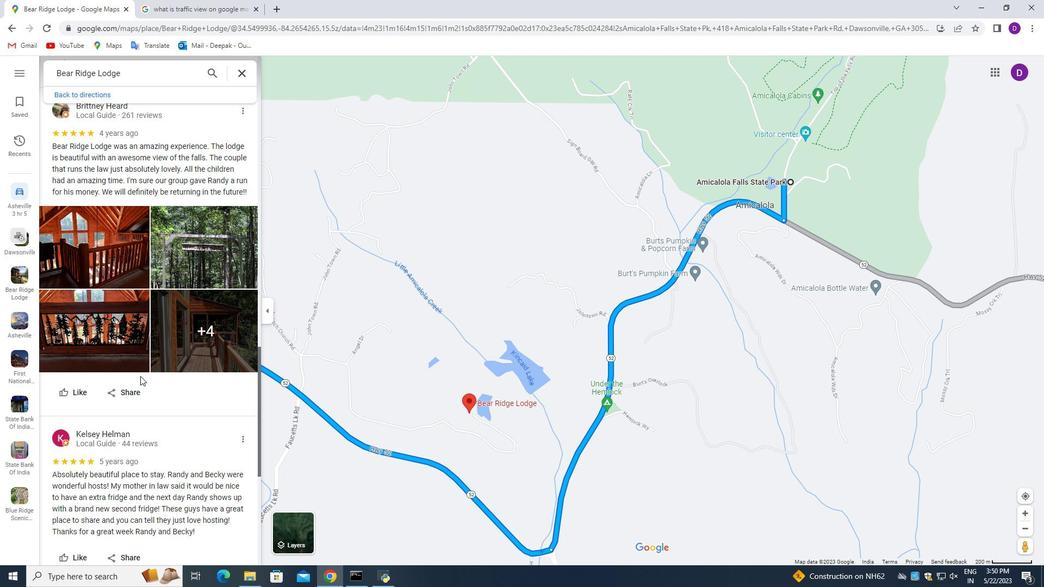 
Action: Mouse scrolled (132, 377) with delta (0, 0)
Screenshot: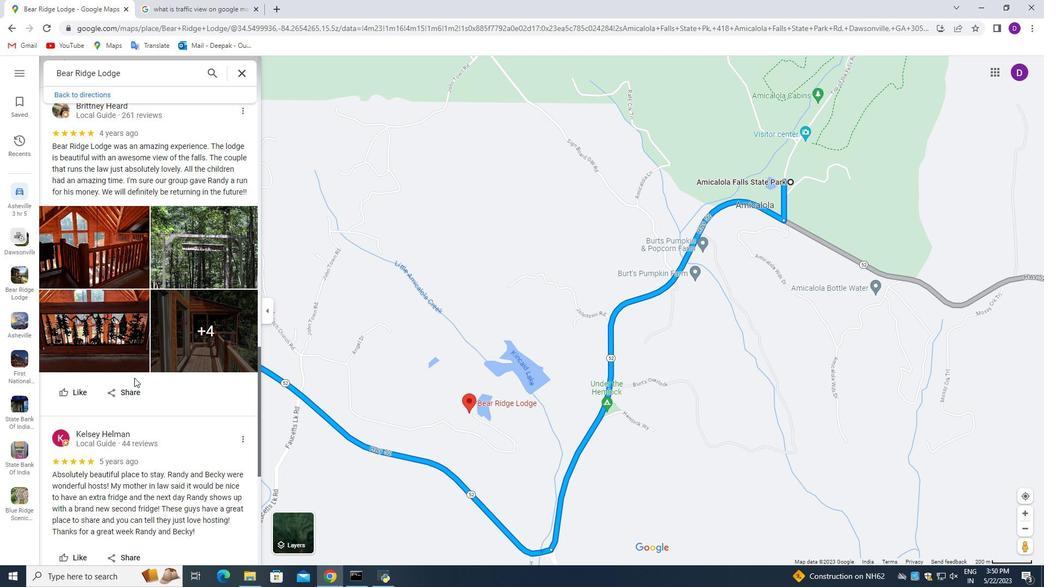 
Action: Mouse scrolled (132, 377) with delta (0, 0)
Screenshot: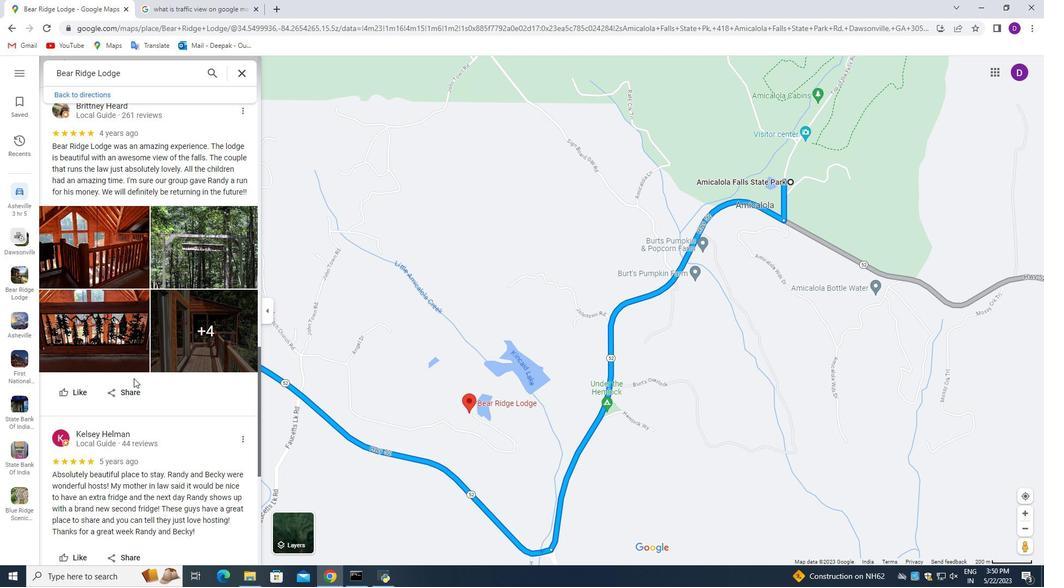 
Action: Mouse moved to (123, 364)
Screenshot: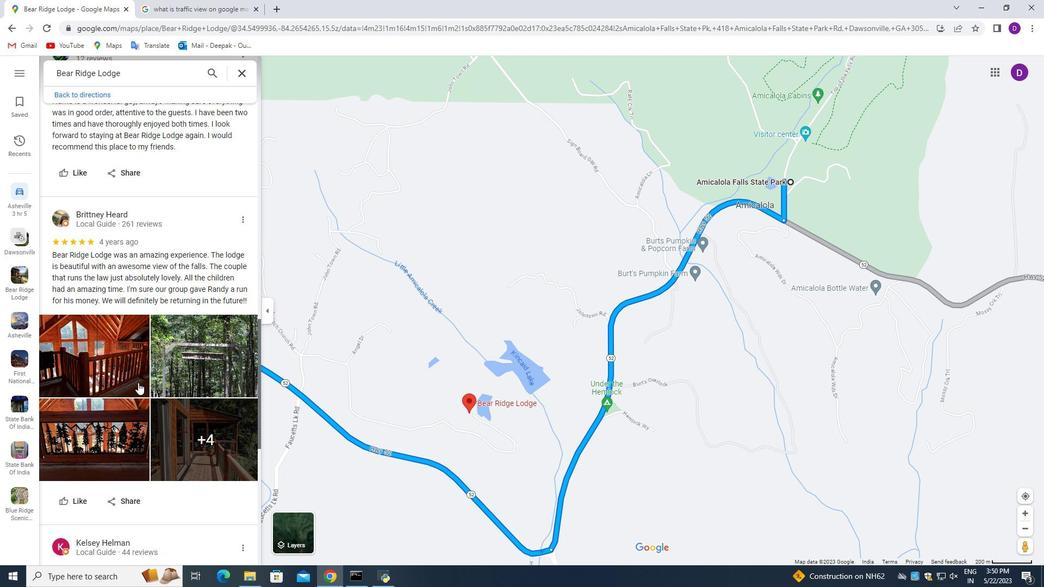 
Action: Mouse pressed left at (123, 364)
Screenshot: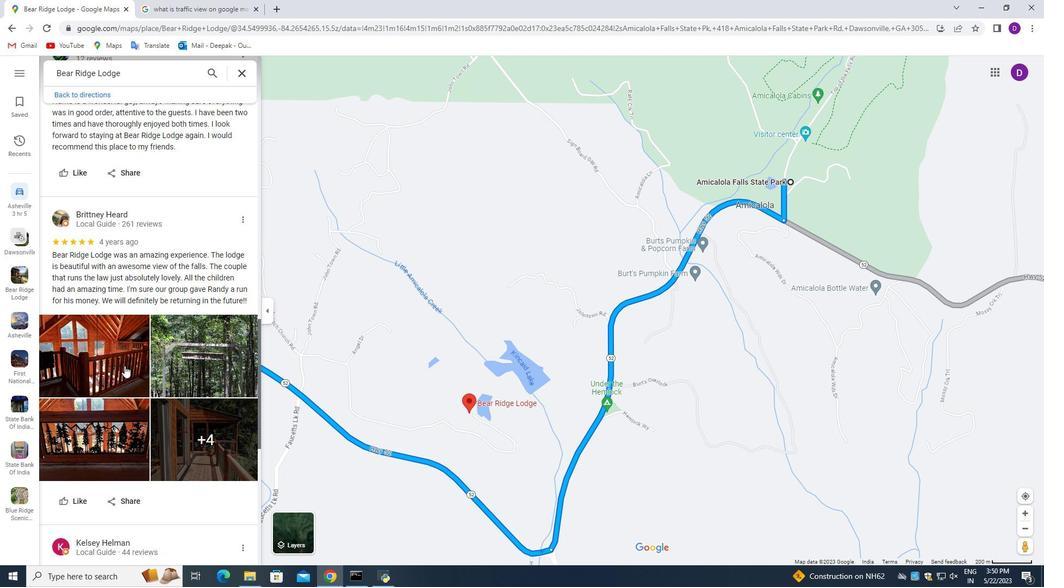 
Action: Mouse moved to (678, 406)
Screenshot: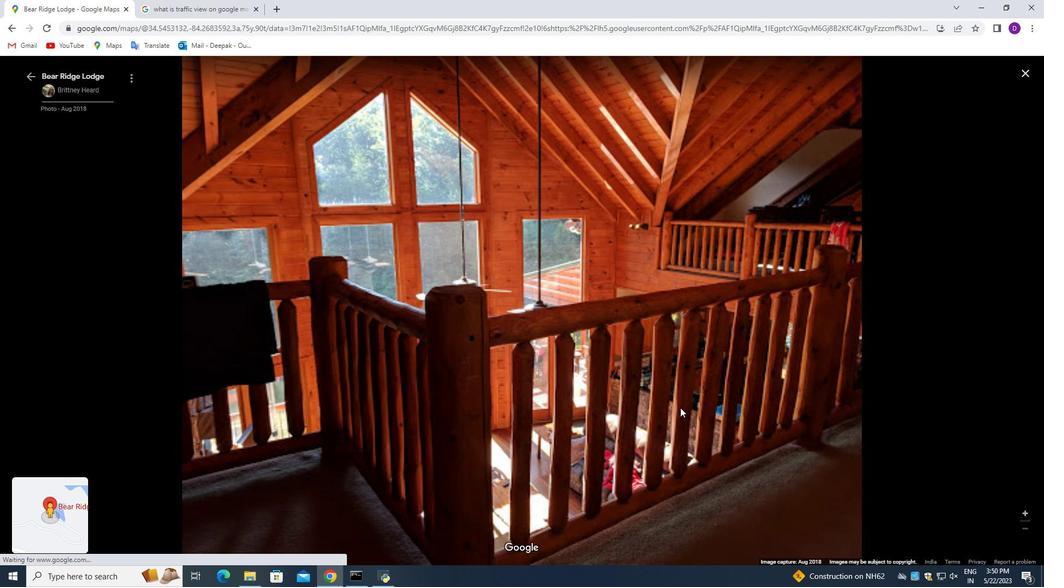 
Action: Key pressed <Key.right><Key.right><Key.right><Key.right>
Screenshot: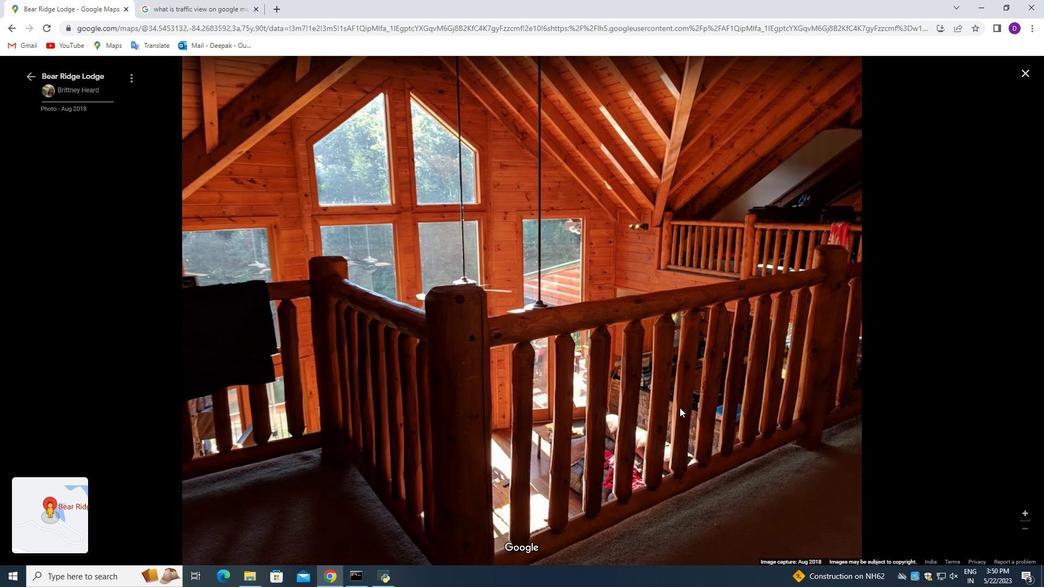 
Action: Mouse moved to (680, 416)
Screenshot: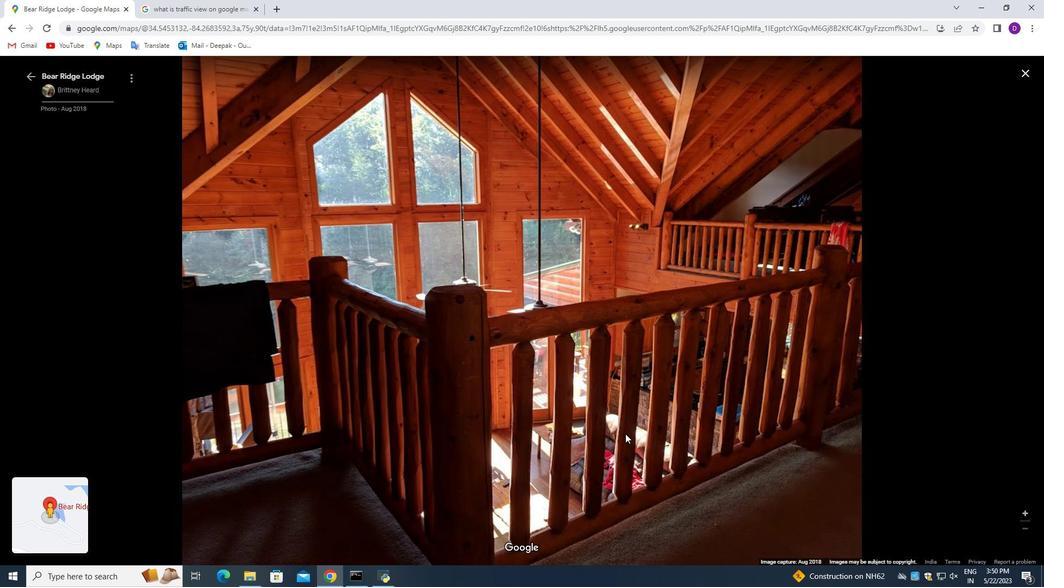 
Action: Mouse pressed left at (680, 416)
Screenshot: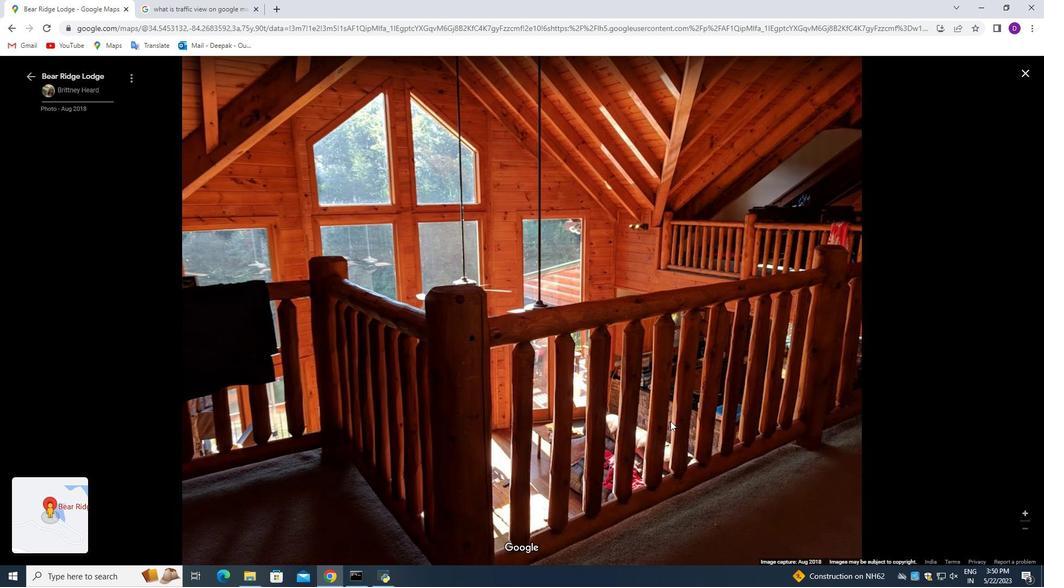 
Action: Mouse moved to (385, 381)
Screenshot: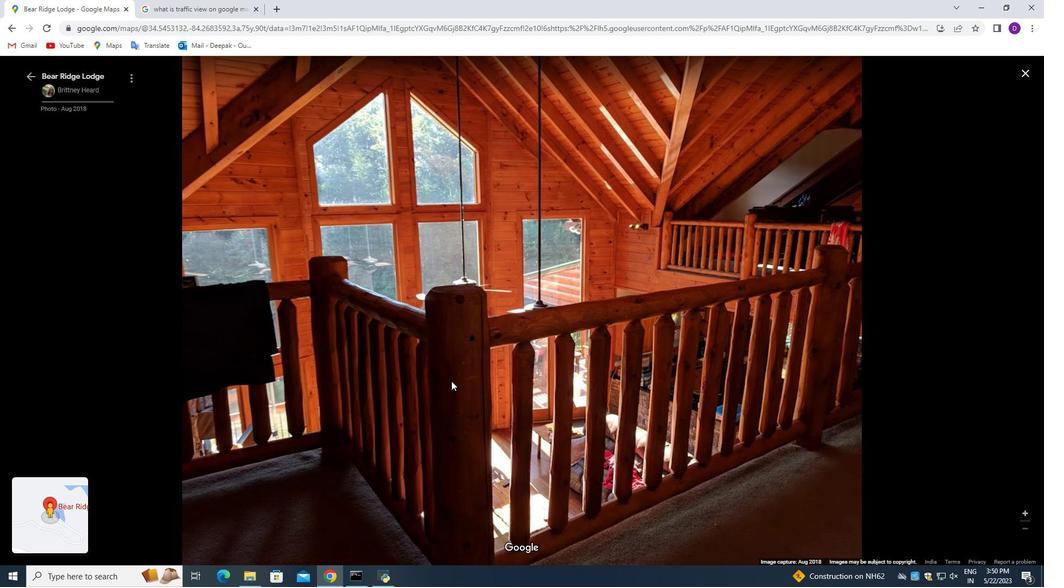
Action: Mouse pressed left at (385, 381)
Screenshot: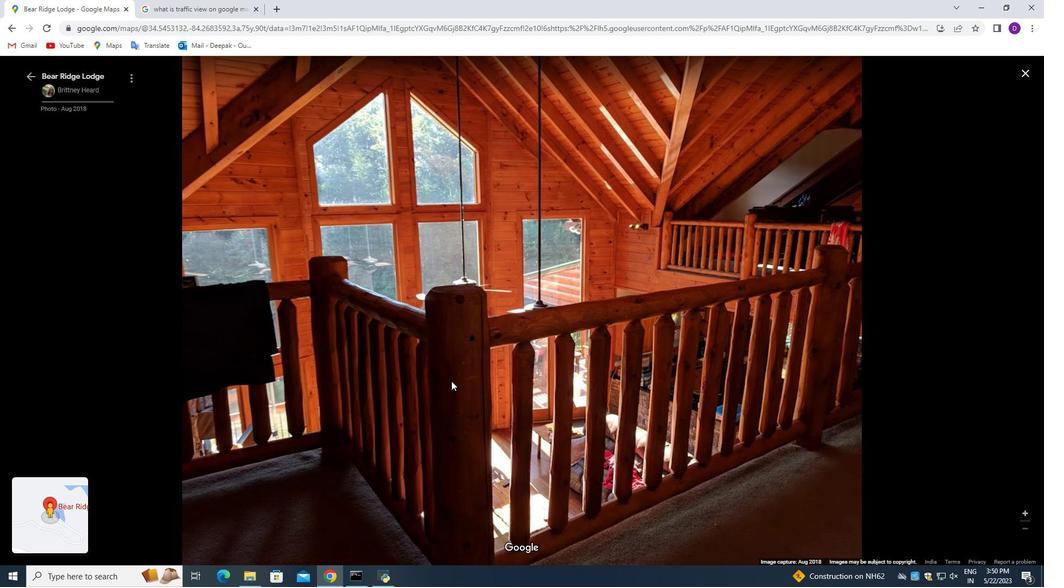 
Action: Mouse moved to (29, 76)
Screenshot: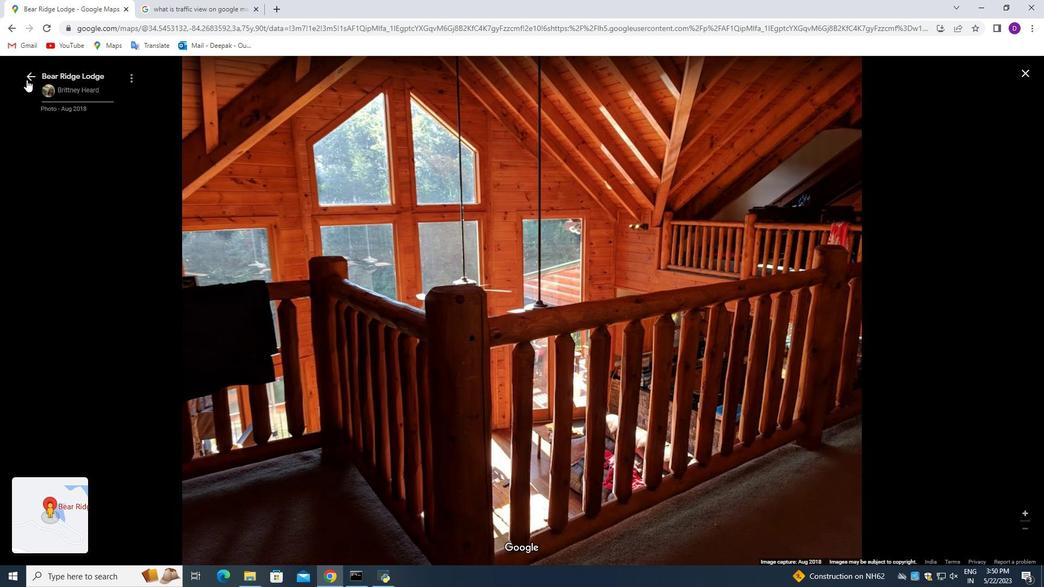 
Action: Mouse pressed left at (29, 76)
Screenshot: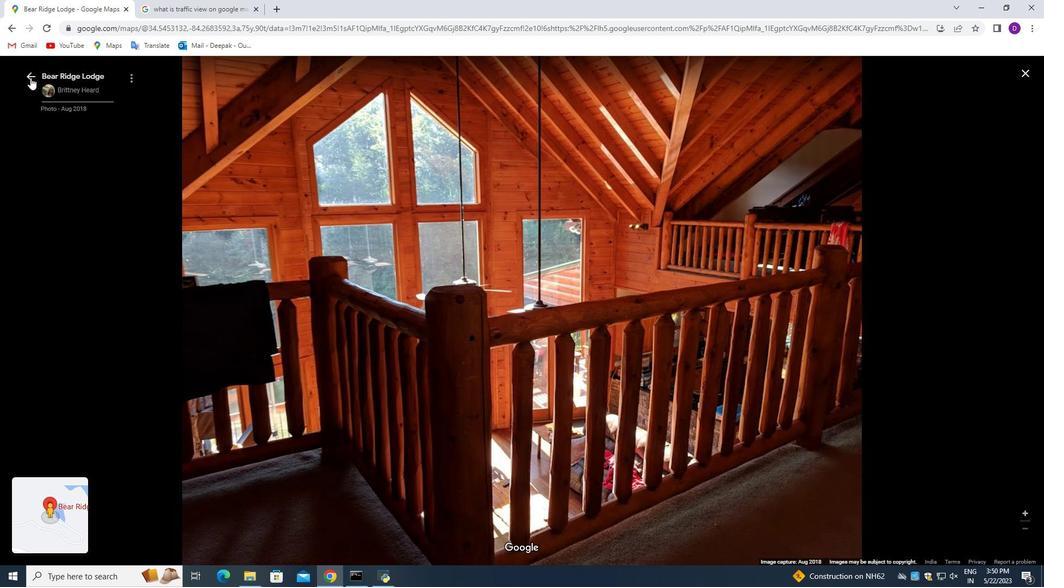 
Action: Mouse moved to (209, 409)
Screenshot: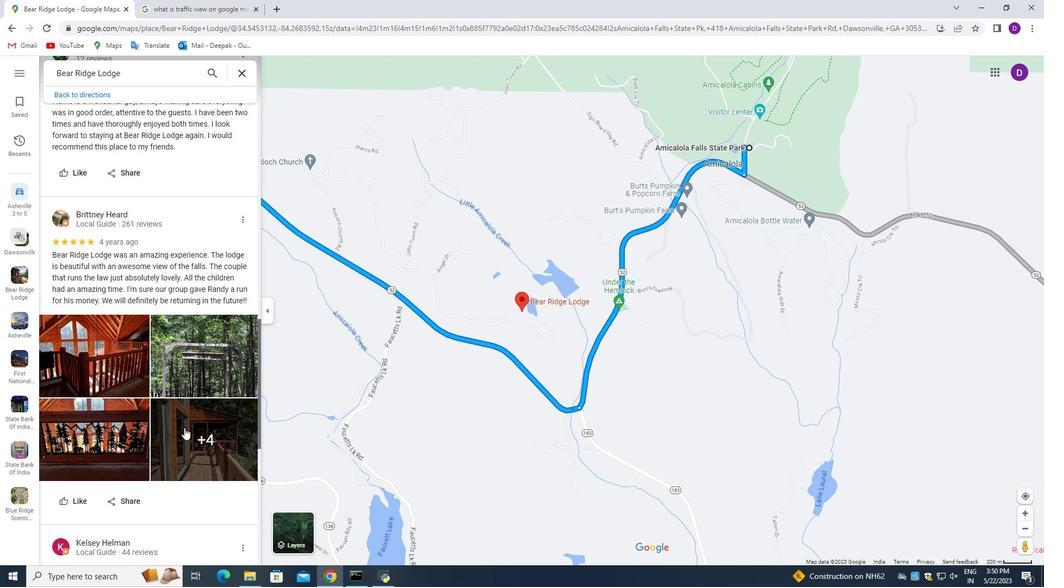 
Action: Mouse pressed left at (209, 409)
Screenshot: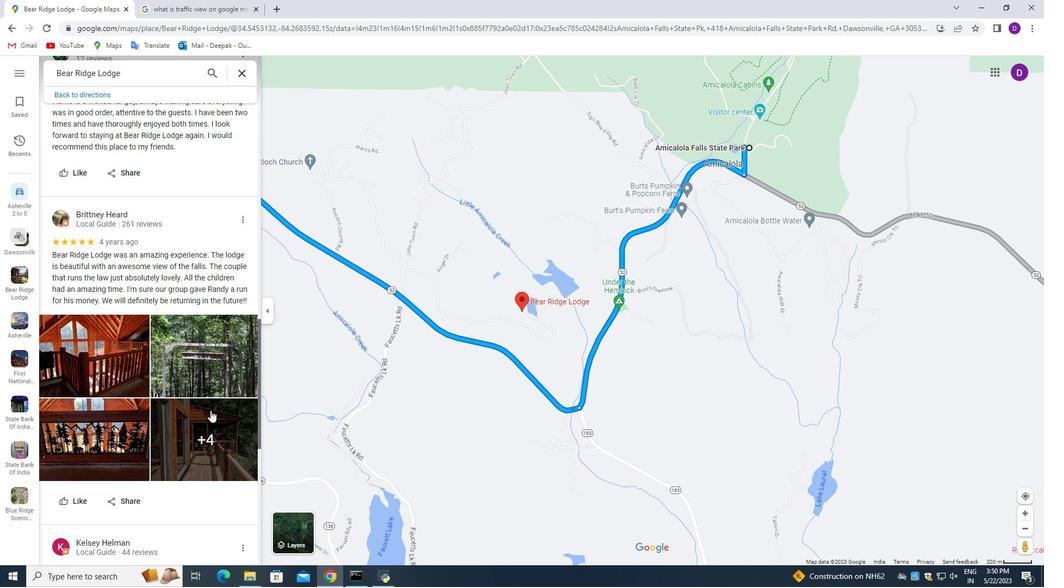 
Action: Mouse scrolled (209, 408) with delta (0, 0)
Screenshot: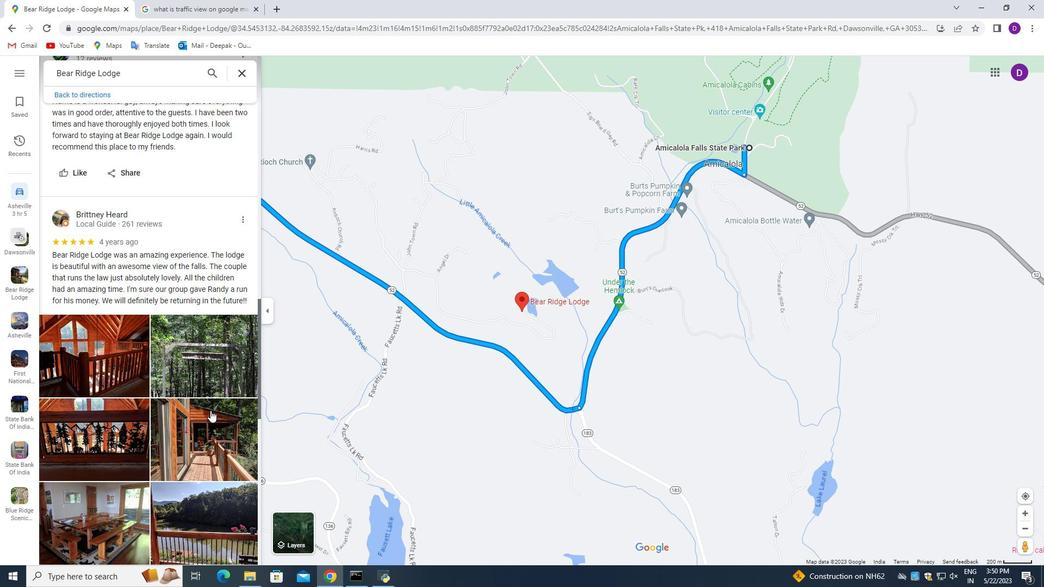 
Action: Mouse scrolled (209, 408) with delta (0, 0)
Screenshot: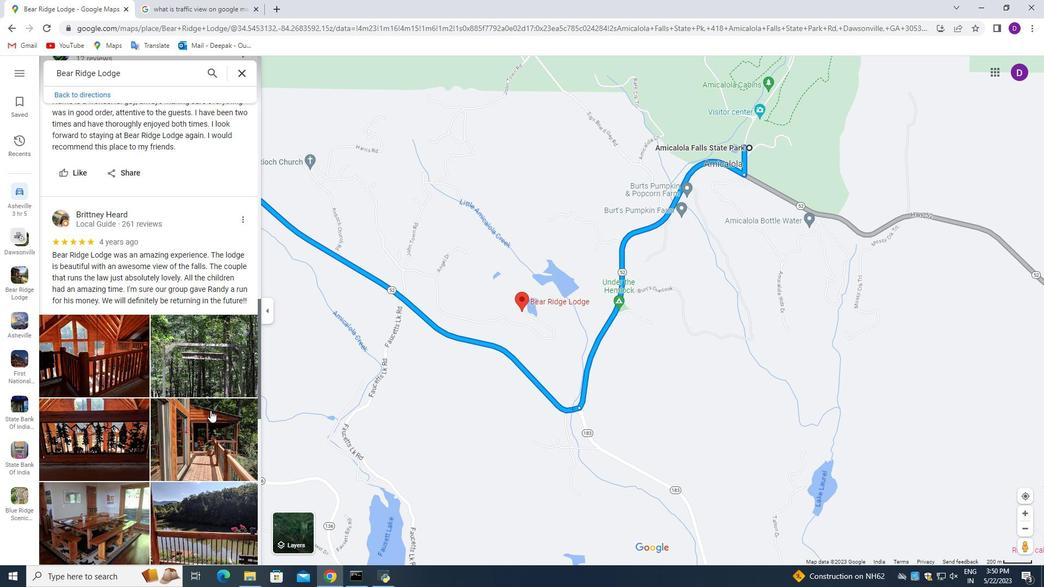 
Action: Mouse moved to (83, 403)
Screenshot: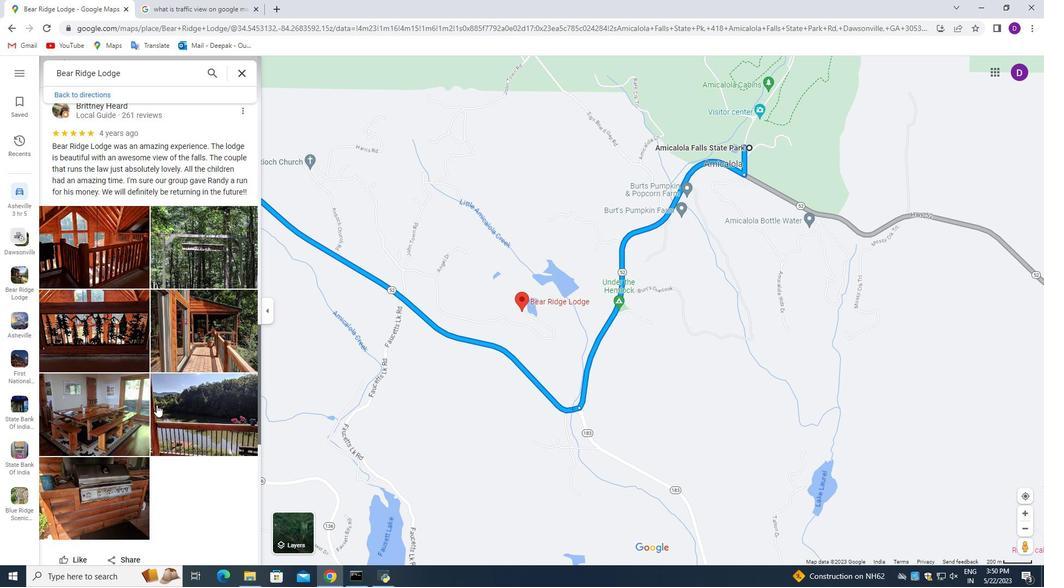 
Action: Mouse pressed left at (83, 403)
Screenshot: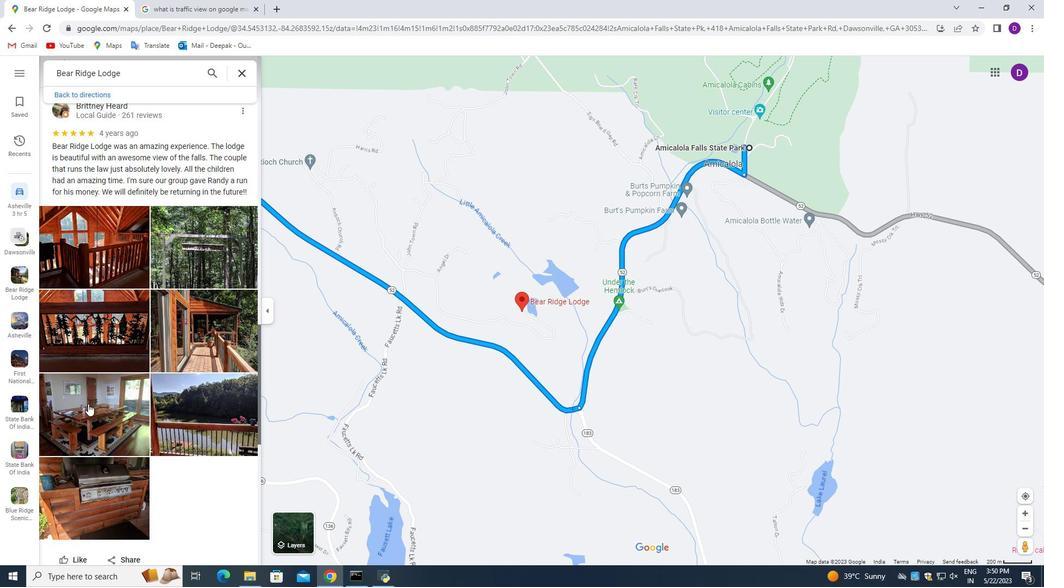 
Action: Mouse moved to (27, 77)
Screenshot: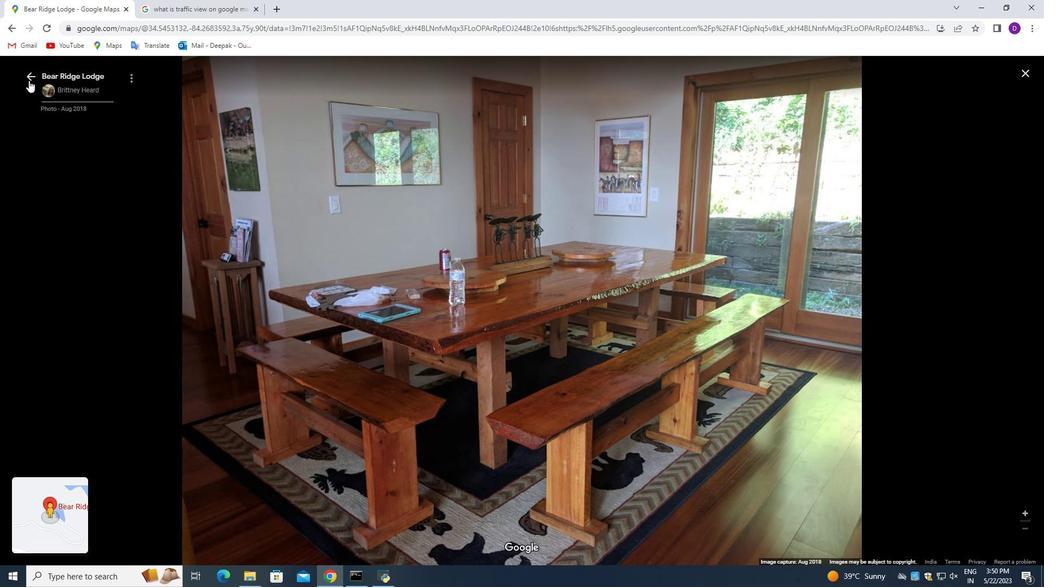 
Action: Mouse pressed left at (27, 77)
Screenshot: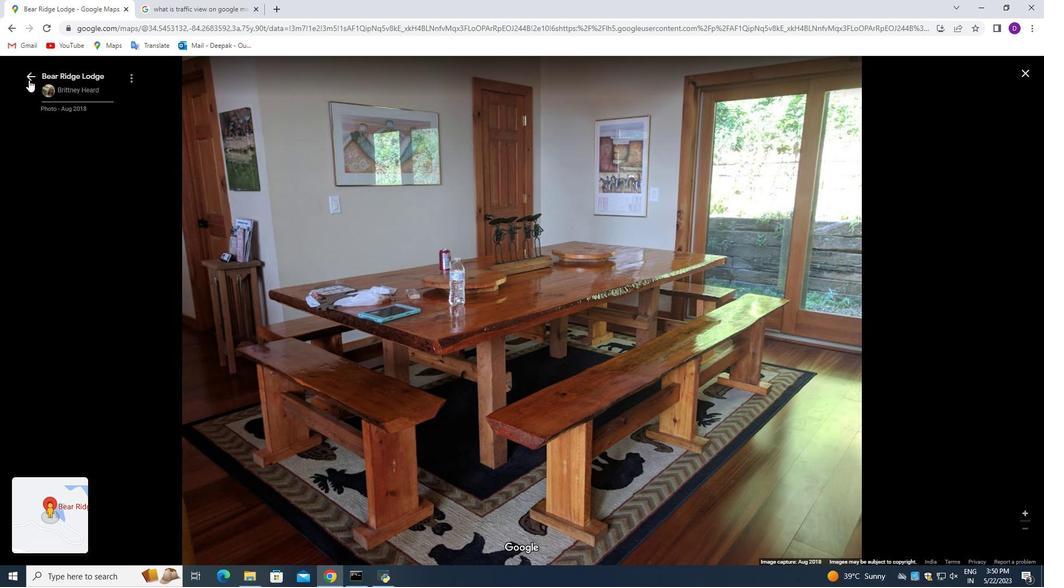 
Action: Mouse moved to (180, 269)
Screenshot: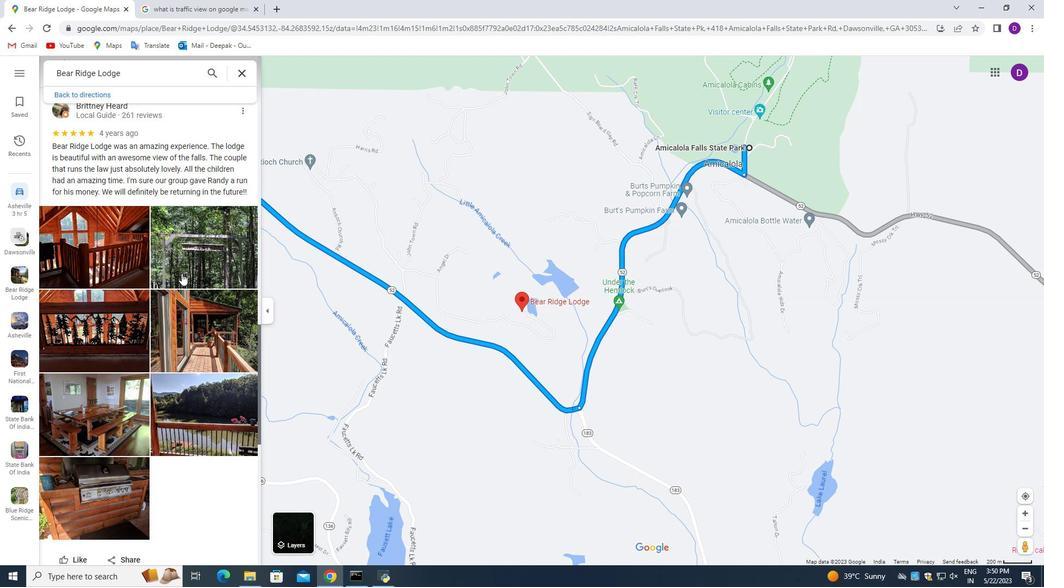 
Action: Mouse pressed left at (180, 269)
Screenshot: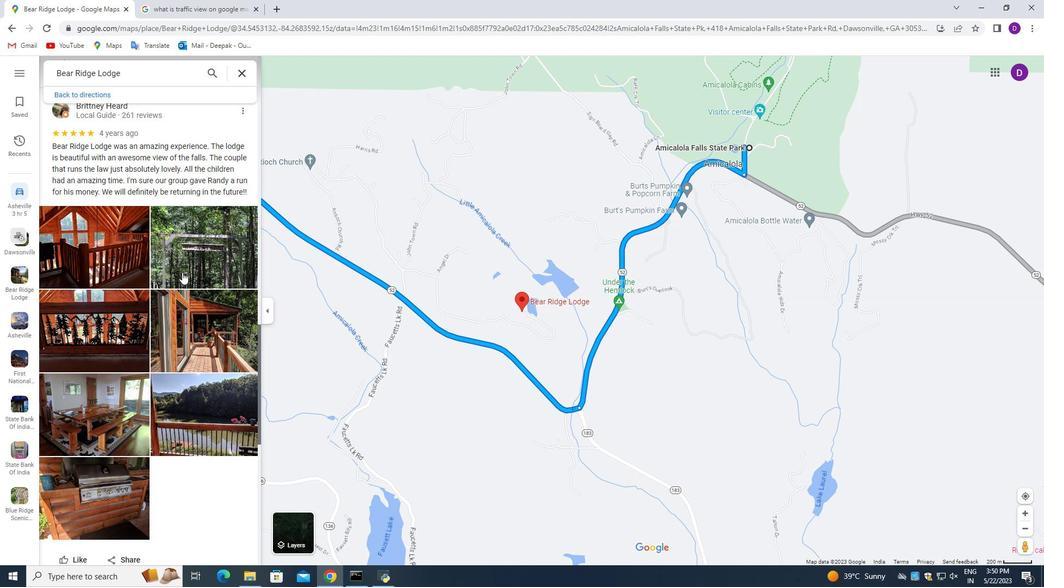 
Action: Mouse moved to (1024, 66)
Screenshot: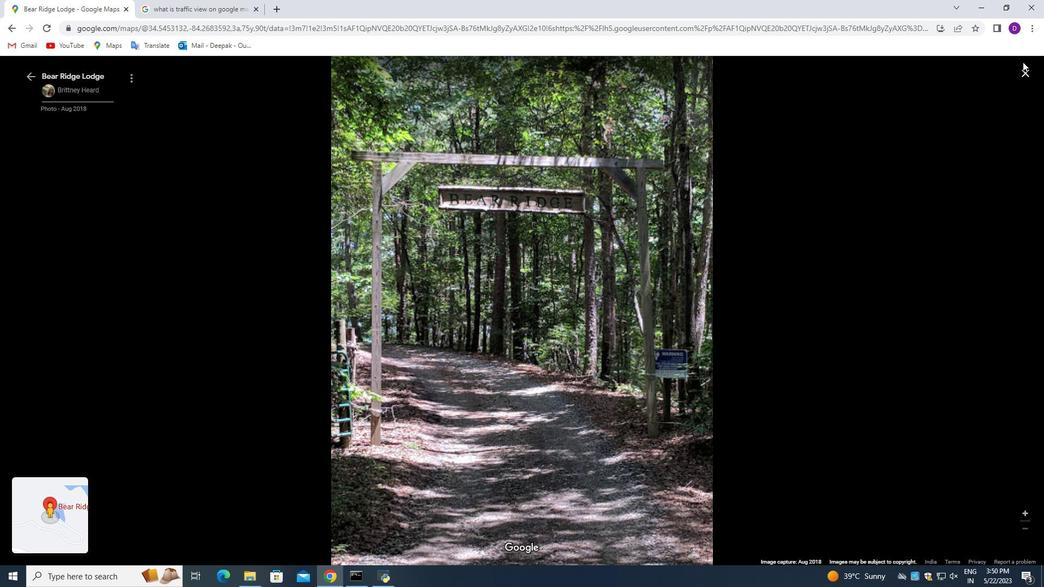 
Action: Mouse pressed left at (1024, 66)
Screenshot: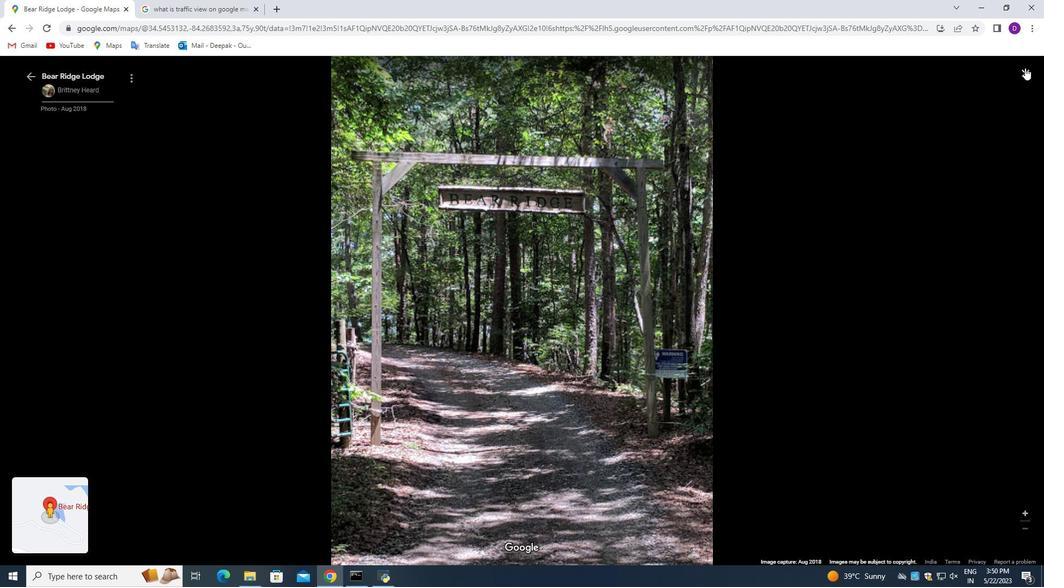 
Action: Mouse moved to (571, 254)
Screenshot: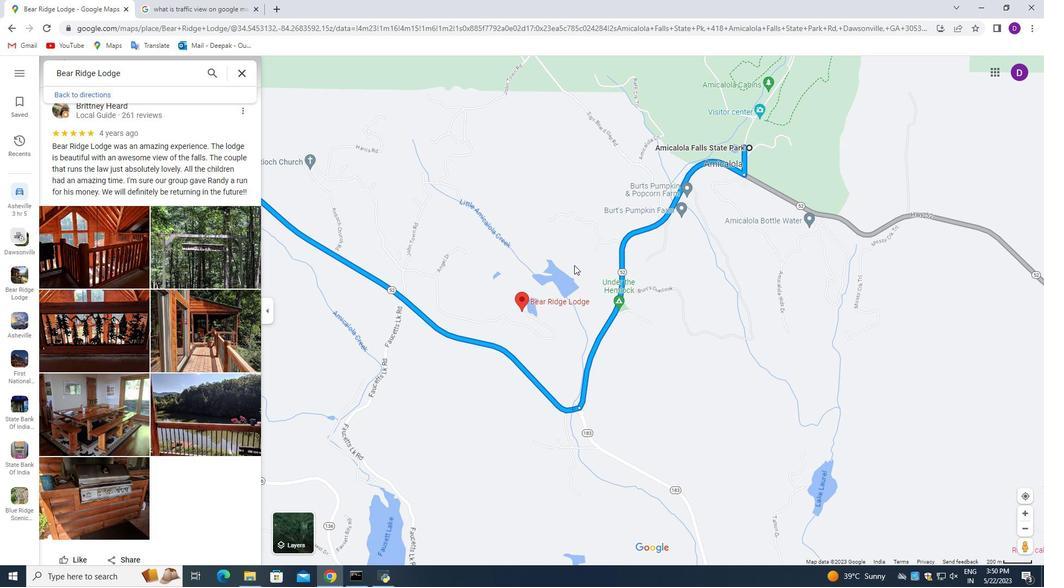 
Action: Mouse pressed left at (571, 254)
Screenshot: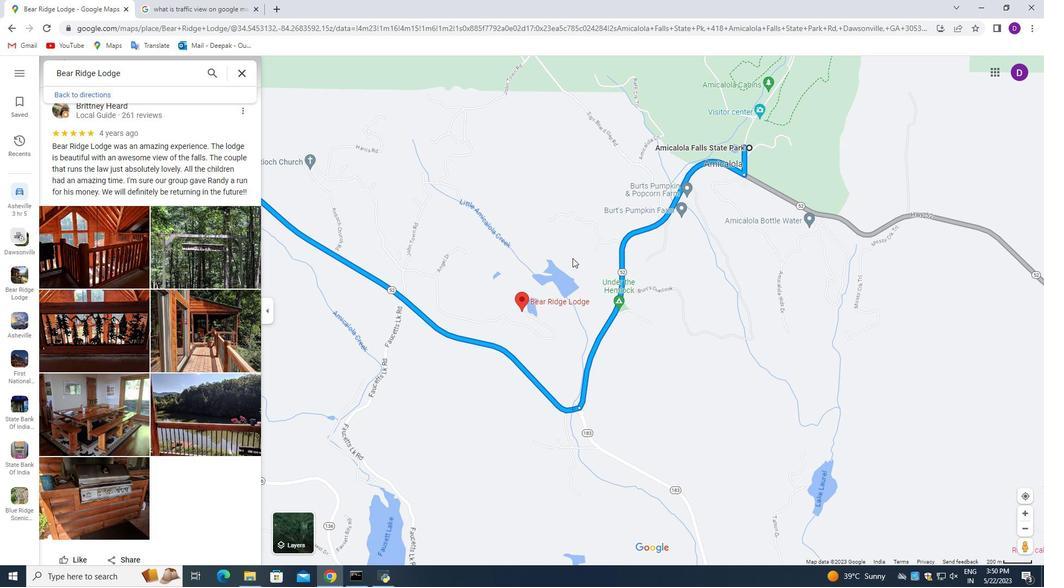 
Action: Mouse moved to (741, 238)
Screenshot: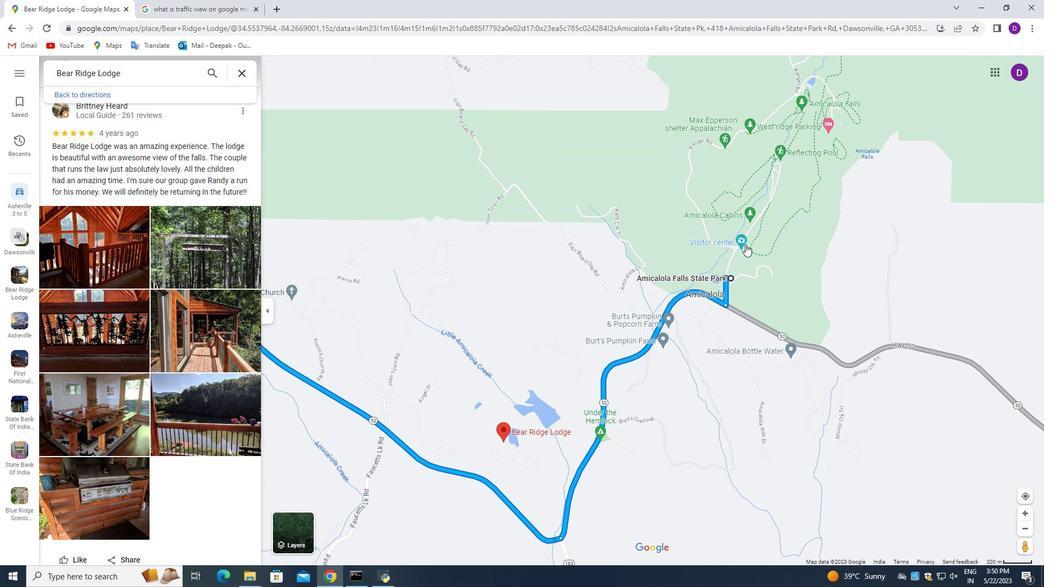 
Action: Mouse pressed left at (741, 238)
Screenshot: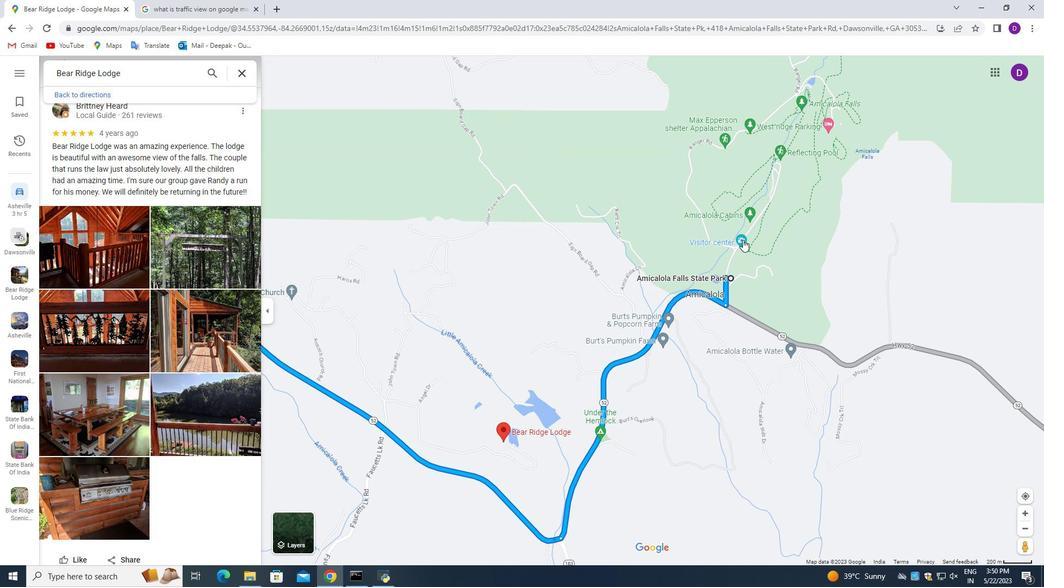 
Action: Mouse moved to (144, 255)
Screenshot: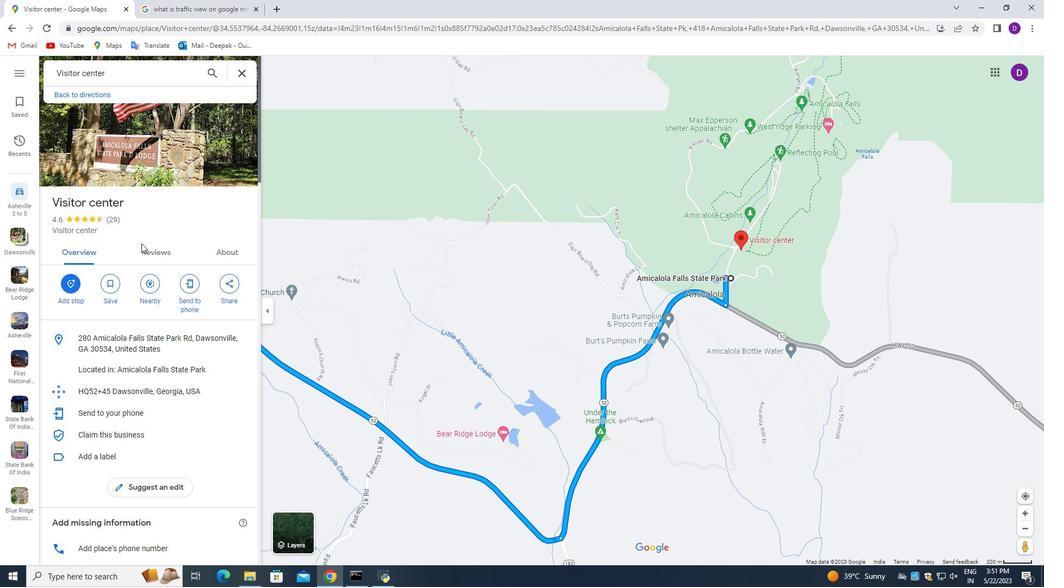 
Action: Mouse scrolled (144, 255) with delta (0, 0)
Screenshot: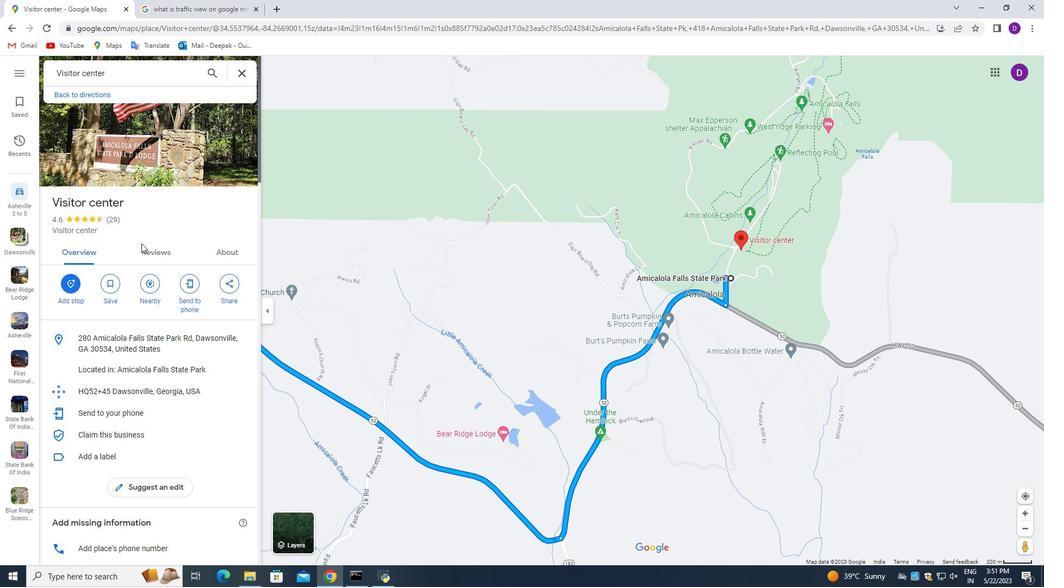 
Action: Mouse moved to (146, 256)
Screenshot: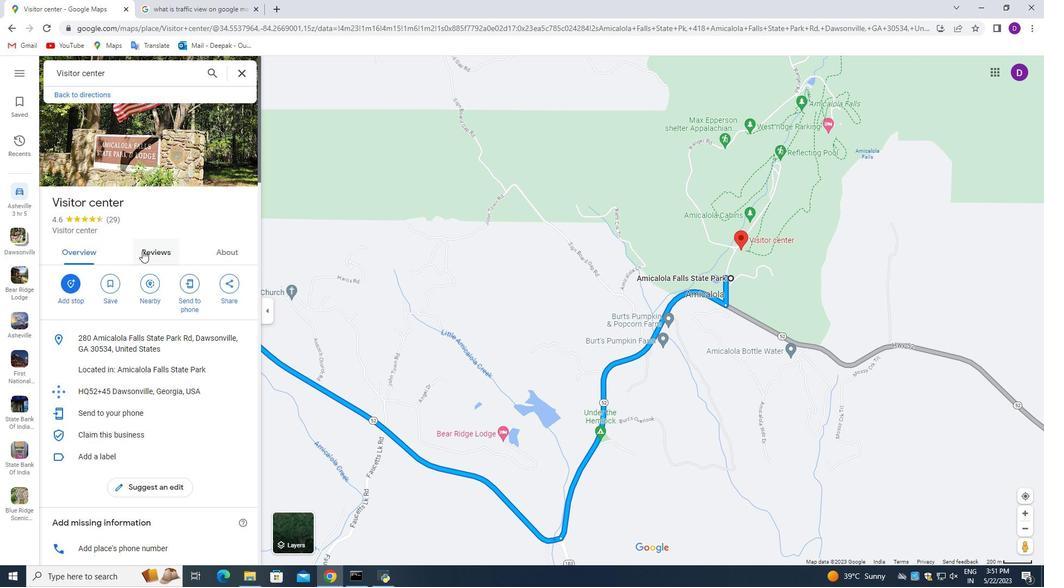 
Action: Mouse scrolled (146, 256) with delta (0, 0)
Screenshot: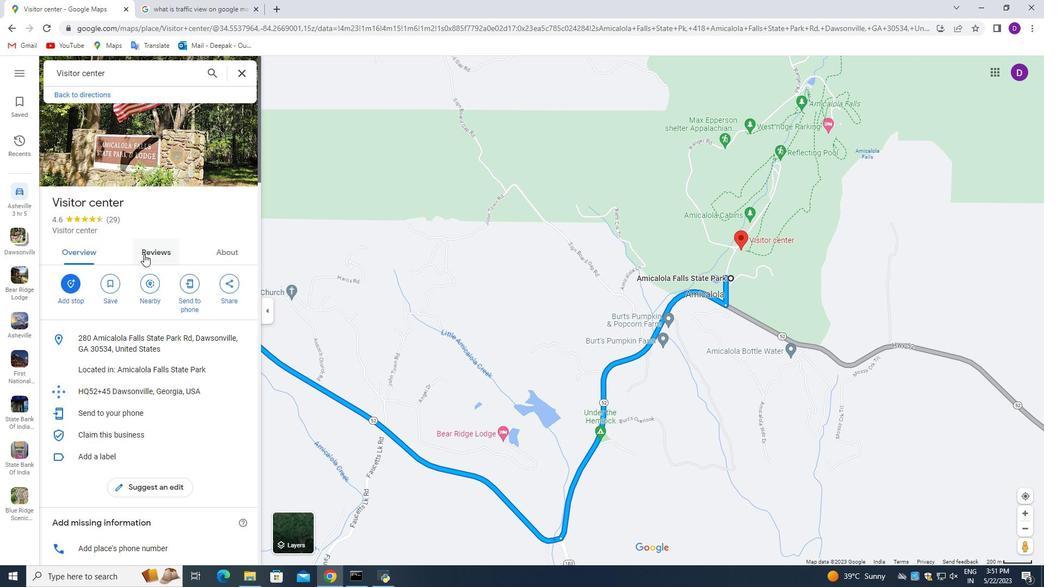 
Action: Mouse moved to (155, 227)
Screenshot: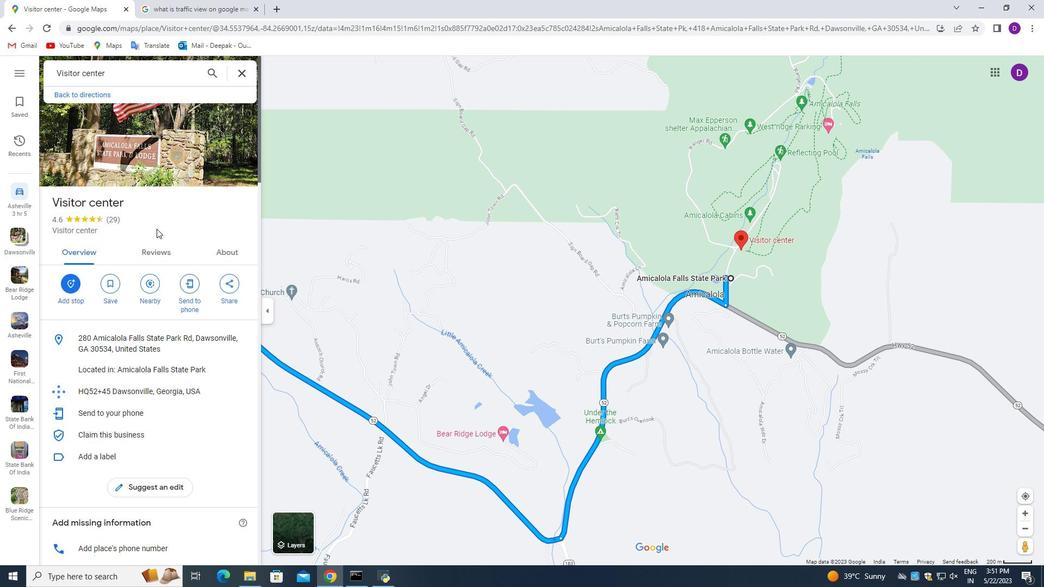 
Action: Mouse scrolled (155, 226) with delta (0, 0)
Screenshot: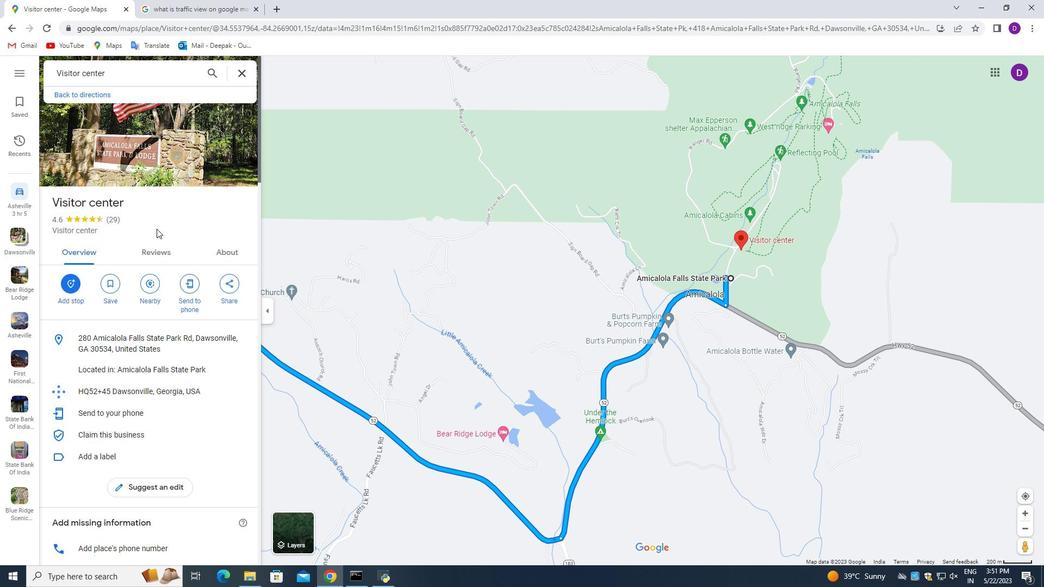
Action: Mouse moved to (155, 233)
Screenshot: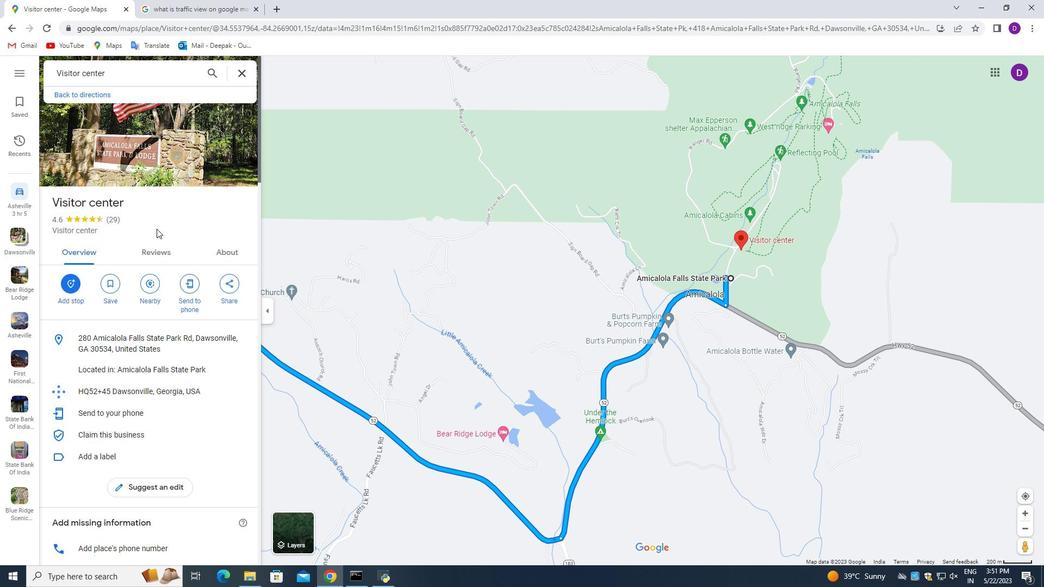 
Action: Mouse scrolled (155, 231) with delta (0, 0)
